Task: Use Google Earth to find the filming locations of Harry Potter and the Hollywood Walk of Fame.
Action: Mouse moved to (98, 58)
Screenshot: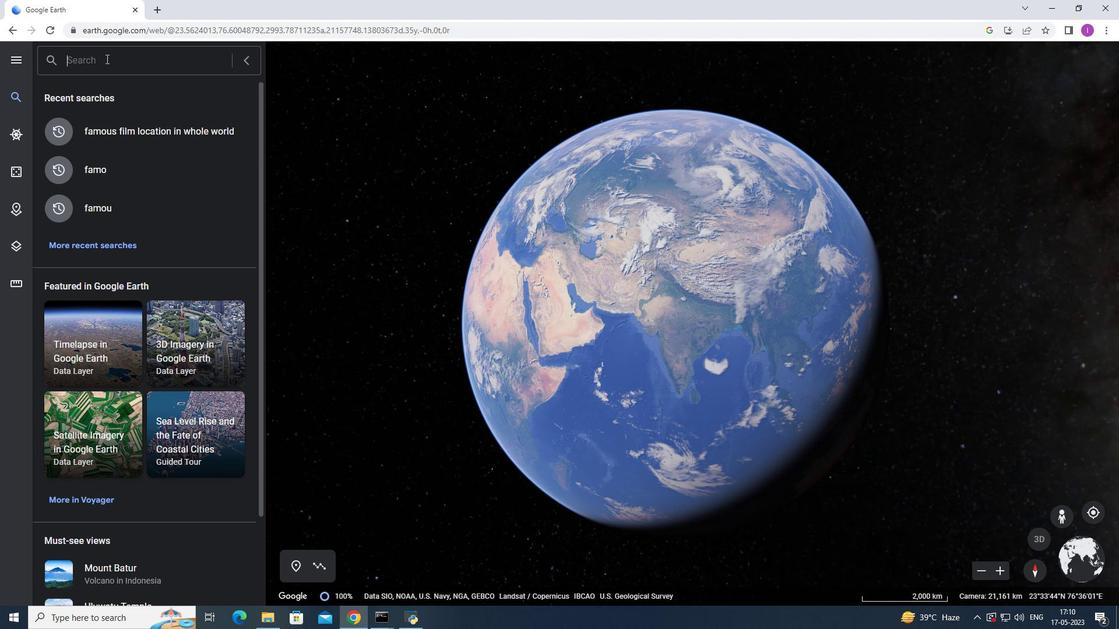 
Action: Mouse pressed left at (98, 58)
Screenshot: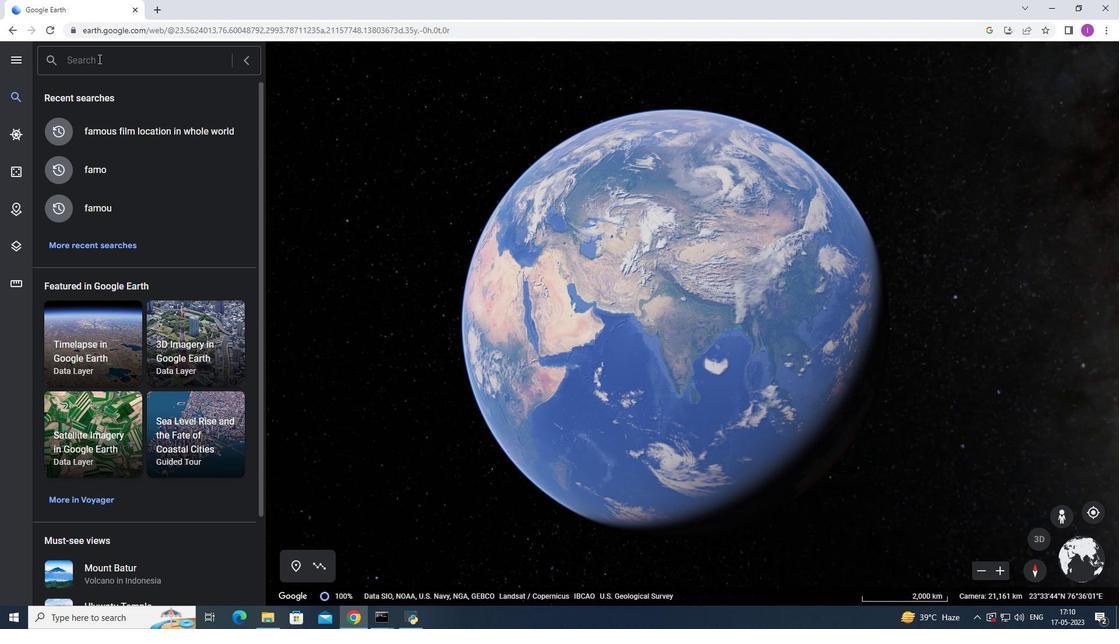 
Action: Mouse moved to (139, 134)
Screenshot: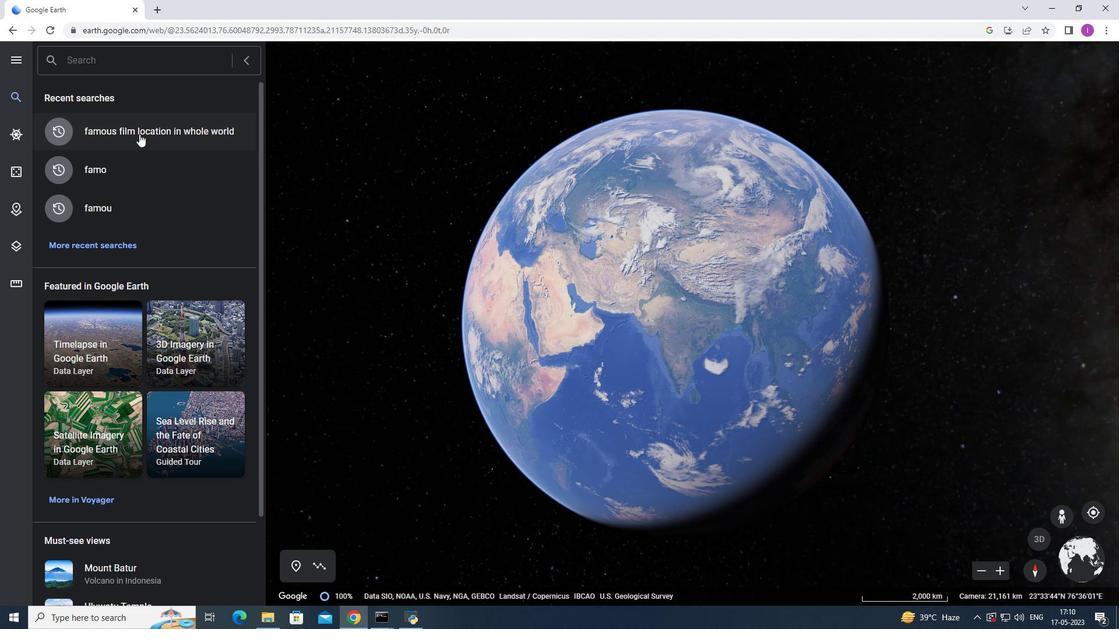 
Action: Mouse pressed left at (139, 134)
Screenshot: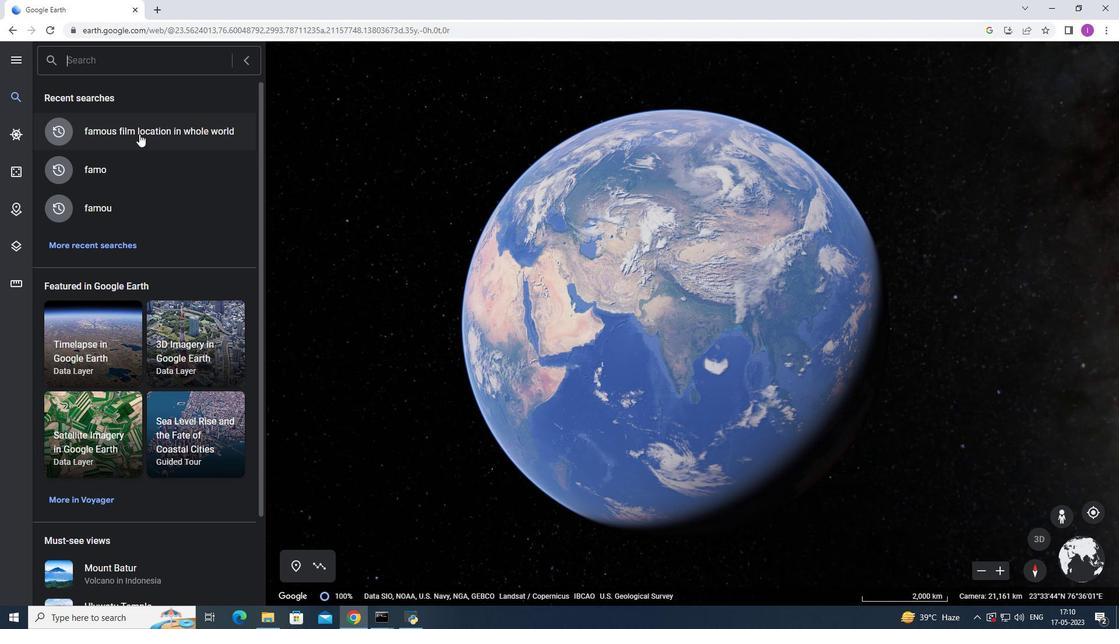 
Action: Mouse moved to (229, 140)
Screenshot: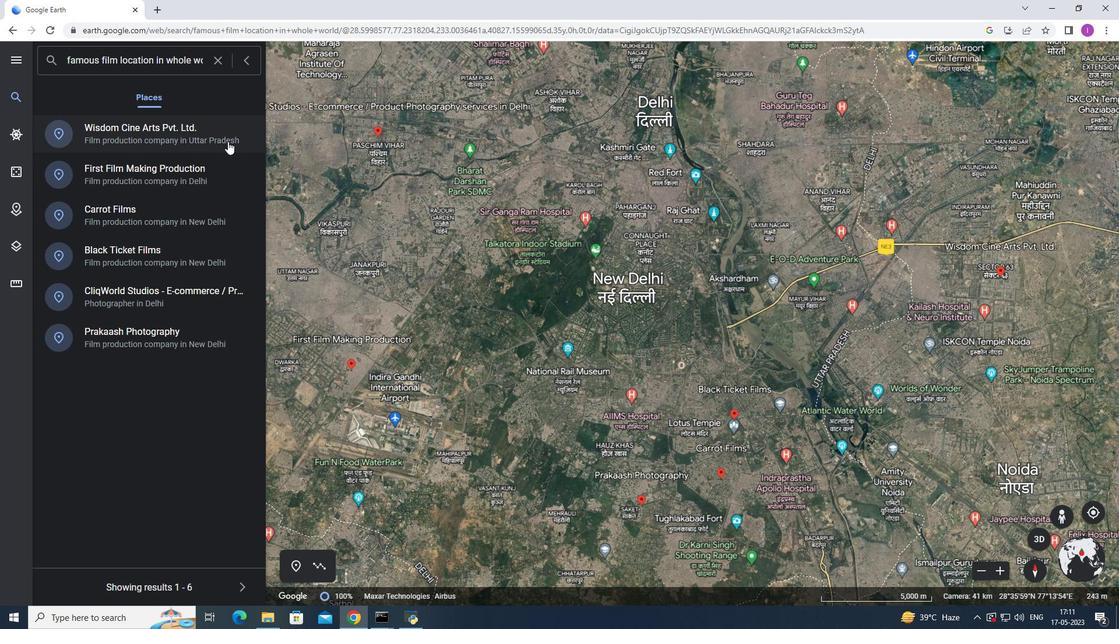 
Action: Key pressed <Key.backspace><Key.backspace><Key.backspace><Key.backspace>
Screenshot: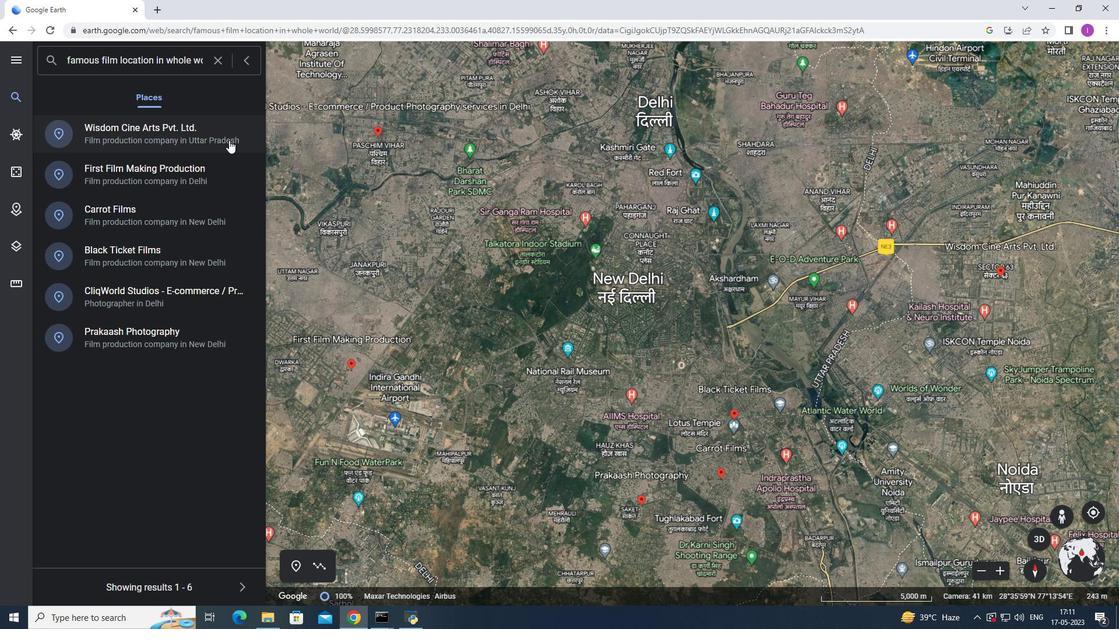 
Action: Mouse moved to (217, 59)
Screenshot: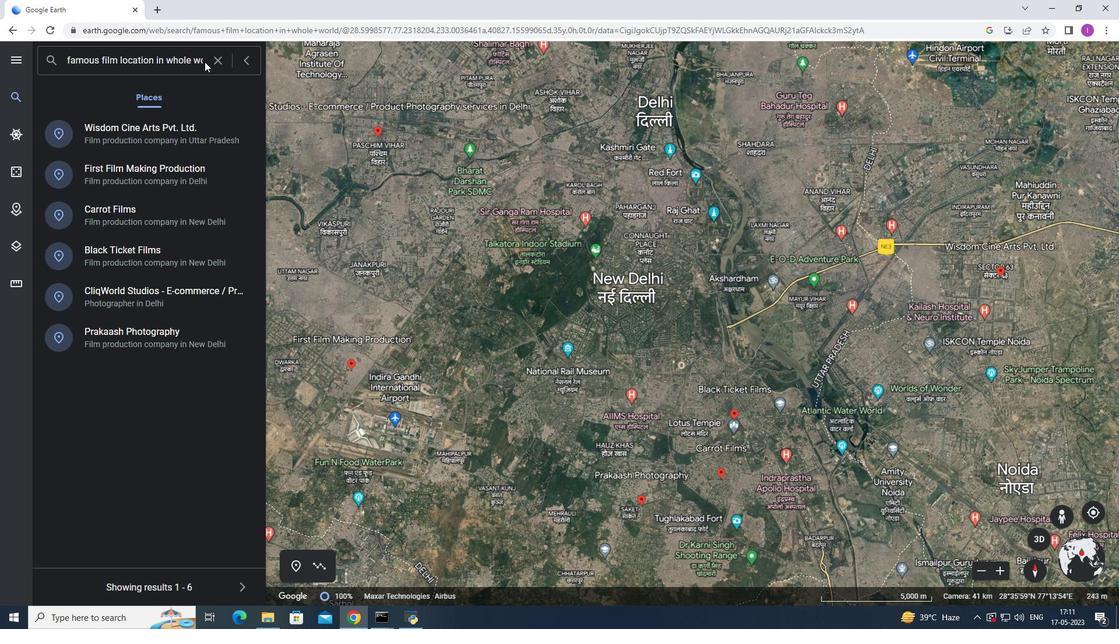 
Action: Mouse pressed left at (217, 59)
Screenshot: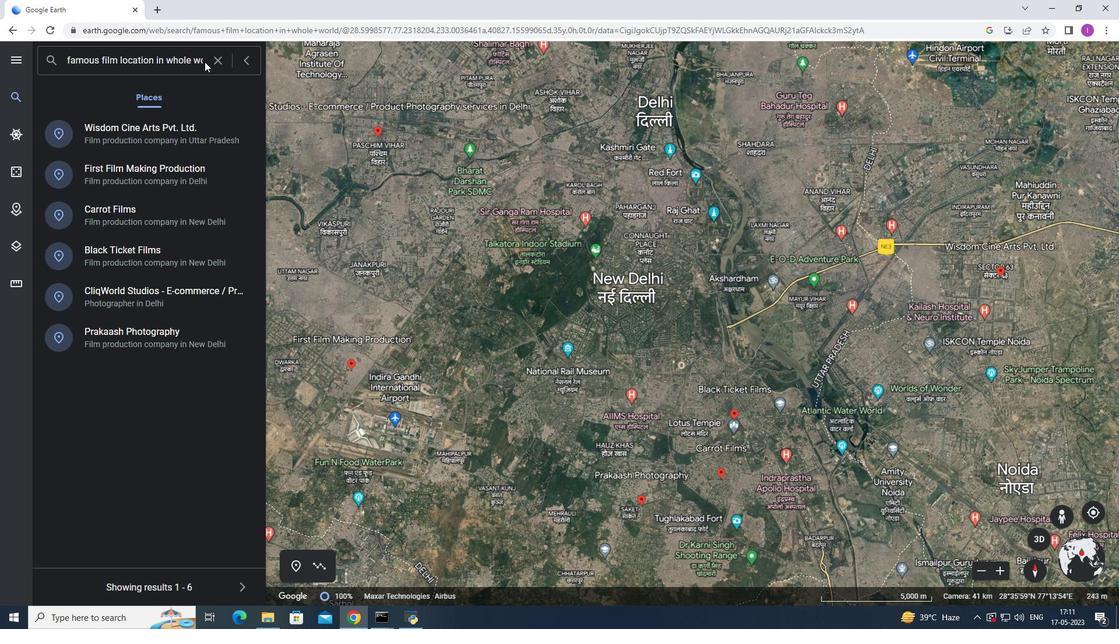 
Action: Mouse moved to (1118, 574)
Screenshot: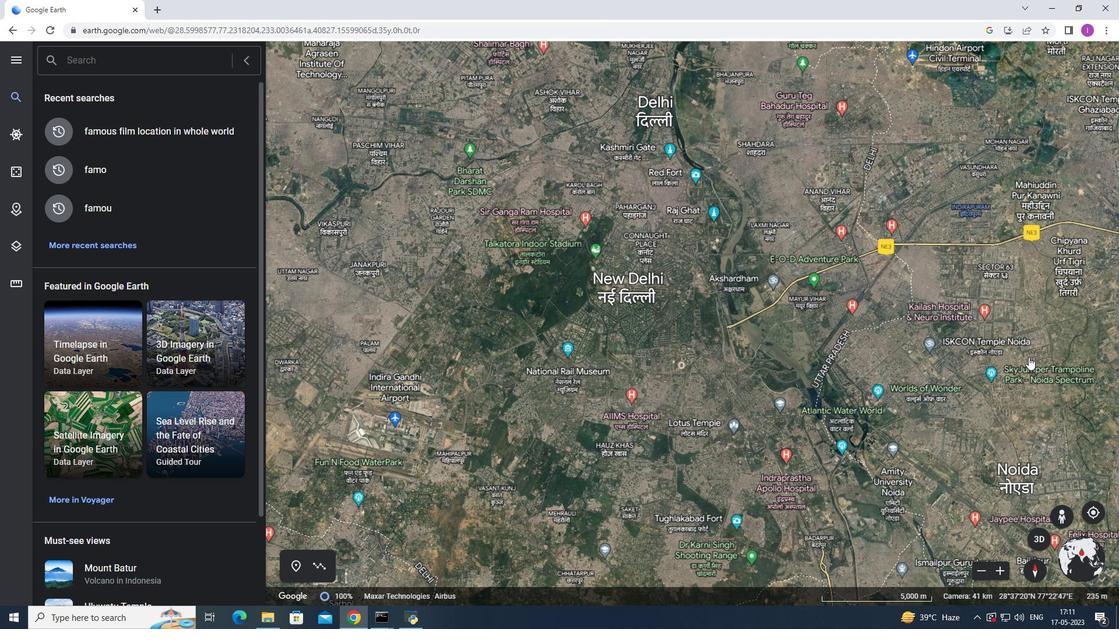
Action: Key pressed <Key.shift>Hollywood<Key.space>walk<Key.enter>
Screenshot: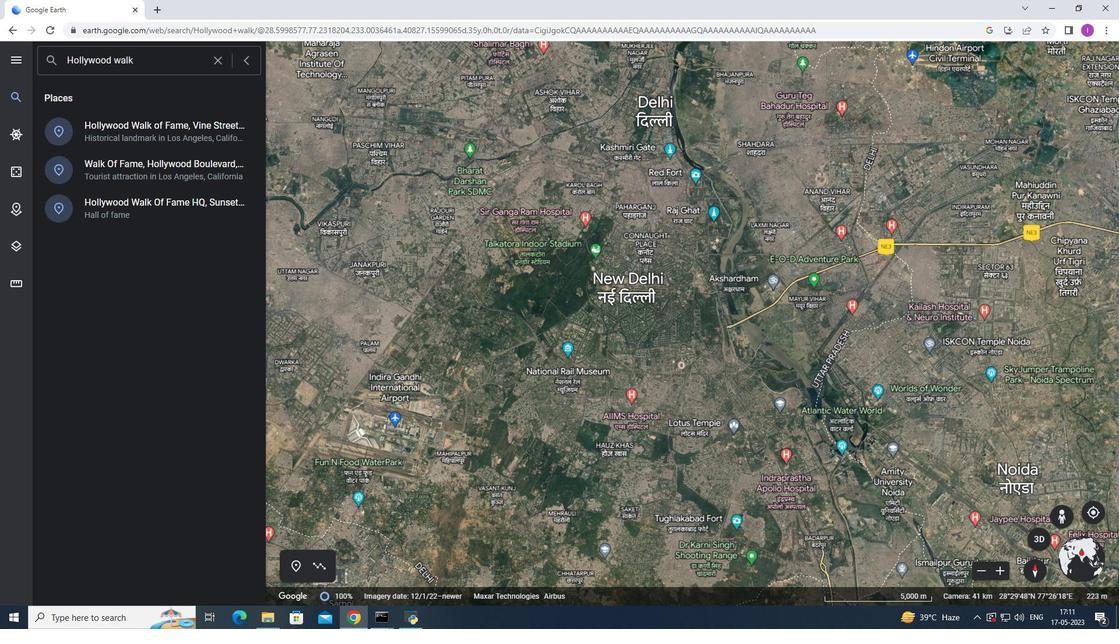 
Action: Mouse moved to (695, 320)
Screenshot: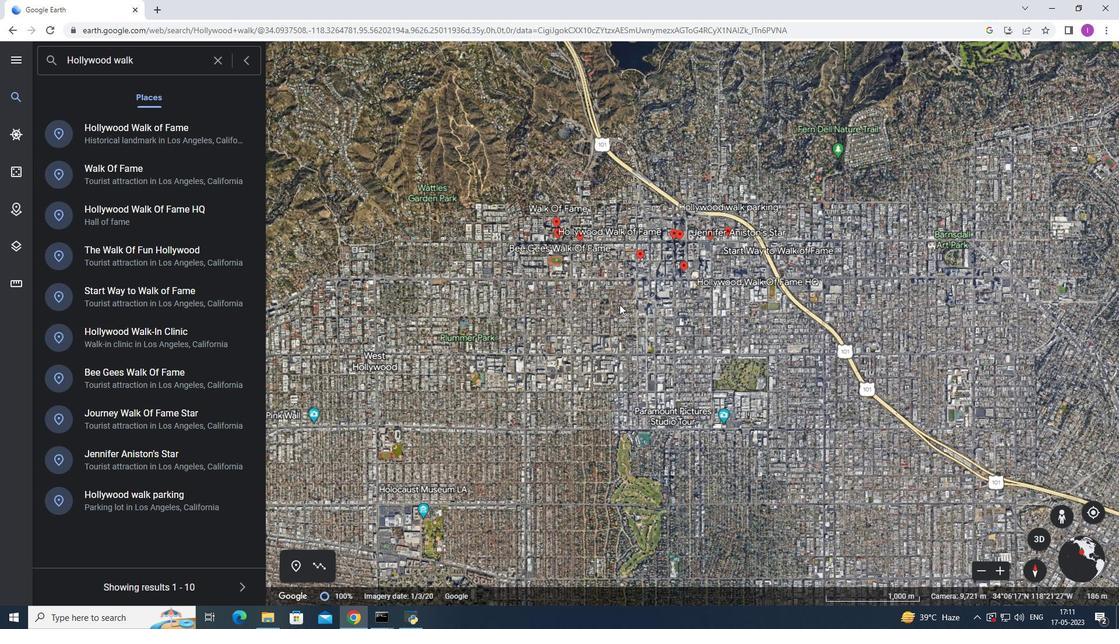 
Action: Mouse scrolled (695, 321) with delta (0, 0)
Screenshot: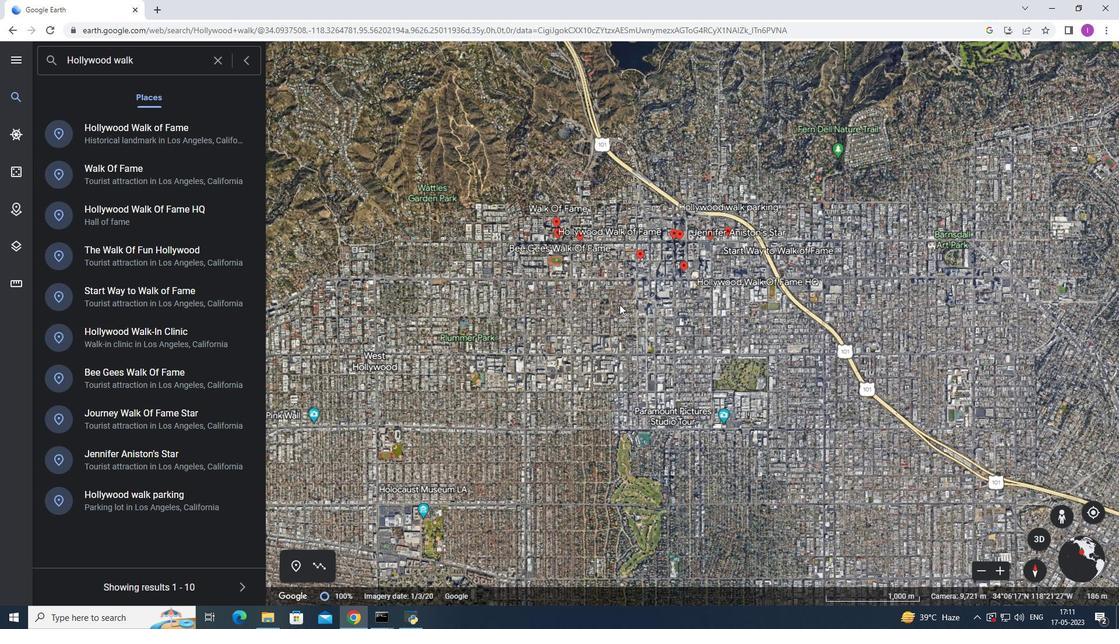 
Action: Mouse moved to (695, 320)
Screenshot: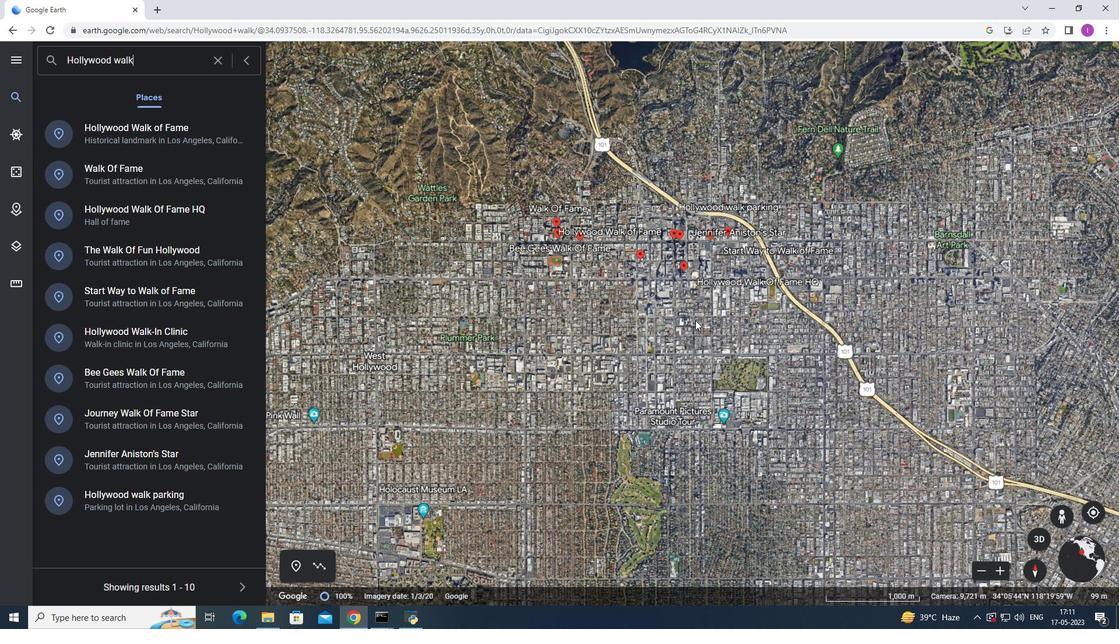 
Action: Mouse scrolled (695, 321) with delta (0, 0)
Screenshot: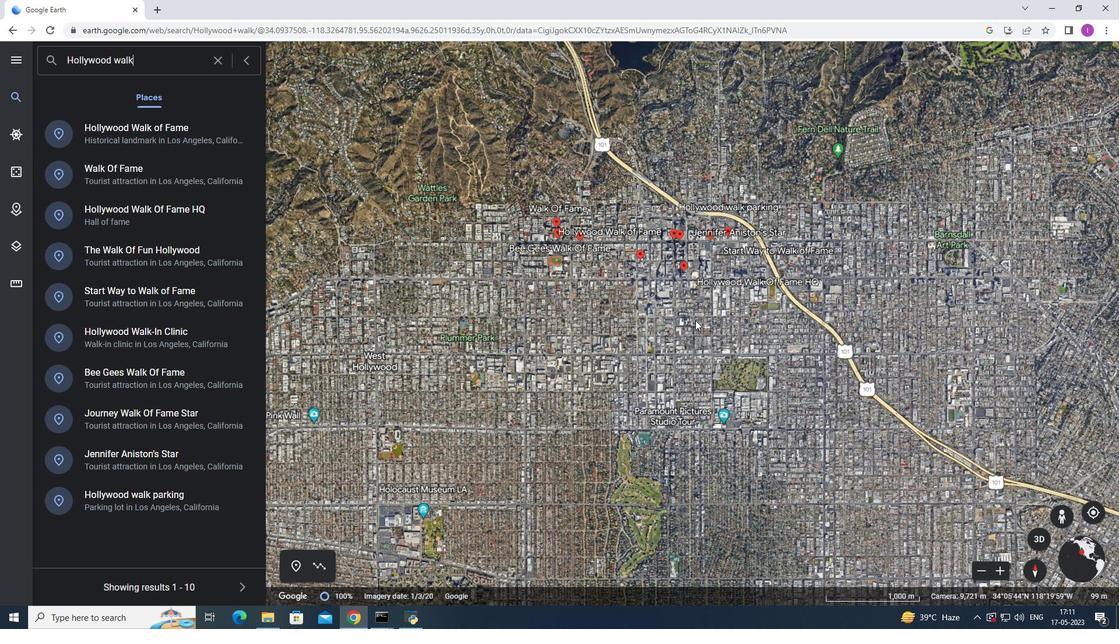 
Action: Mouse moved to (695, 320)
Screenshot: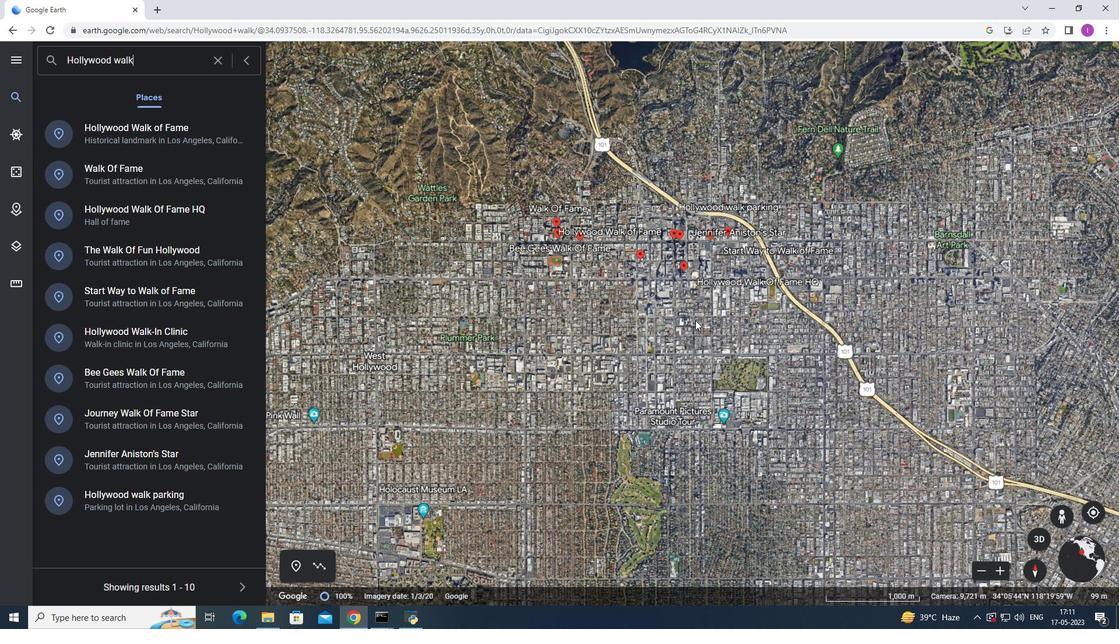 
Action: Mouse scrolled (695, 321) with delta (0, 0)
Screenshot: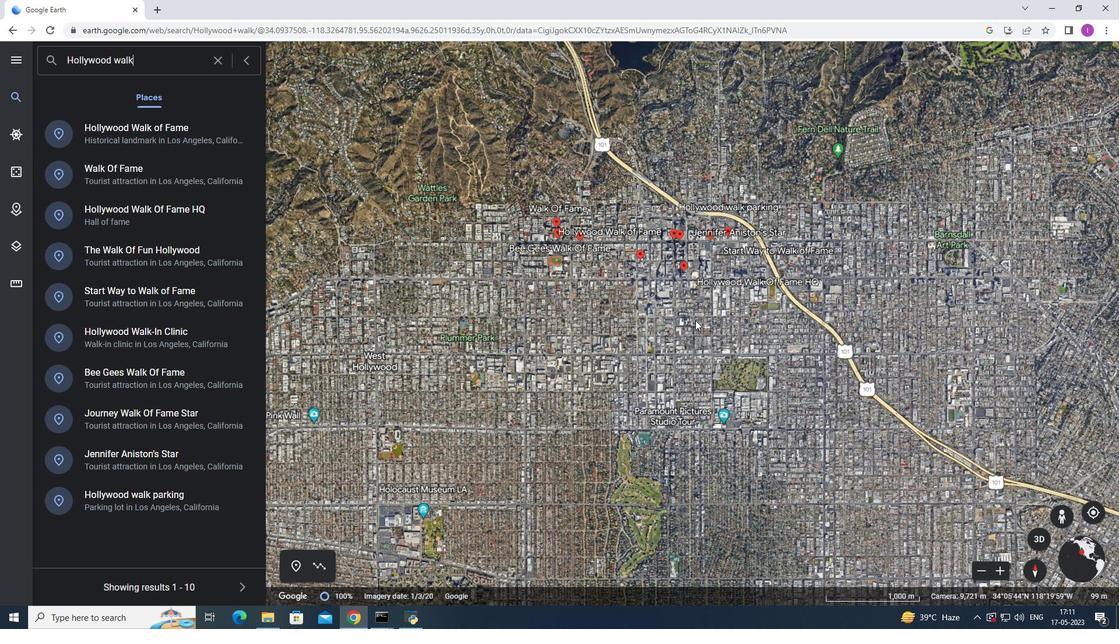 
Action: Mouse moved to (693, 314)
Screenshot: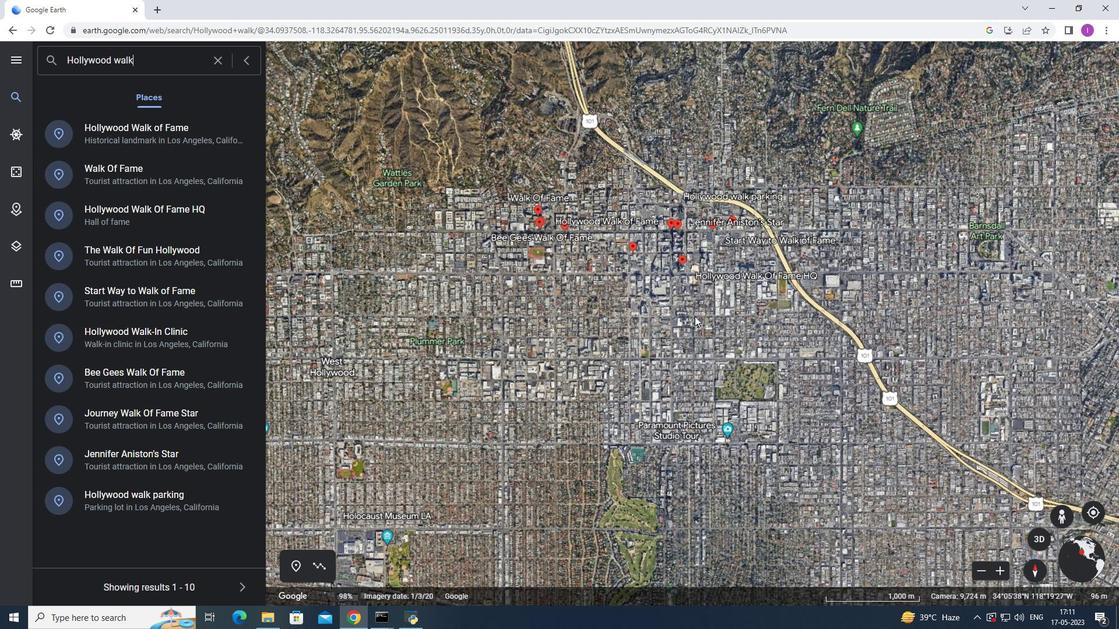 
Action: Mouse scrolled (693, 314) with delta (0, 0)
Screenshot: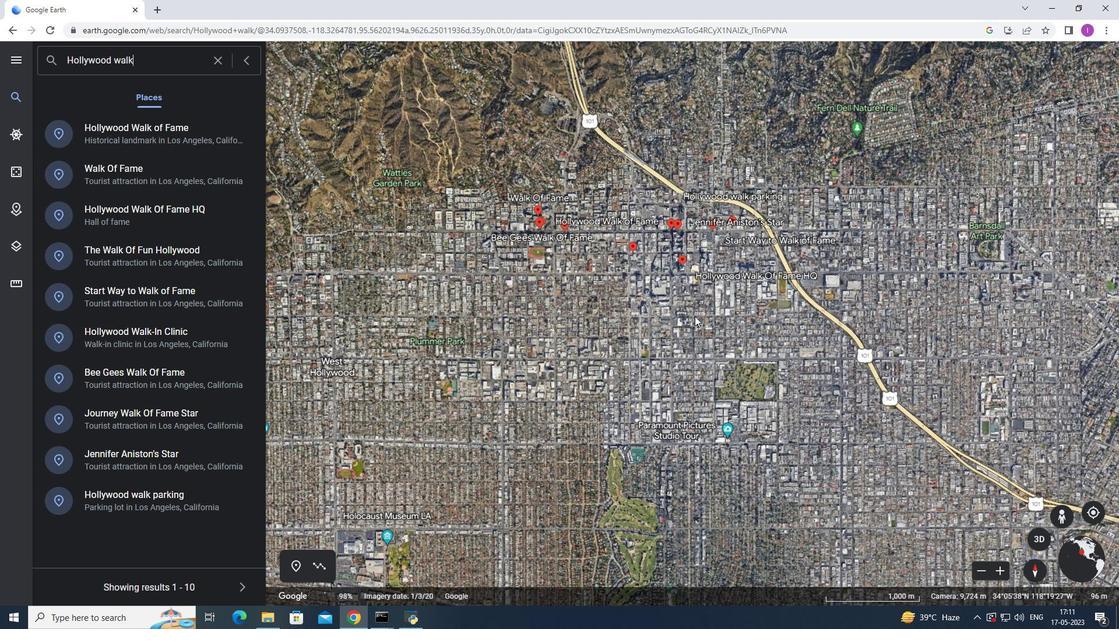 
Action: Mouse scrolled (693, 314) with delta (0, 0)
Screenshot: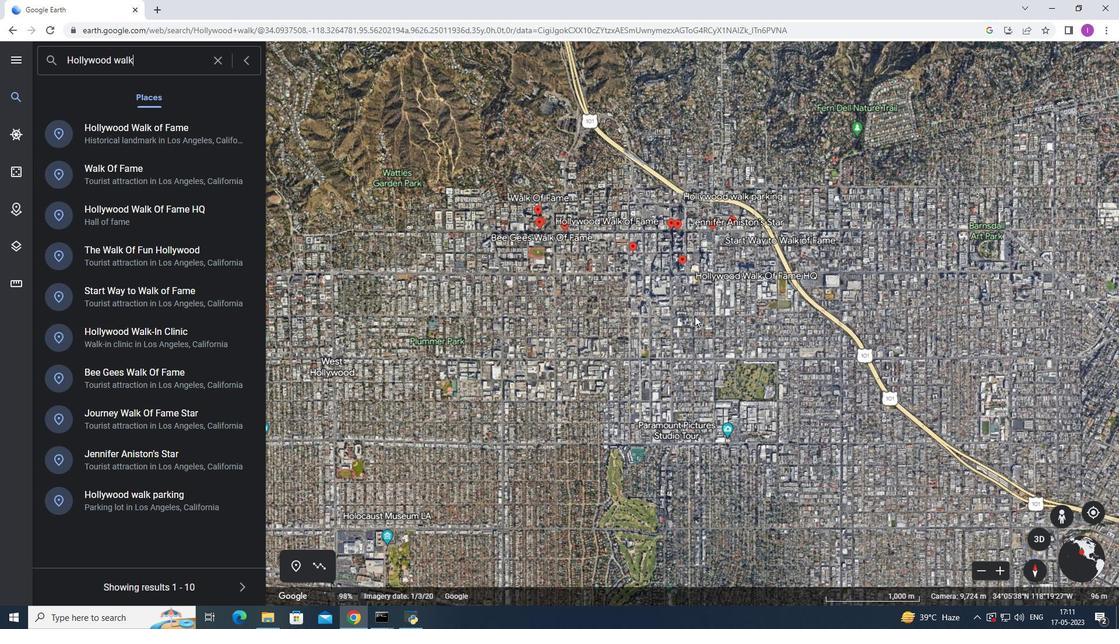 
Action: Mouse scrolled (693, 314) with delta (0, 0)
Screenshot: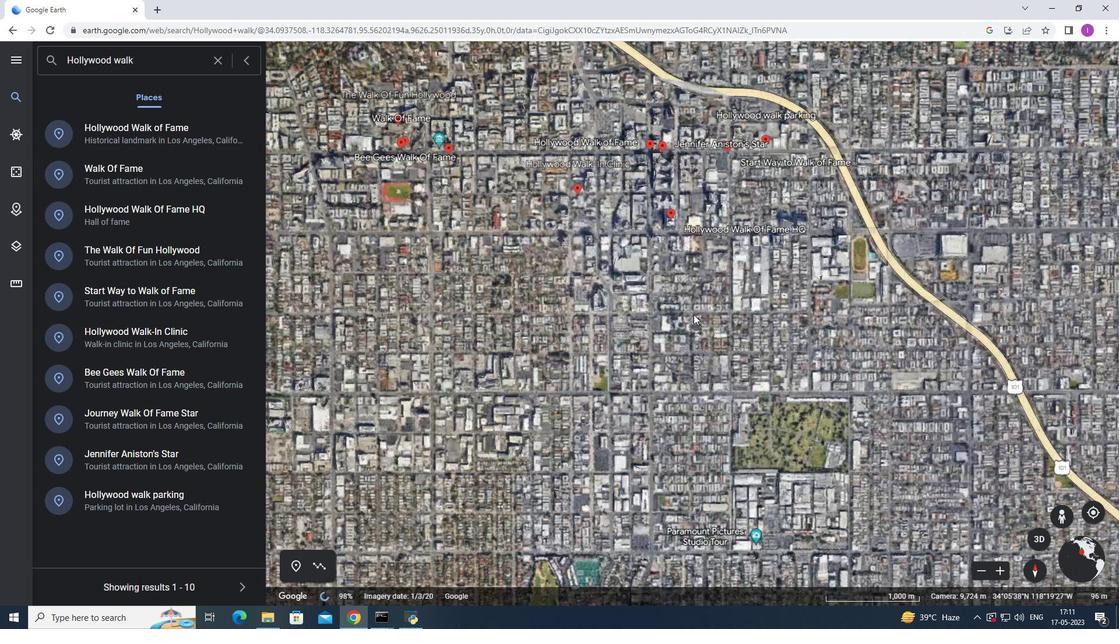 
Action: Mouse moved to (692, 314)
Screenshot: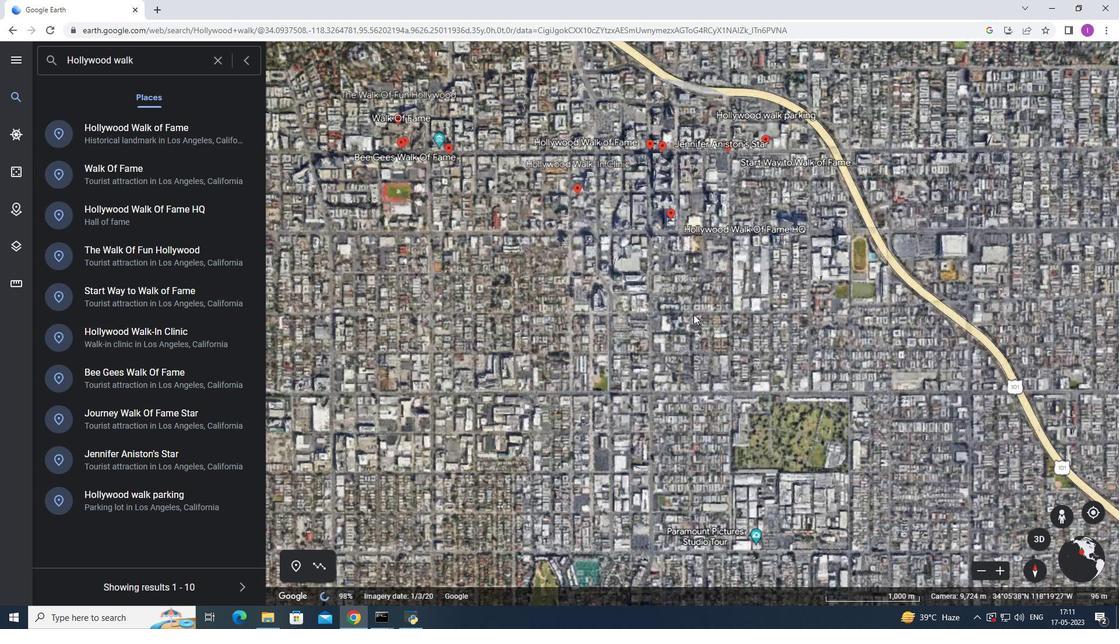 
Action: Mouse scrolled (692, 314) with delta (0, 0)
Screenshot: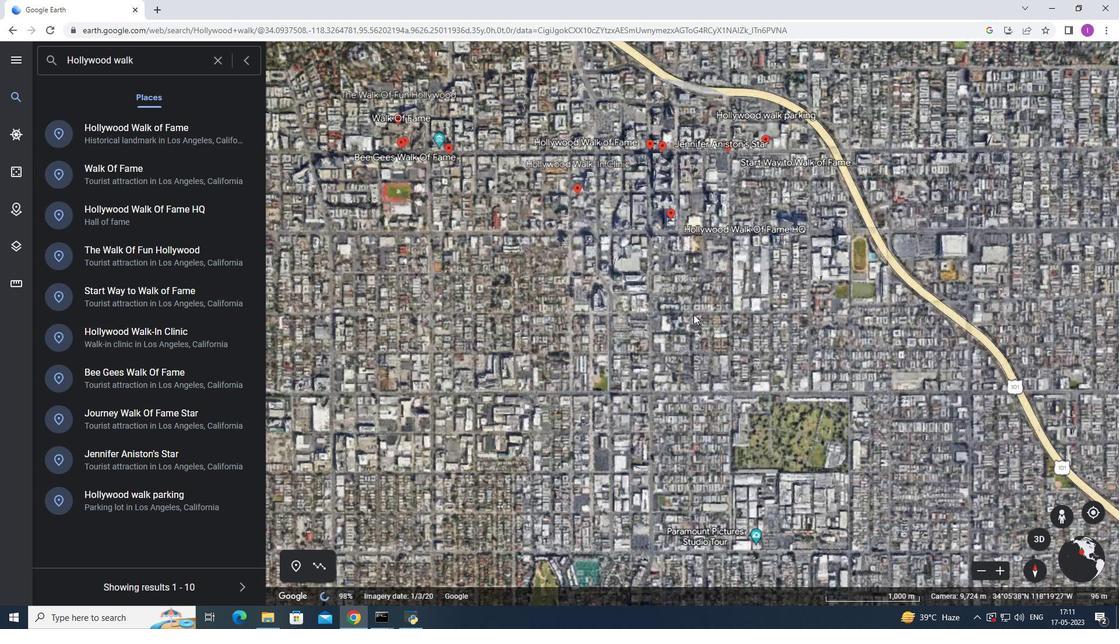 
Action: Mouse moved to (690, 309)
Screenshot: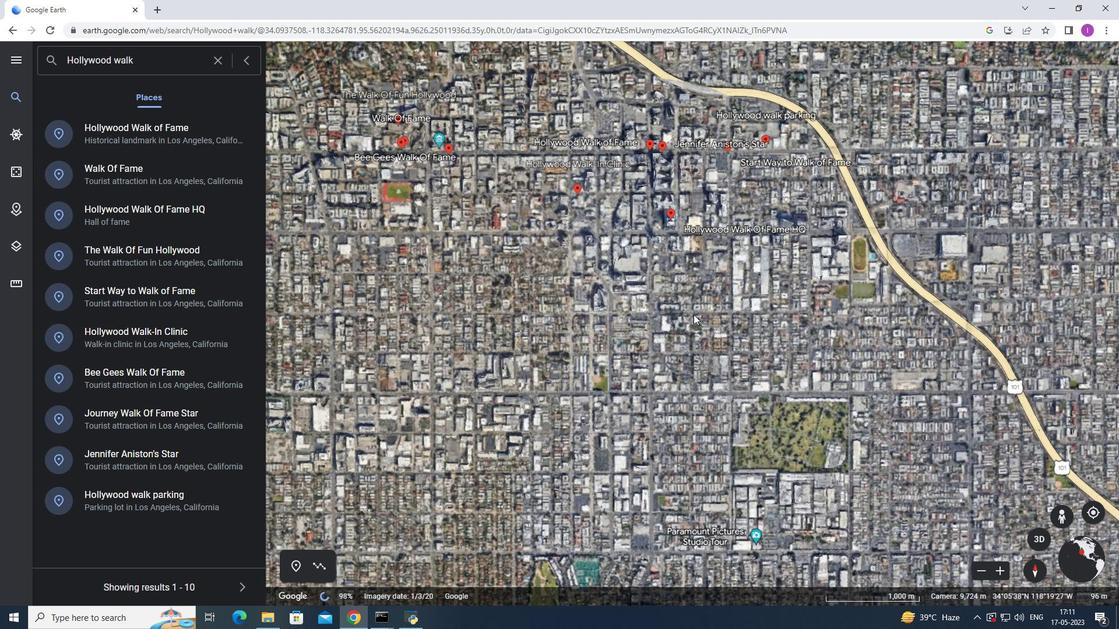 
Action: Mouse scrolled (690, 308) with delta (0, 0)
Screenshot: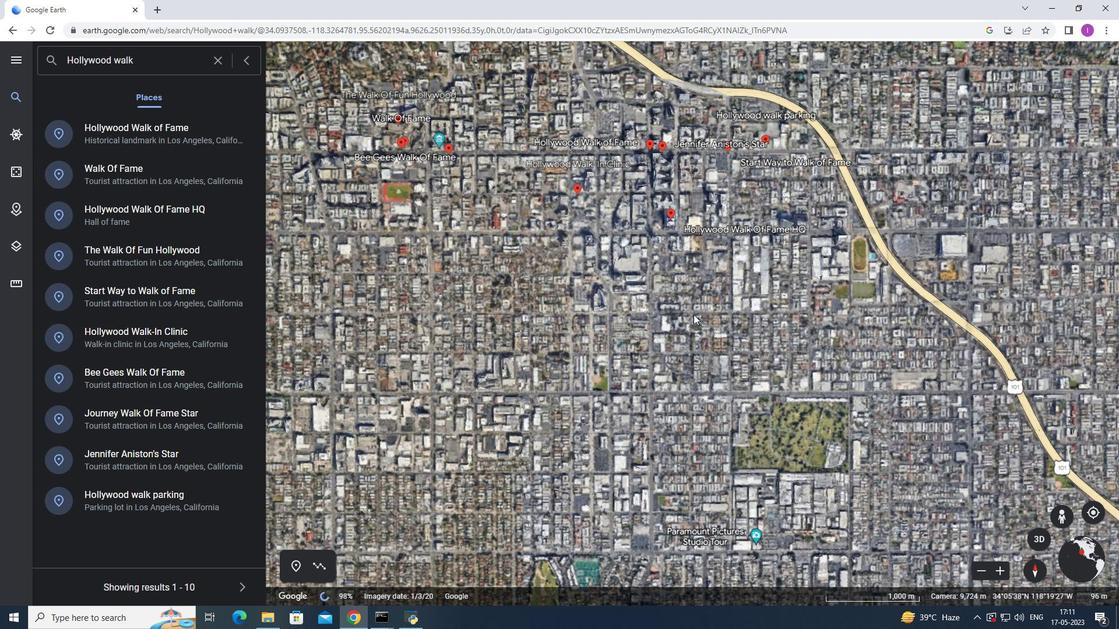 
Action: Mouse scrolled (690, 308) with delta (0, 0)
Screenshot: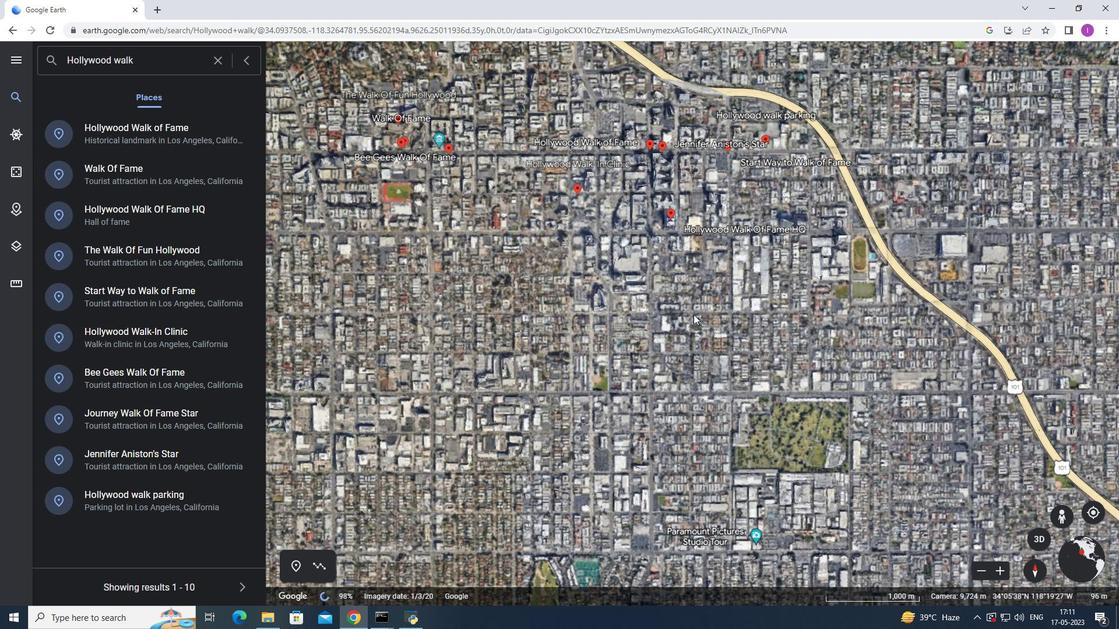 
Action: Mouse scrolled (690, 308) with delta (0, 0)
Screenshot: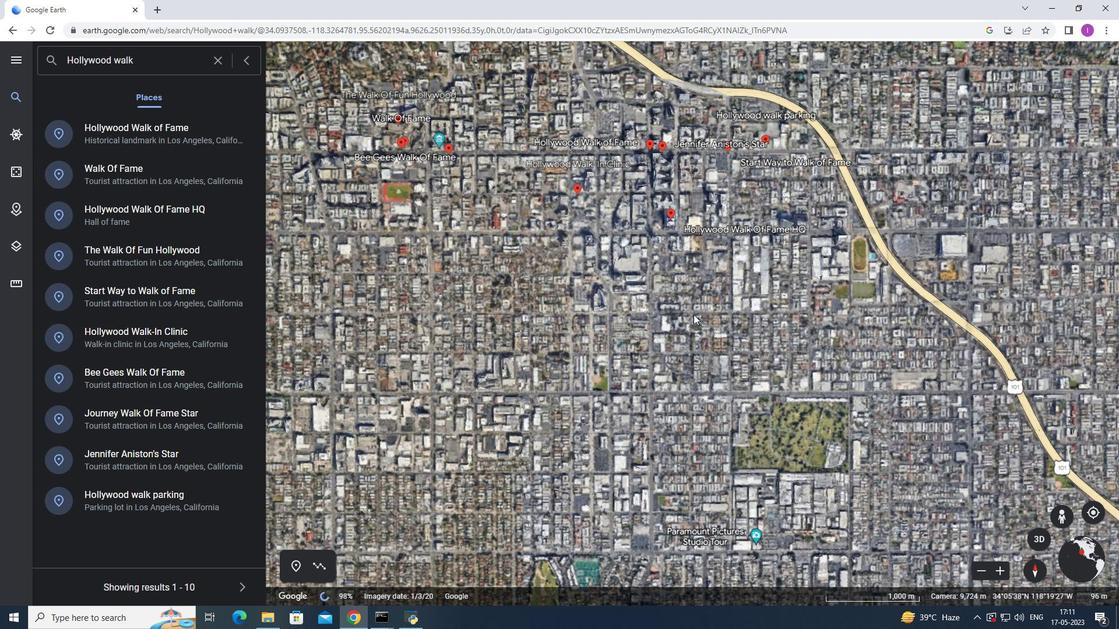 
Action: Mouse scrolled (690, 308) with delta (0, 0)
Screenshot: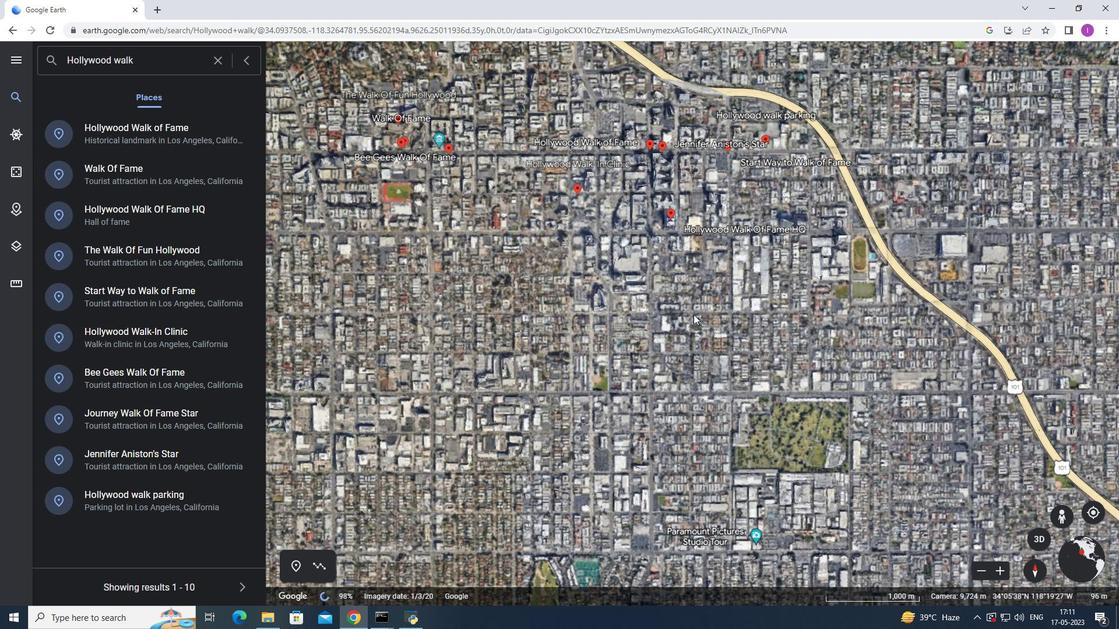
Action: Mouse moved to (689, 304)
Screenshot: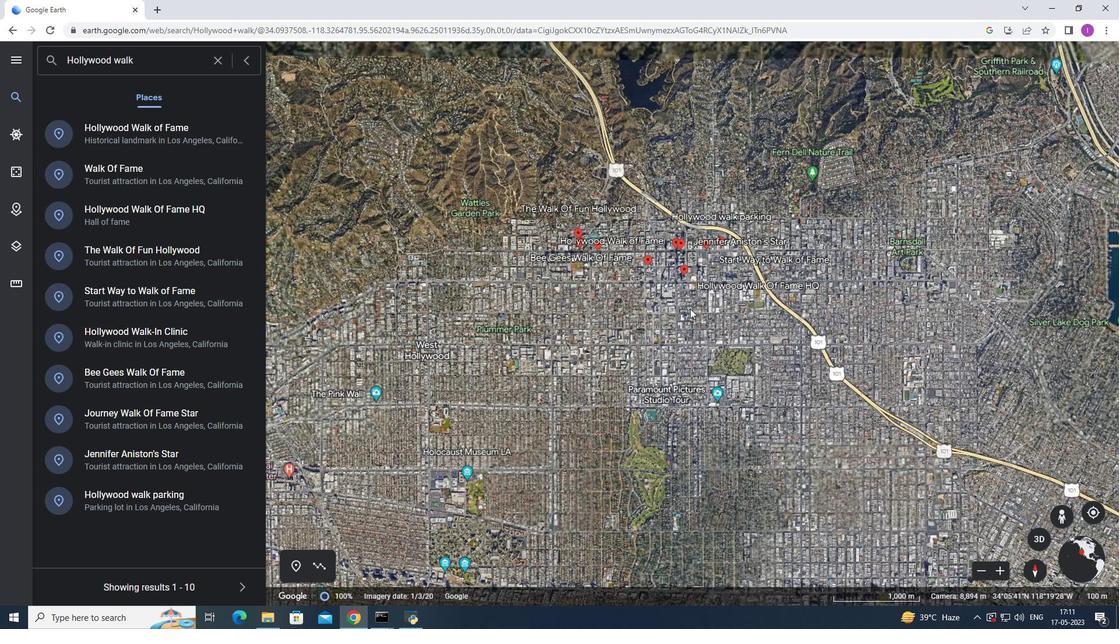 
Action: Mouse scrolled (689, 303) with delta (0, 0)
Screenshot: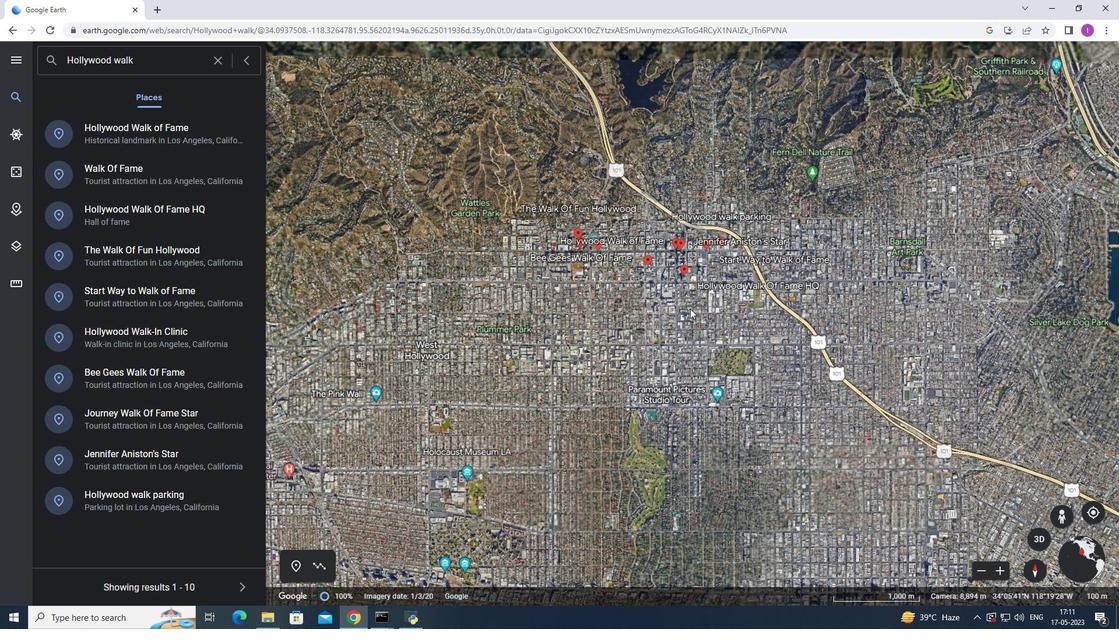 
Action: Mouse scrolled (689, 303) with delta (0, 0)
Screenshot: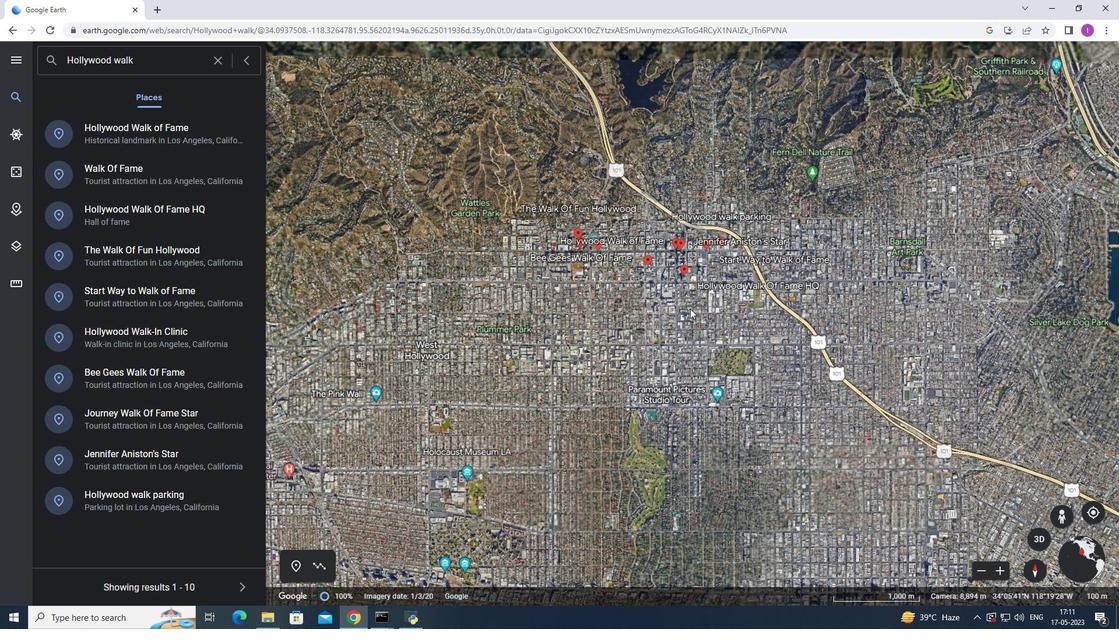 
Action: Mouse scrolled (689, 303) with delta (0, 0)
Screenshot: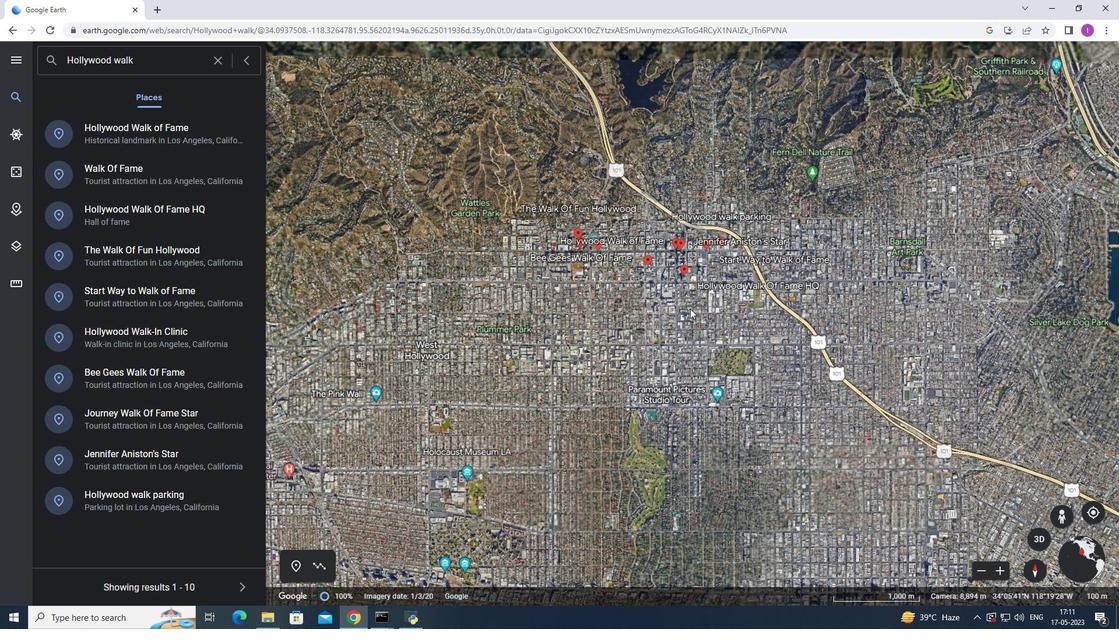 
Action: Mouse moved to (688, 303)
Screenshot: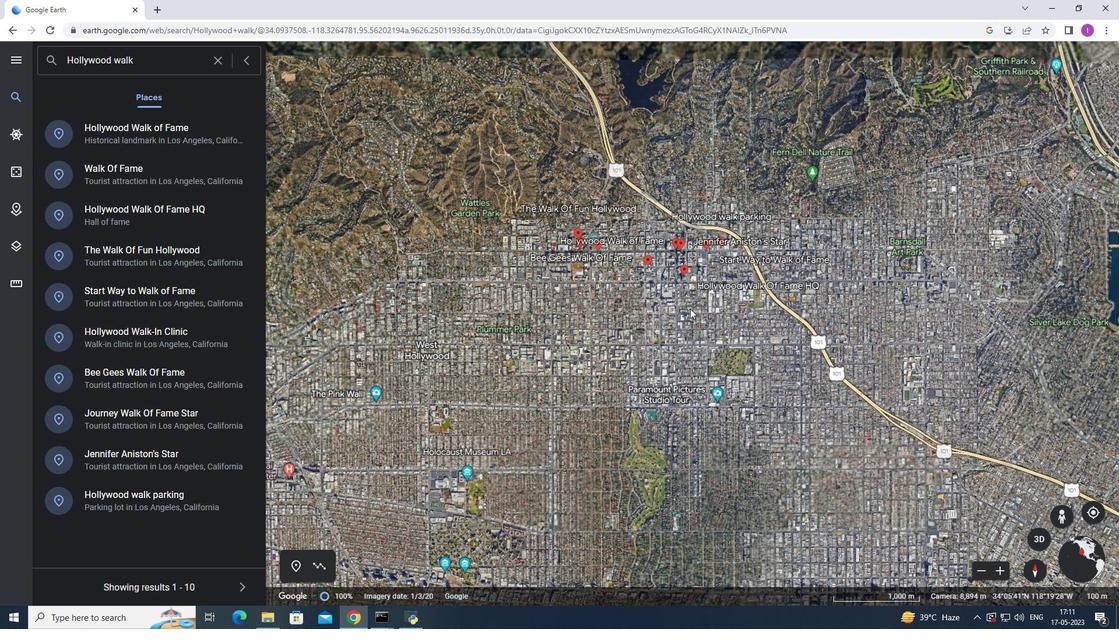 
Action: Mouse scrolled (688, 303) with delta (0, 0)
Screenshot: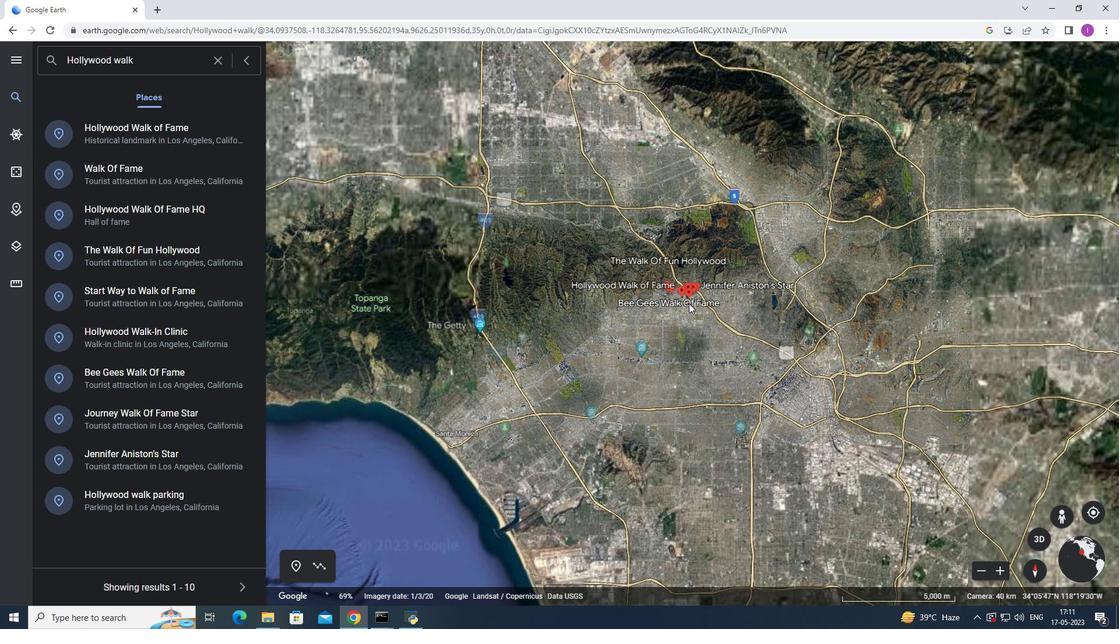 
Action: Mouse scrolled (688, 303) with delta (0, 0)
Screenshot: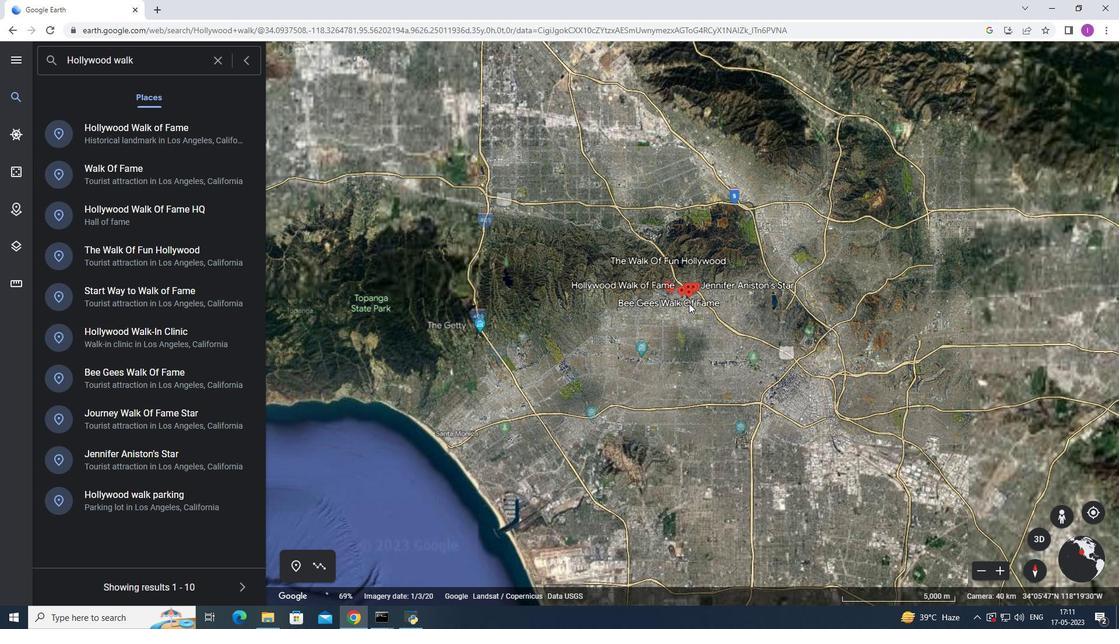 
Action: Mouse scrolled (688, 303) with delta (0, 0)
Screenshot: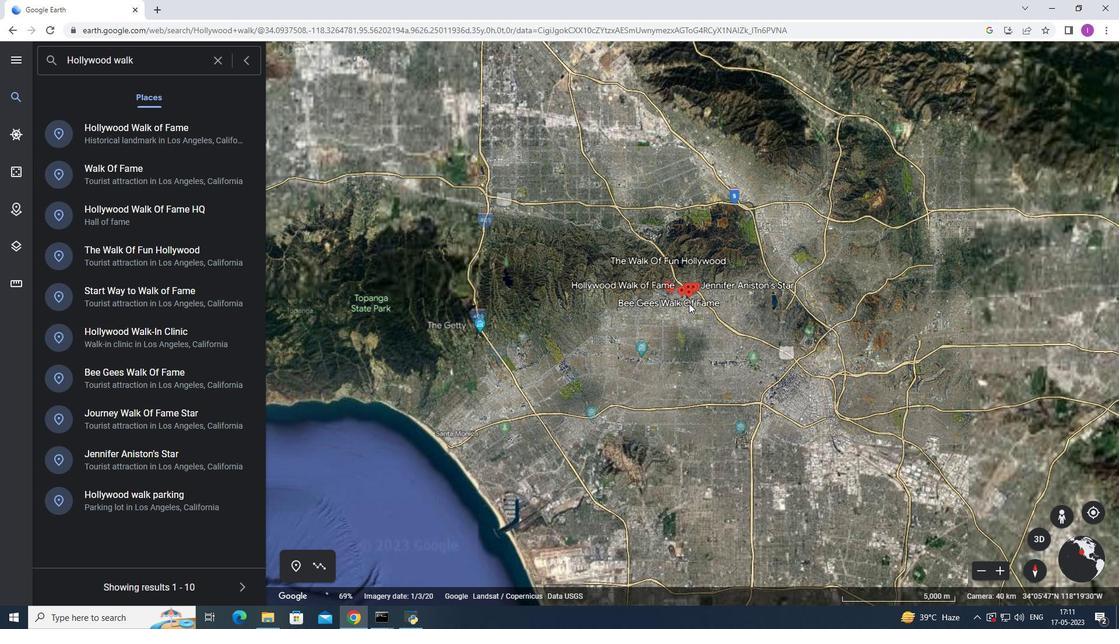 
Action: Mouse moved to (685, 291)
Screenshot: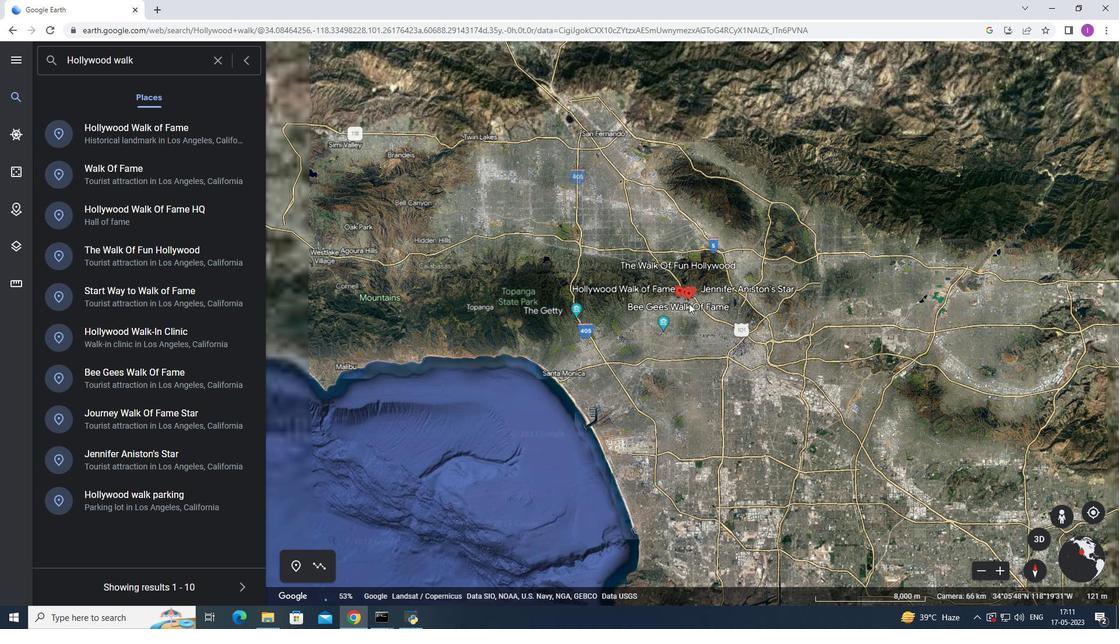 
Action: Mouse scrolled (685, 290) with delta (0, 0)
Screenshot: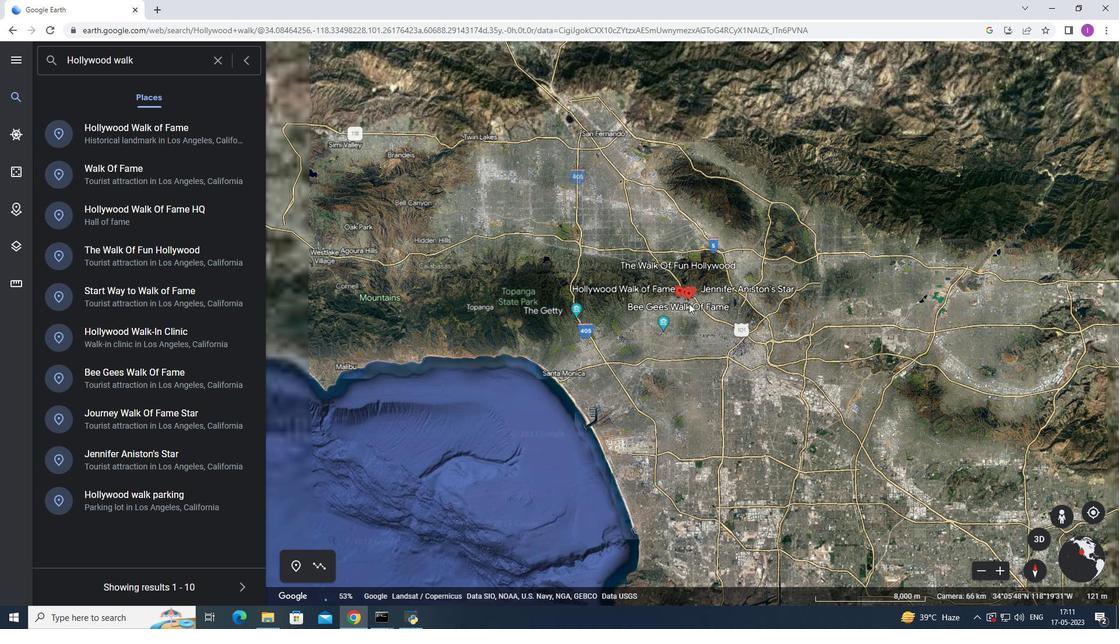 
Action: Mouse scrolled (685, 290) with delta (0, 0)
Screenshot: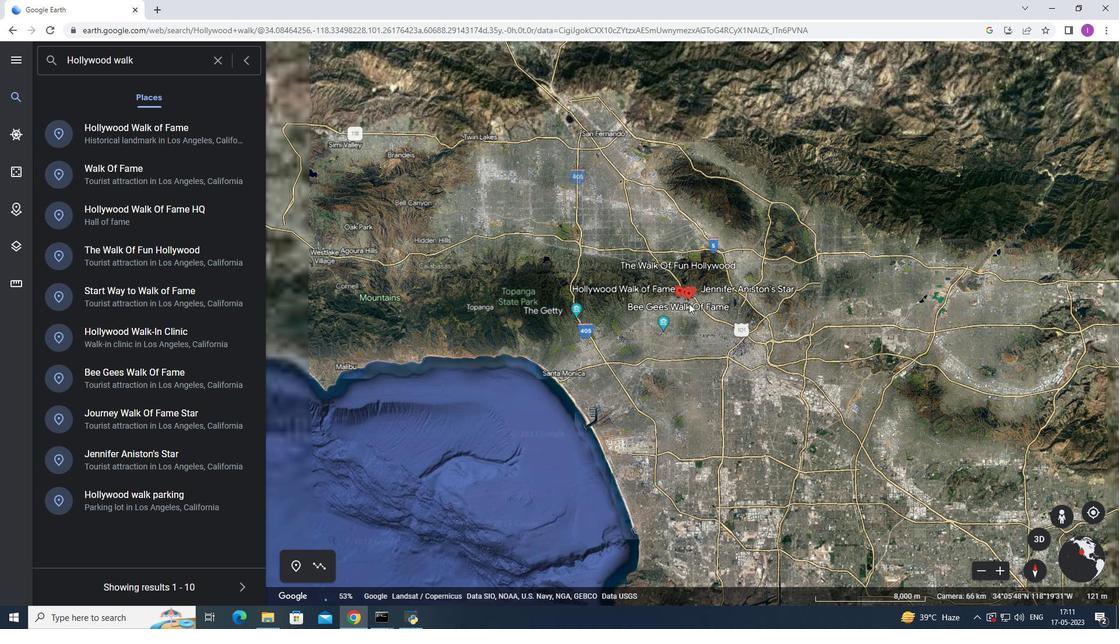 
Action: Mouse scrolled (685, 290) with delta (0, 0)
Screenshot: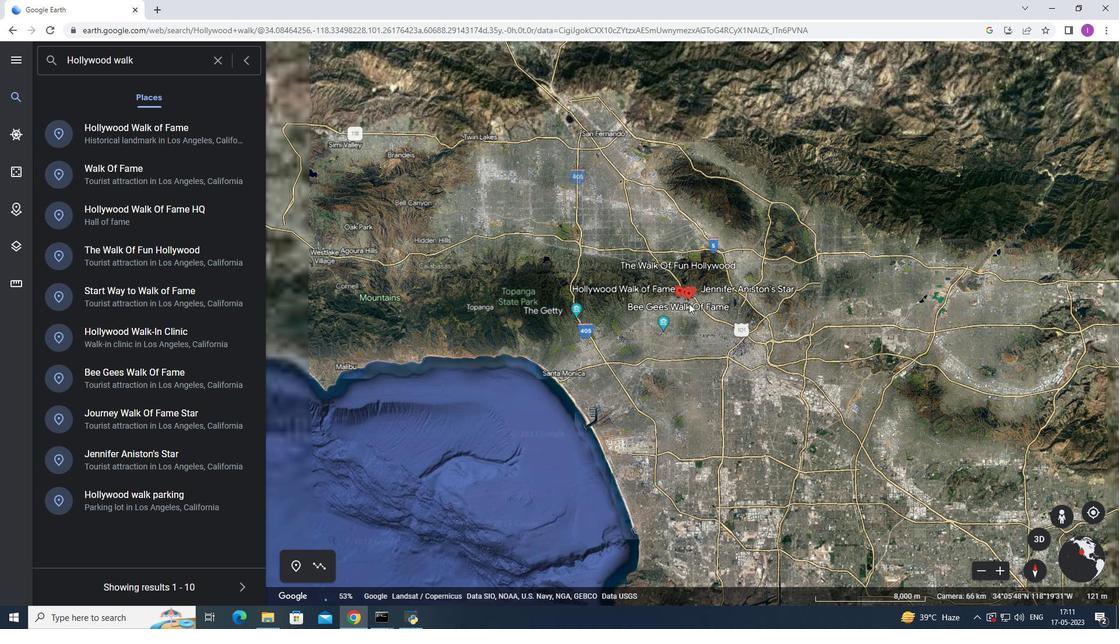 
Action: Mouse moved to (684, 288)
Screenshot: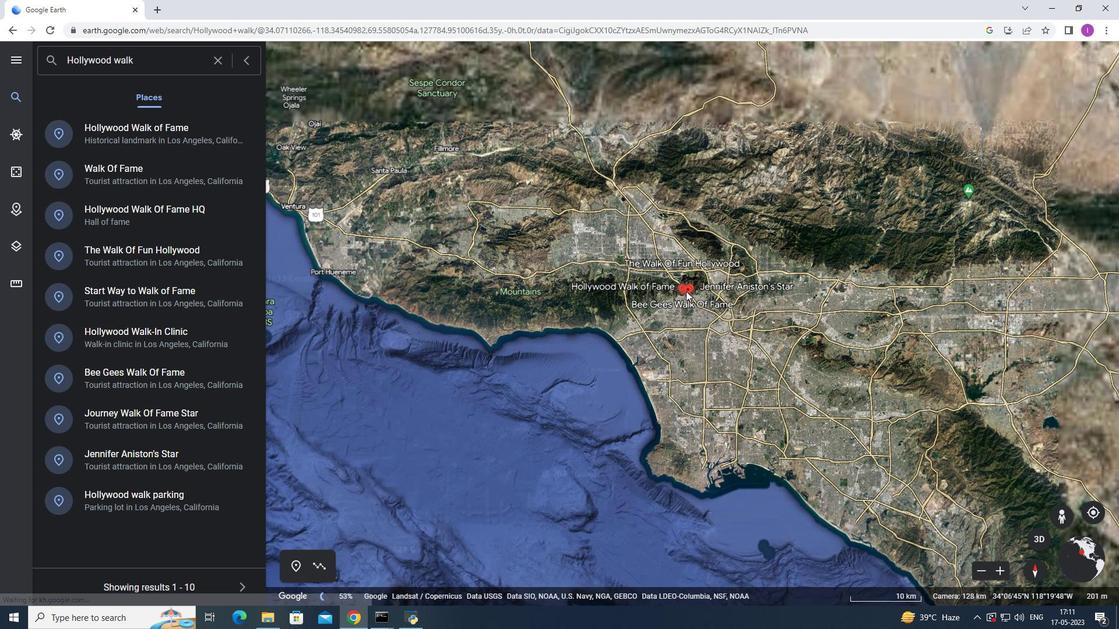
Action: Mouse scrolled (684, 289) with delta (0, 0)
Screenshot: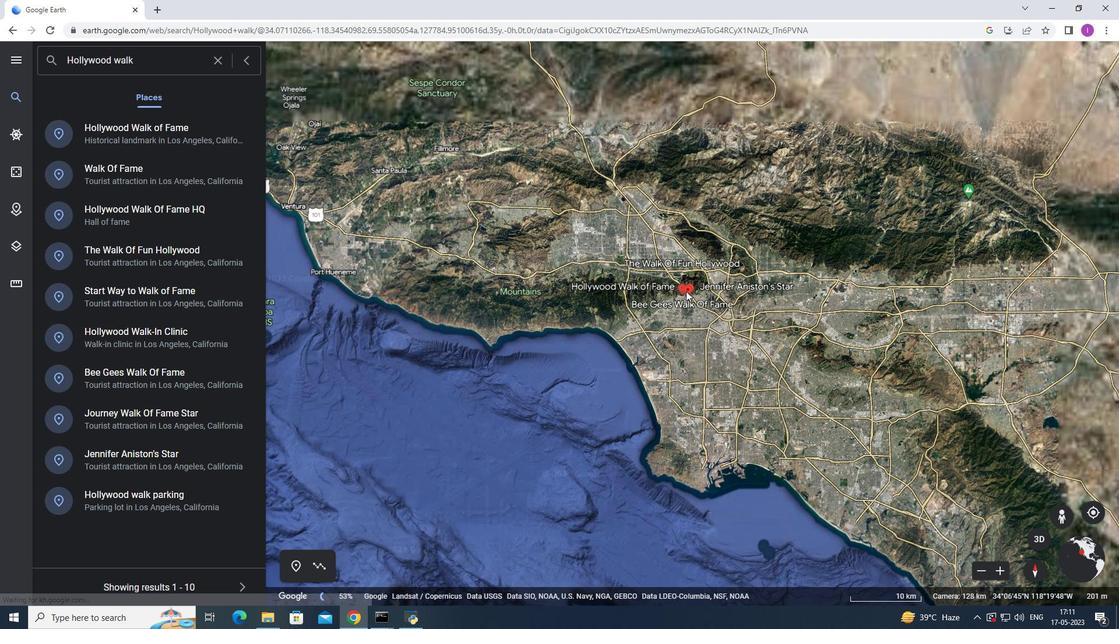 
Action: Mouse scrolled (684, 289) with delta (0, 0)
Screenshot: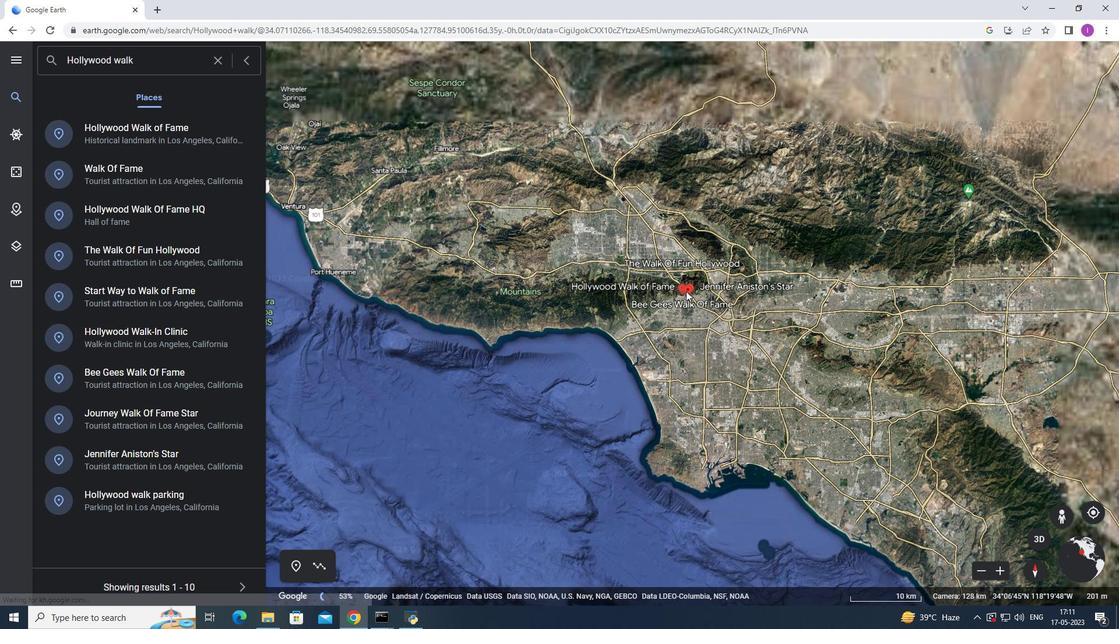
Action: Mouse scrolled (684, 287) with delta (0, 0)
Screenshot: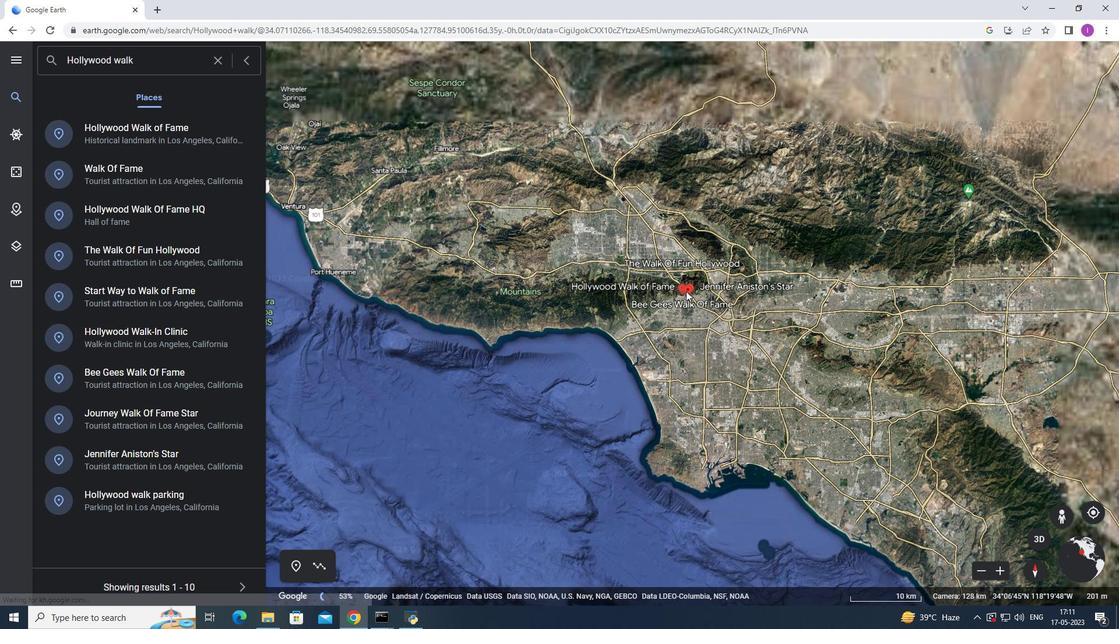
Action: Mouse scrolled (684, 287) with delta (0, 0)
Screenshot: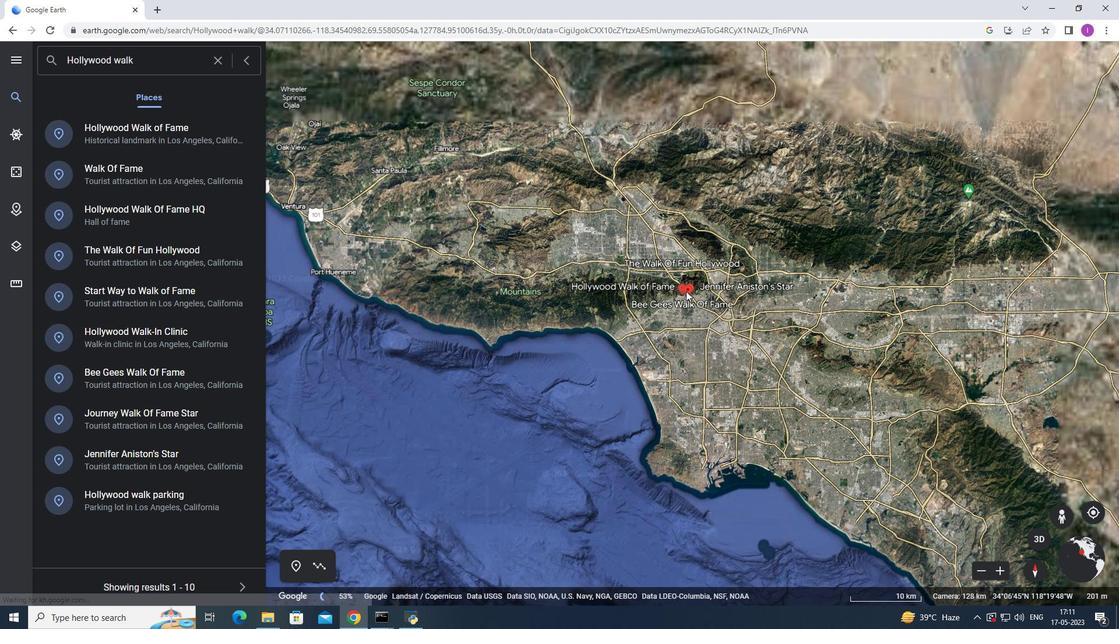 
Action: Mouse scrolled (684, 289) with delta (0, 0)
Screenshot: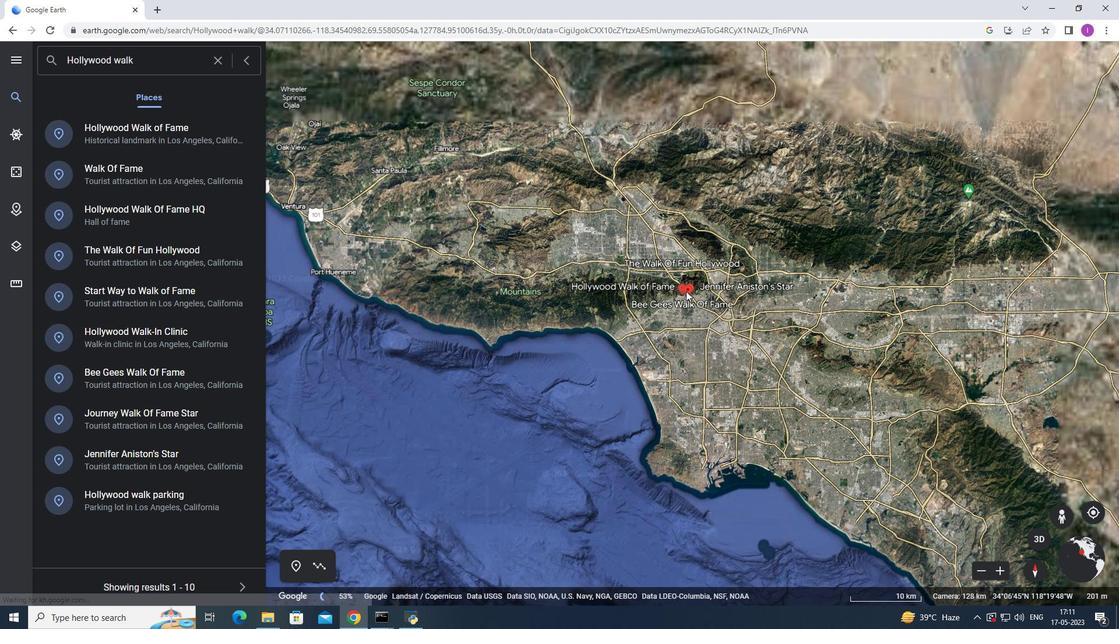 
Action: Mouse scrolled (684, 289) with delta (0, 0)
Screenshot: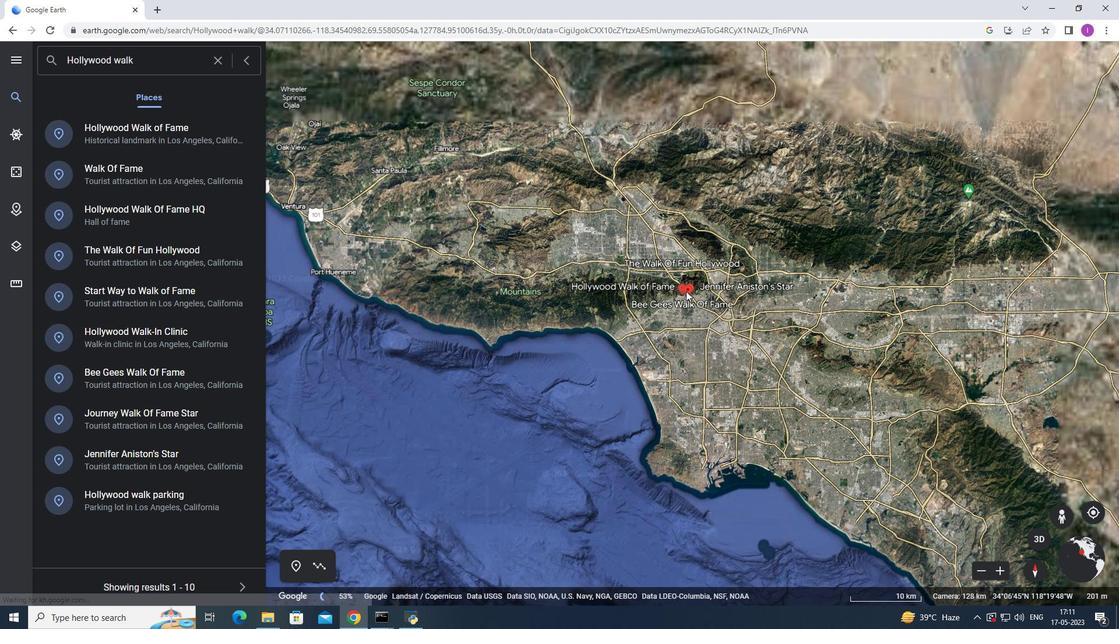 
Action: Mouse scrolled (684, 289) with delta (0, 0)
Screenshot: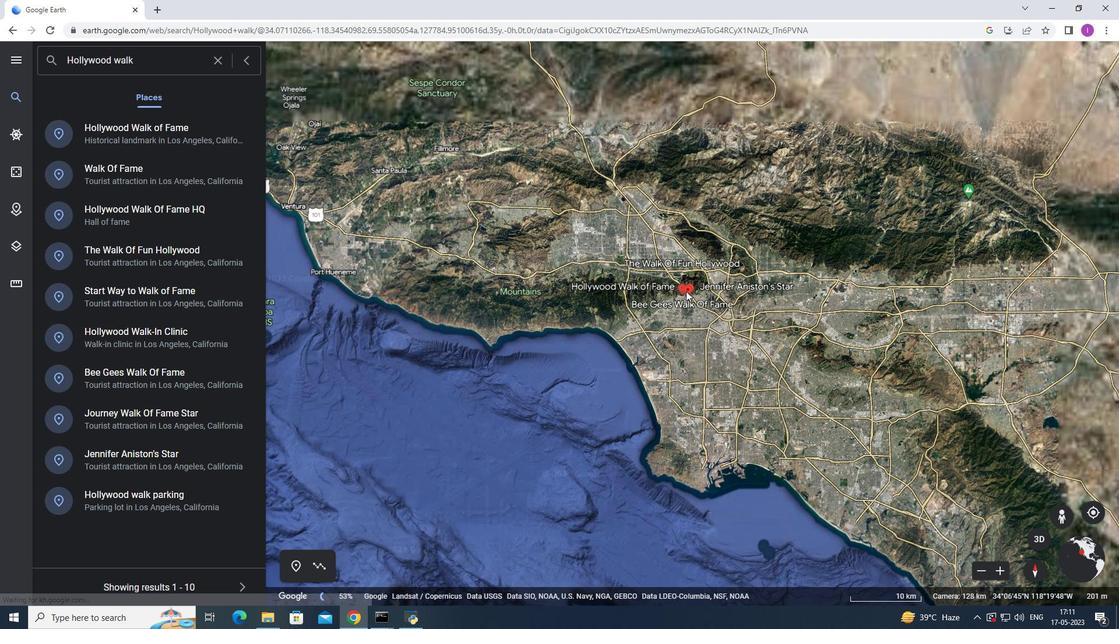 
Action: Mouse moved to (680, 293)
Screenshot: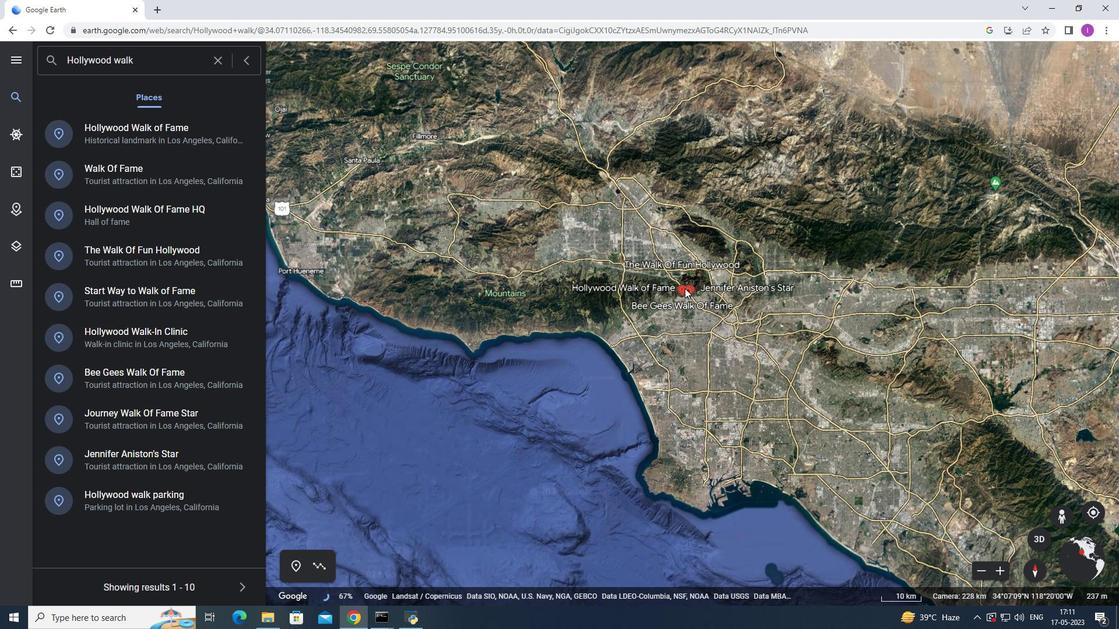 
Action: Mouse scrolled (680, 293) with delta (0, 0)
Screenshot: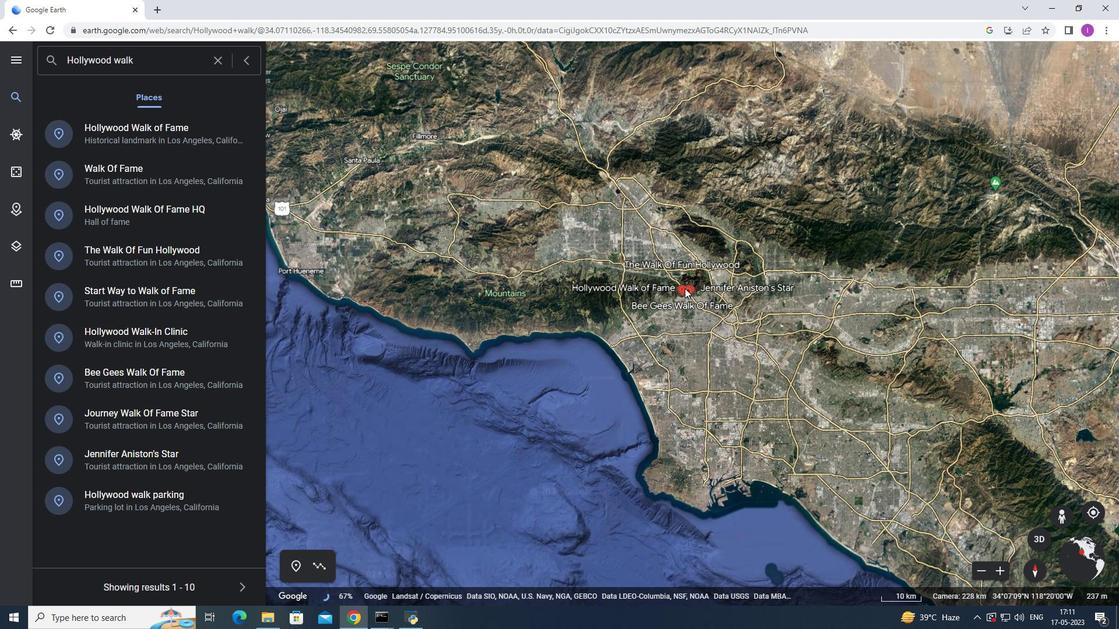 
Action: Mouse scrolled (680, 293) with delta (0, 0)
Screenshot: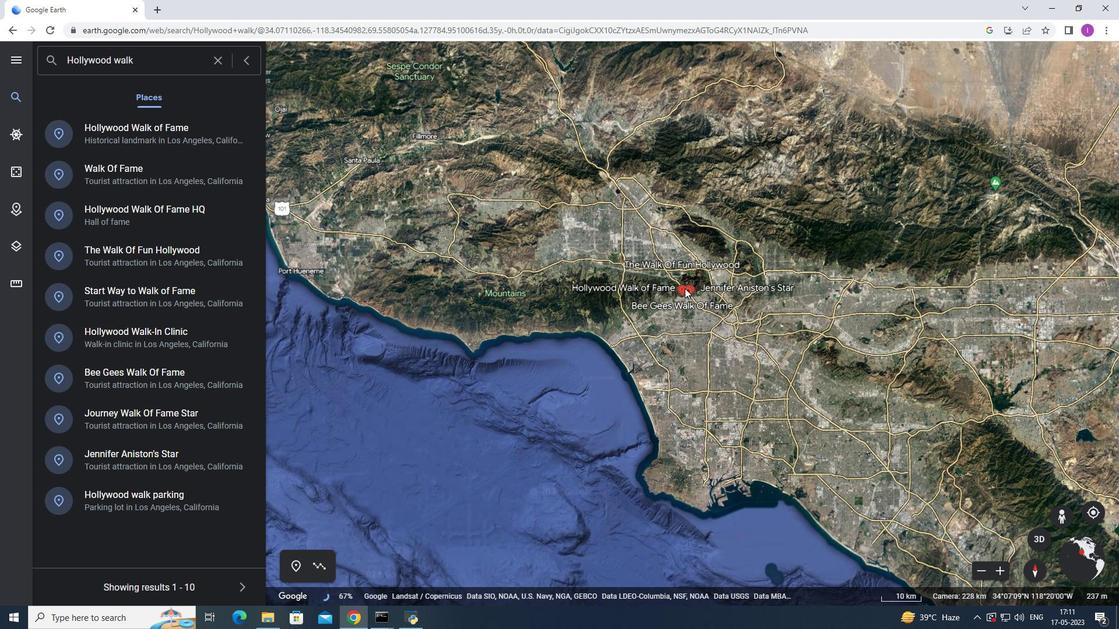 
Action: Mouse scrolled (680, 293) with delta (0, 0)
Screenshot: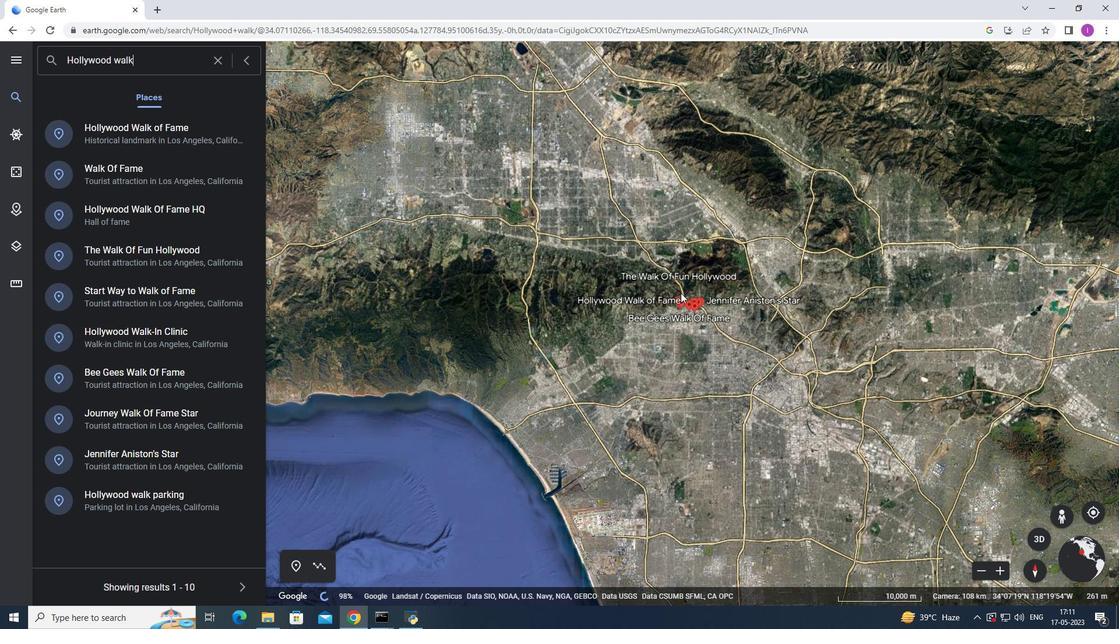 
Action: Mouse scrolled (680, 293) with delta (0, 0)
Screenshot: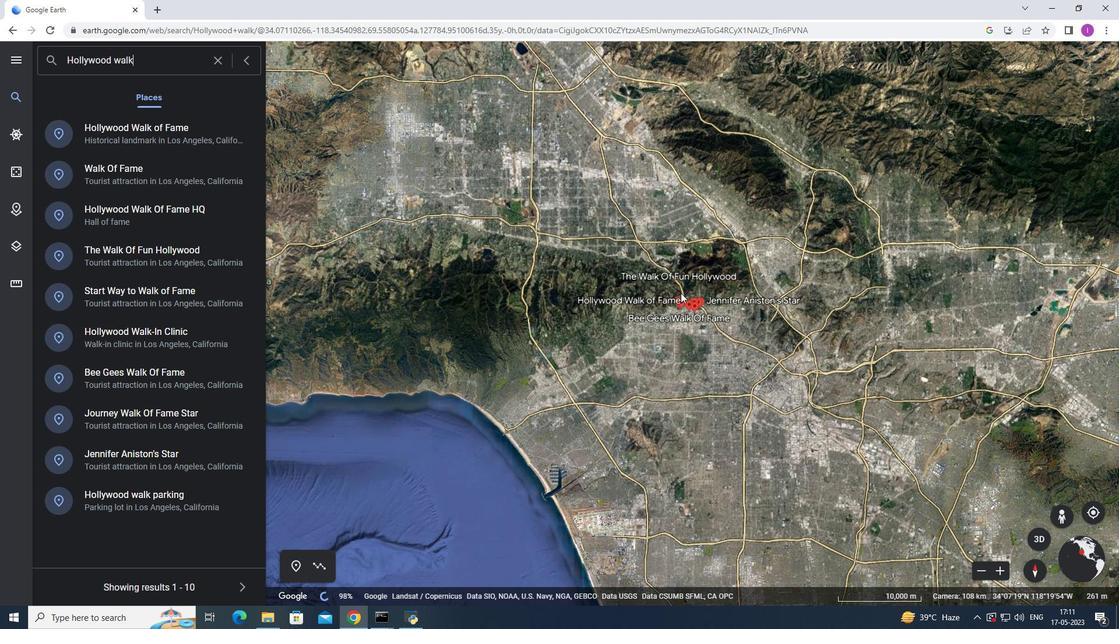 
Action: Mouse moved to (680, 290)
Screenshot: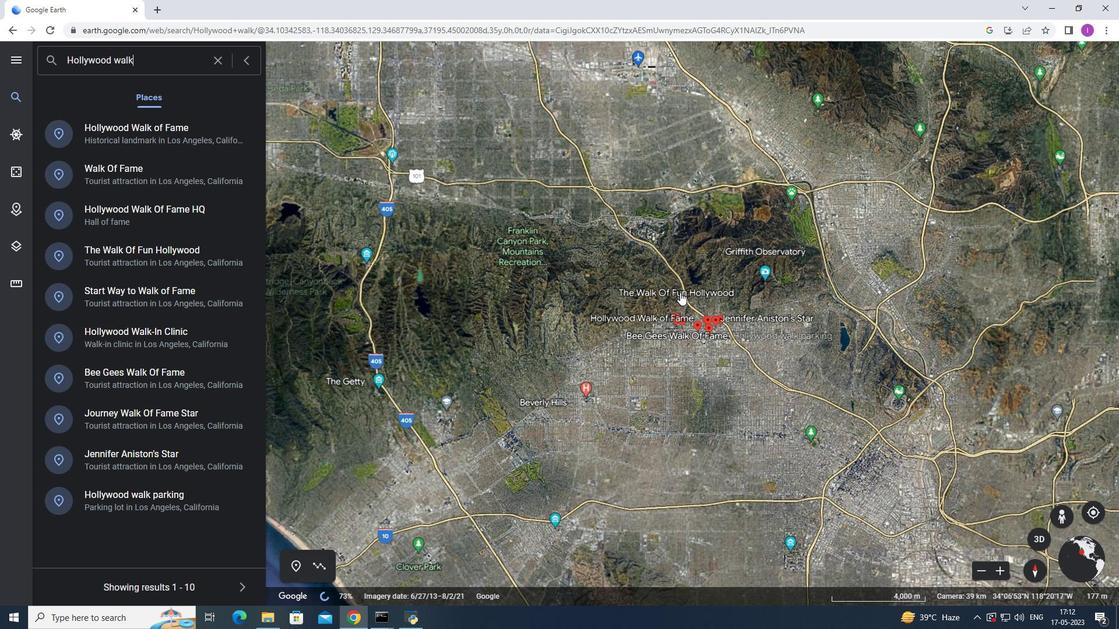 
Action: Mouse scrolled (680, 290) with delta (0, 0)
Screenshot: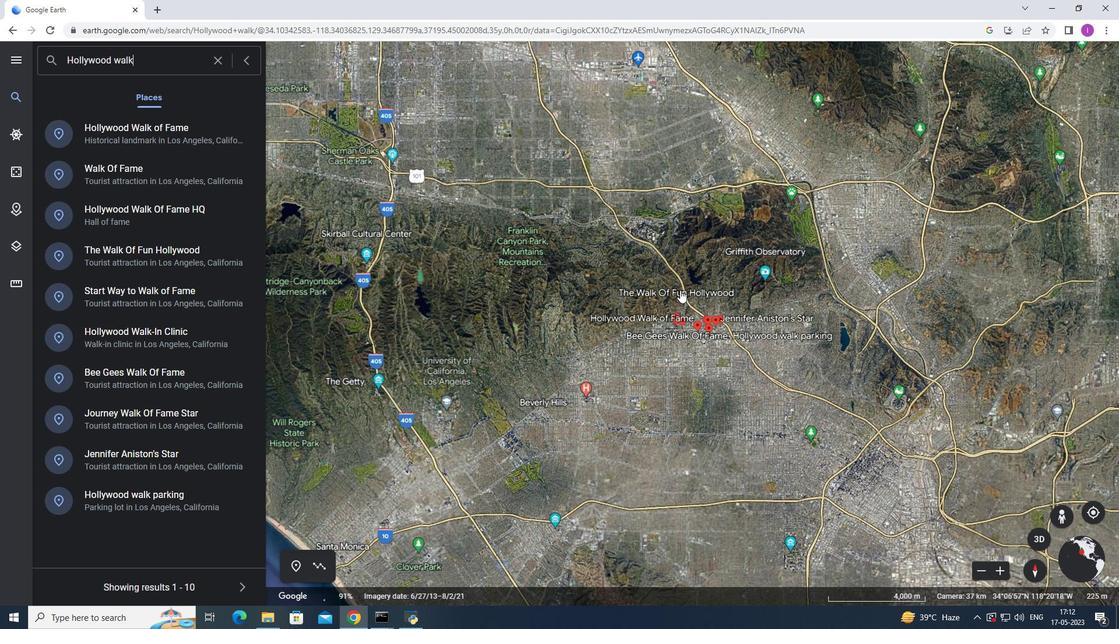 
Action: Mouse moved to (679, 289)
Screenshot: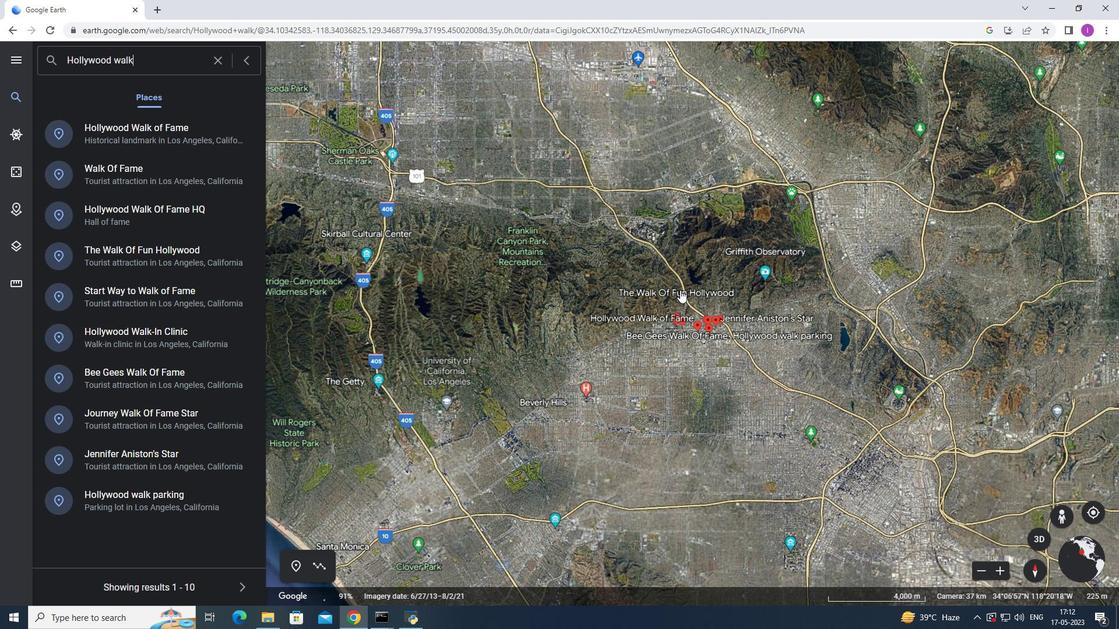 
Action: Mouse scrolled (679, 290) with delta (0, 0)
Screenshot: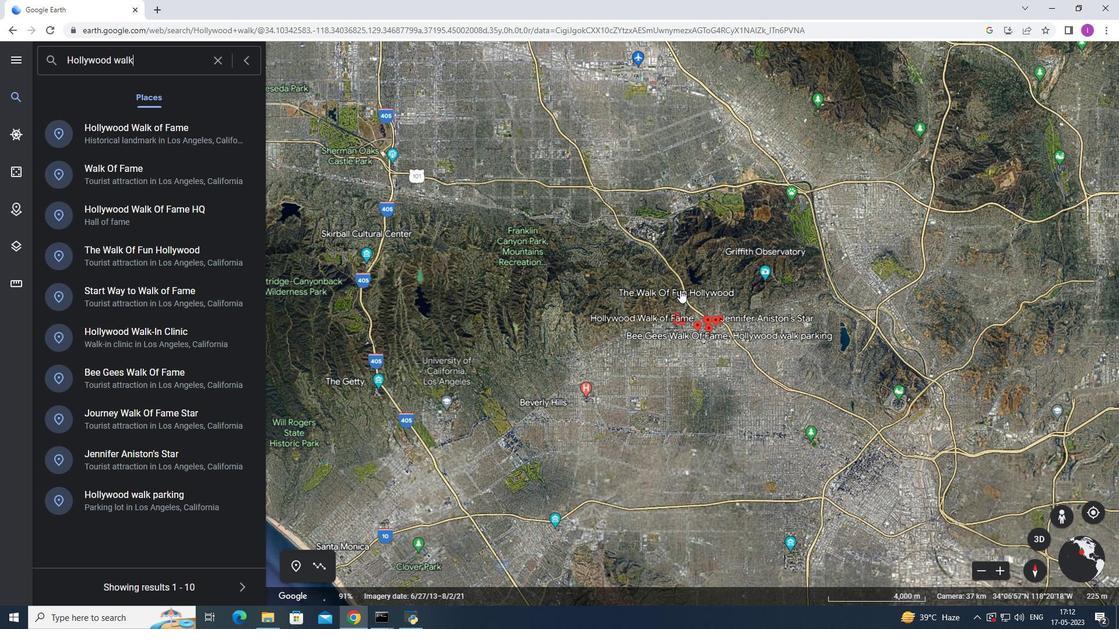 
Action: Mouse moved to (678, 290)
Screenshot: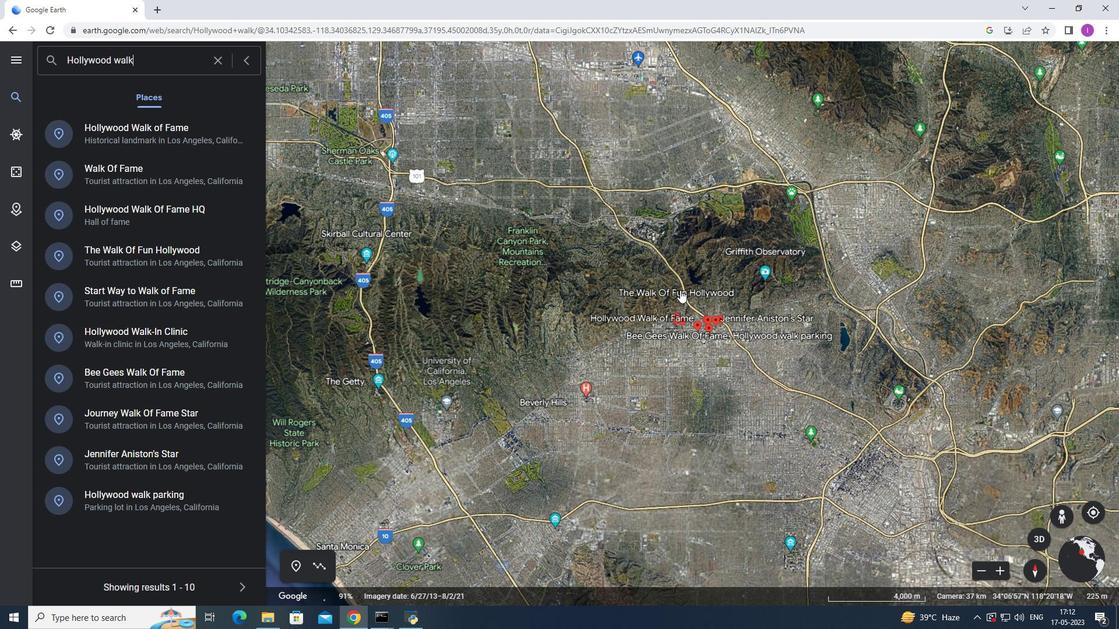 
Action: Mouse scrolled (678, 289) with delta (0, 0)
Screenshot: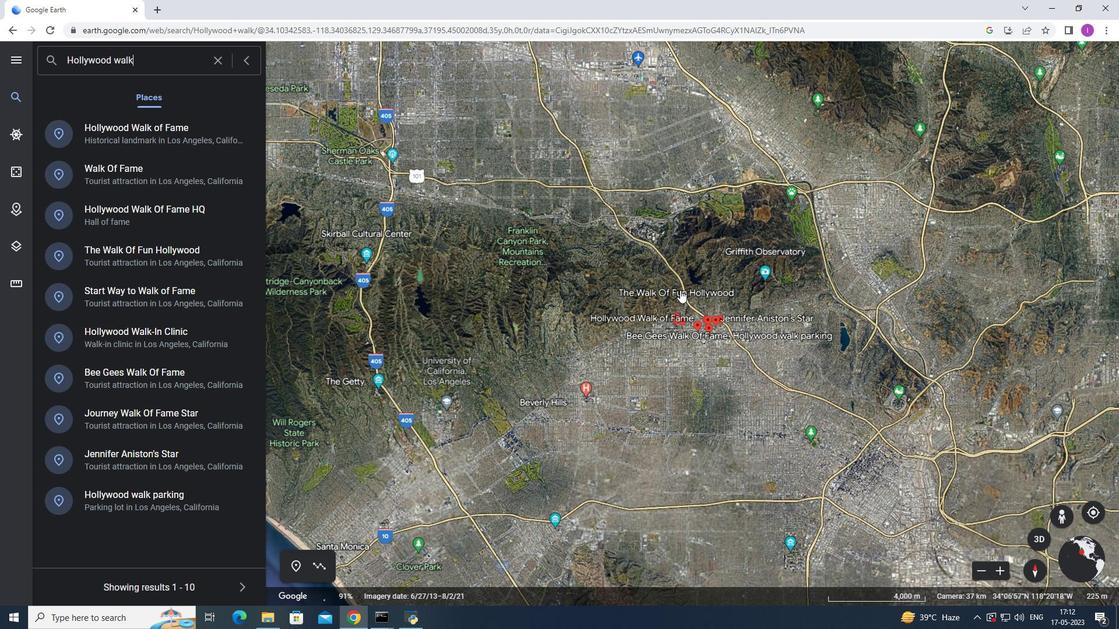
Action: Mouse moved to (678, 290)
Screenshot: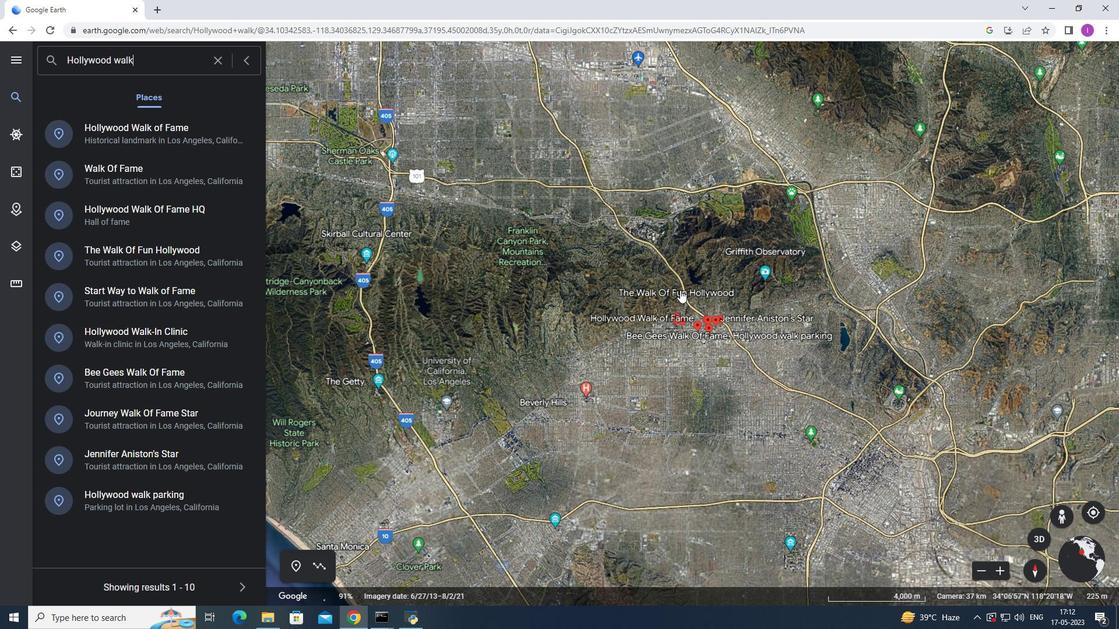 
Action: Mouse scrolled (678, 289) with delta (0, 0)
Screenshot: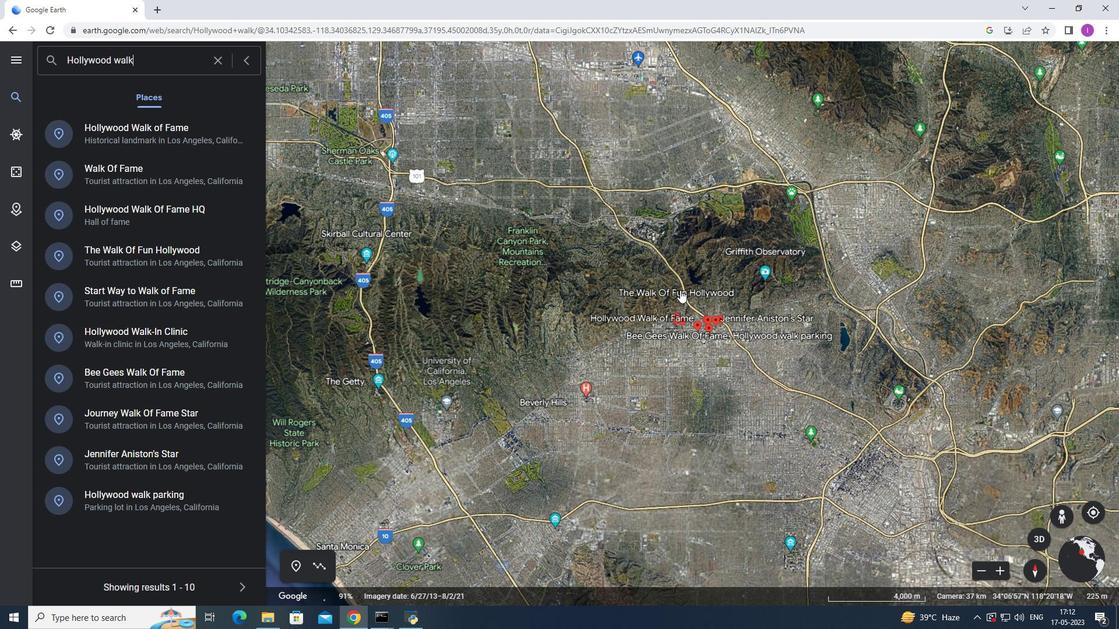
Action: Mouse scrolled (678, 289) with delta (0, 0)
Screenshot: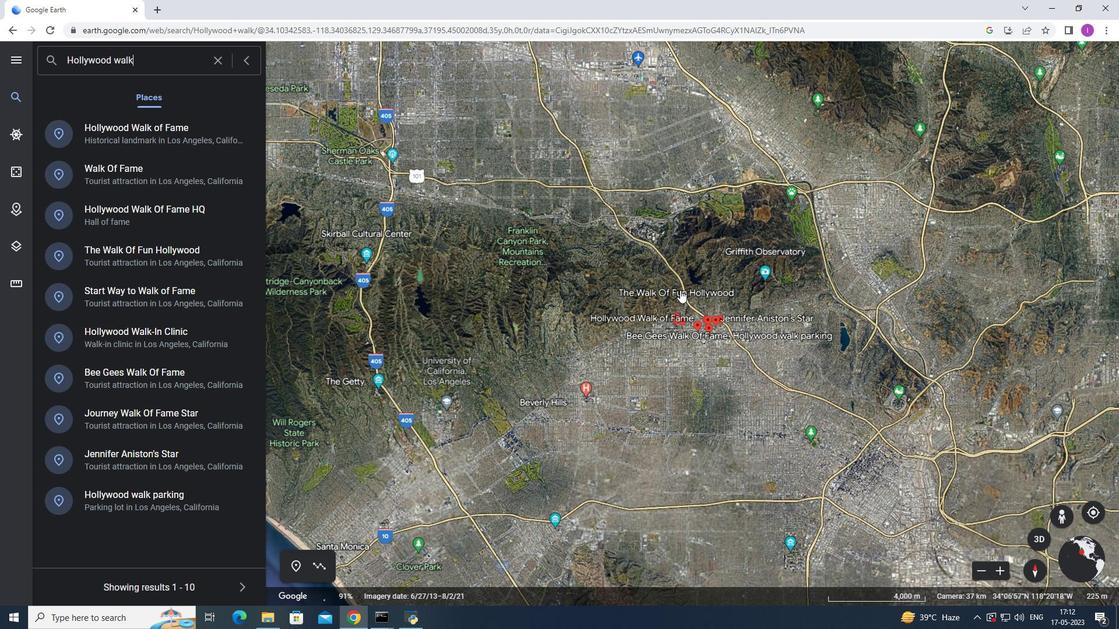 
Action: Mouse scrolled (678, 289) with delta (0, 0)
Screenshot: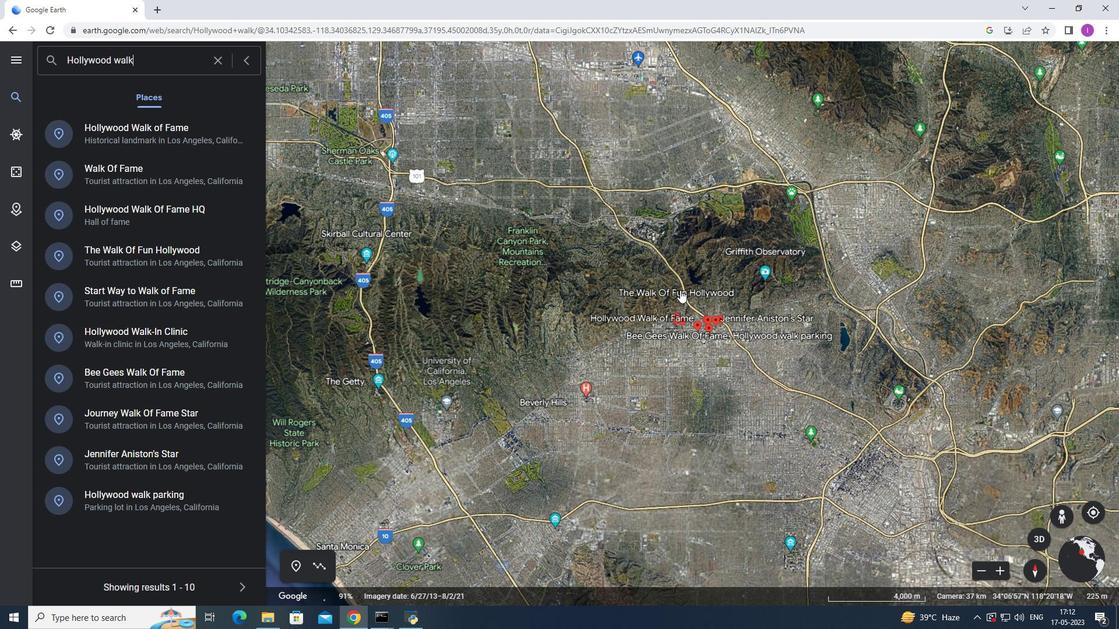 
Action: Mouse moved to (678, 290)
Screenshot: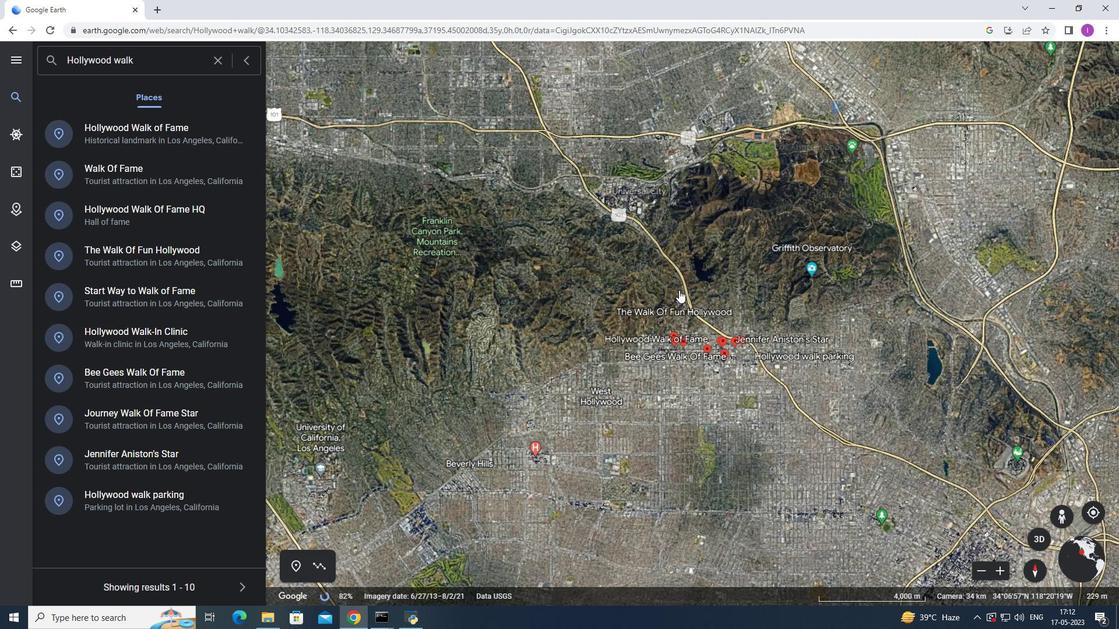 
Action: Mouse scrolled (678, 290) with delta (0, 0)
Screenshot: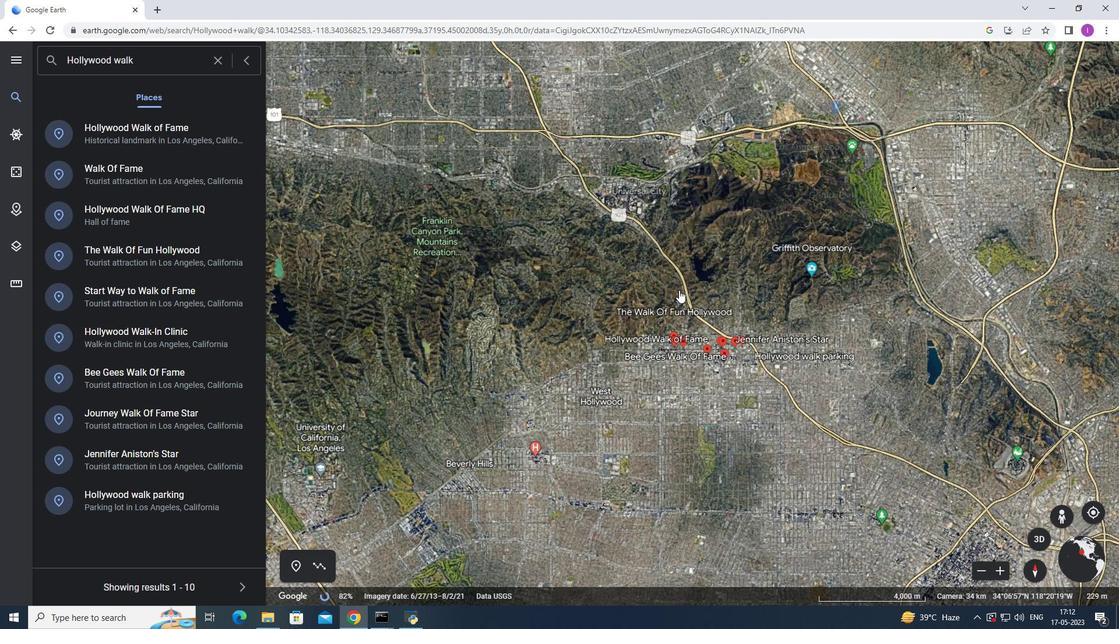 
Action: Mouse scrolled (678, 290) with delta (0, 0)
Screenshot: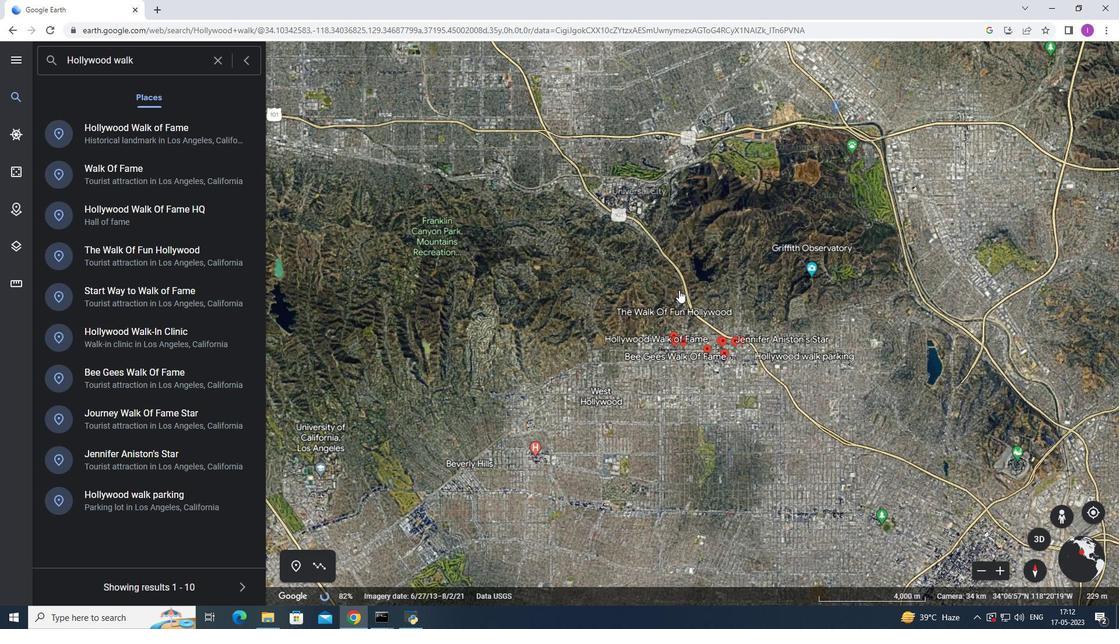 
Action: Mouse scrolled (678, 290) with delta (0, 0)
Screenshot: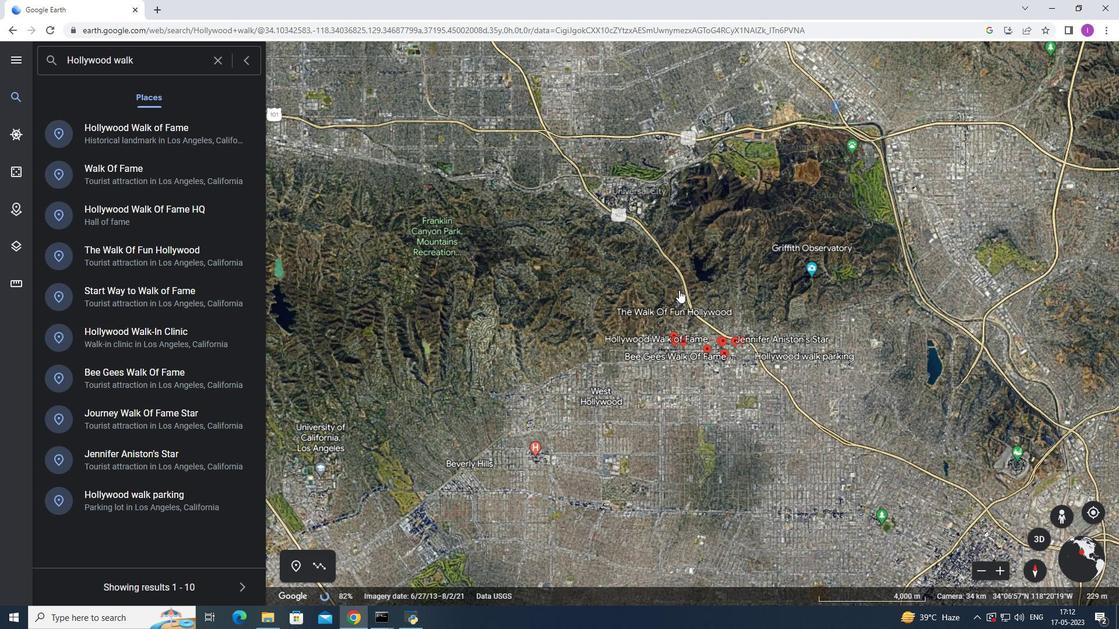 
Action: Mouse scrolled (678, 290) with delta (0, 0)
Screenshot: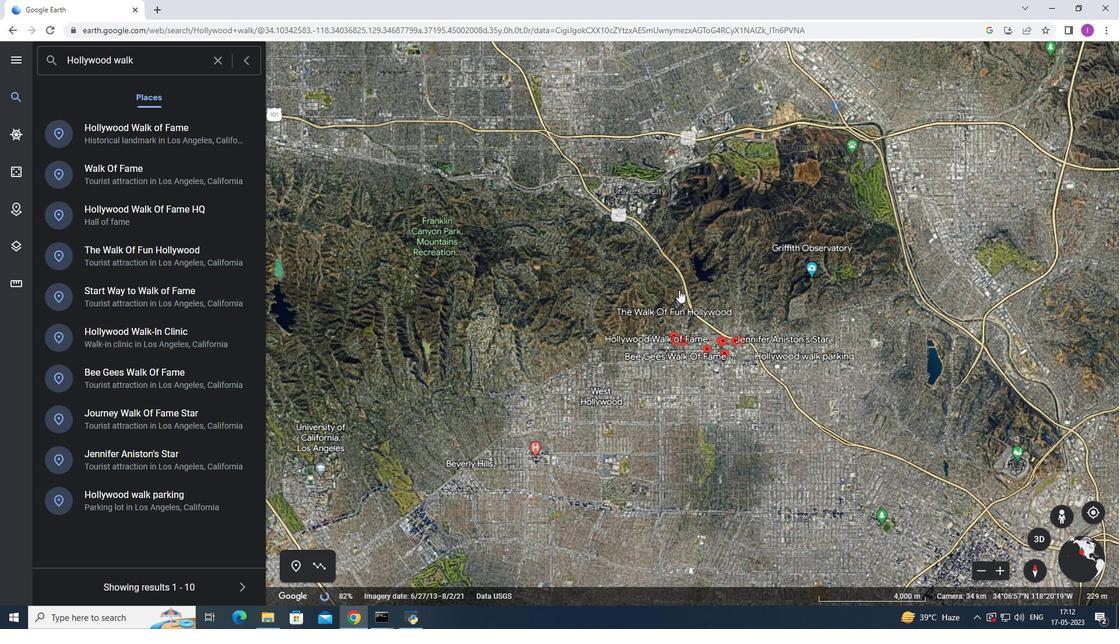
Action: Mouse scrolled (678, 290) with delta (0, 0)
Screenshot: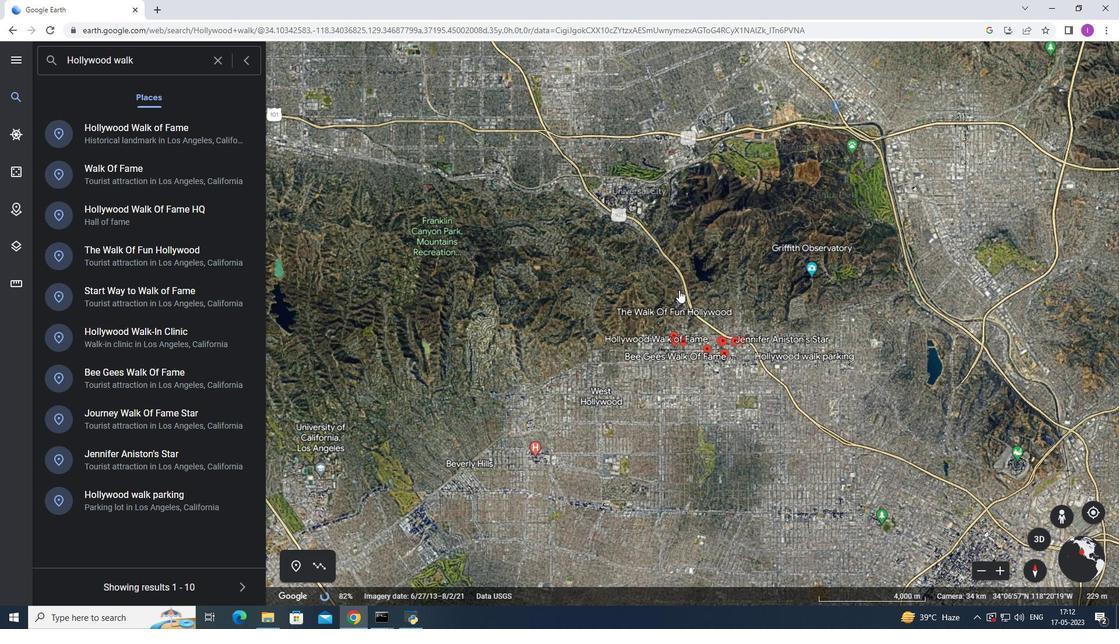 
Action: Mouse moved to (677, 289)
Screenshot: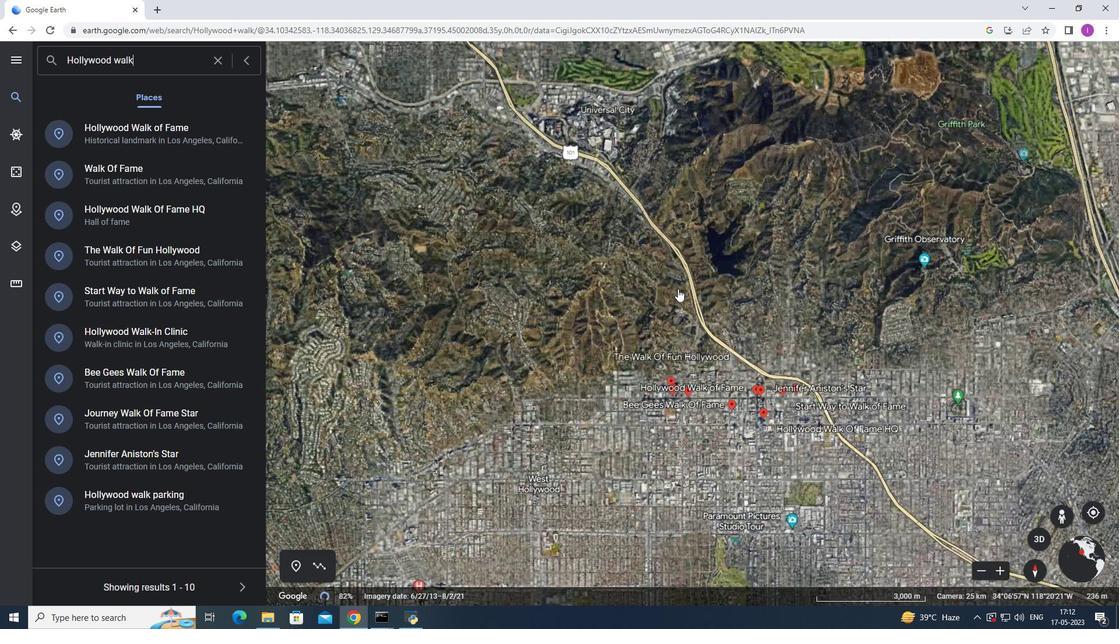 
Action: Mouse scrolled (677, 289) with delta (0, 0)
Screenshot: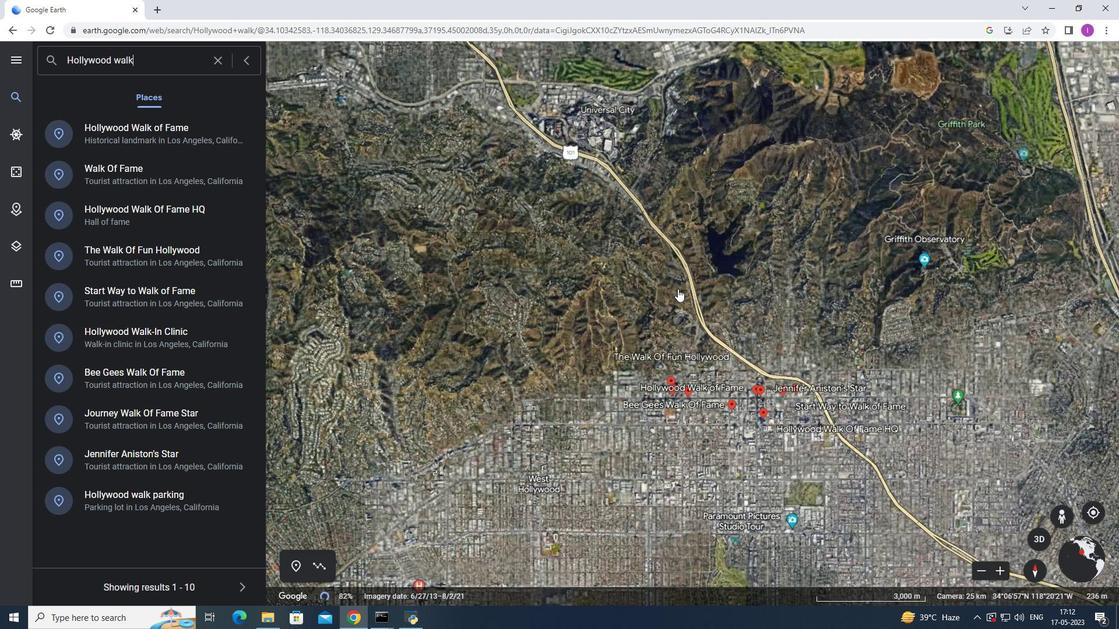 
Action: Mouse scrolled (677, 289) with delta (0, 0)
Screenshot: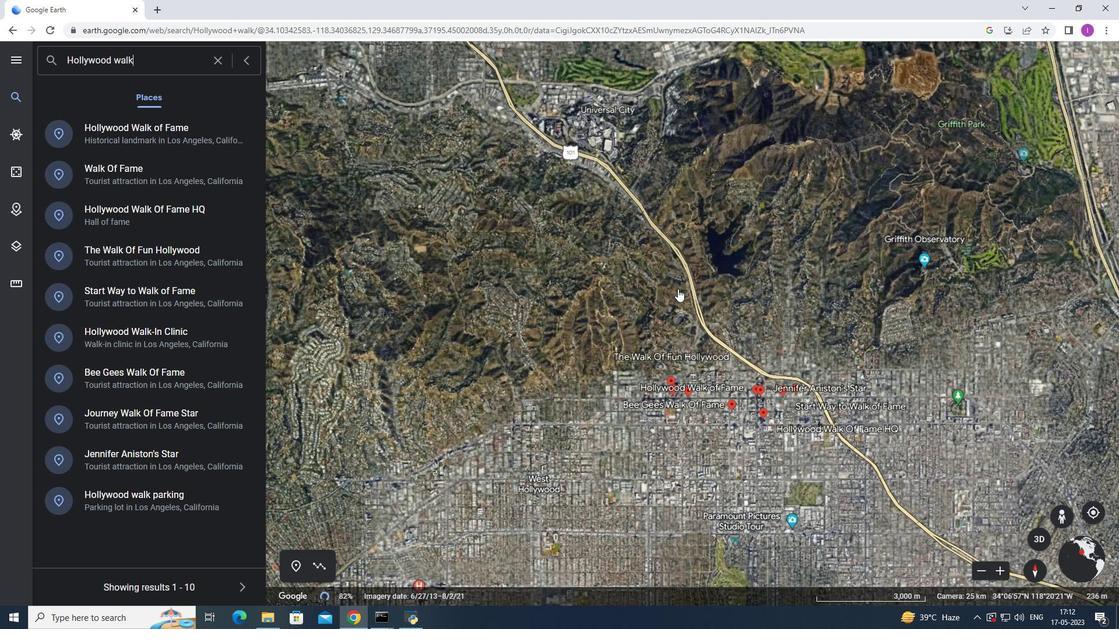 
Action: Mouse scrolled (677, 289) with delta (0, 0)
Screenshot: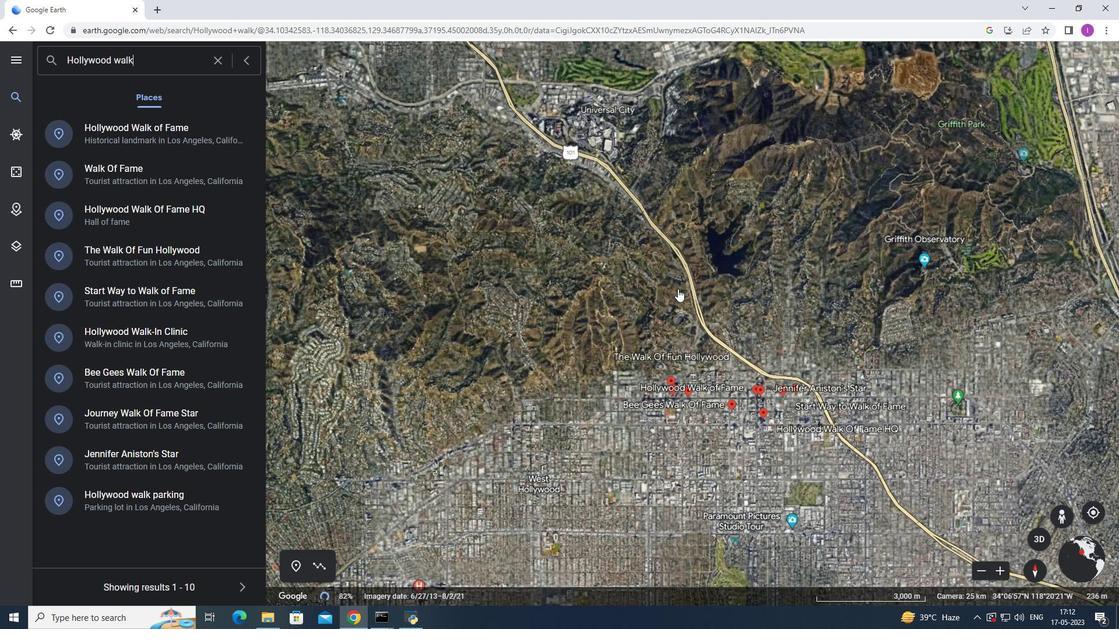 
Action: Mouse scrolled (677, 289) with delta (0, 0)
Screenshot: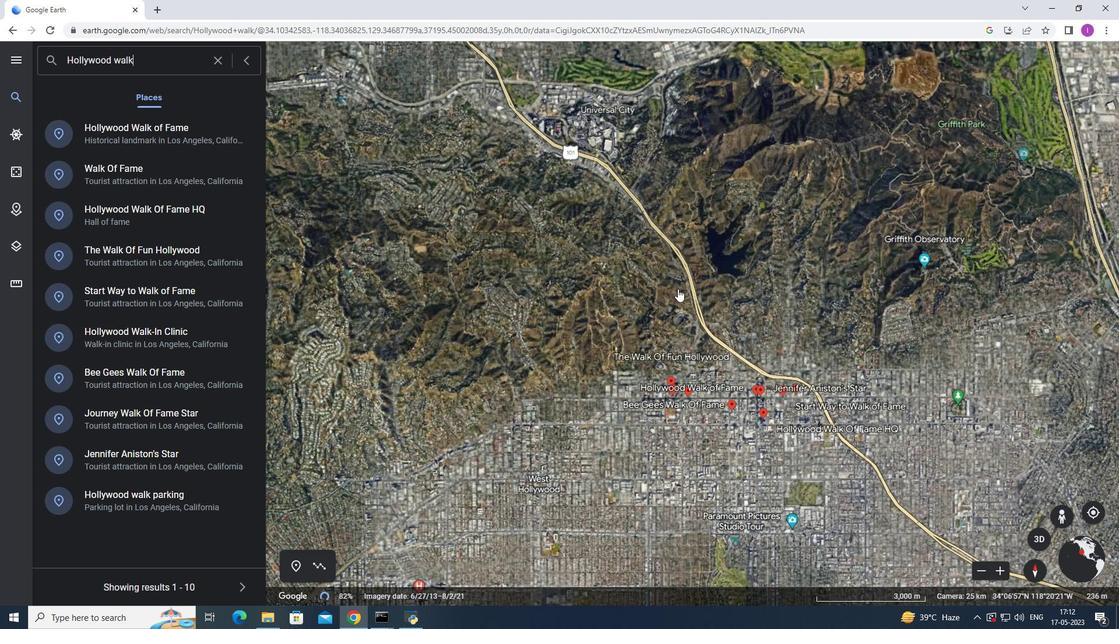 
Action: Mouse scrolled (677, 289) with delta (0, 0)
Screenshot: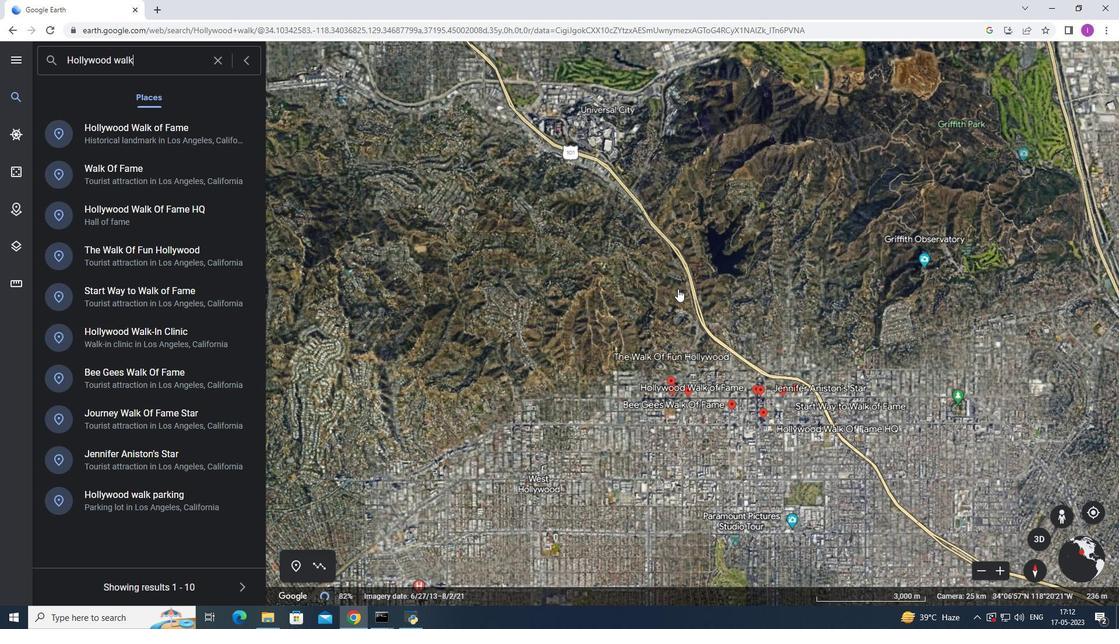 
Action: Mouse moved to (677, 286)
Screenshot: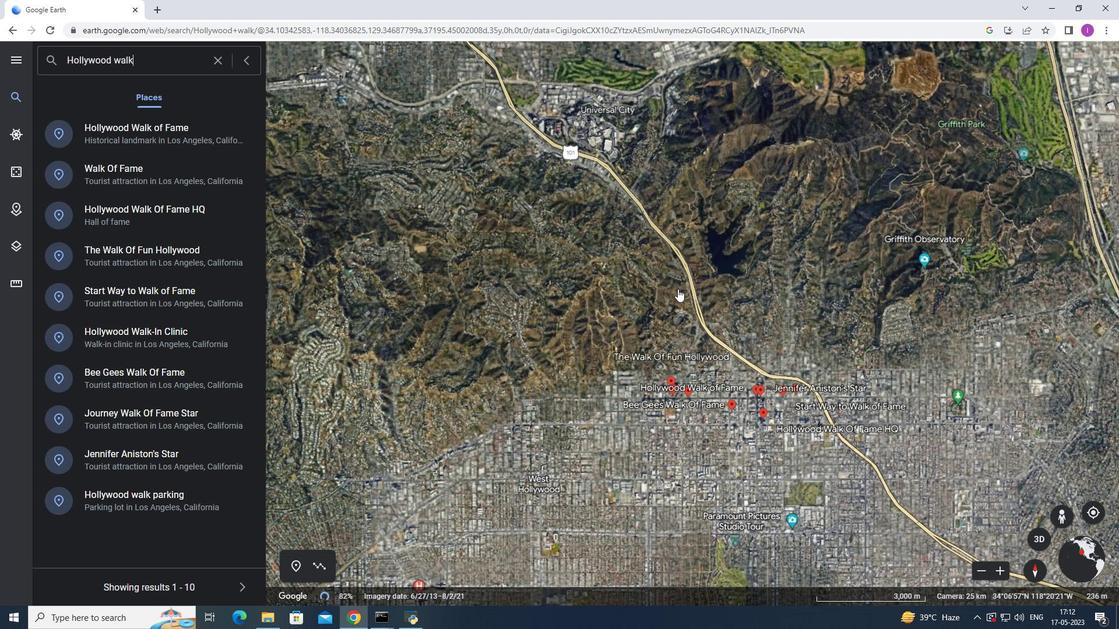 
Action: Mouse scrolled (677, 285) with delta (0, 0)
Screenshot: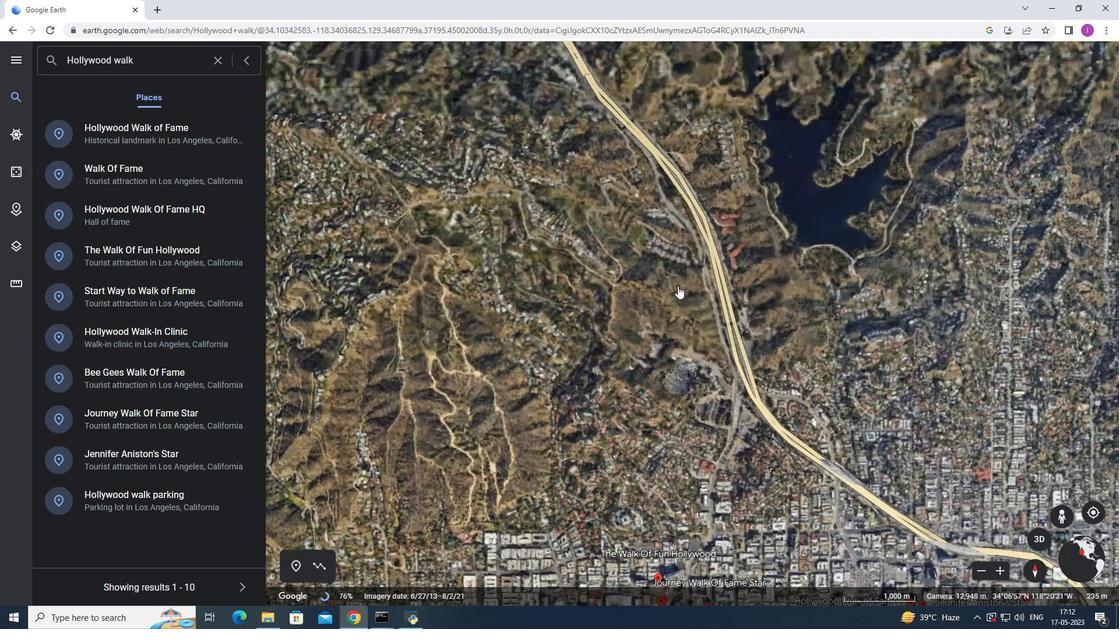 
Action: Mouse scrolled (677, 285) with delta (0, 0)
Screenshot: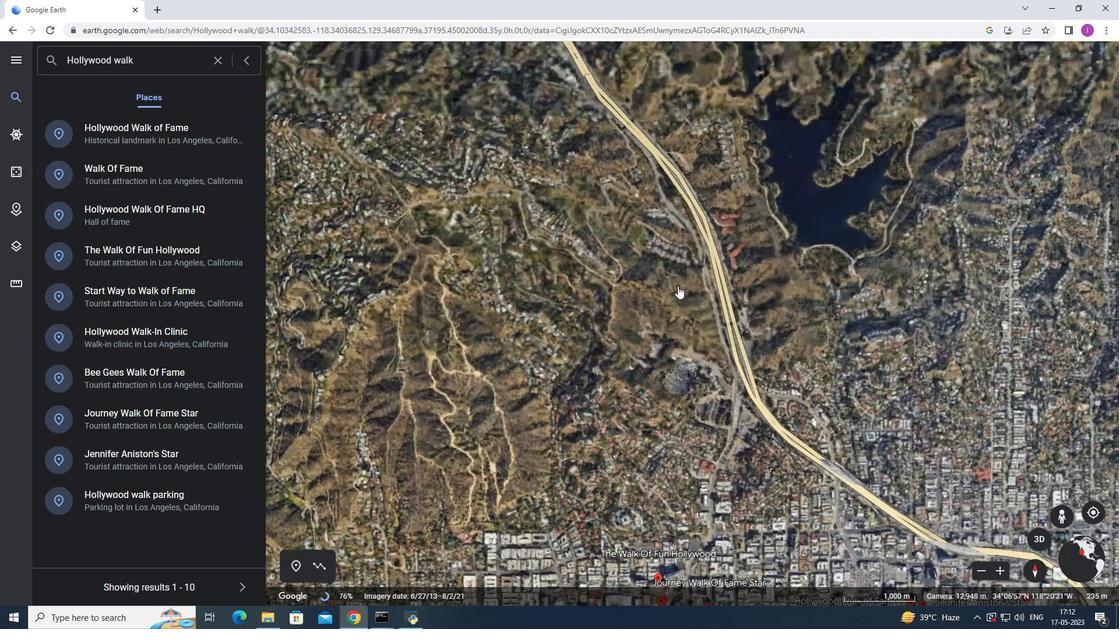 
Action: Mouse scrolled (677, 285) with delta (0, 0)
Screenshot: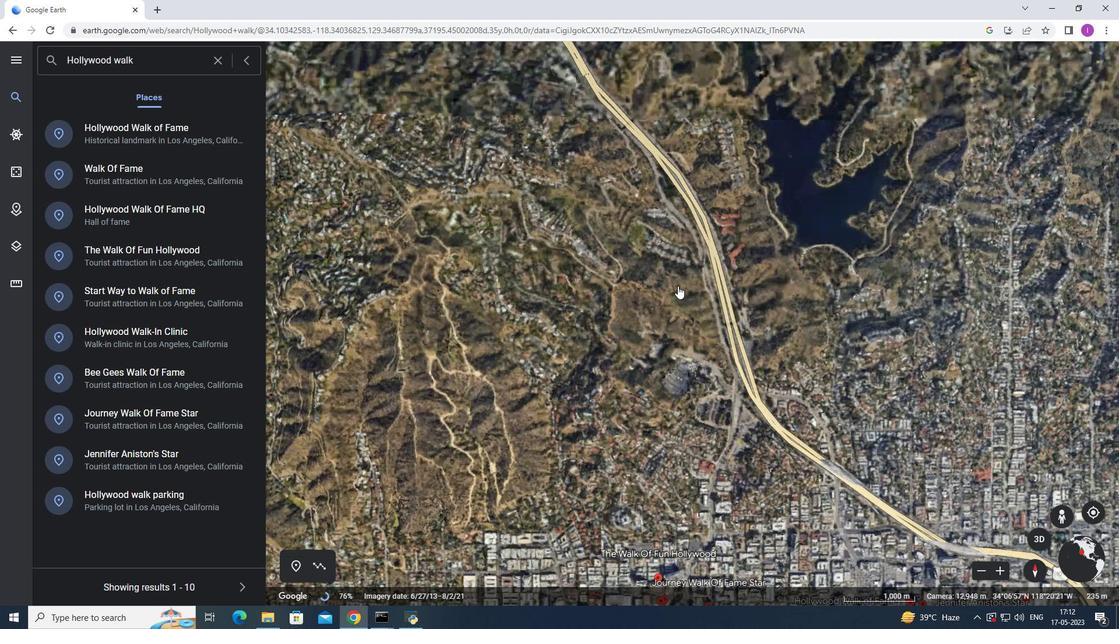 
Action: Mouse scrolled (677, 285) with delta (0, 0)
Screenshot: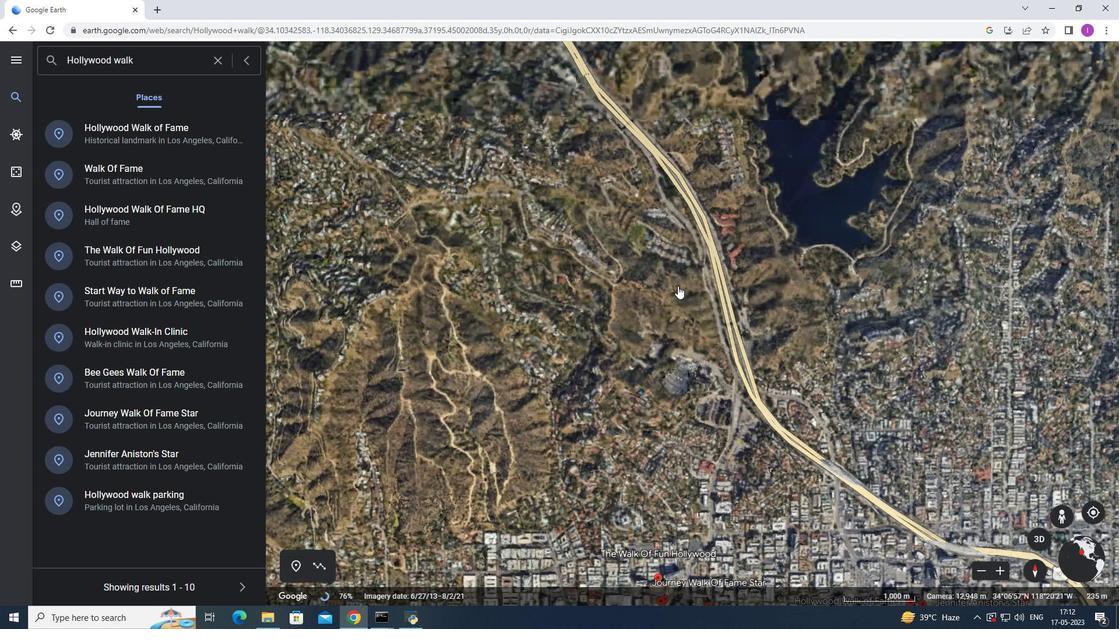 
Action: Mouse scrolled (677, 285) with delta (0, 0)
Screenshot: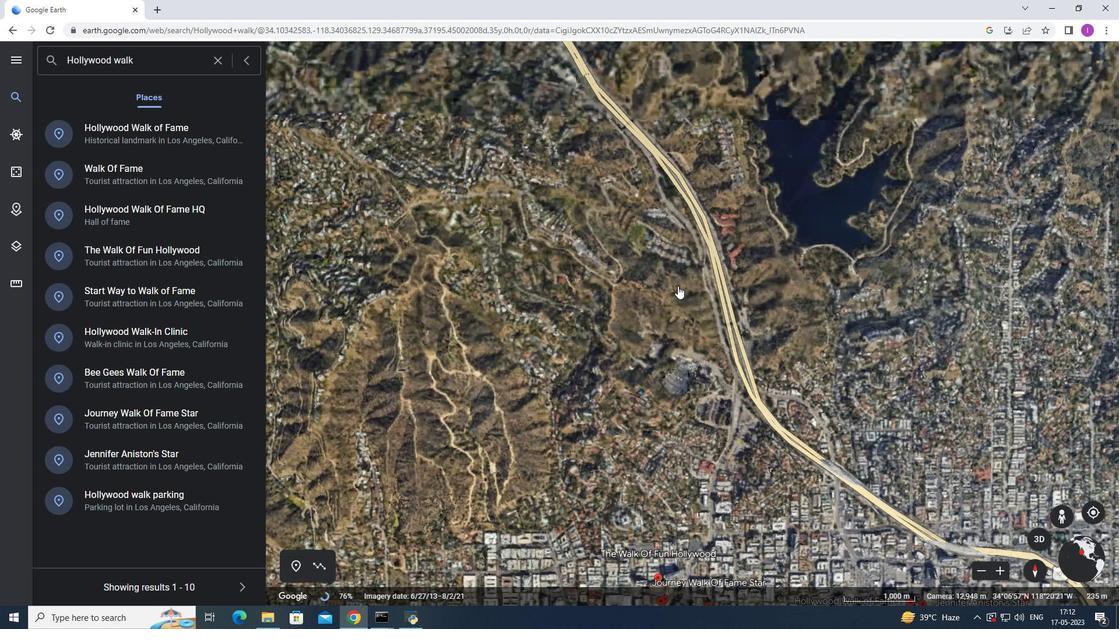 
Action: Mouse moved to (677, 285)
Screenshot: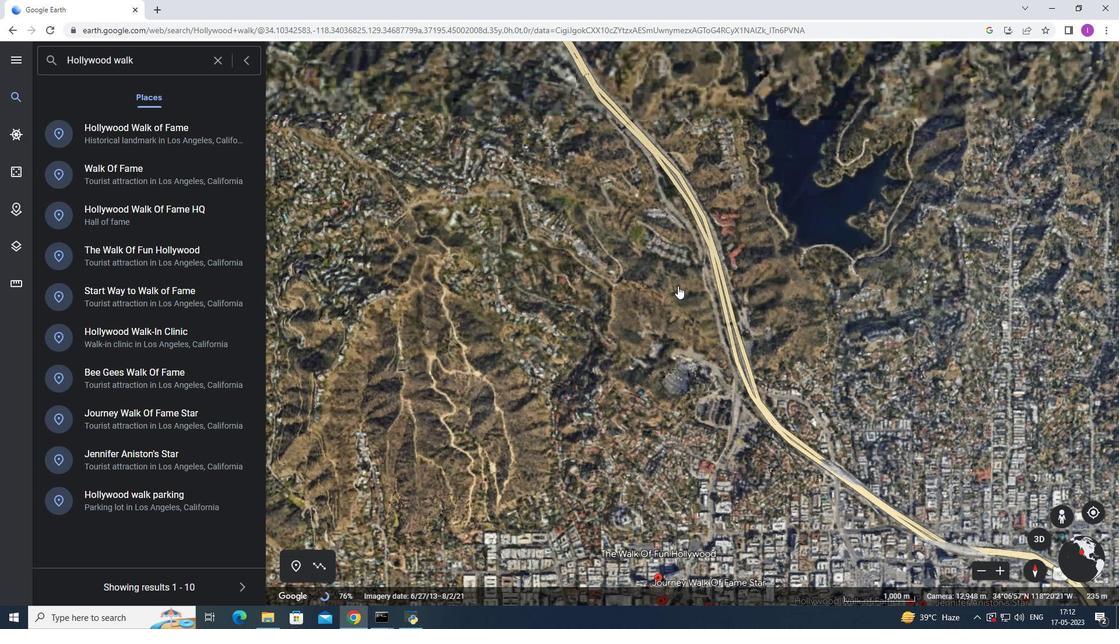 
Action: Mouse scrolled (677, 285) with delta (0, 0)
Screenshot: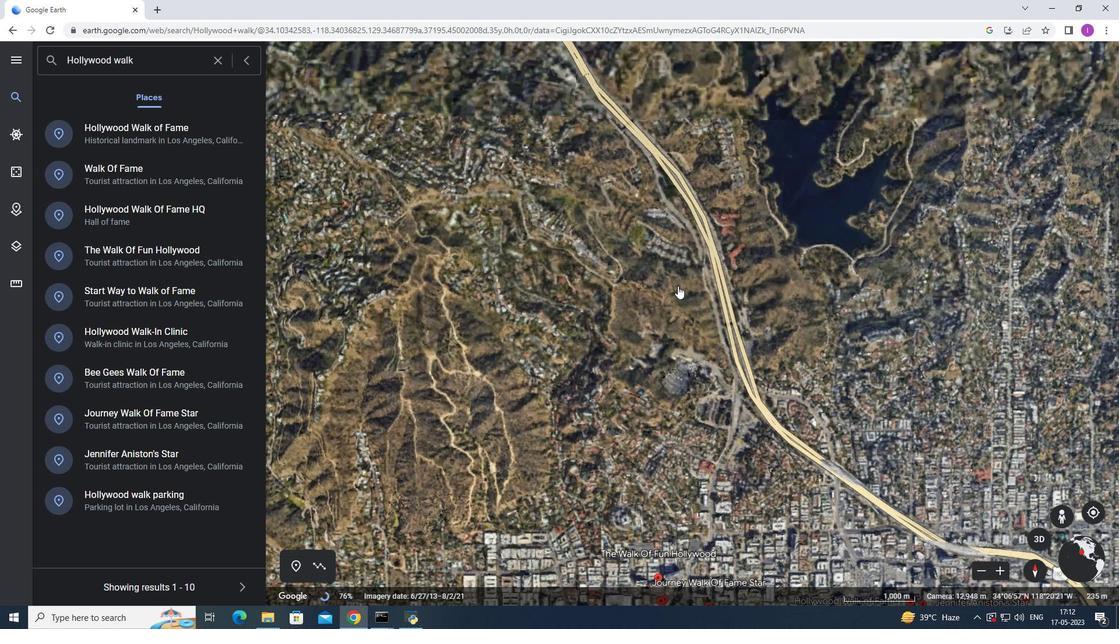 
Action: Mouse scrolled (677, 285) with delta (0, 0)
Screenshot: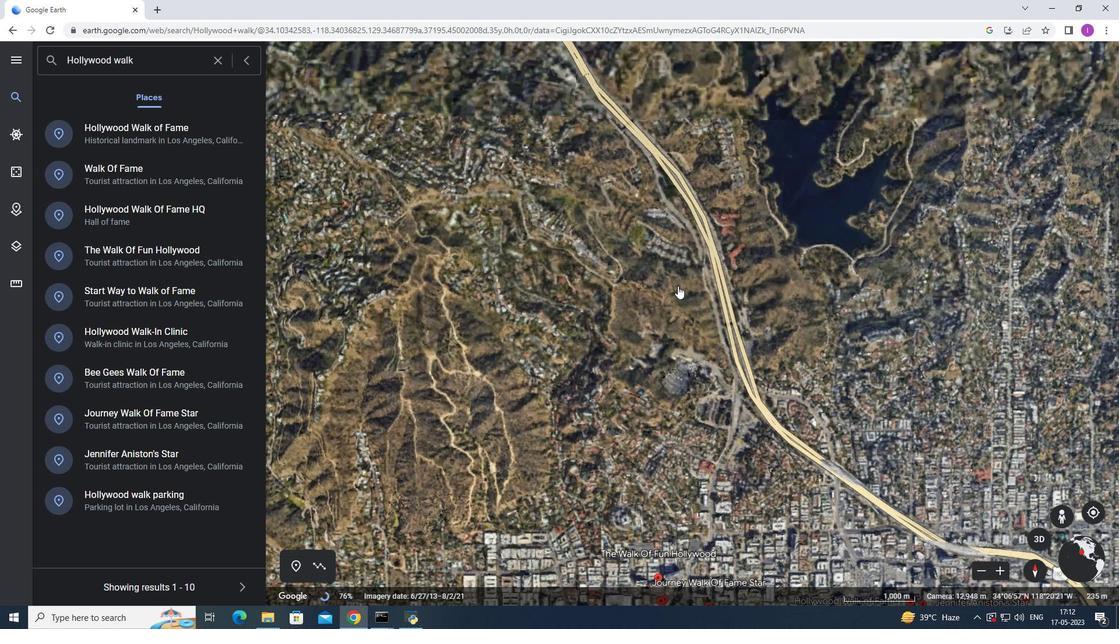 
Action: Mouse scrolled (677, 285) with delta (0, 0)
Screenshot: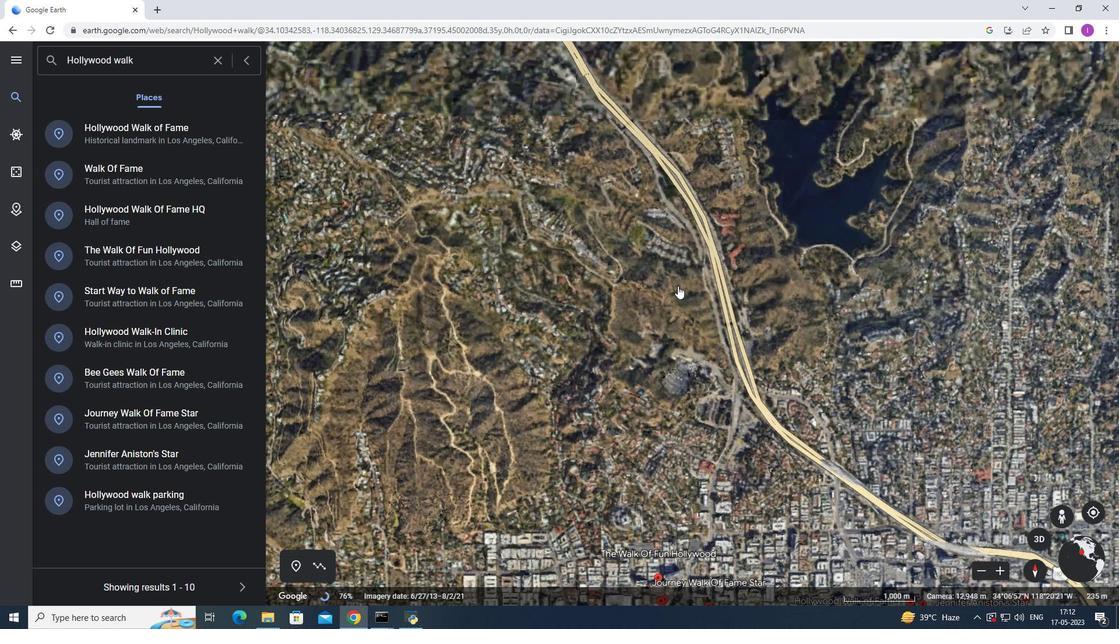 
Action: Mouse scrolled (677, 285) with delta (0, 0)
Screenshot: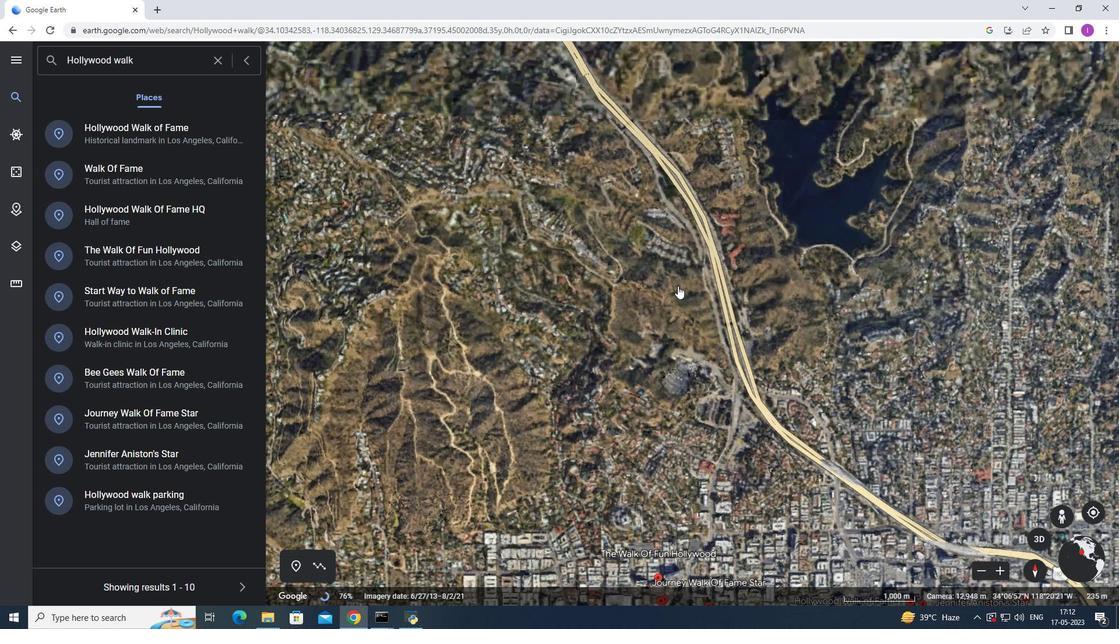 
Action: Mouse moved to (677, 285)
Screenshot: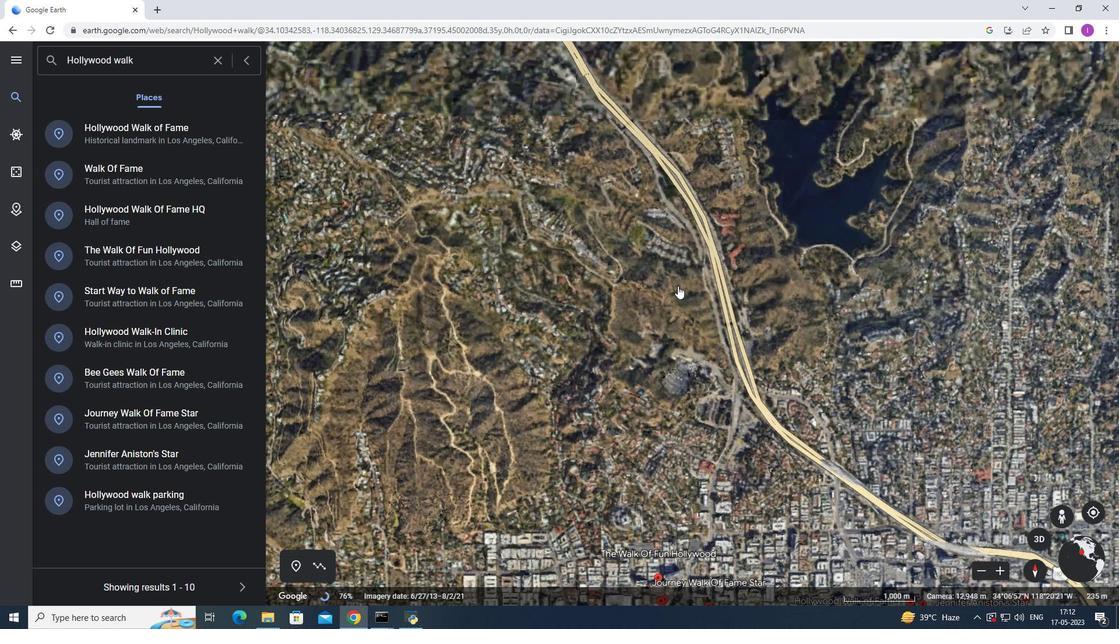
Action: Mouse scrolled (677, 284) with delta (0, 0)
Screenshot: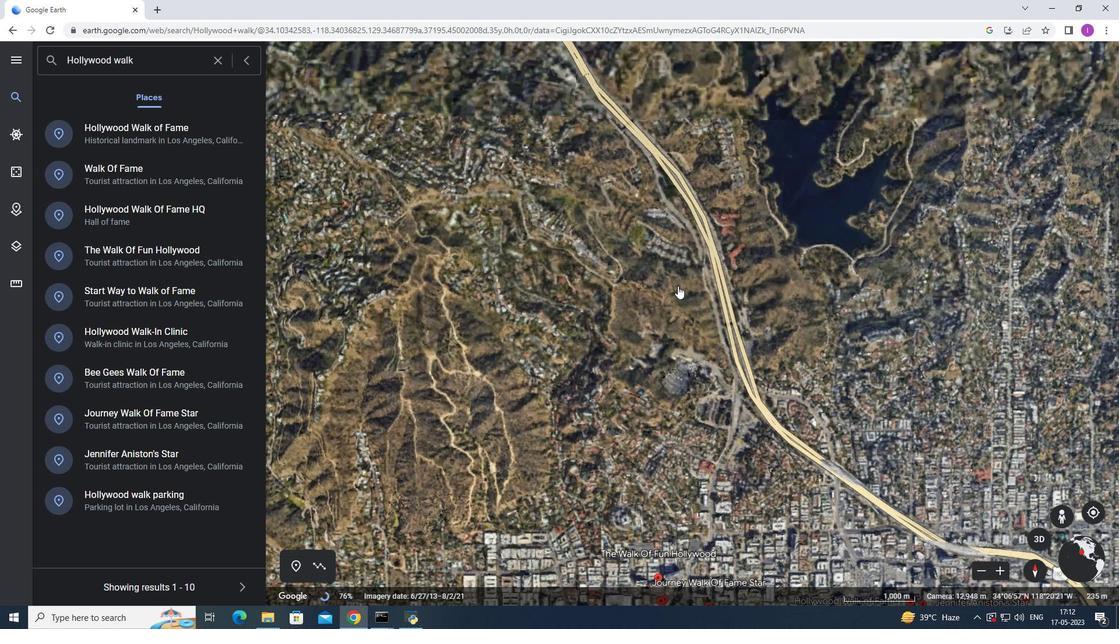 
Action: Mouse scrolled (677, 284) with delta (0, 0)
Screenshot: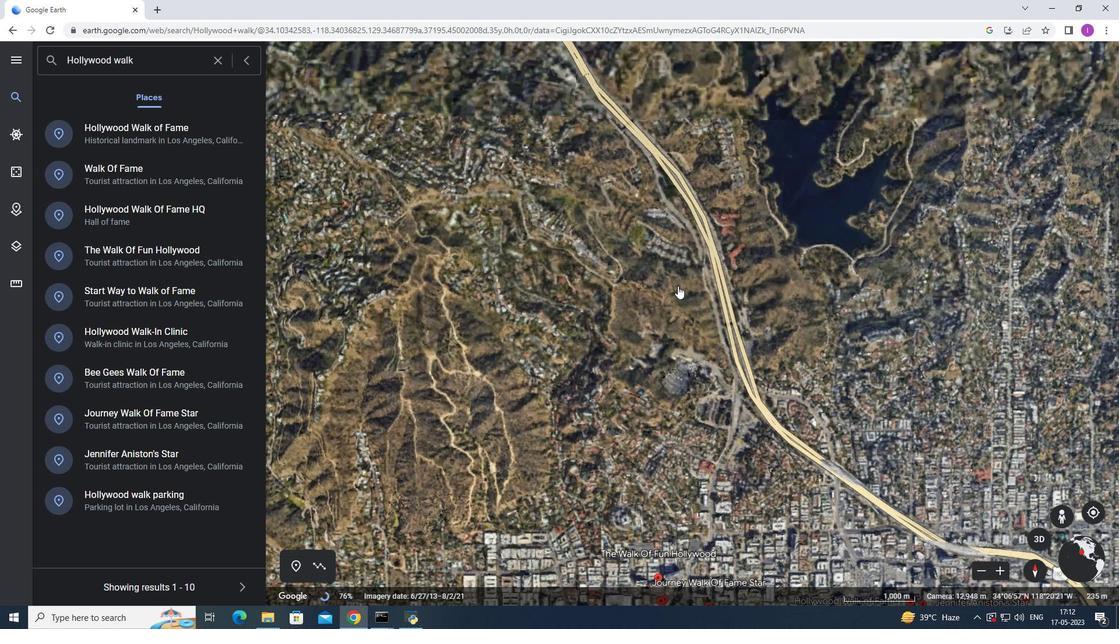 
Action: Mouse scrolled (677, 284) with delta (0, 0)
Screenshot: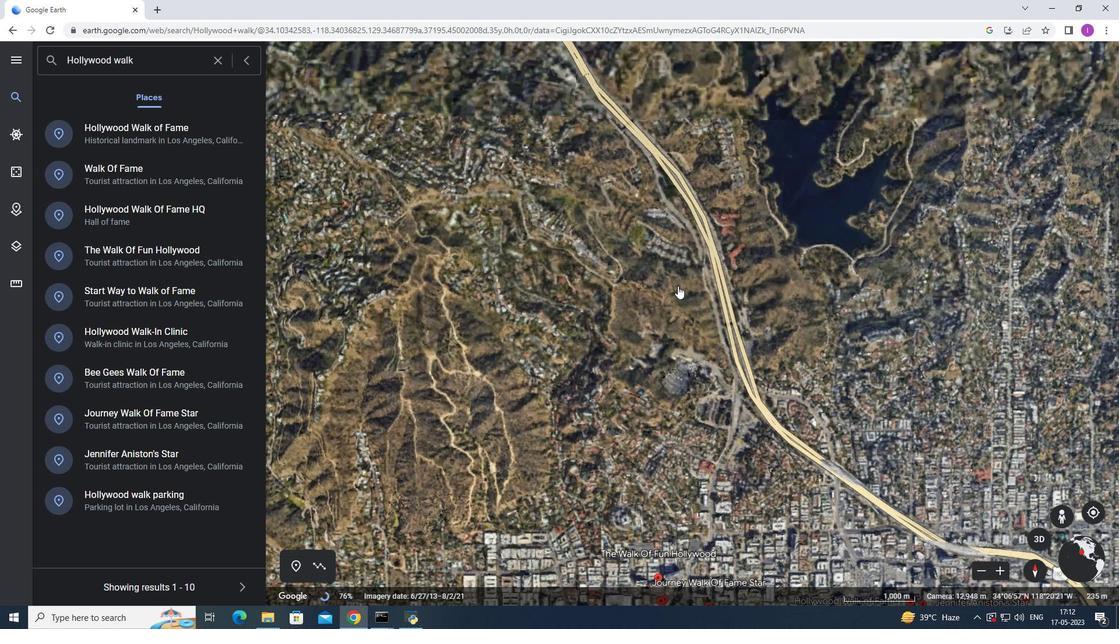 
Action: Mouse scrolled (677, 284) with delta (0, 0)
Screenshot: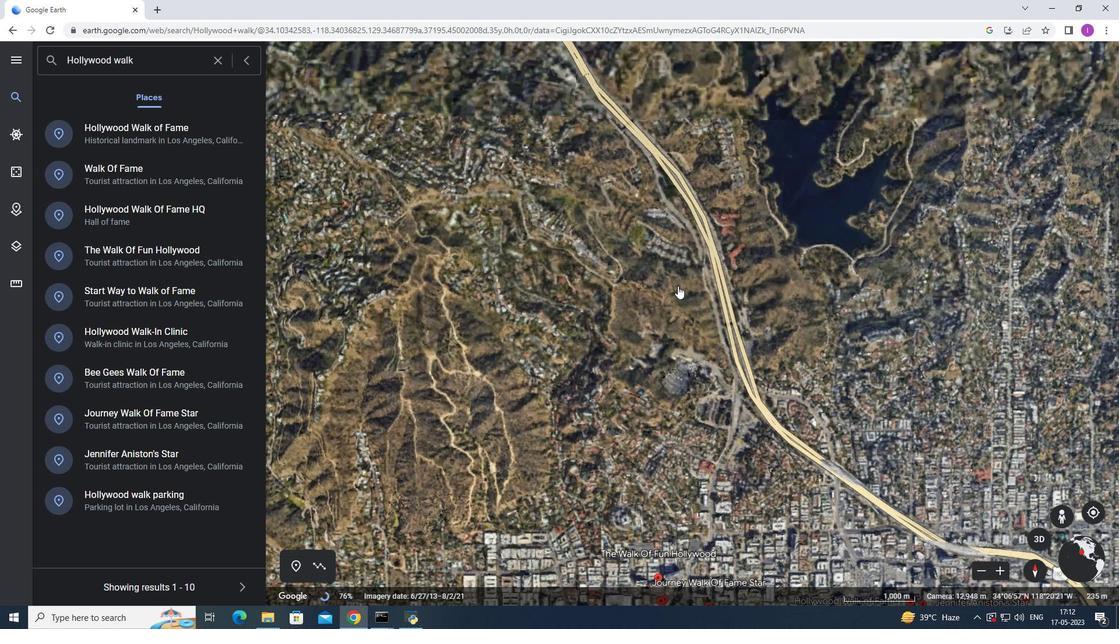 
Action: Mouse moved to (677, 283)
Screenshot: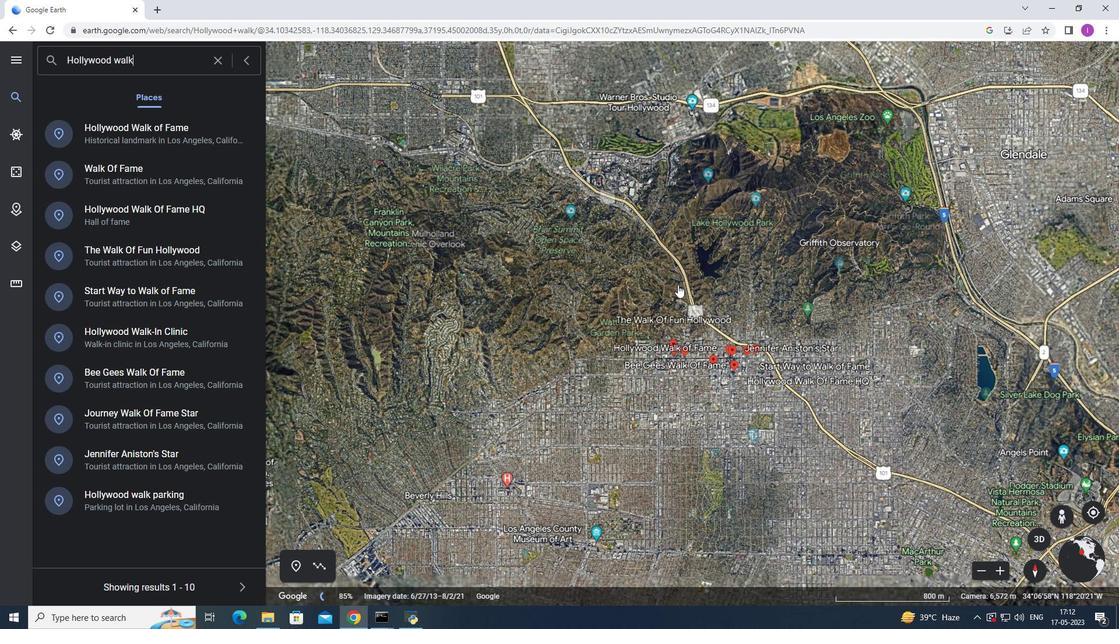 
Action: Mouse scrolled (677, 283) with delta (0, 0)
Screenshot: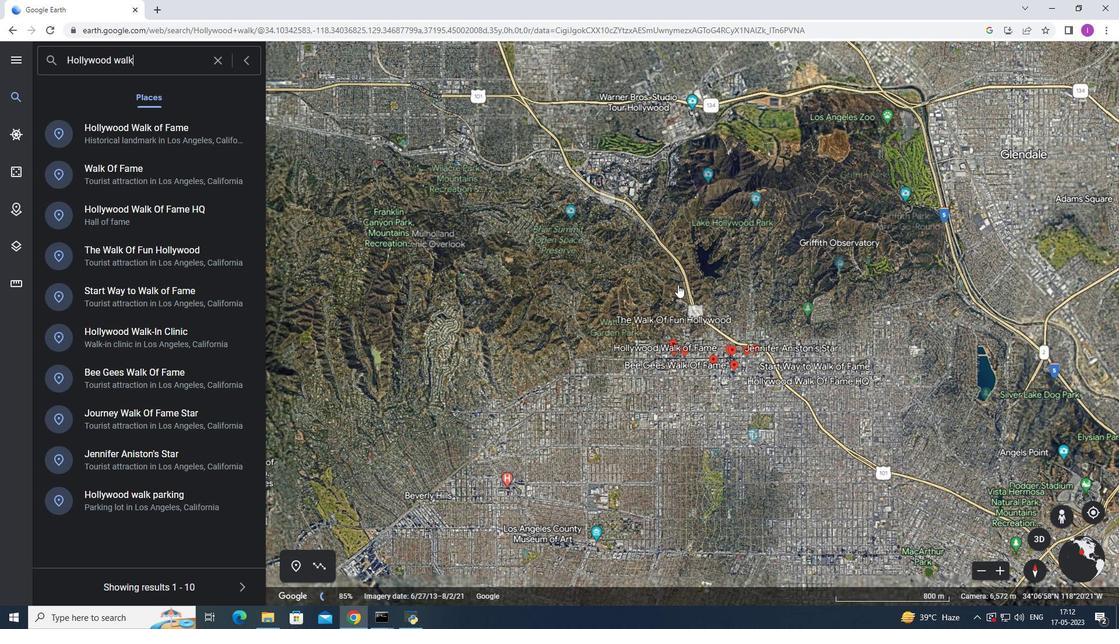 
Action: Mouse scrolled (677, 283) with delta (0, 0)
Screenshot: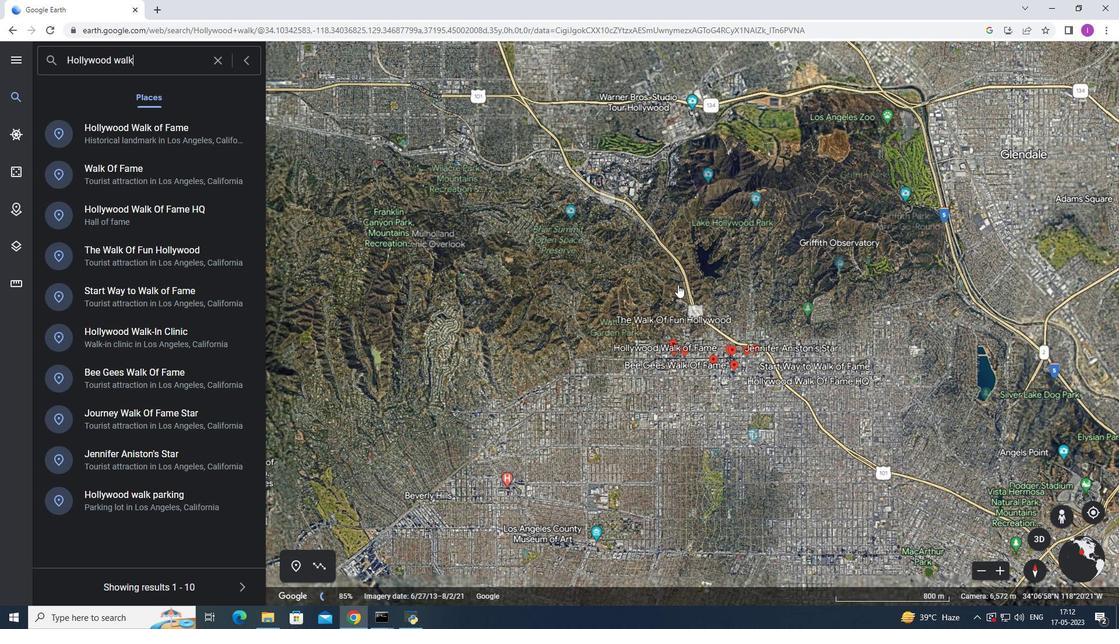 
Action: Mouse scrolled (677, 283) with delta (0, 0)
Screenshot: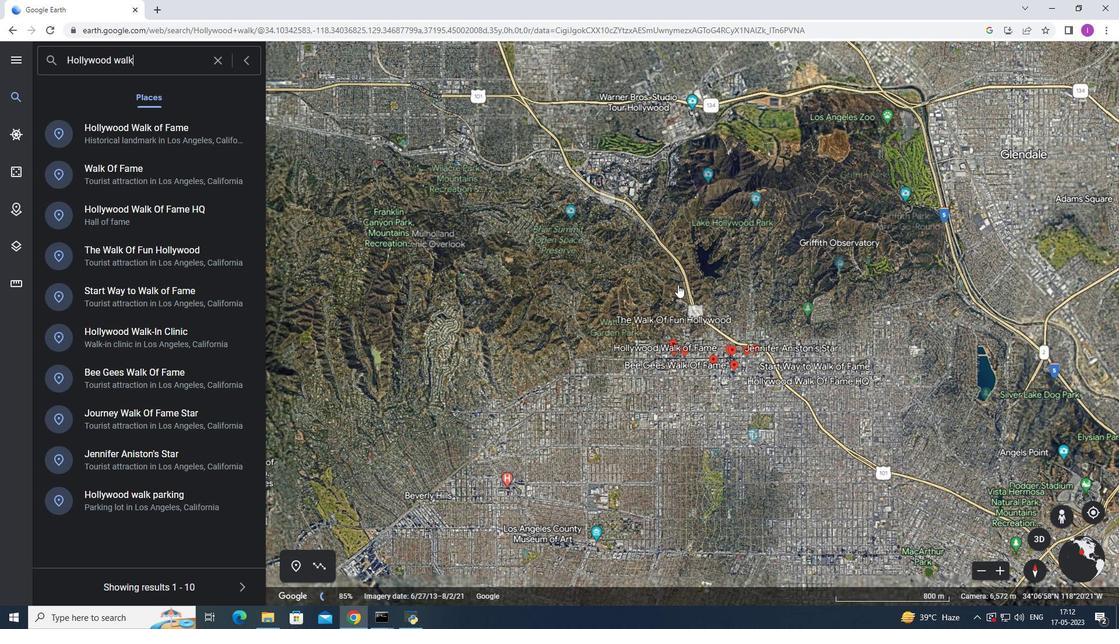 
Action: Mouse scrolled (677, 283) with delta (0, 0)
Screenshot: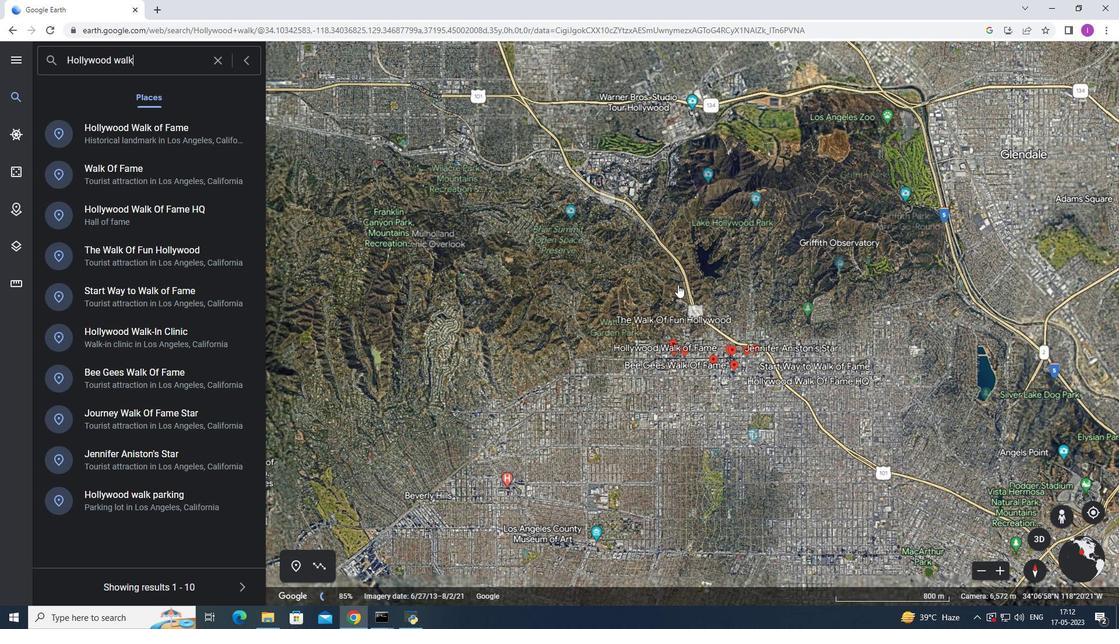 
Action: Mouse scrolled (677, 283) with delta (0, 0)
Screenshot: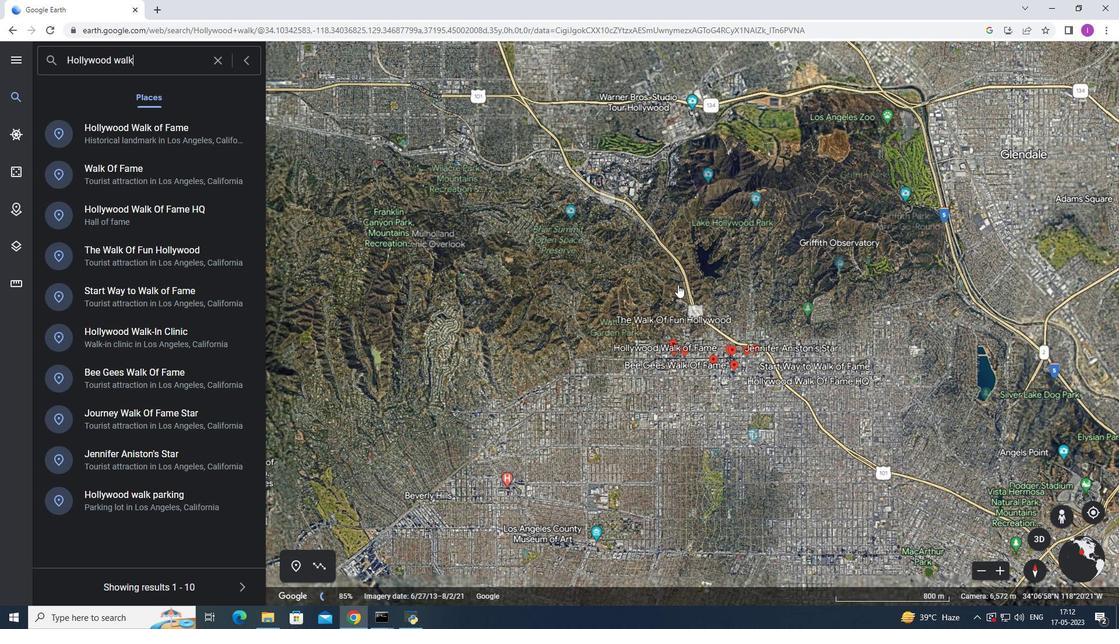 
Action: Mouse moved to (677, 282)
Screenshot: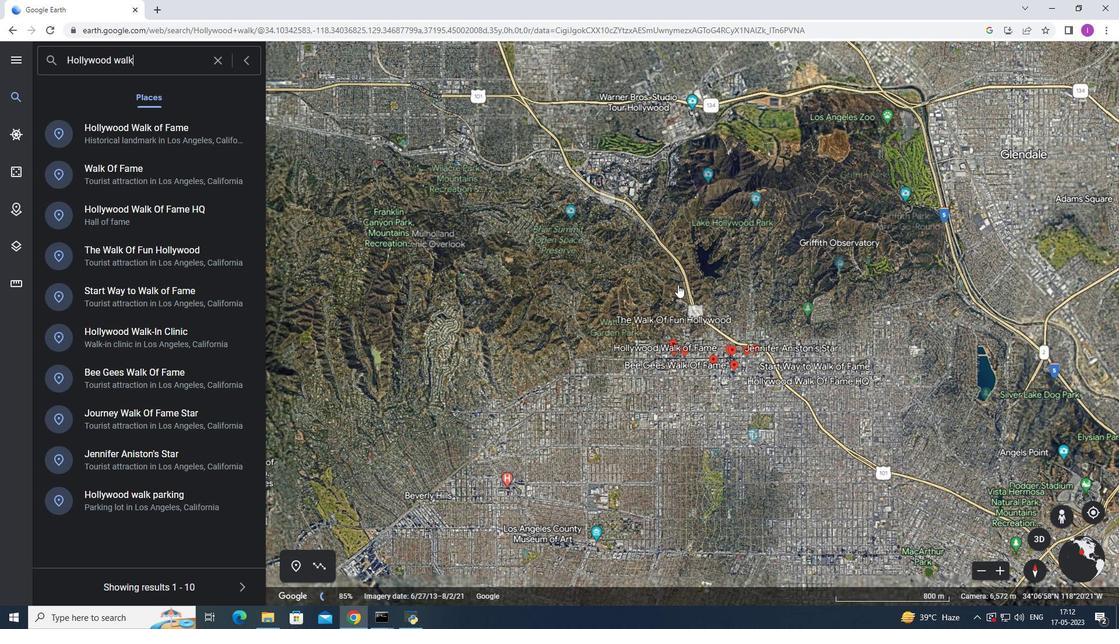 
Action: Mouse scrolled (677, 281) with delta (0, 0)
Screenshot: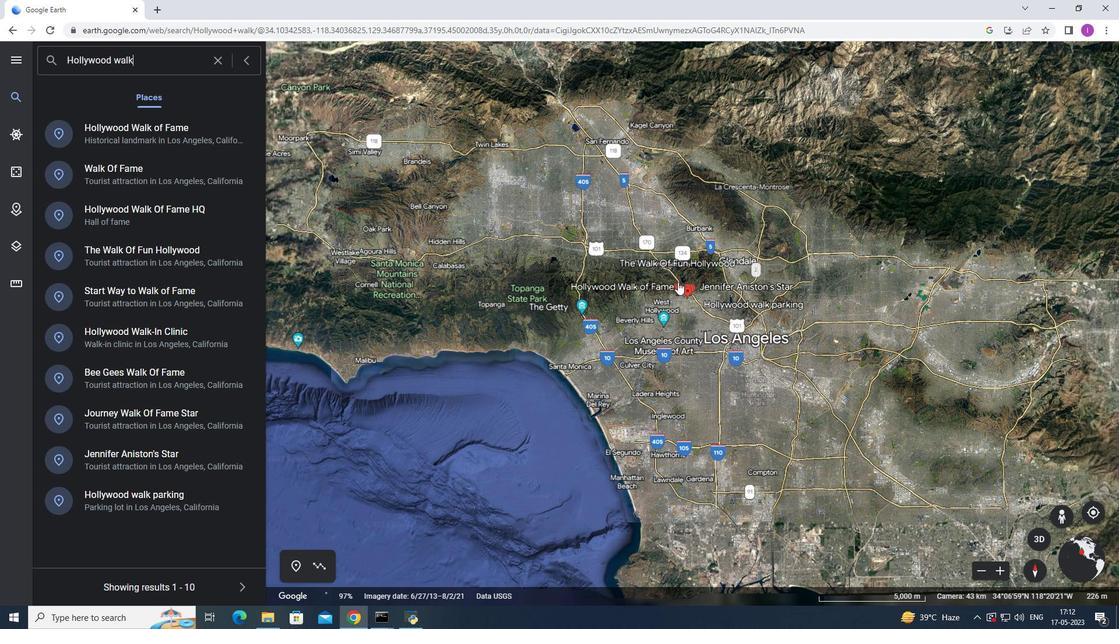 
Action: Mouse scrolled (677, 281) with delta (0, 0)
Screenshot: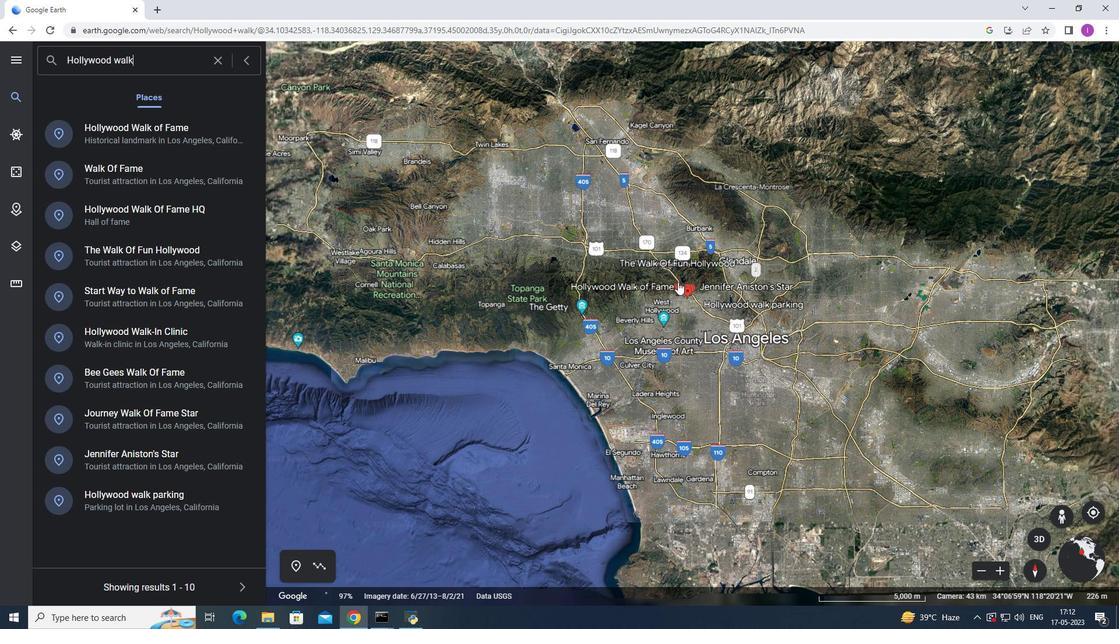 
Action: Mouse scrolled (677, 281) with delta (0, 0)
Screenshot: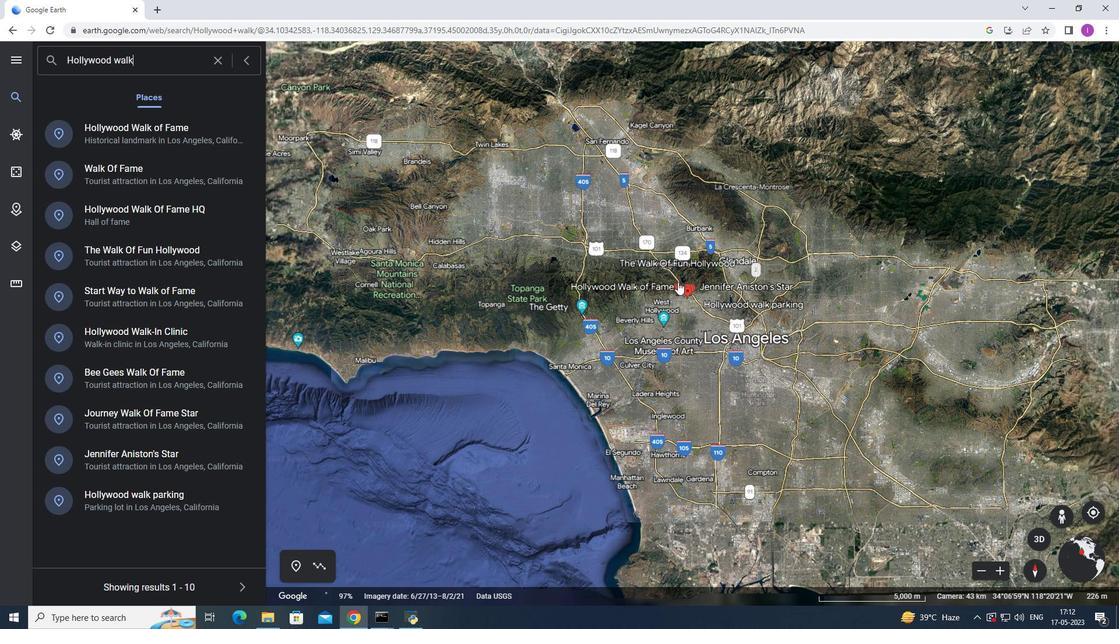 
Action: Mouse scrolled (677, 281) with delta (0, 0)
Screenshot: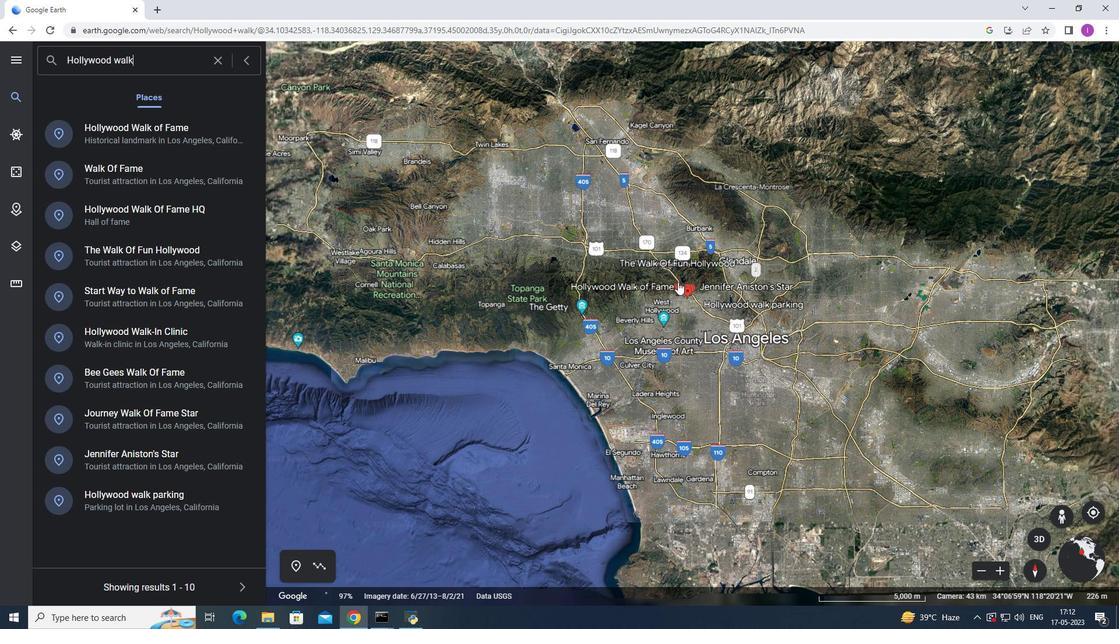 
Action: Mouse moved to (678, 280)
Screenshot: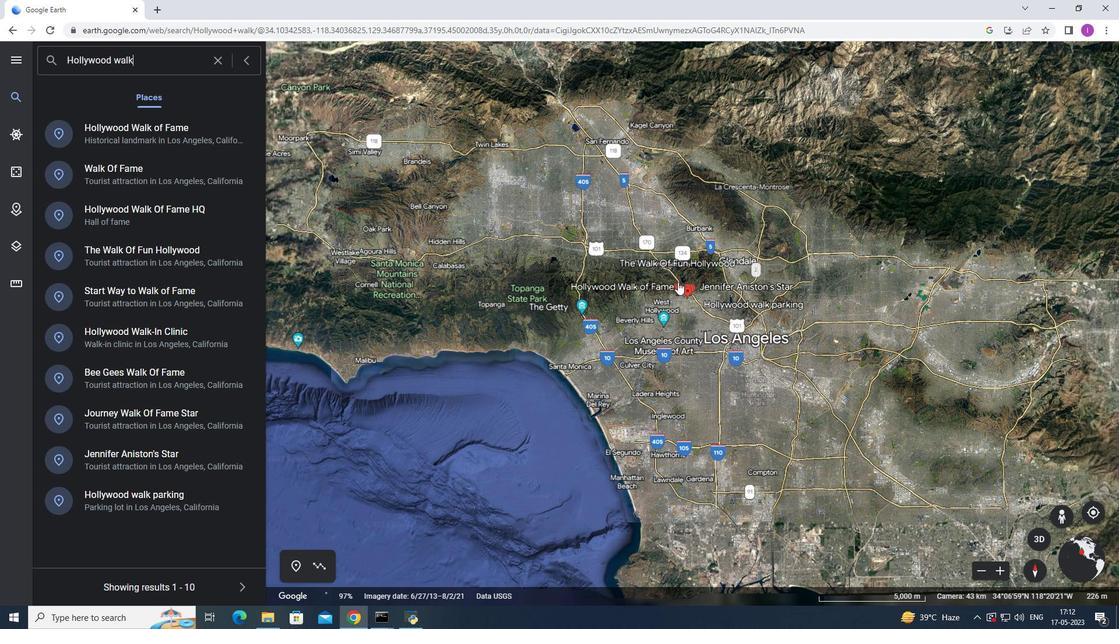 
Action: Mouse scrolled (678, 280) with delta (0, 0)
Screenshot: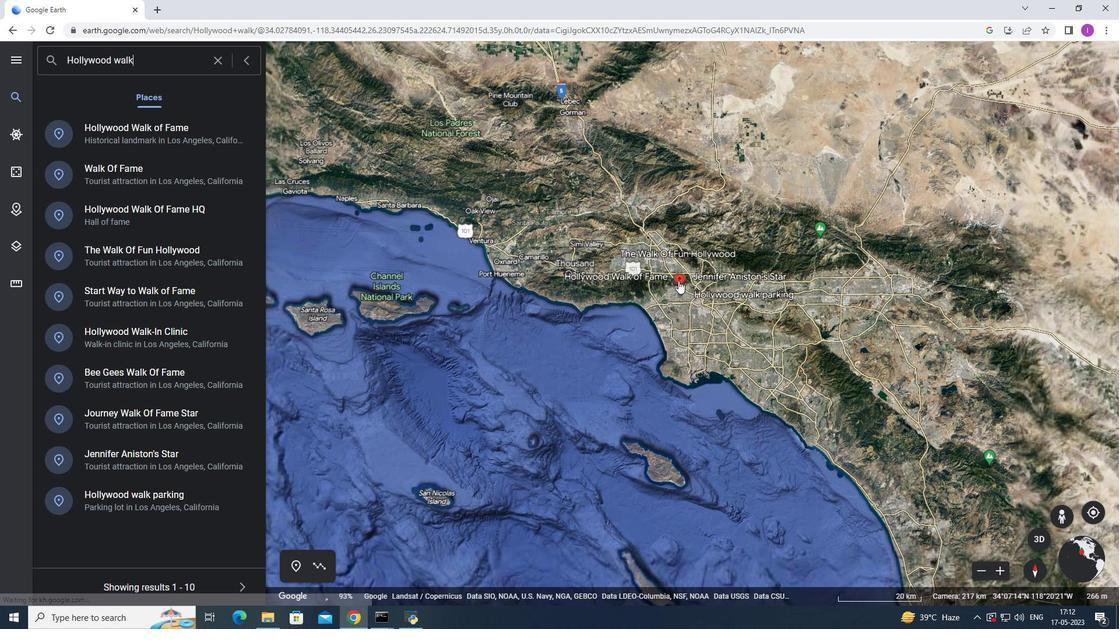 
Action: Mouse scrolled (678, 280) with delta (0, 0)
Screenshot: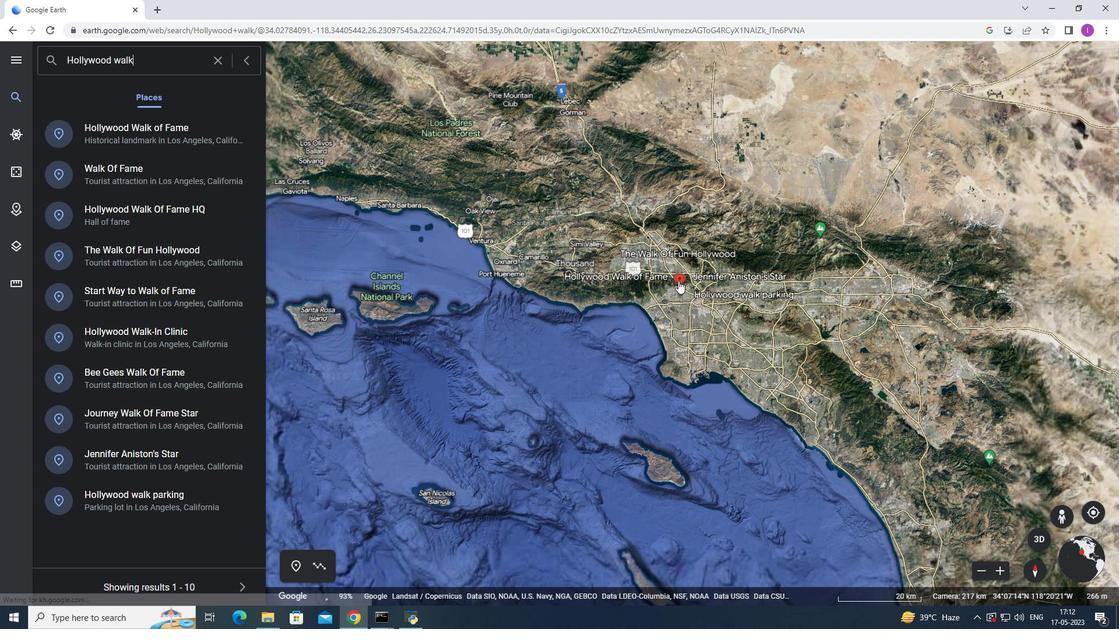 
Action: Mouse scrolled (678, 280) with delta (0, 0)
Screenshot: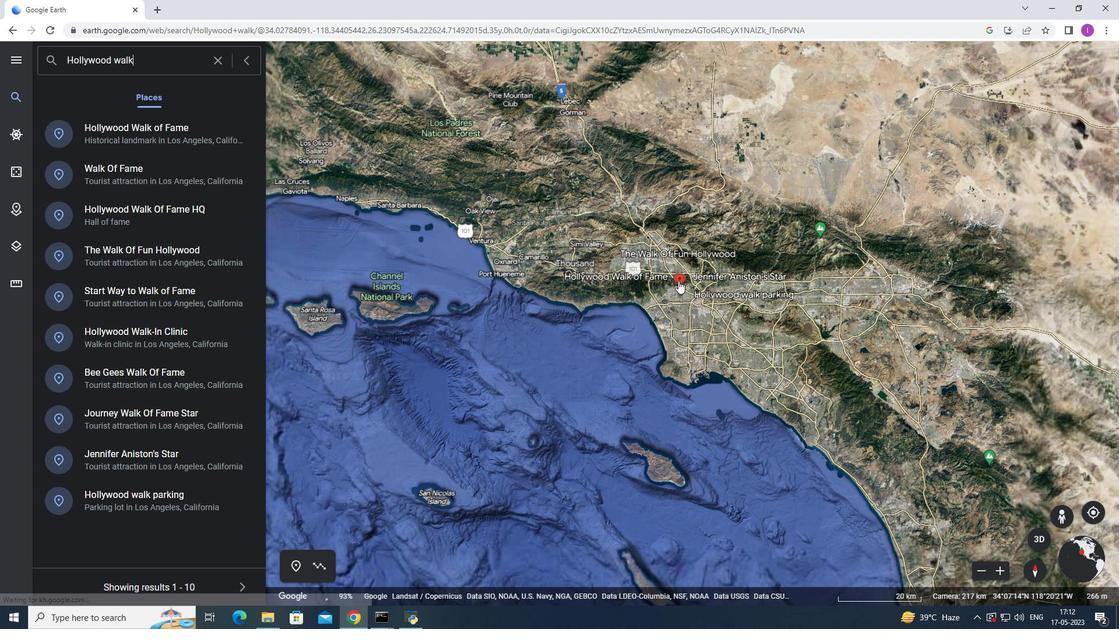 
Action: Mouse scrolled (678, 280) with delta (0, 0)
Screenshot: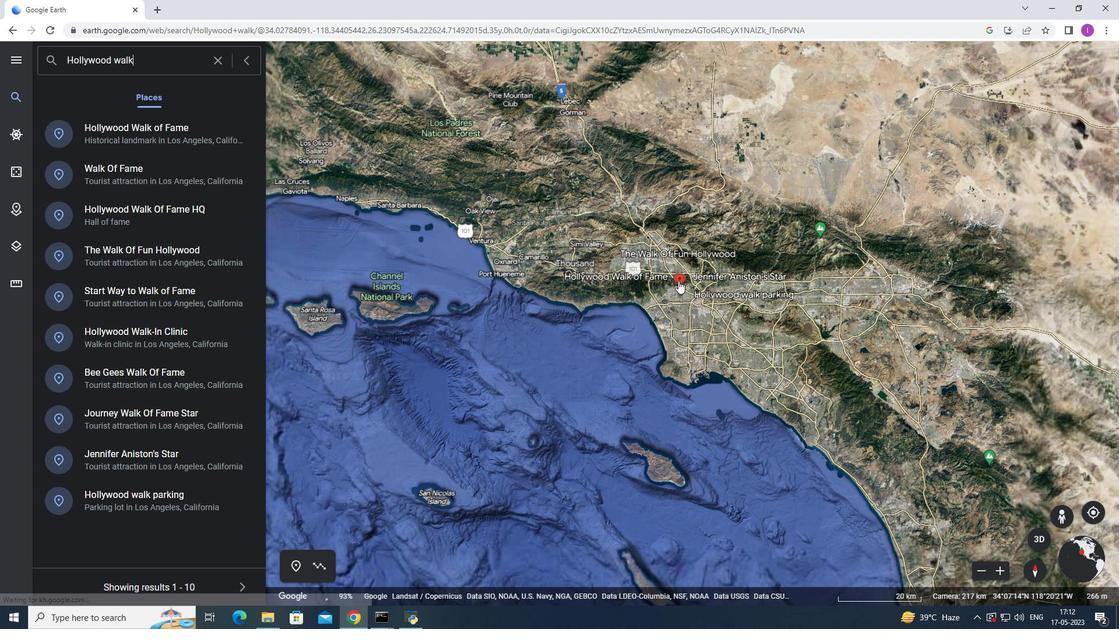 
Action: Mouse scrolled (678, 280) with delta (0, 0)
Screenshot: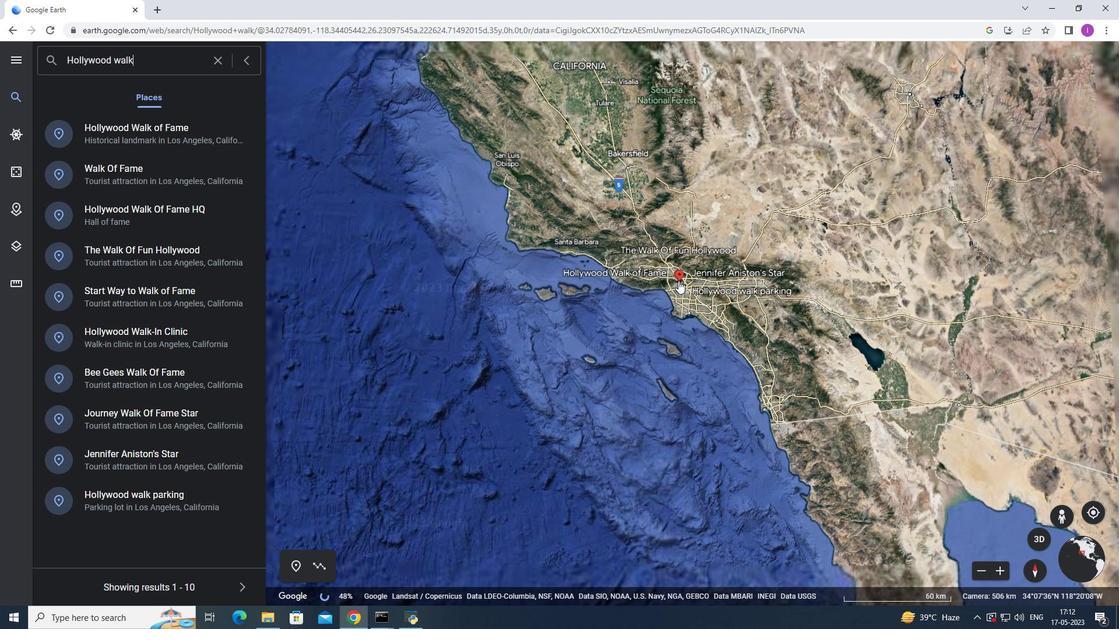 
Action: Mouse scrolled (678, 280) with delta (0, 0)
Screenshot: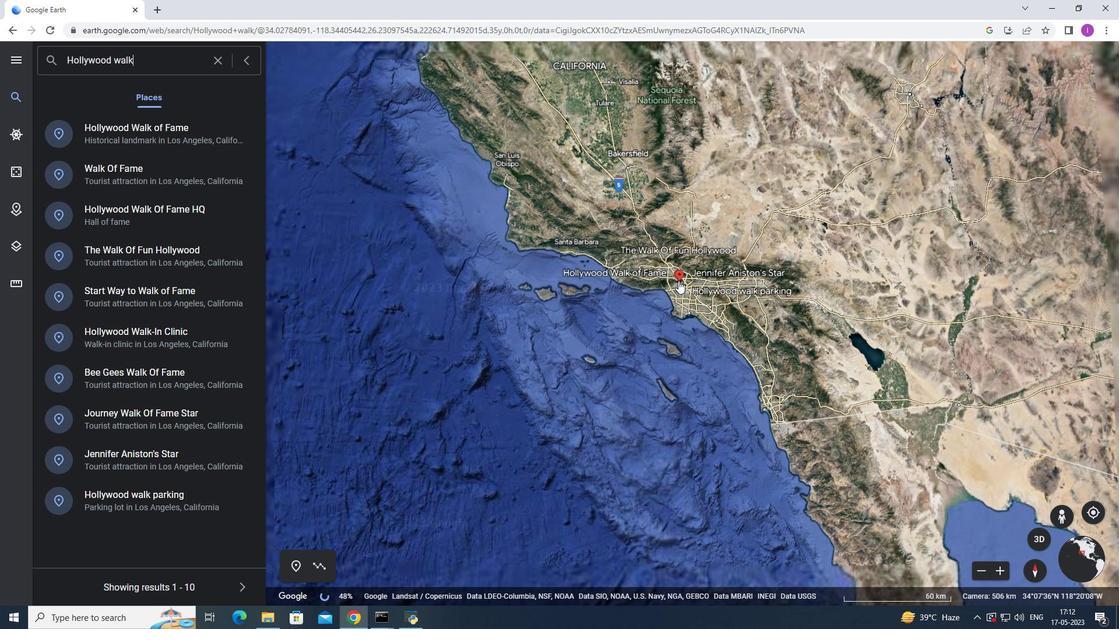 
Action: Mouse scrolled (678, 280) with delta (0, 0)
Screenshot: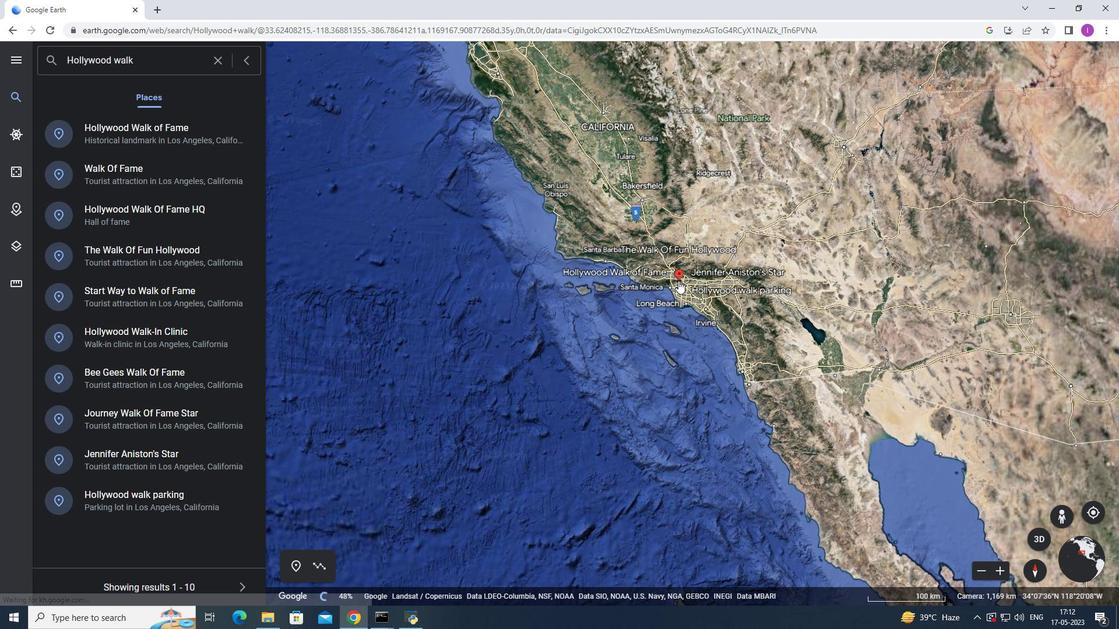 
Action: Mouse scrolled (678, 280) with delta (0, 0)
Screenshot: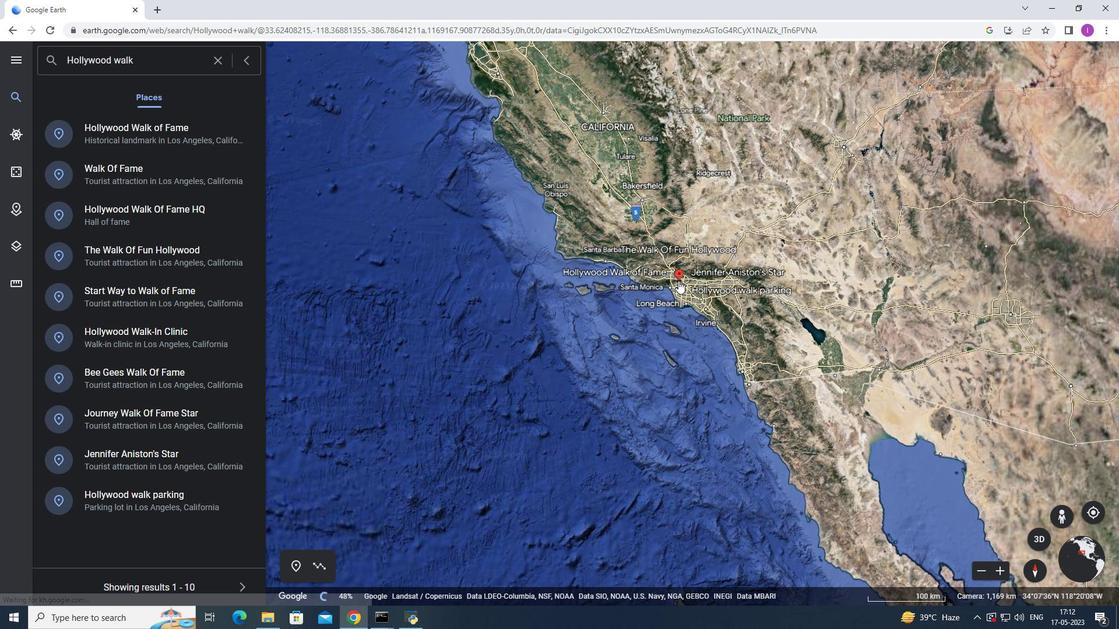 
Action: Mouse scrolled (678, 280) with delta (0, 0)
Screenshot: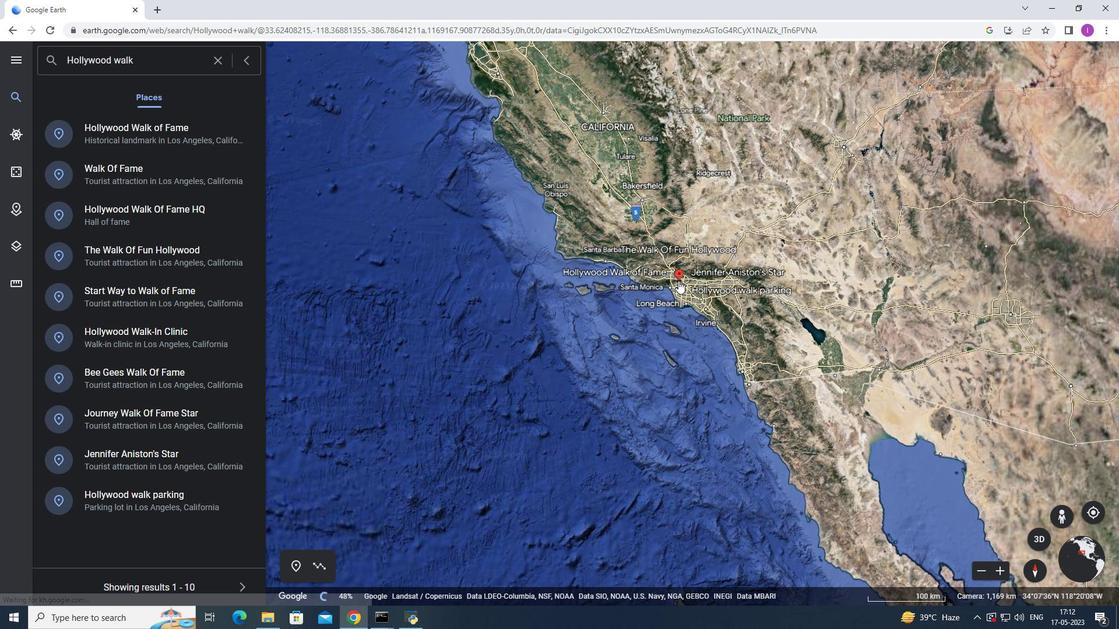 
Action: Mouse scrolled (678, 281) with delta (0, 0)
Screenshot: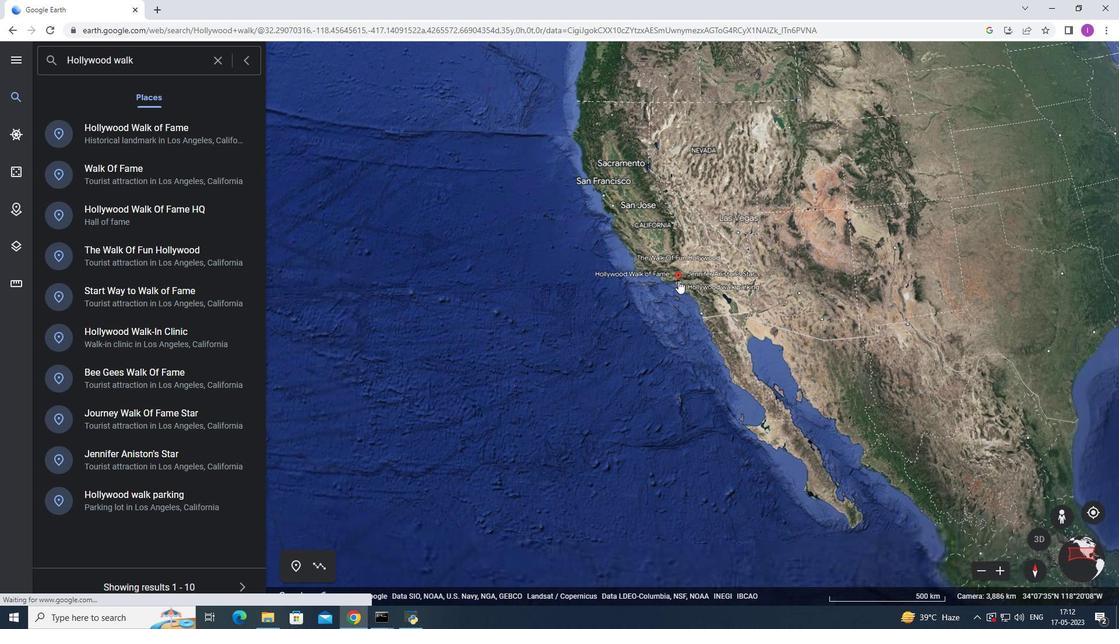 
Action: Mouse scrolled (678, 281) with delta (0, 0)
Screenshot: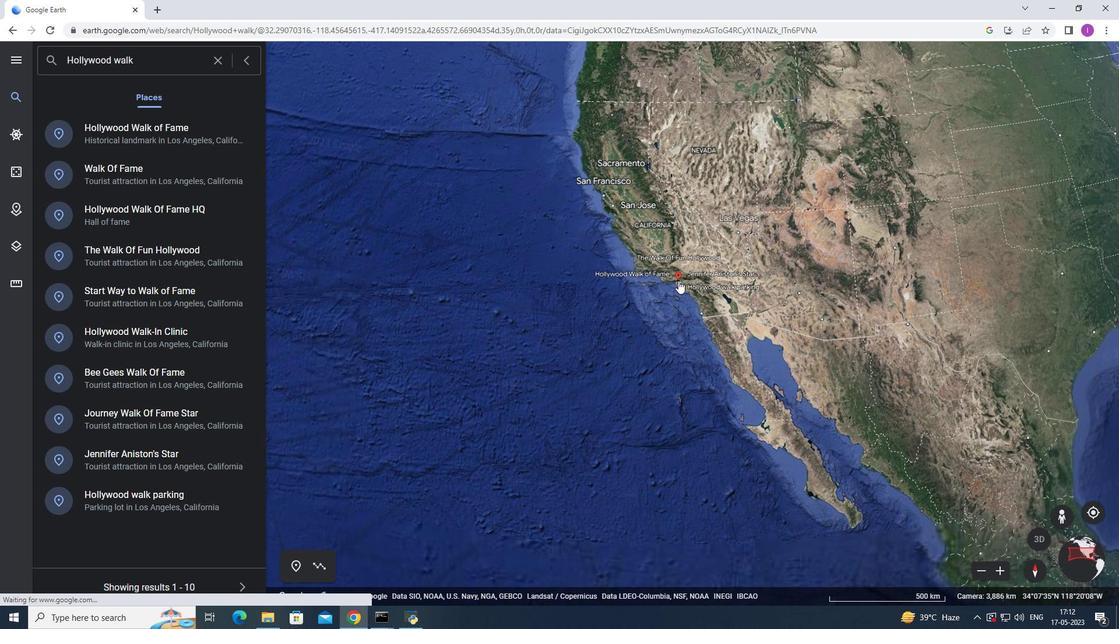 
Action: Mouse scrolled (678, 281) with delta (0, 0)
Screenshot: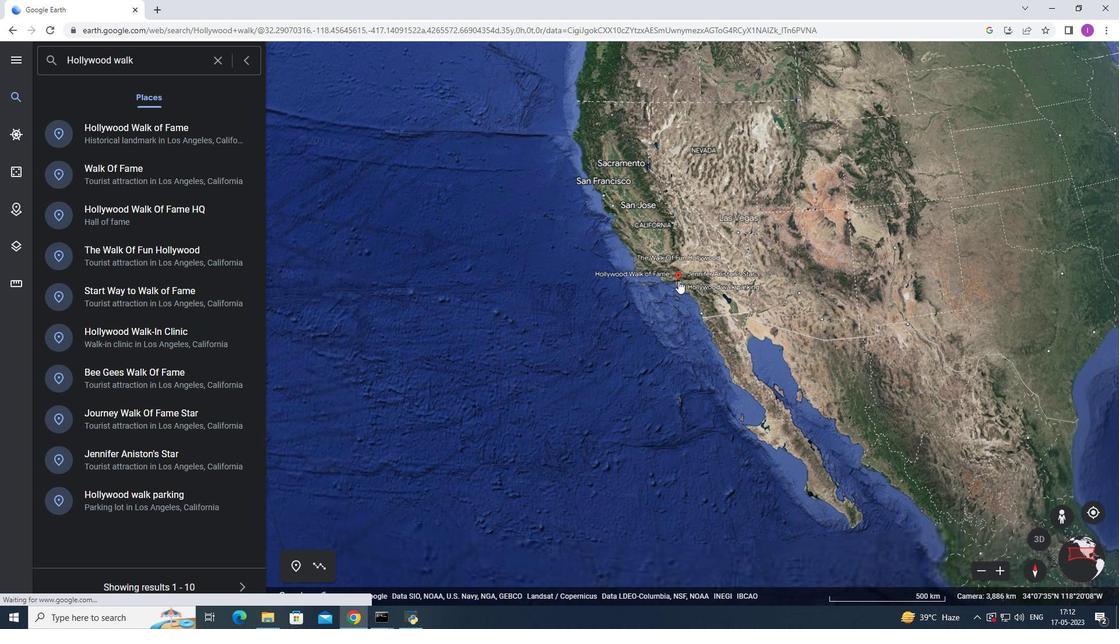 
Action: Mouse moved to (678, 280)
Screenshot: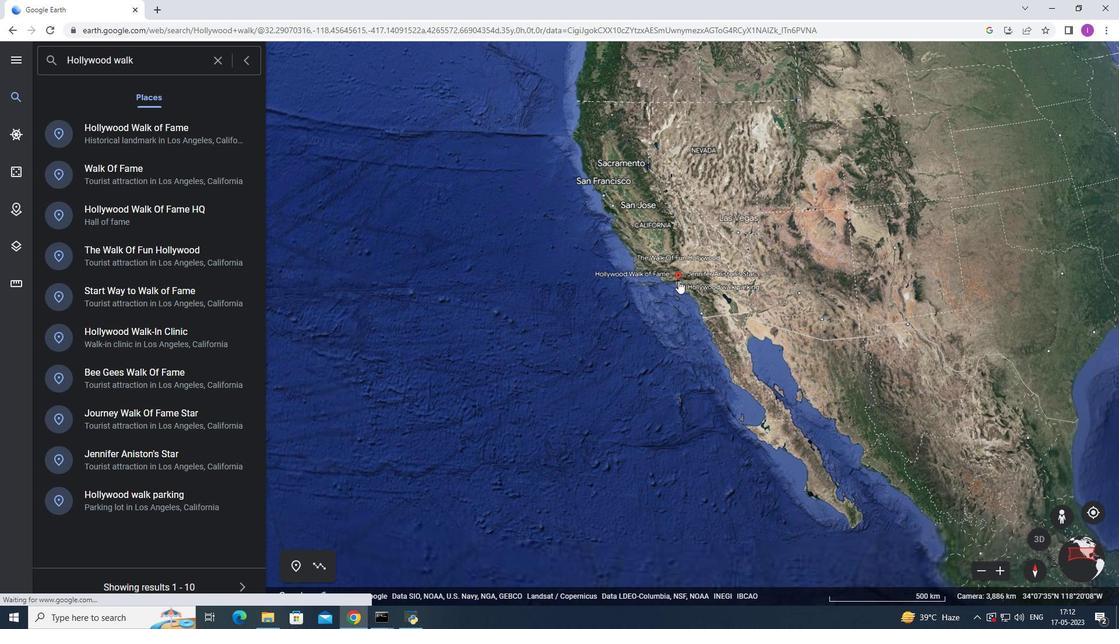 
Action: Mouse scrolled (678, 280) with delta (0, 0)
Screenshot: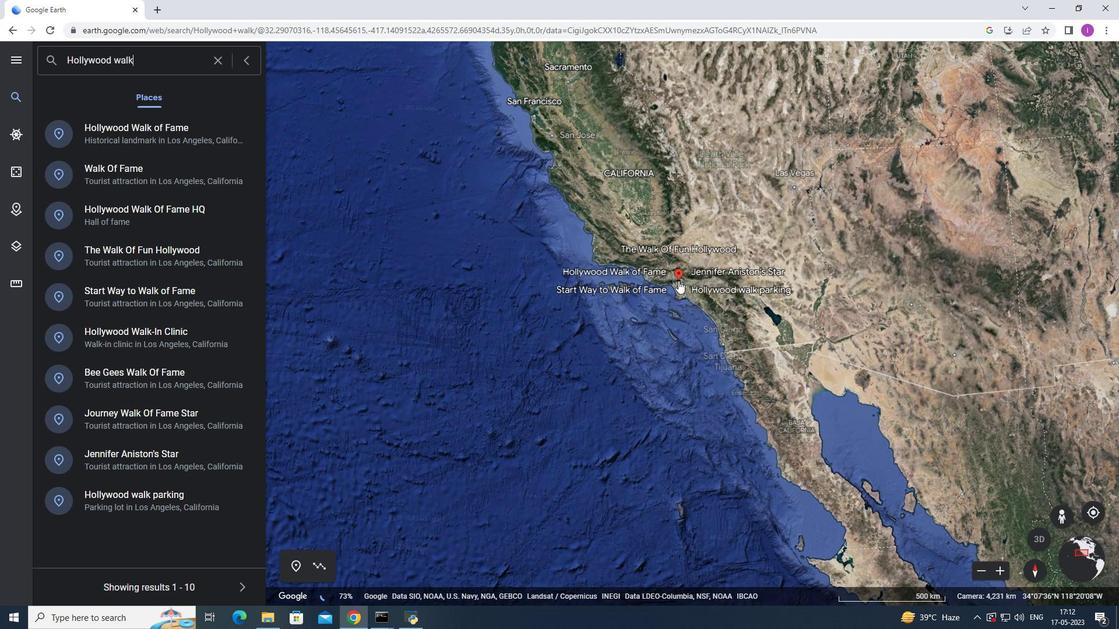 
Action: Mouse scrolled (678, 280) with delta (0, 0)
Screenshot: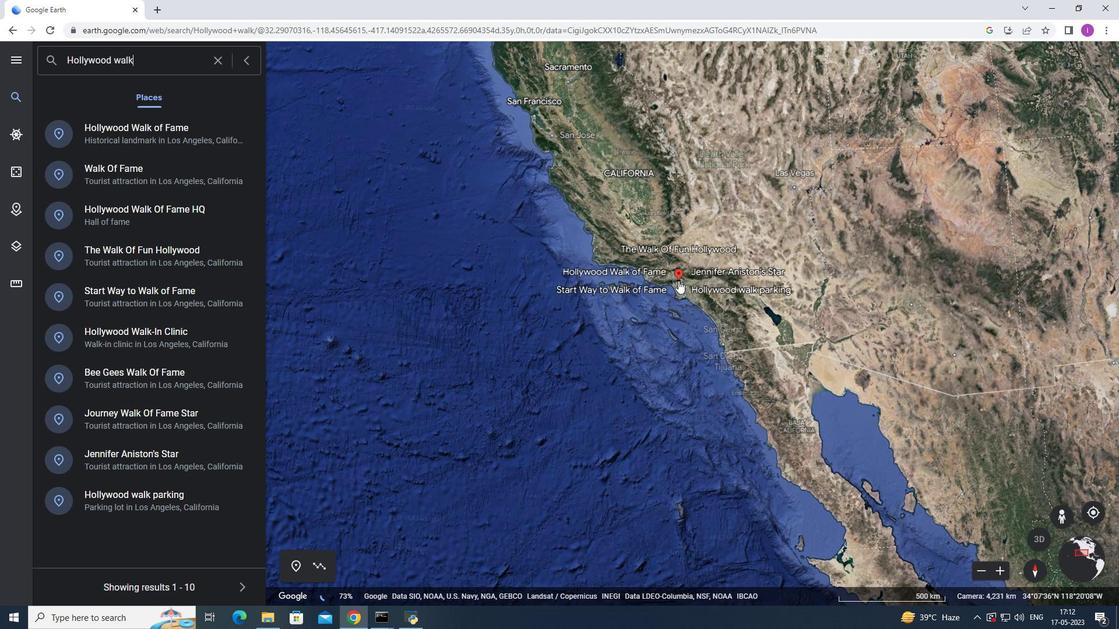 
Action: Mouse scrolled (678, 280) with delta (0, 0)
Screenshot: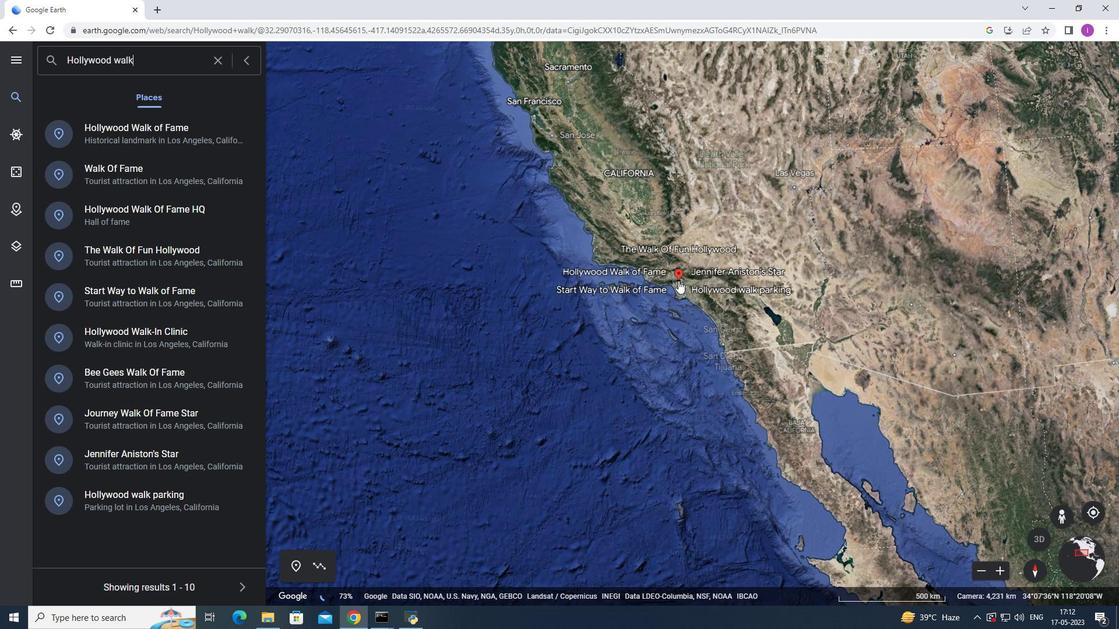 
Action: Mouse scrolled (678, 280) with delta (0, 0)
Screenshot: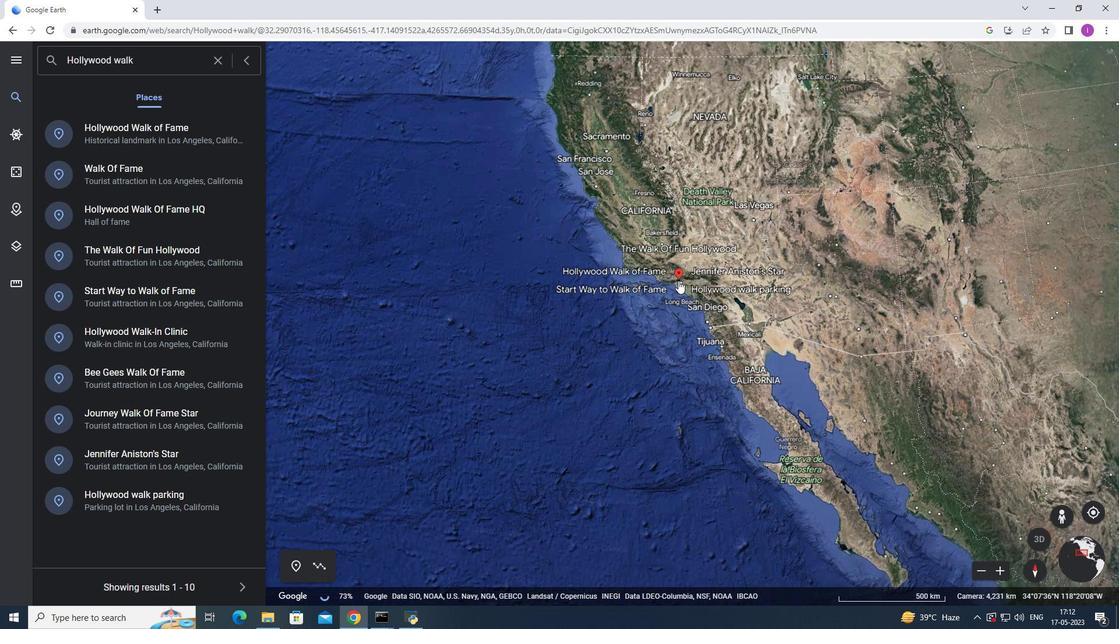 
Action: Mouse scrolled (678, 280) with delta (0, 0)
Screenshot: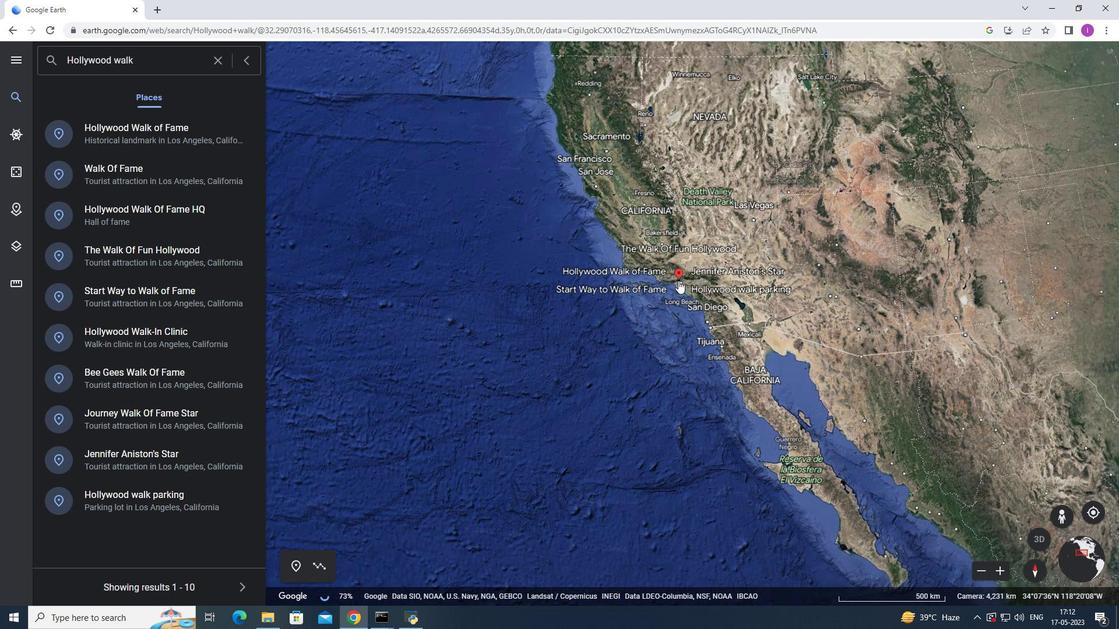 
Action: Mouse scrolled (678, 280) with delta (0, 0)
Screenshot: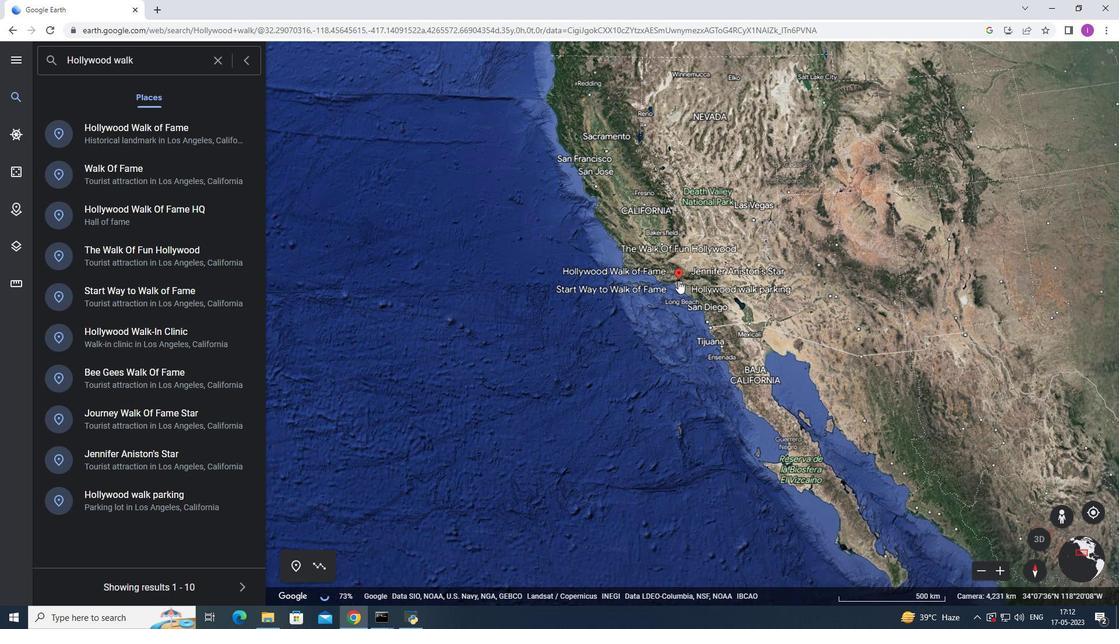 
Action: Mouse scrolled (678, 280) with delta (0, 0)
Screenshot: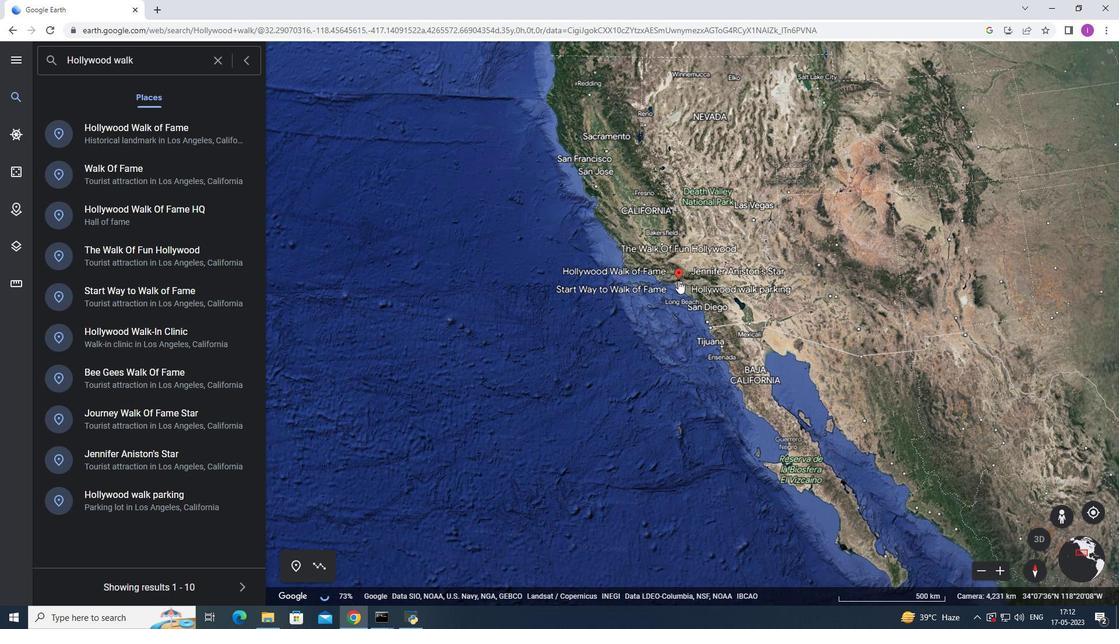 
Action: Mouse scrolled (678, 280) with delta (0, 0)
Screenshot: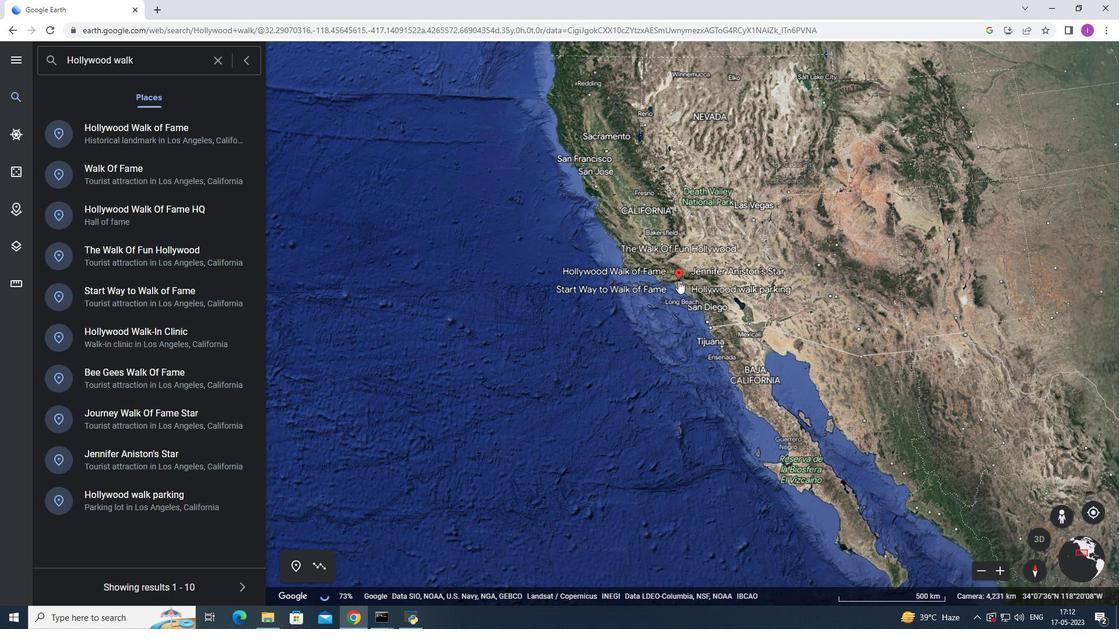 
Action: Mouse scrolled (678, 280) with delta (0, 0)
Screenshot: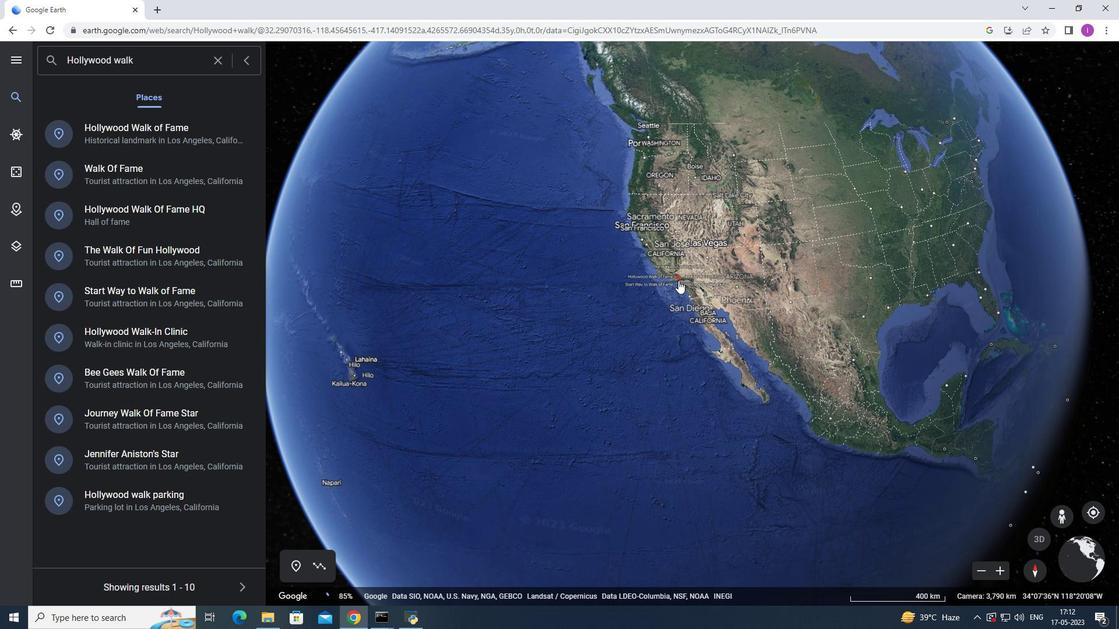 
Action: Mouse scrolled (678, 280) with delta (0, 0)
Screenshot: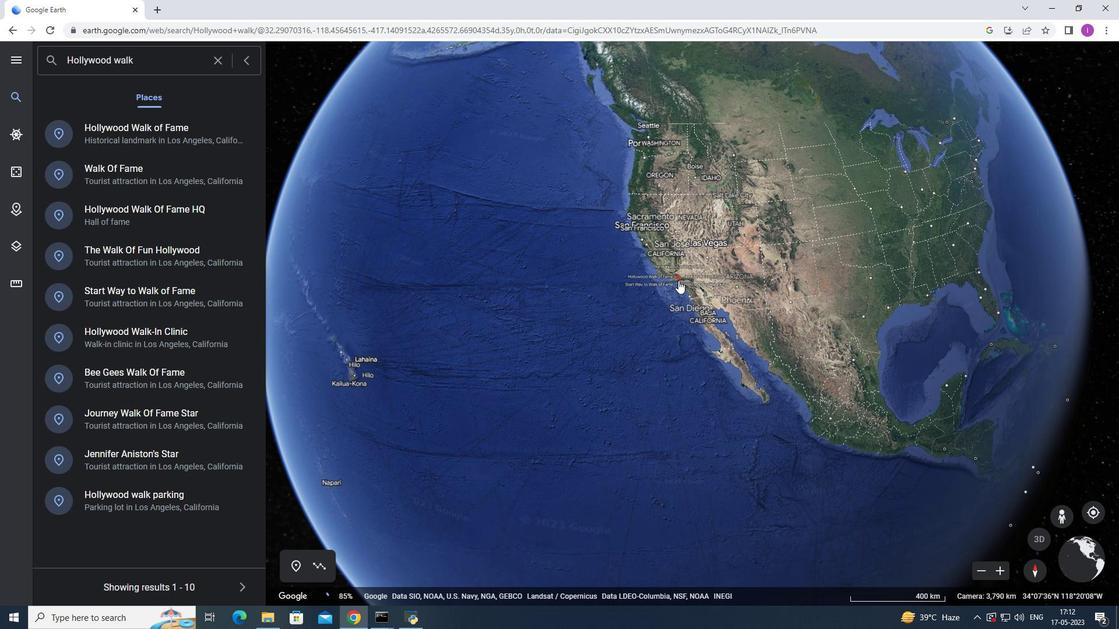 
Action: Mouse scrolled (678, 280) with delta (0, 0)
Screenshot: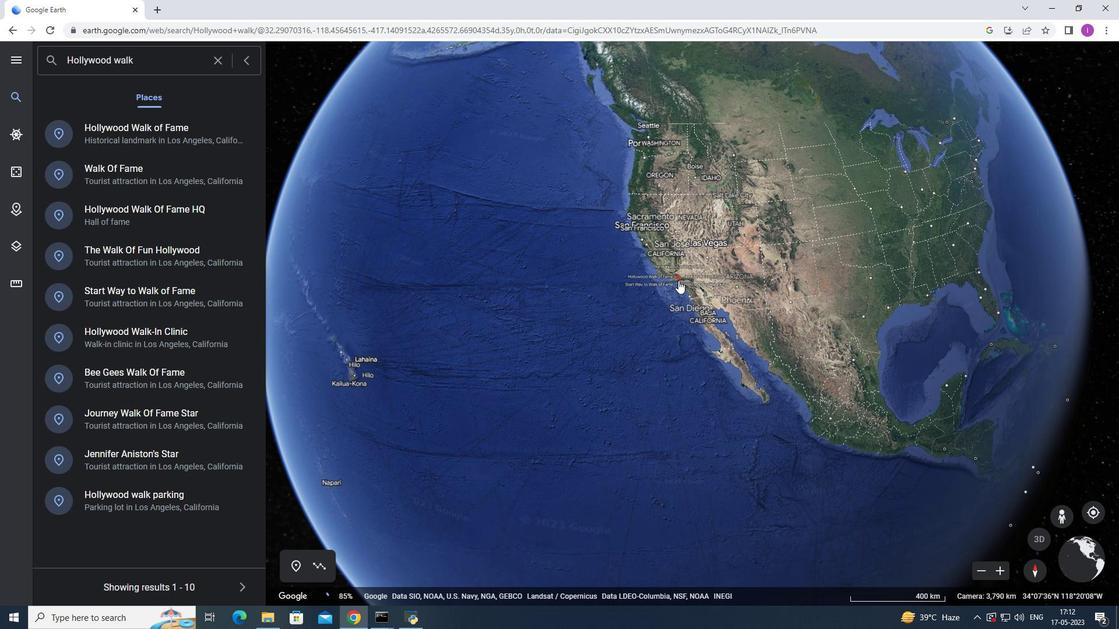 
Action: Mouse scrolled (678, 280) with delta (0, 0)
Screenshot: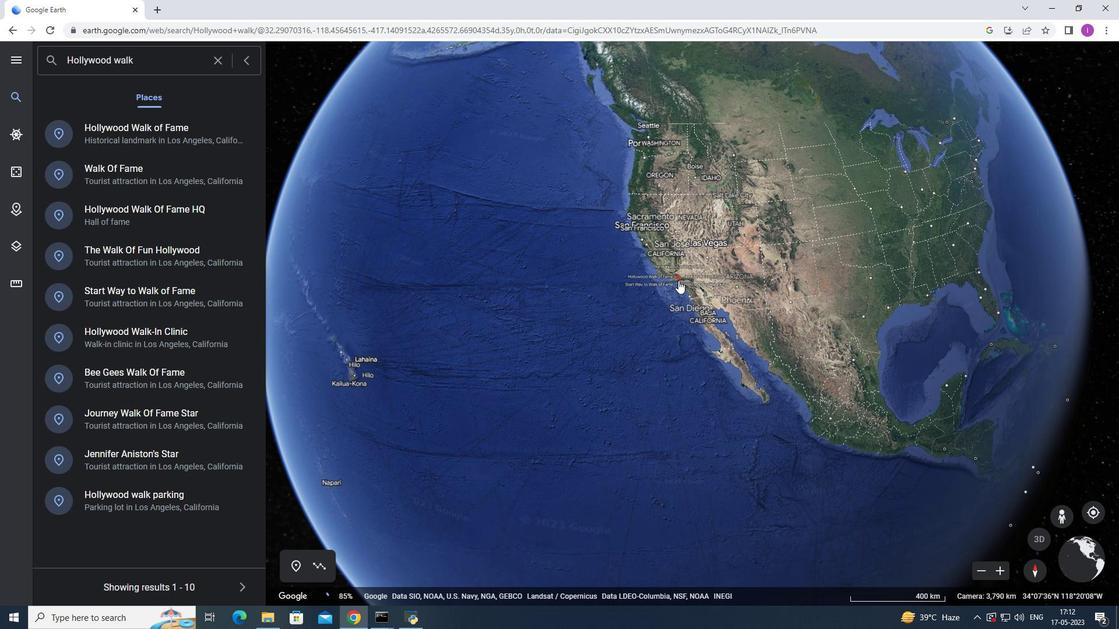 
Action: Mouse scrolled (678, 281) with delta (0, 0)
Screenshot: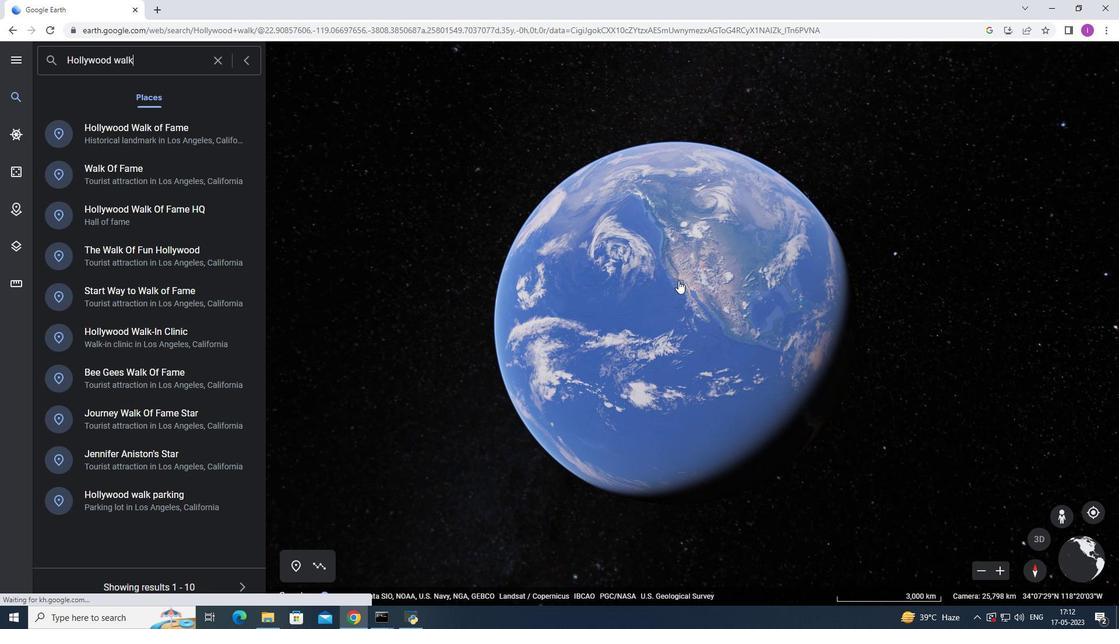 
Action: Mouse scrolled (678, 281) with delta (0, 0)
Screenshot: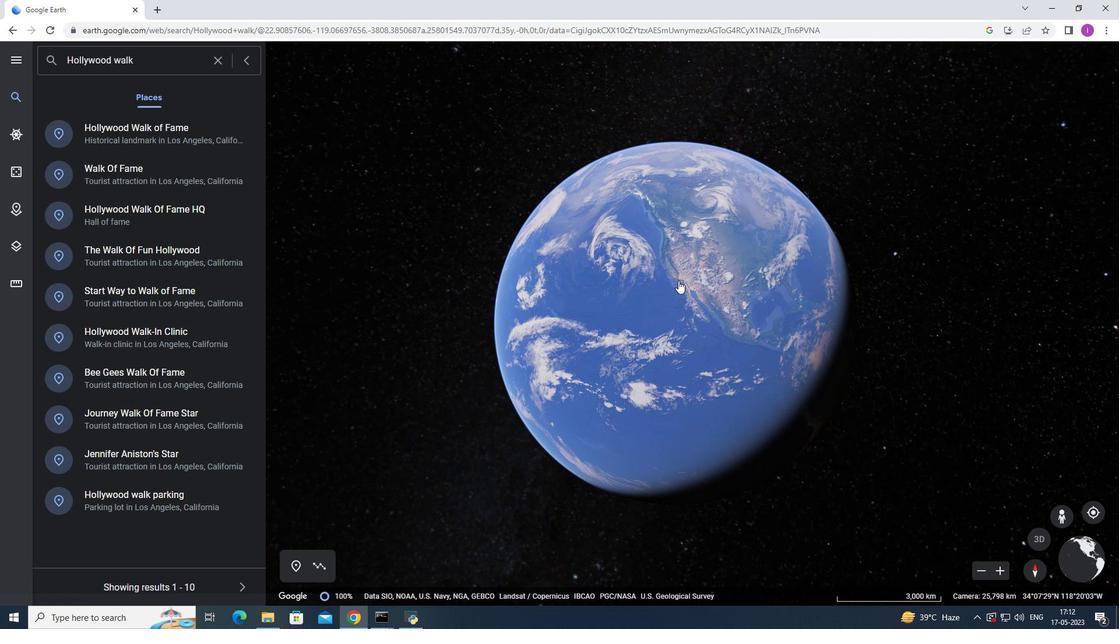 
Action: Mouse scrolled (678, 281) with delta (0, 0)
Screenshot: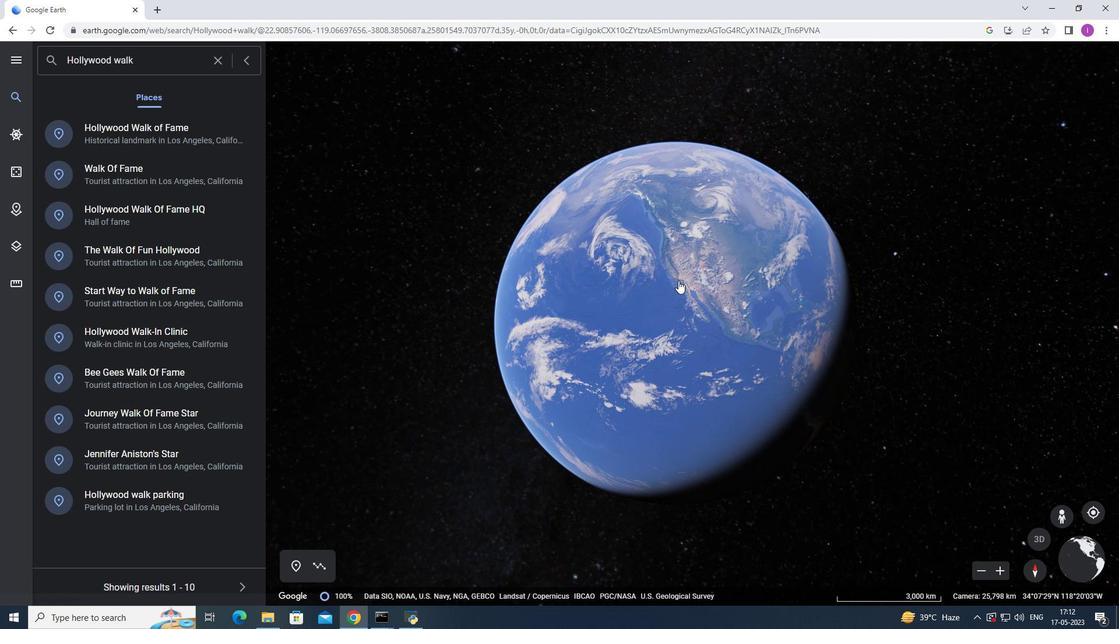 
Action: Mouse scrolled (678, 281) with delta (0, 0)
Screenshot: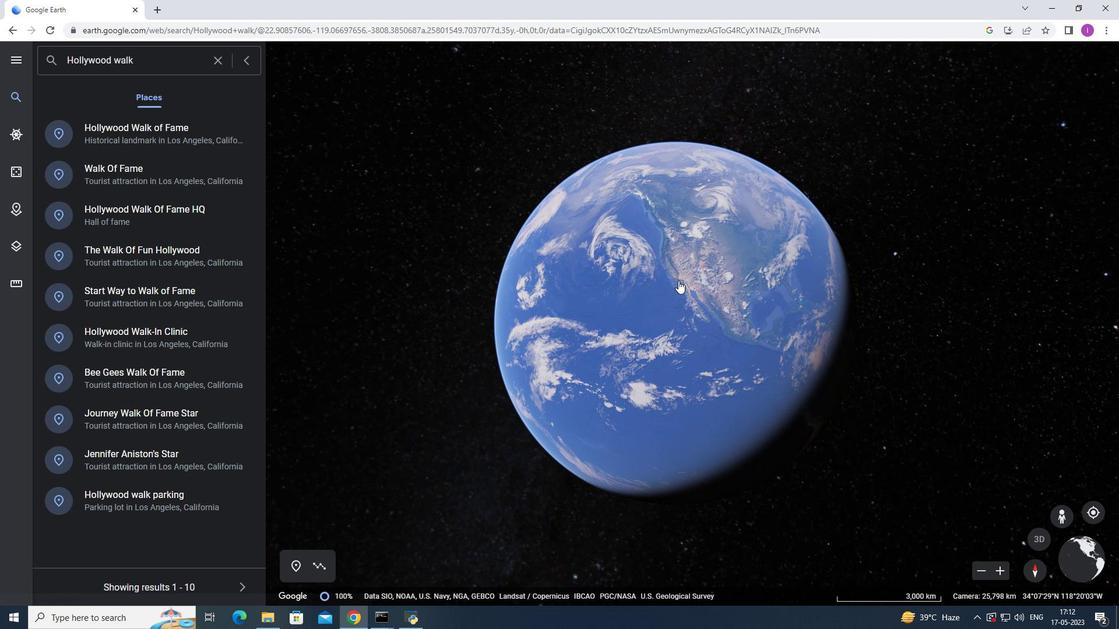 
Action: Mouse scrolled (678, 281) with delta (0, 0)
Screenshot: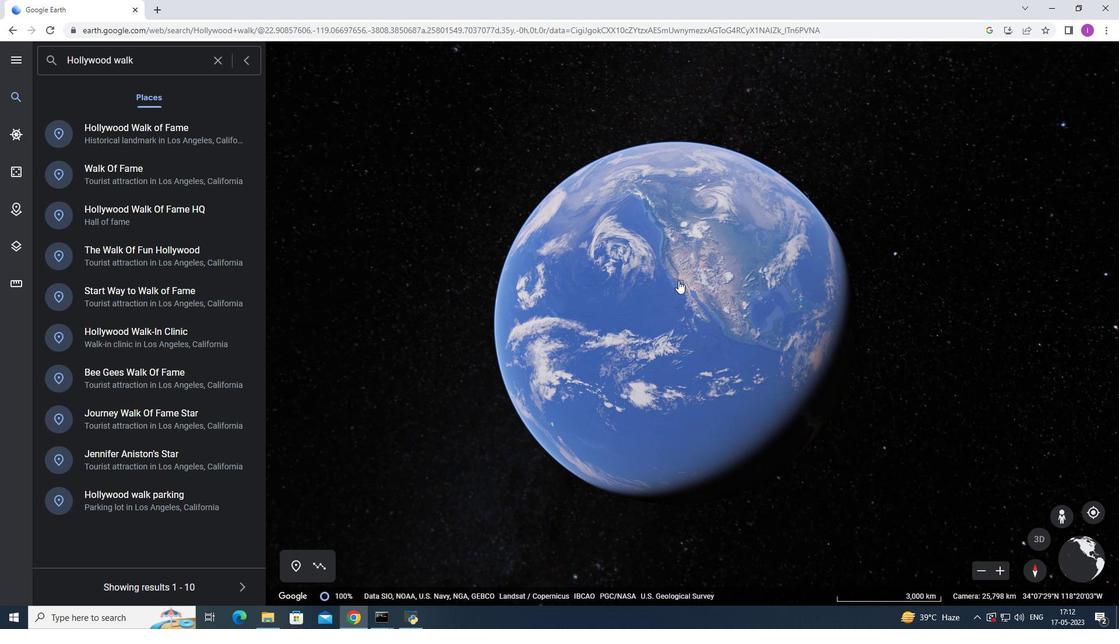 
Action: Mouse scrolled (678, 281) with delta (0, 0)
Screenshot: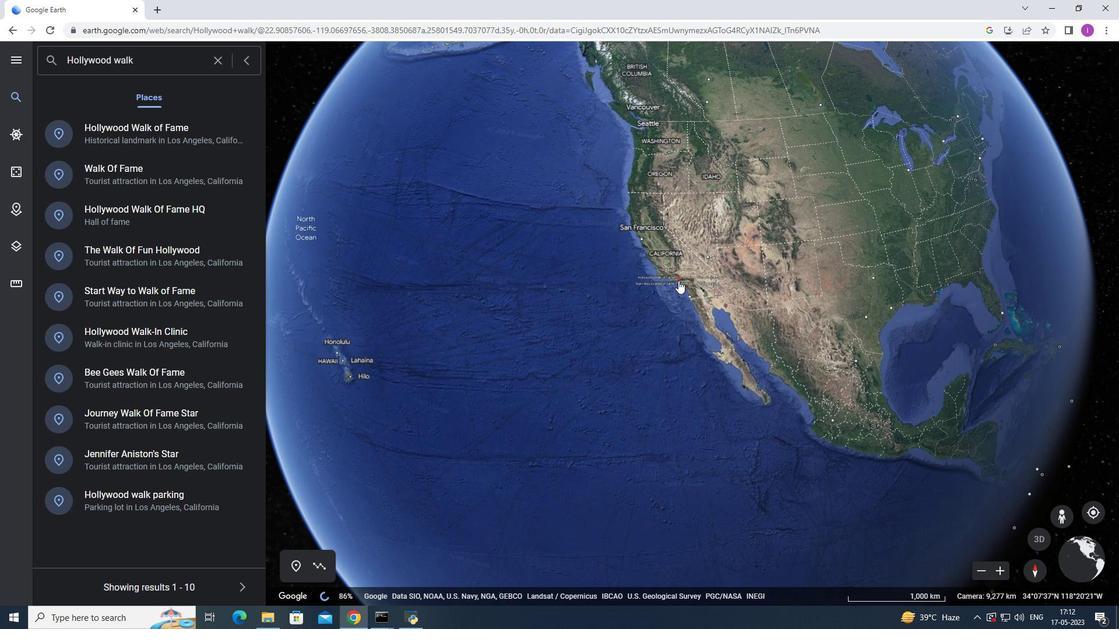 
Action: Mouse scrolled (678, 281) with delta (0, 0)
Screenshot: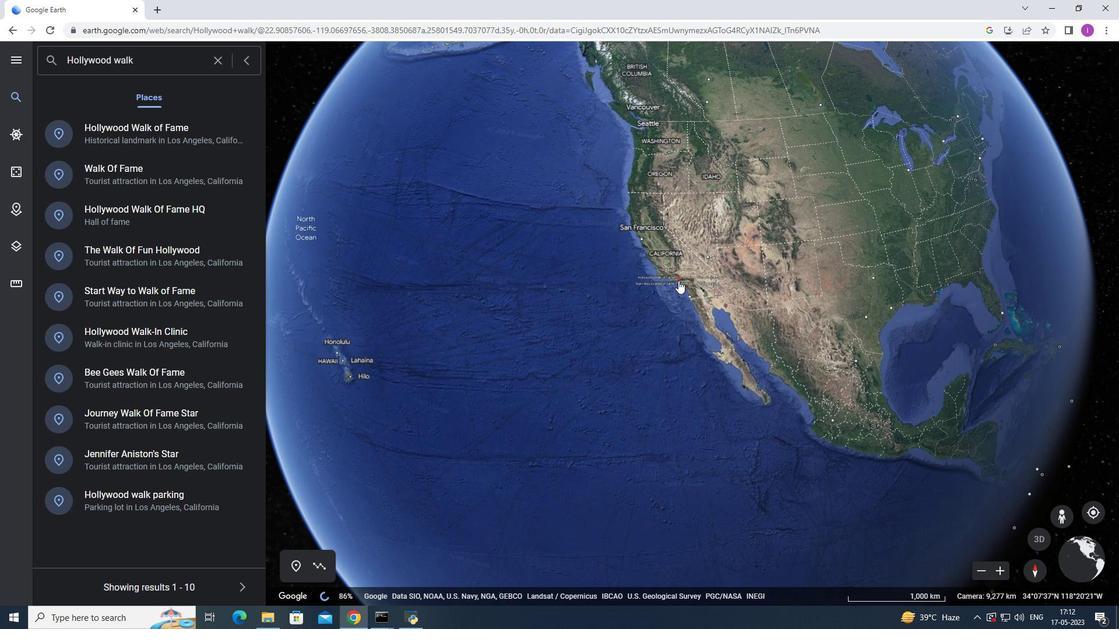 
Action: Mouse scrolled (678, 281) with delta (0, 0)
Screenshot: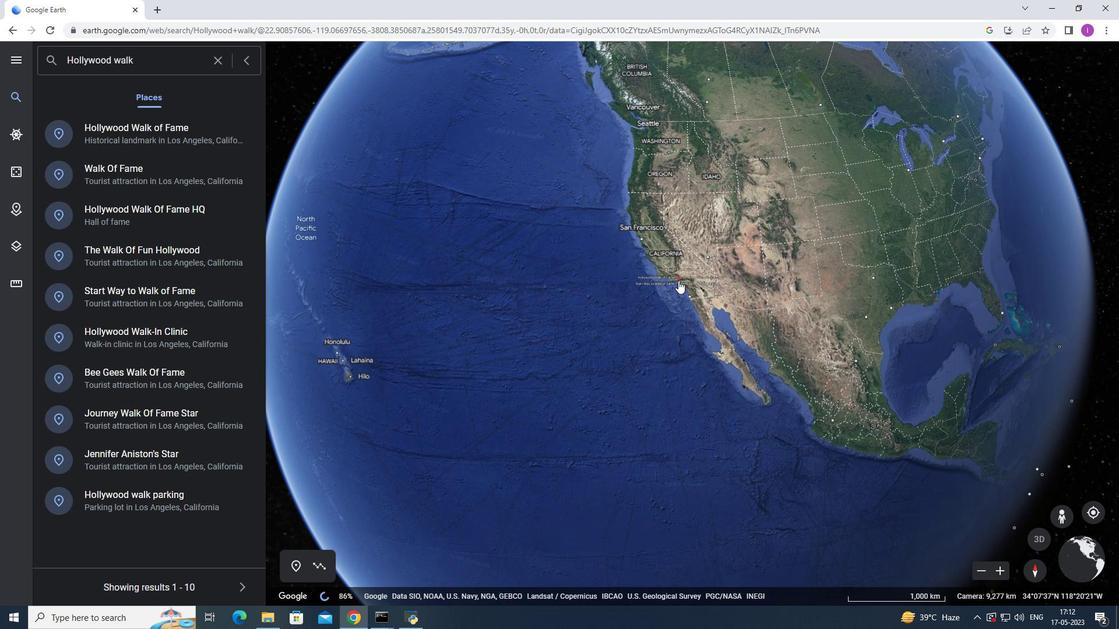 
Action: Mouse scrolled (678, 281) with delta (0, 0)
Screenshot: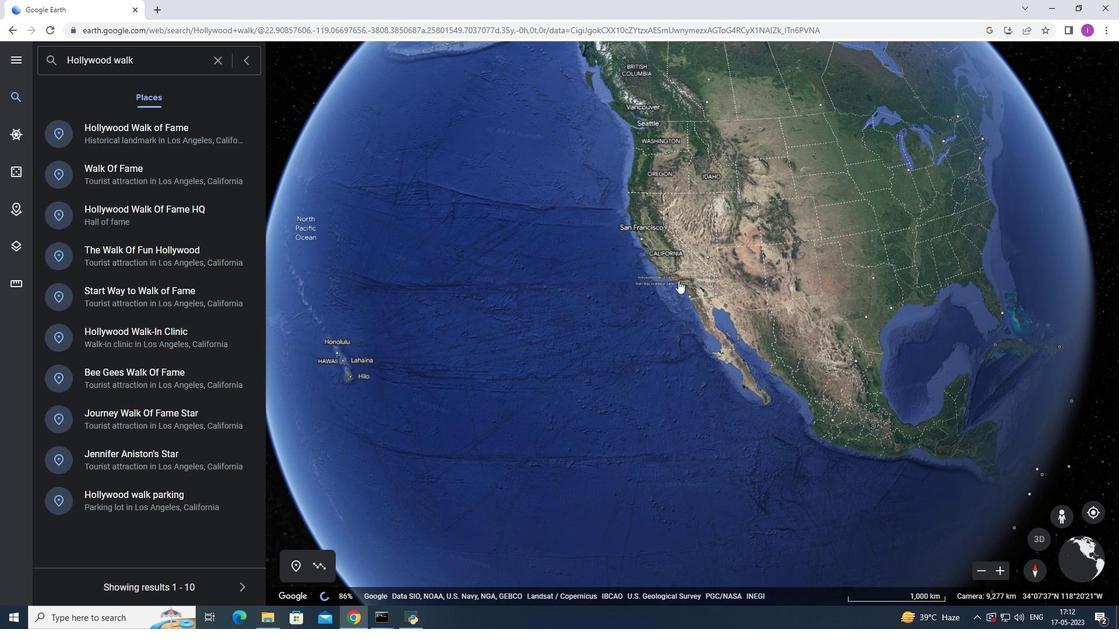 
Action: Mouse scrolled (678, 281) with delta (0, 0)
Screenshot: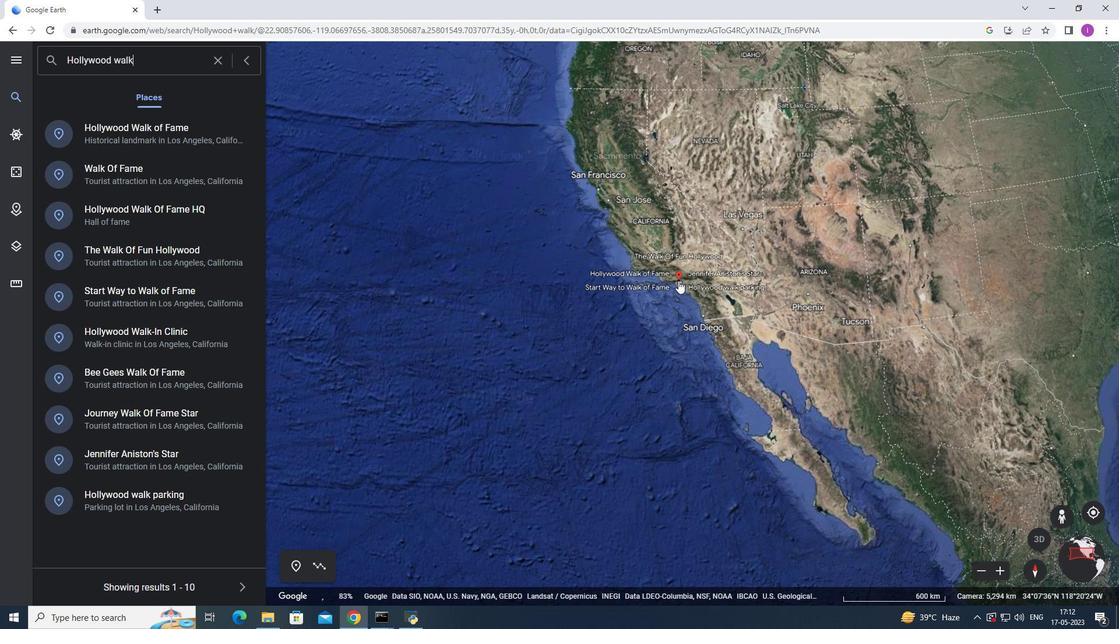 
Action: Mouse scrolled (678, 281) with delta (0, 0)
Screenshot: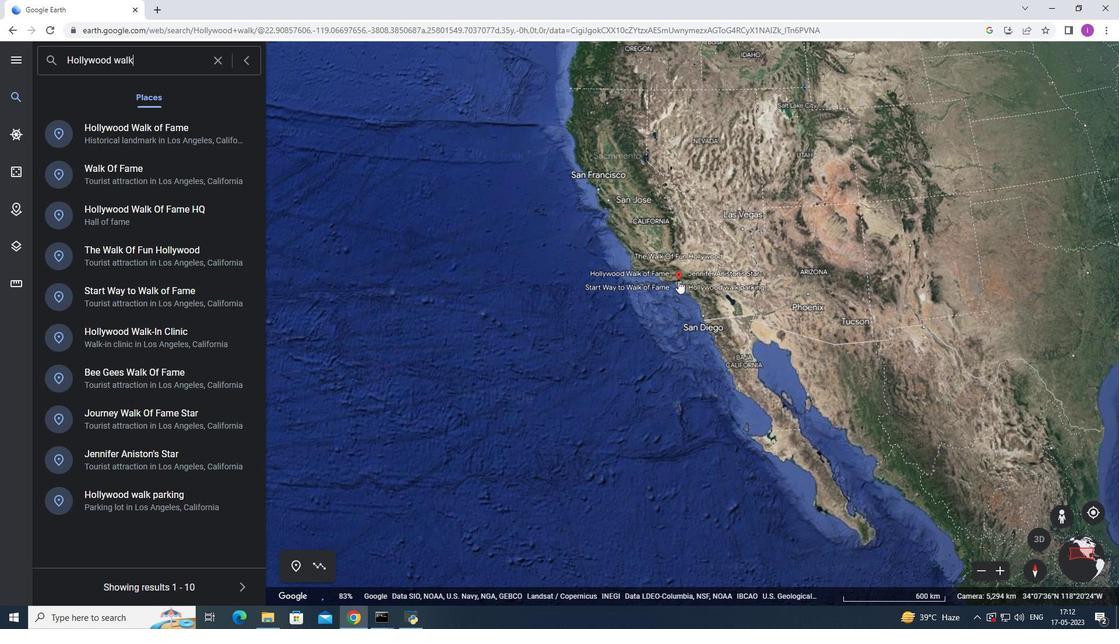 
Action: Mouse scrolled (678, 281) with delta (0, 0)
Screenshot: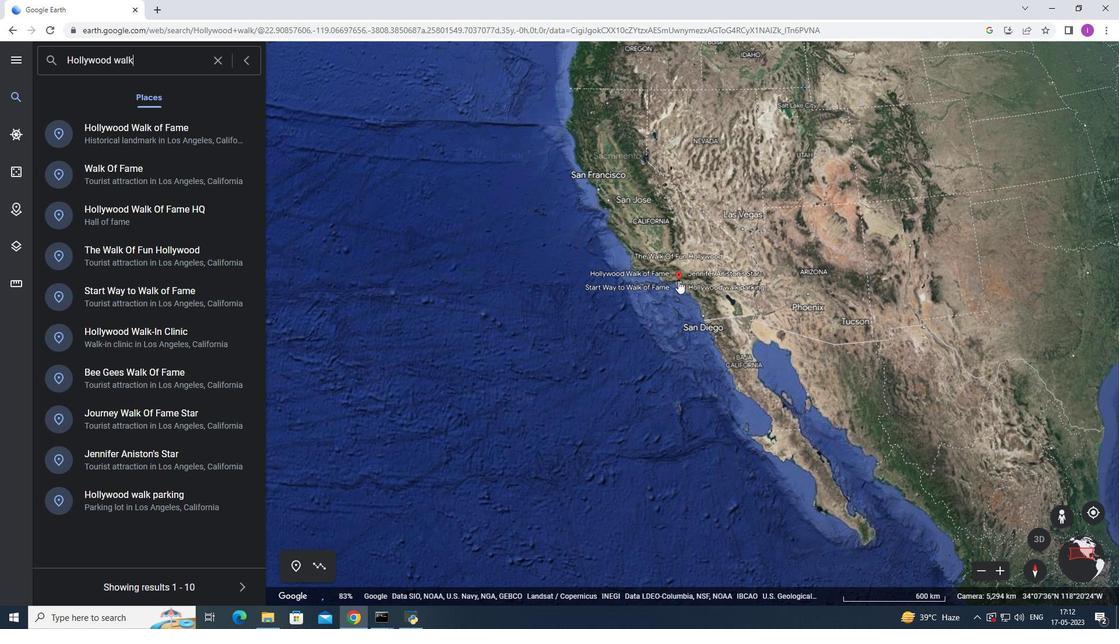 
Action: Mouse scrolled (678, 281) with delta (0, 0)
Screenshot: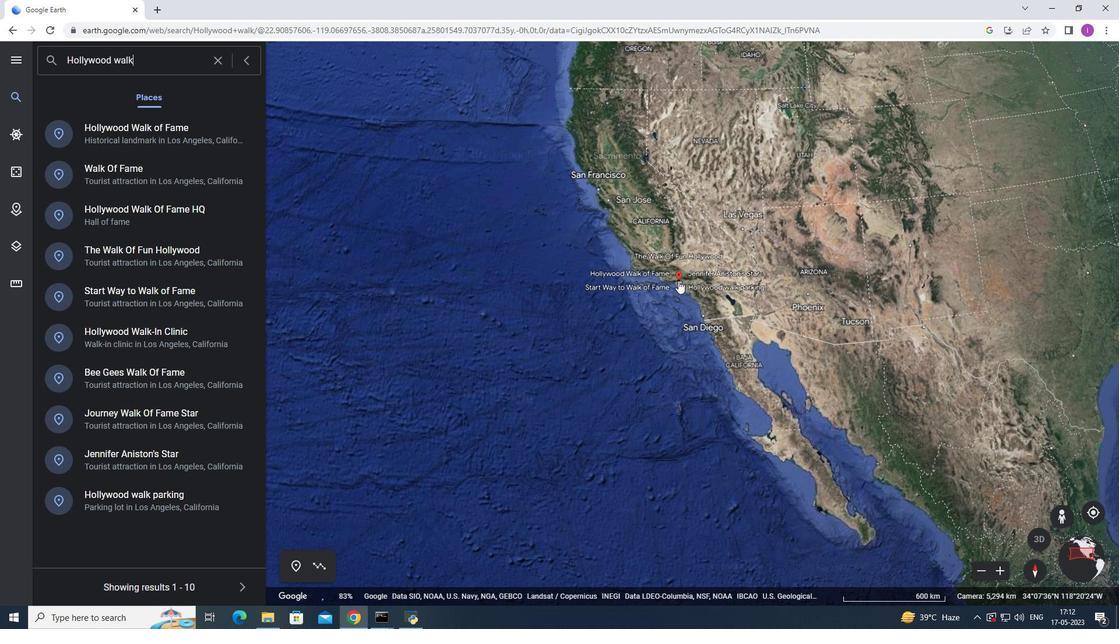 
Action: Mouse scrolled (678, 281) with delta (0, 0)
Screenshot: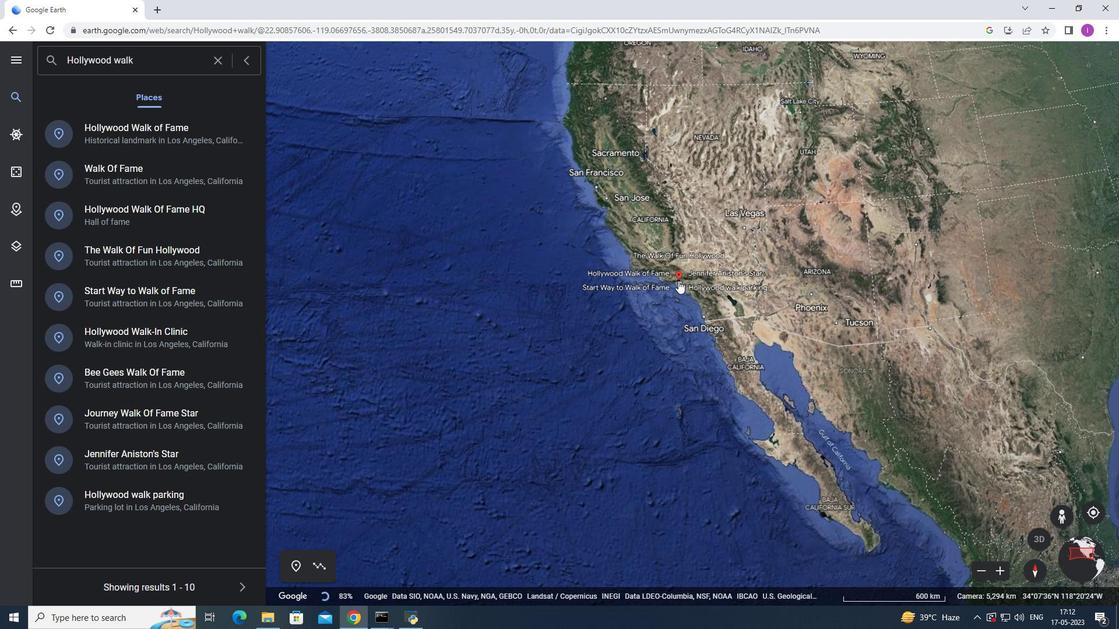 
Action: Mouse scrolled (678, 281) with delta (0, 0)
Screenshot: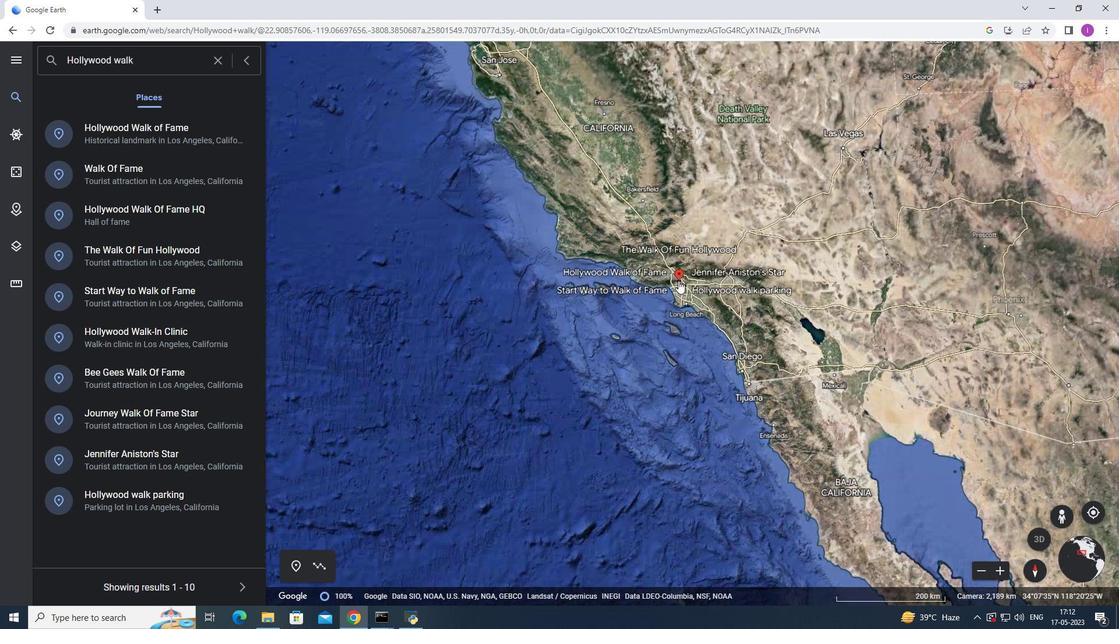 
Action: Mouse scrolled (678, 281) with delta (0, 0)
Screenshot: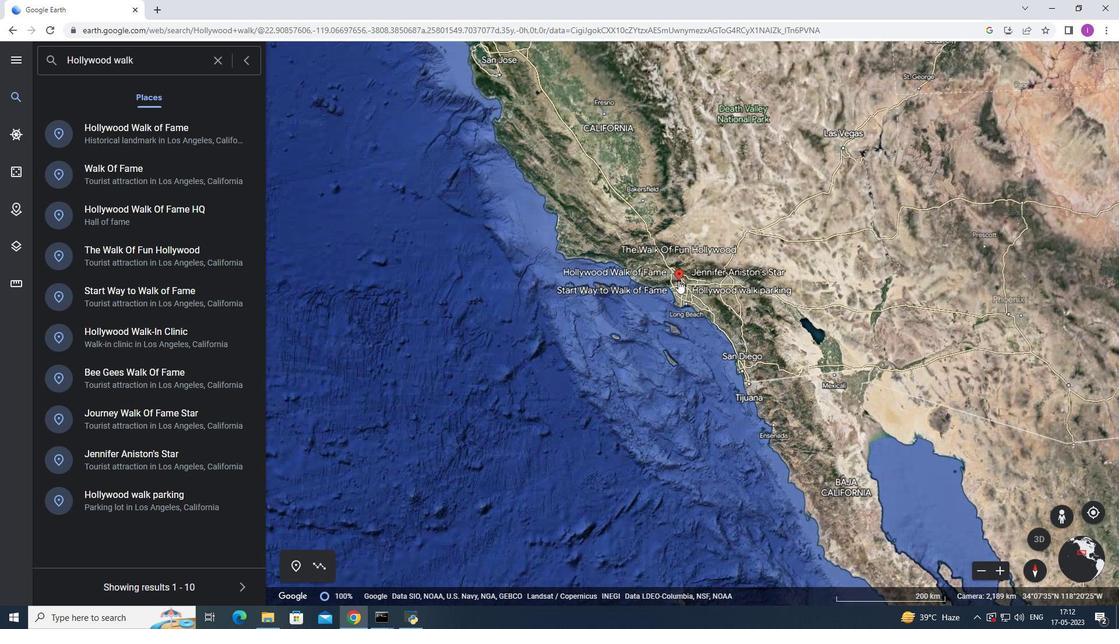 
Action: Mouse scrolled (678, 281) with delta (0, 0)
Screenshot: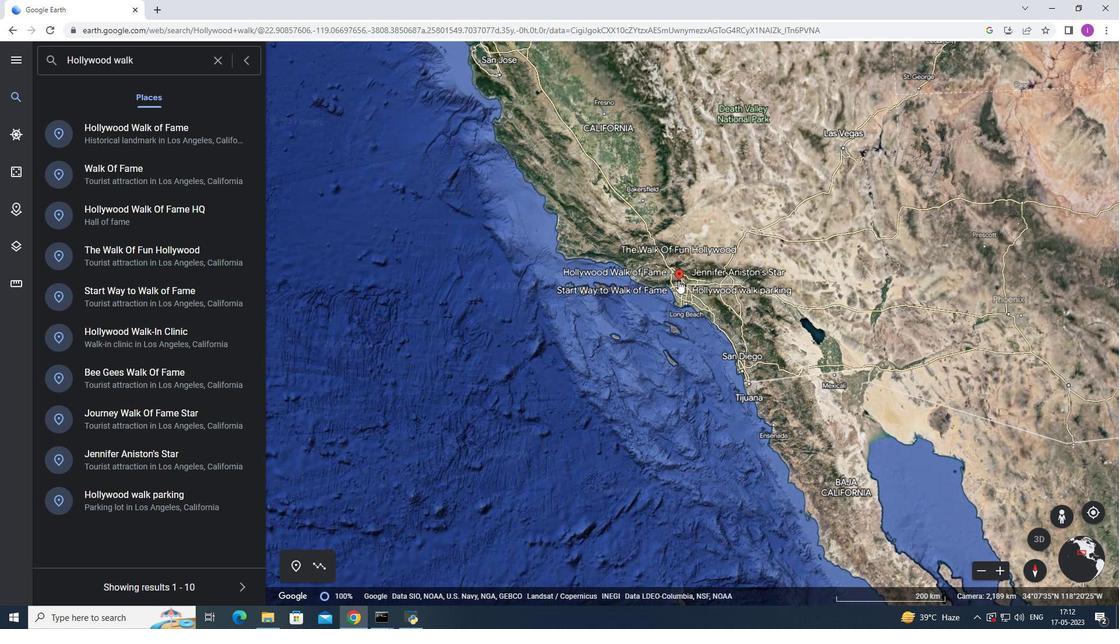 
Action: Mouse moved to (678, 280)
Screenshot: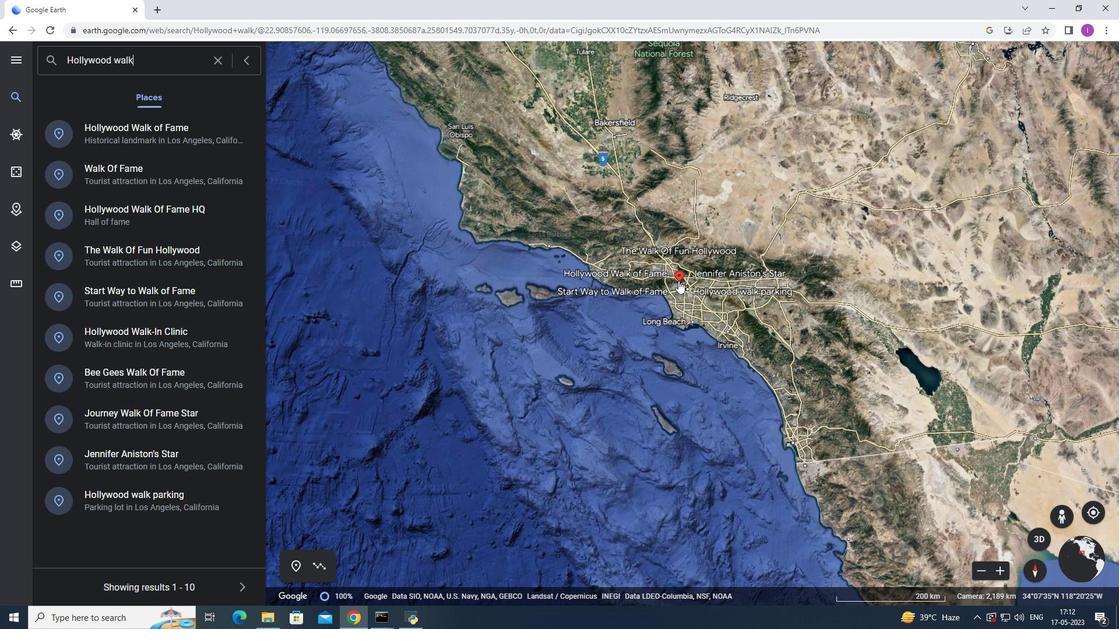 
Action: Mouse scrolled (678, 281) with delta (0, 0)
Screenshot: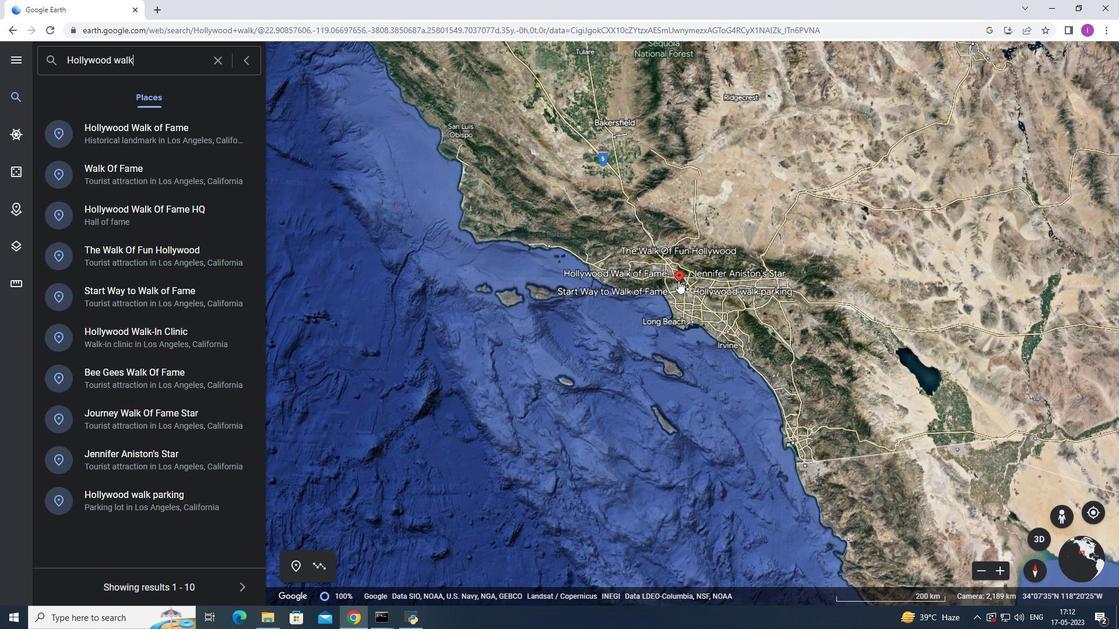 
Action: Mouse scrolled (678, 281) with delta (0, 0)
Screenshot: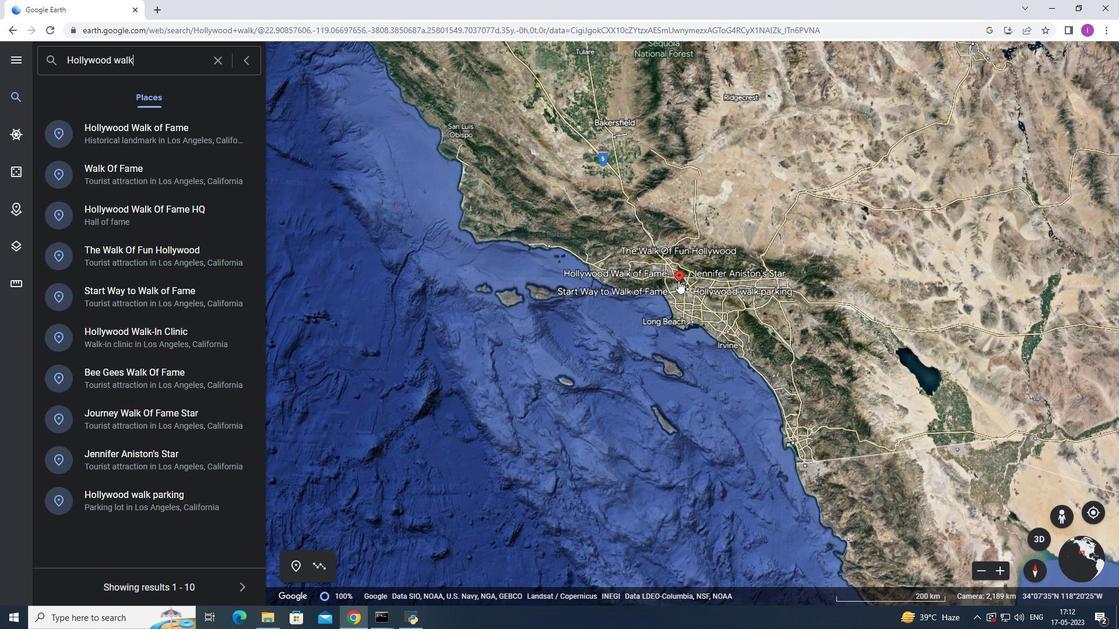 
Action: Mouse scrolled (678, 281) with delta (0, 0)
Screenshot: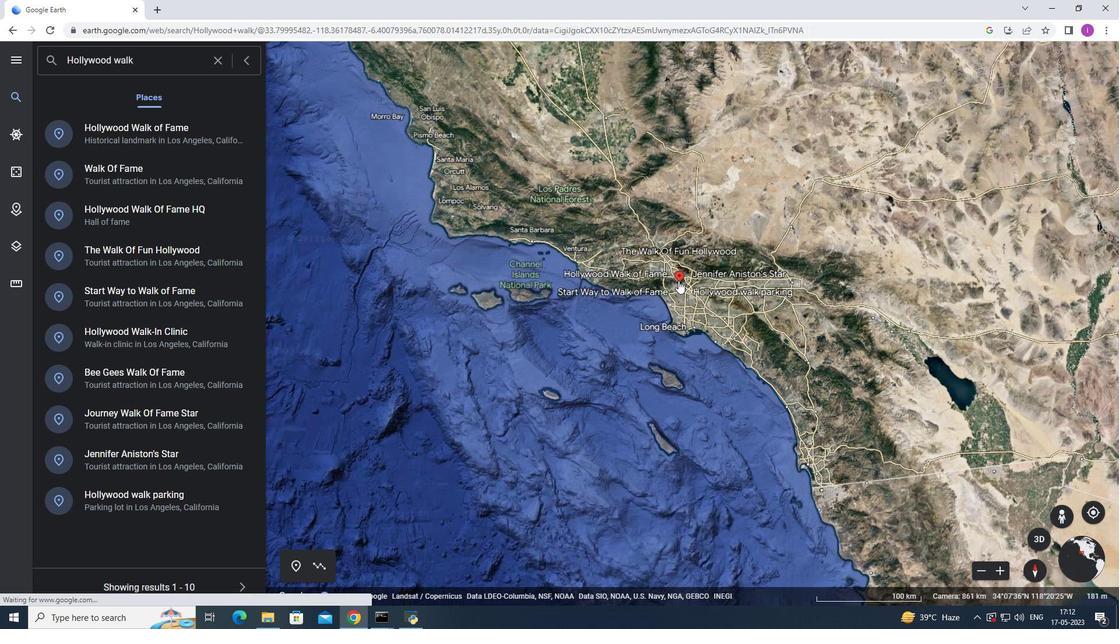 
Action: Mouse scrolled (678, 281) with delta (0, 0)
Screenshot: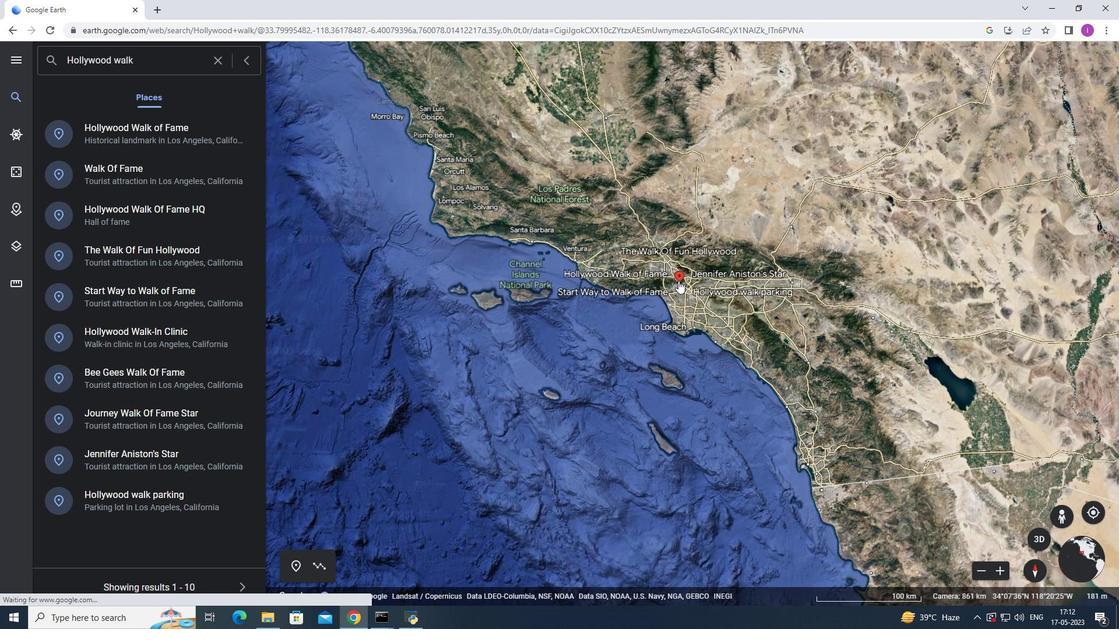 
Action: Mouse scrolled (678, 281) with delta (0, 0)
Screenshot: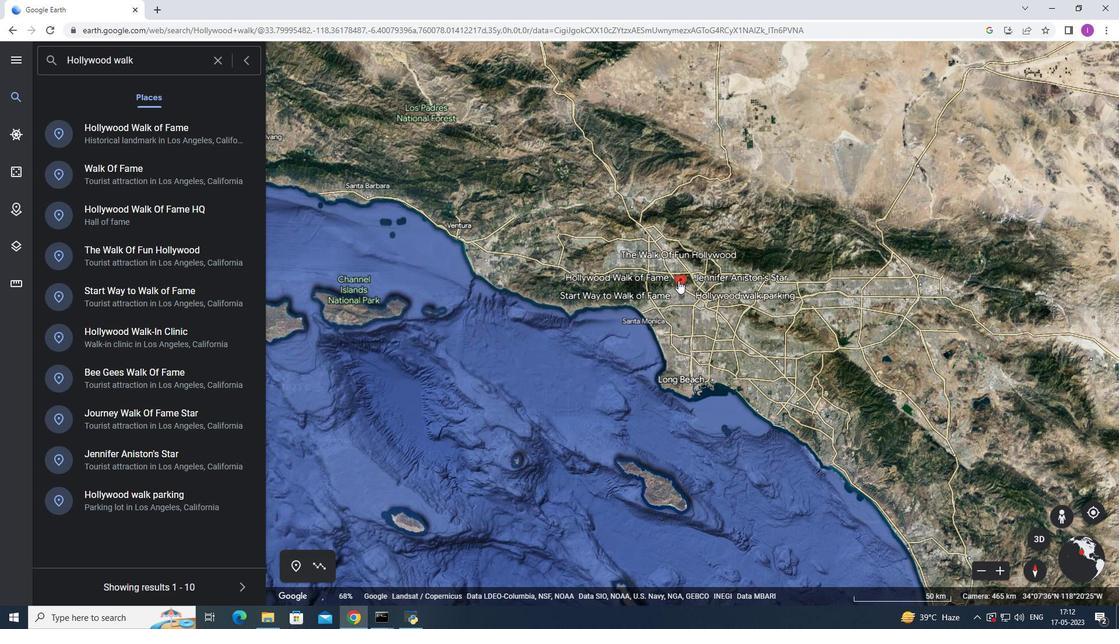 
Action: Mouse scrolled (678, 281) with delta (0, 0)
Screenshot: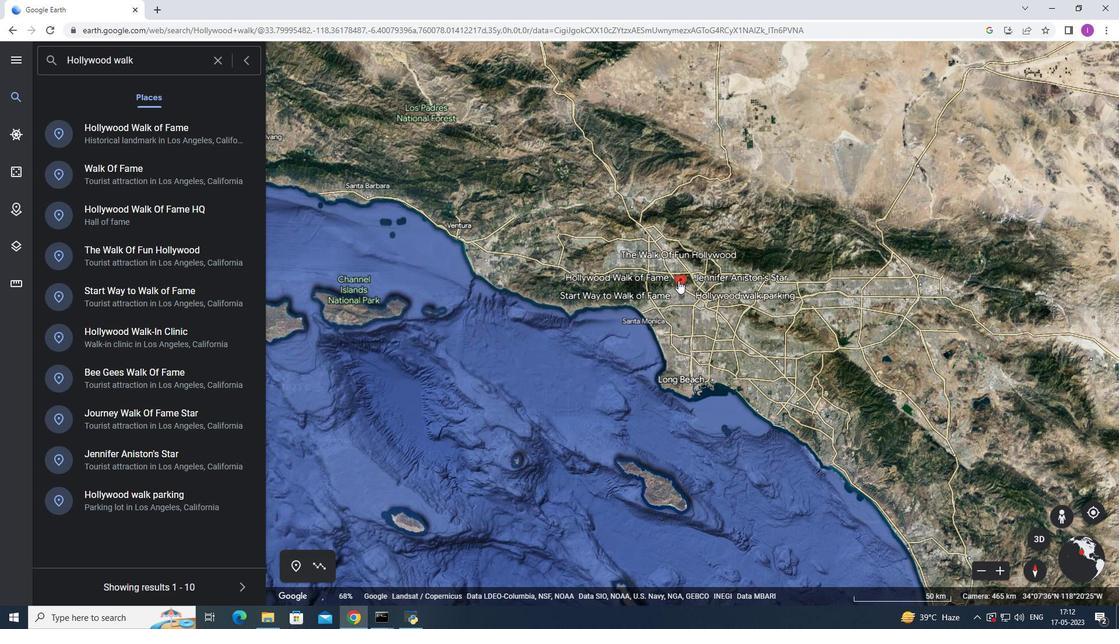 
Action: Mouse scrolled (678, 281) with delta (0, 0)
Screenshot: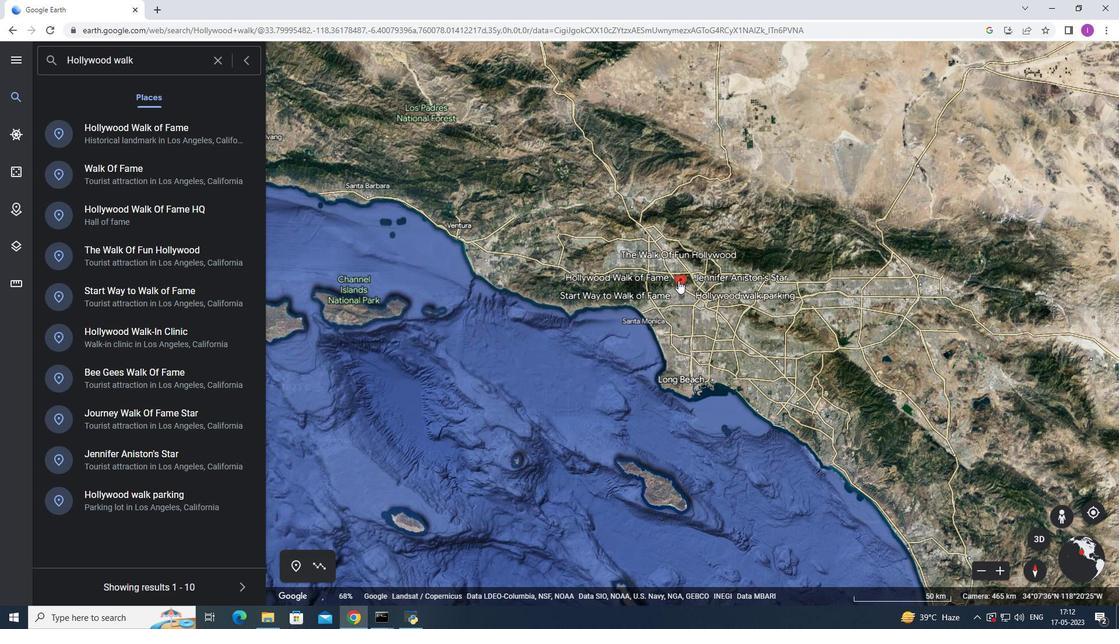 
Action: Mouse scrolled (678, 281) with delta (0, 0)
Screenshot: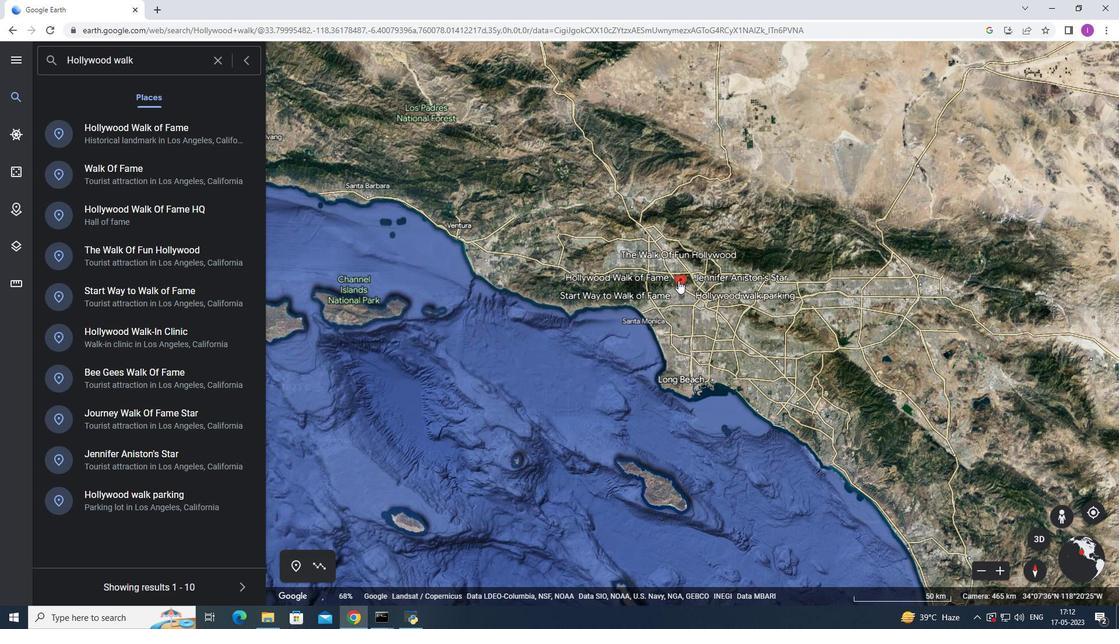 
Action: Mouse scrolled (678, 281) with delta (0, 0)
Screenshot: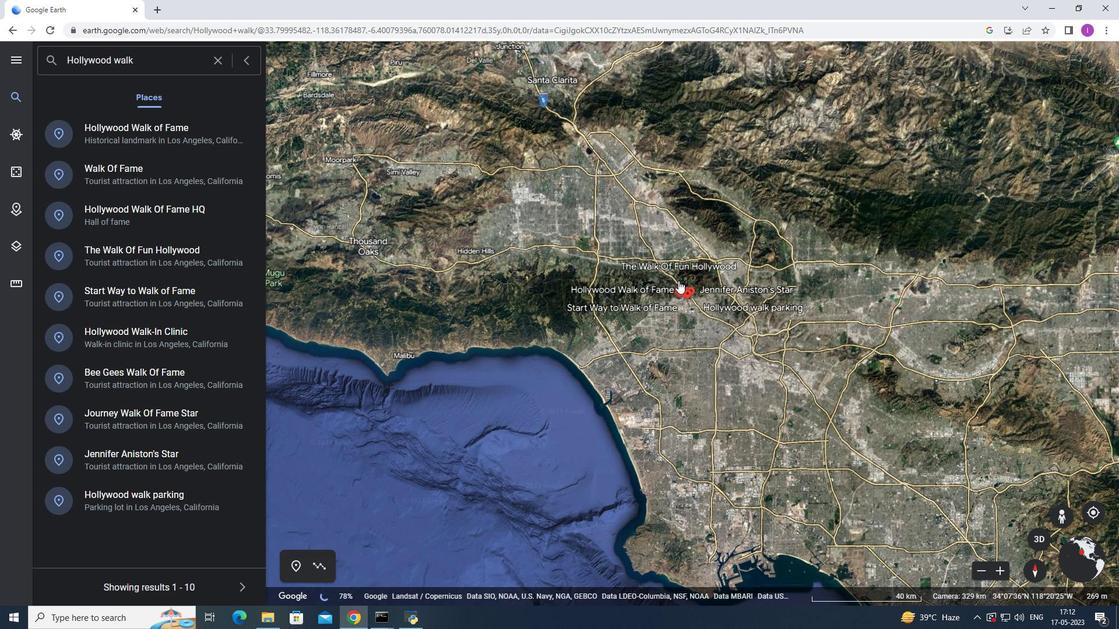 
Action: Mouse scrolled (678, 281) with delta (0, 0)
Screenshot: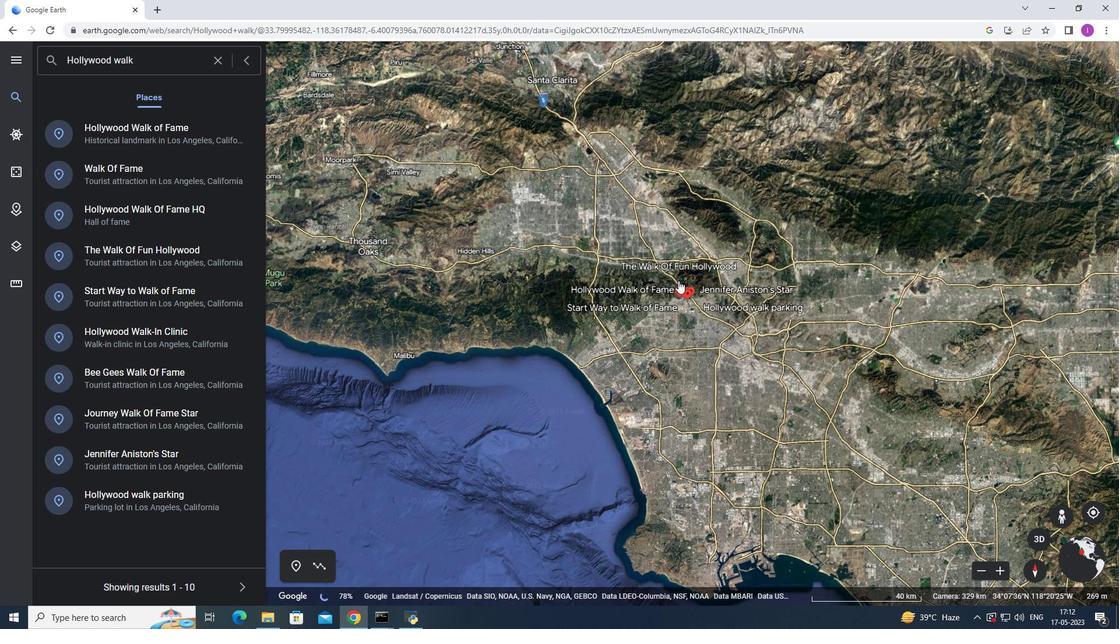 
Action: Mouse moved to (189, 139)
Screenshot: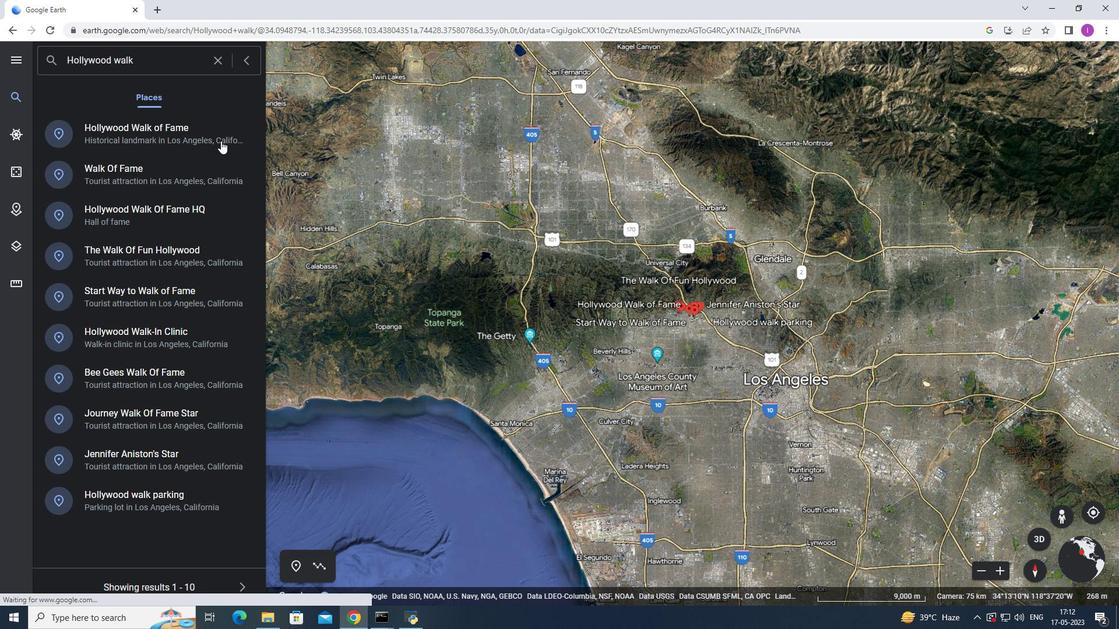 
Action: Mouse pressed left at (189, 139)
Screenshot: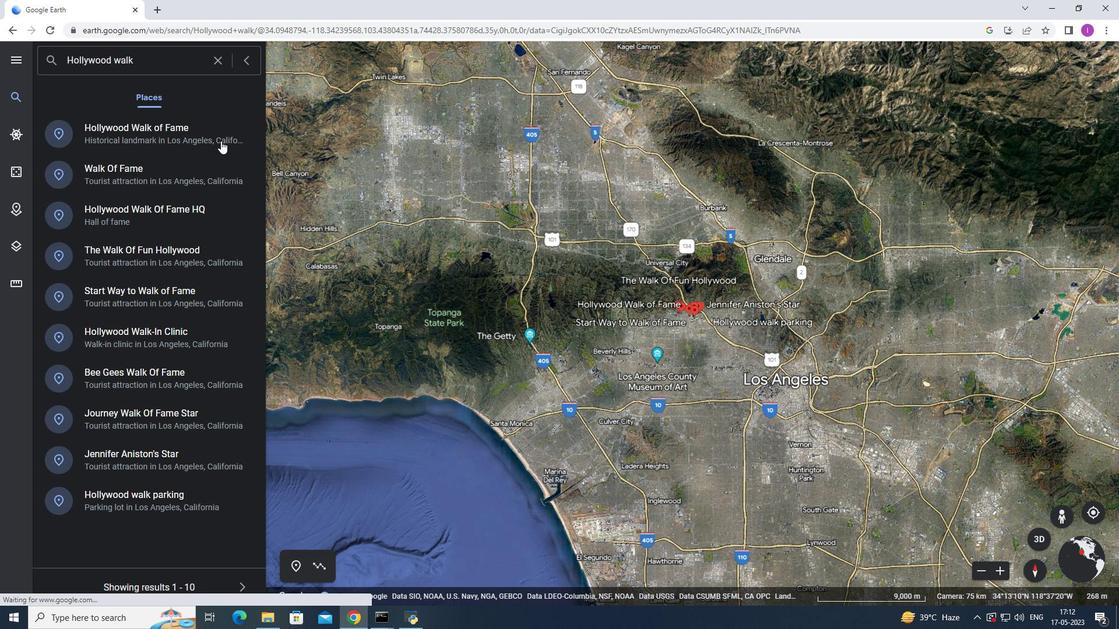 
Action: Mouse moved to (144, 61)
Screenshot: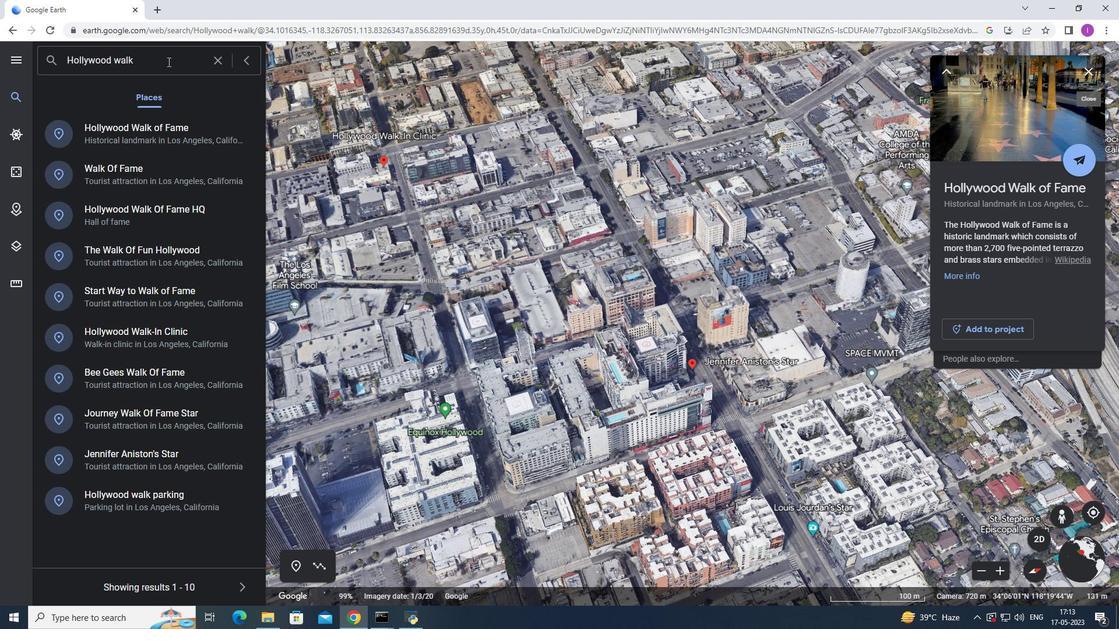 
Action: Mouse pressed left at (144, 61)
Screenshot: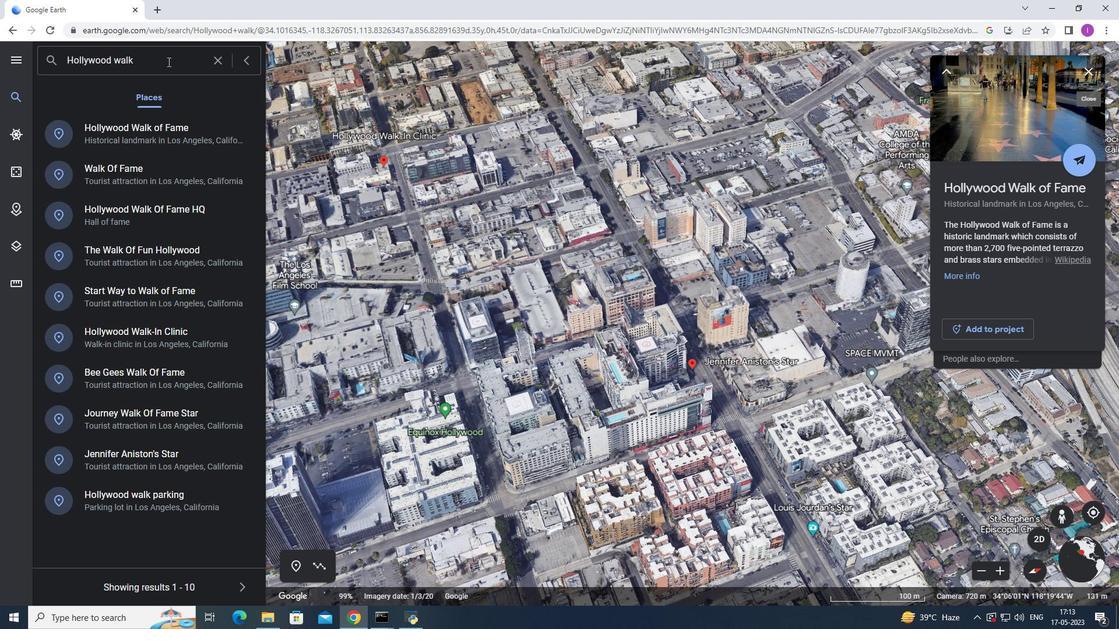 
Action: Key pressed <Key.backspace><Key.backspace><Key.backspace><Key.backspace><Key.backspace><Key.backspace><Key.backspace><Key.backspace><Key.backspace><Key.backspace><Key.backspace><Key.backspace><Key.backspace><Key.backspace><Key.shift><Key.shift><Key.shift>Harry<Key.space>por<Key.backspace>tter<Key.space>filming<Key.space>location<Key.enter>
Screenshot: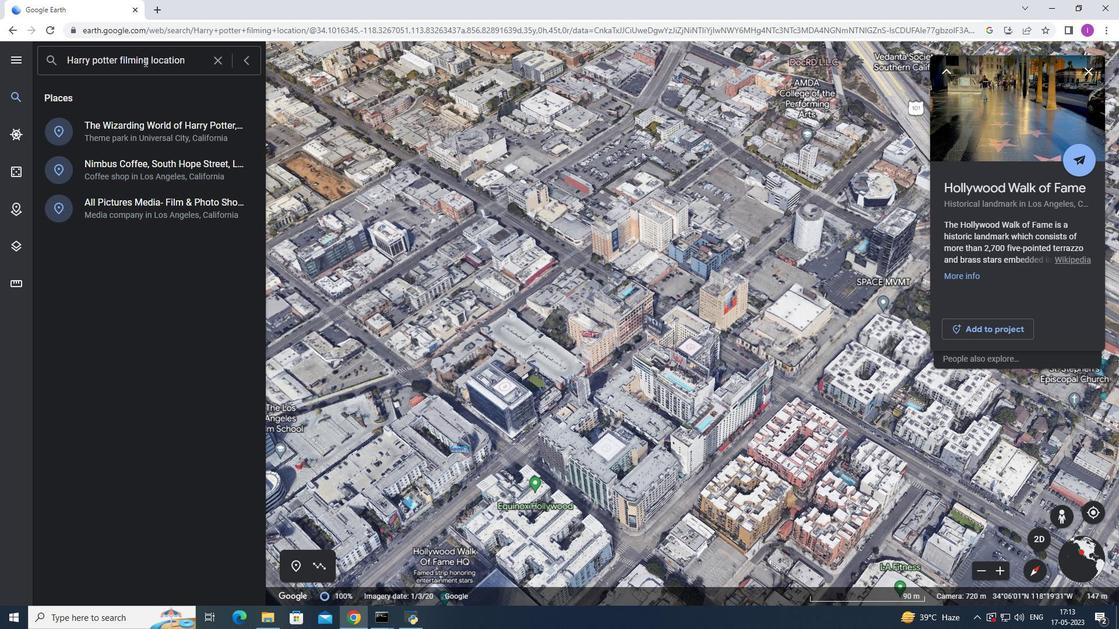 
Action: Mouse moved to (130, 133)
Screenshot: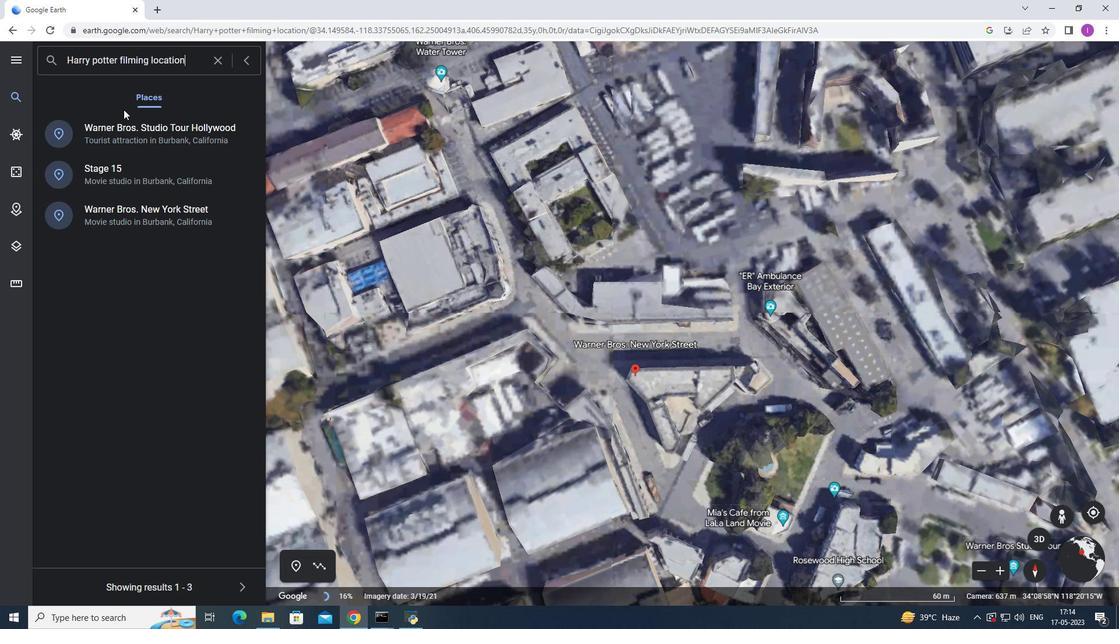 
Action: Mouse pressed left at (130, 133)
Screenshot: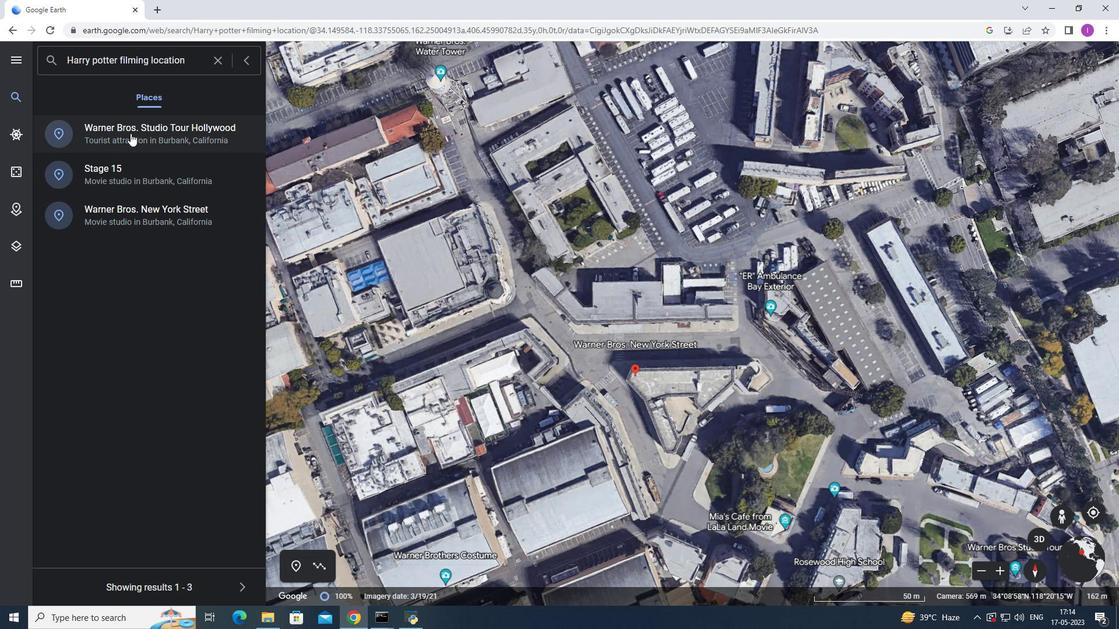 
Action: Mouse moved to (148, 178)
Screenshot: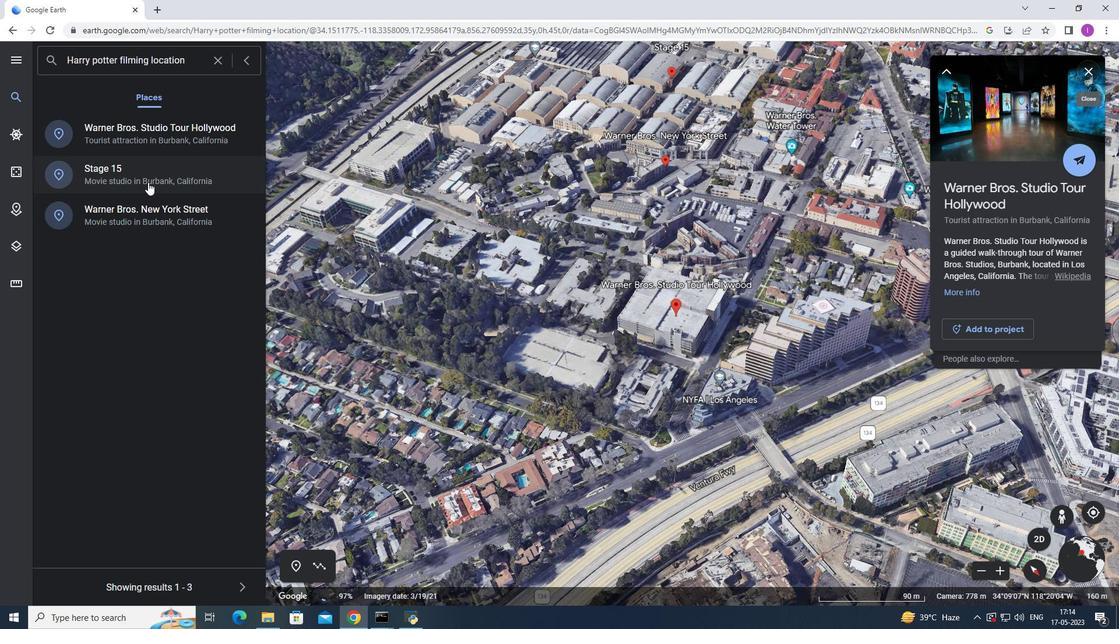 
Action: Mouse pressed left at (148, 178)
Screenshot: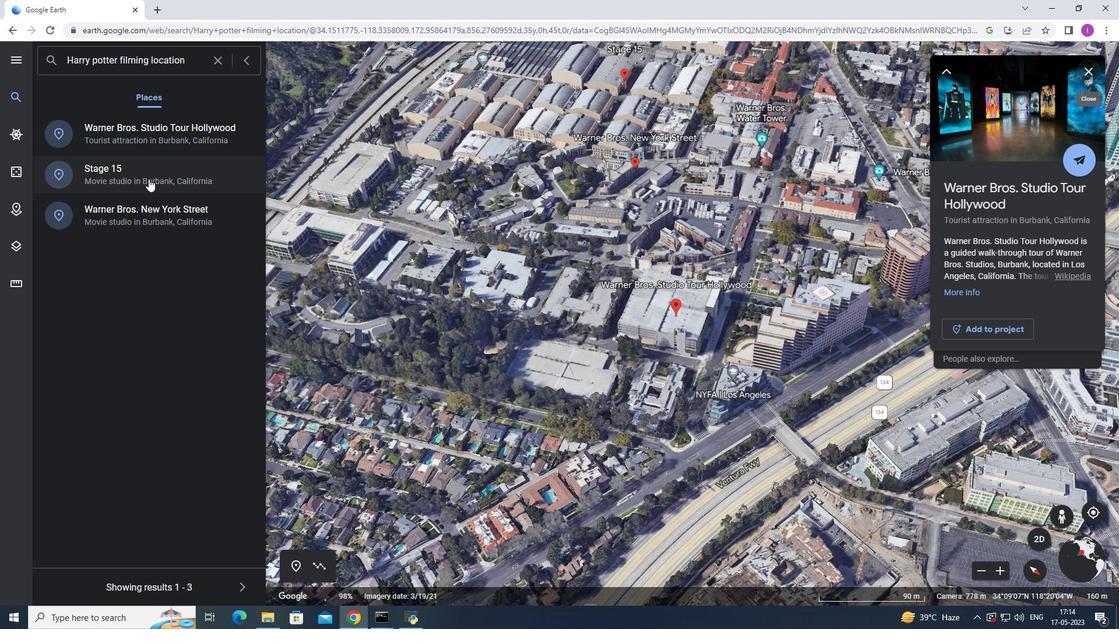 
Action: Mouse moved to (184, 234)
Screenshot: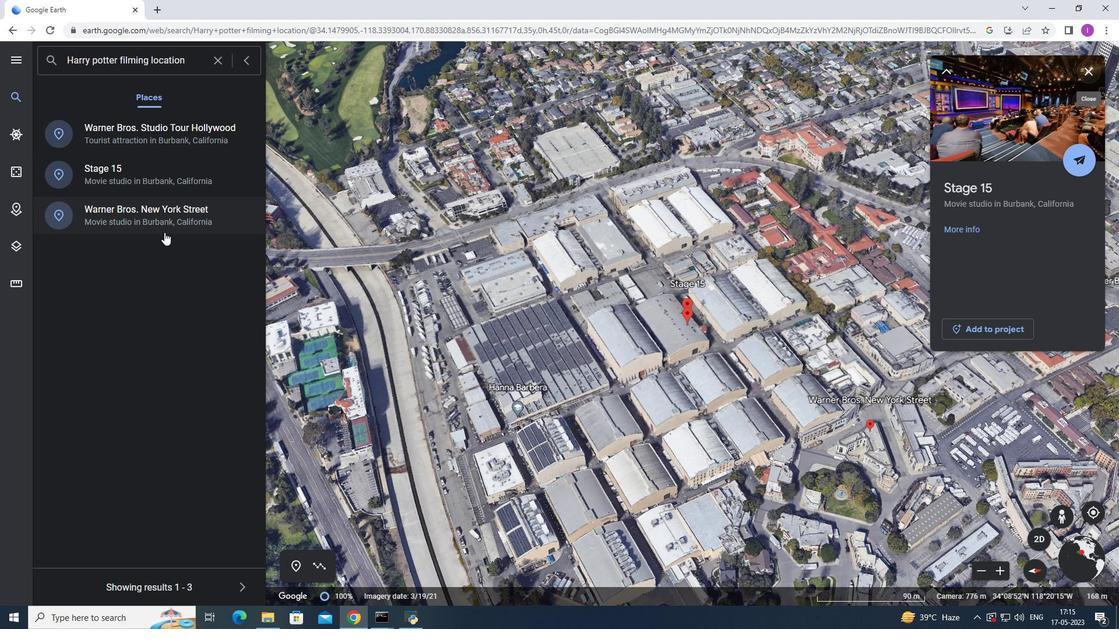 
Action: Mouse scrolled (184, 233) with delta (0, 0)
Screenshot: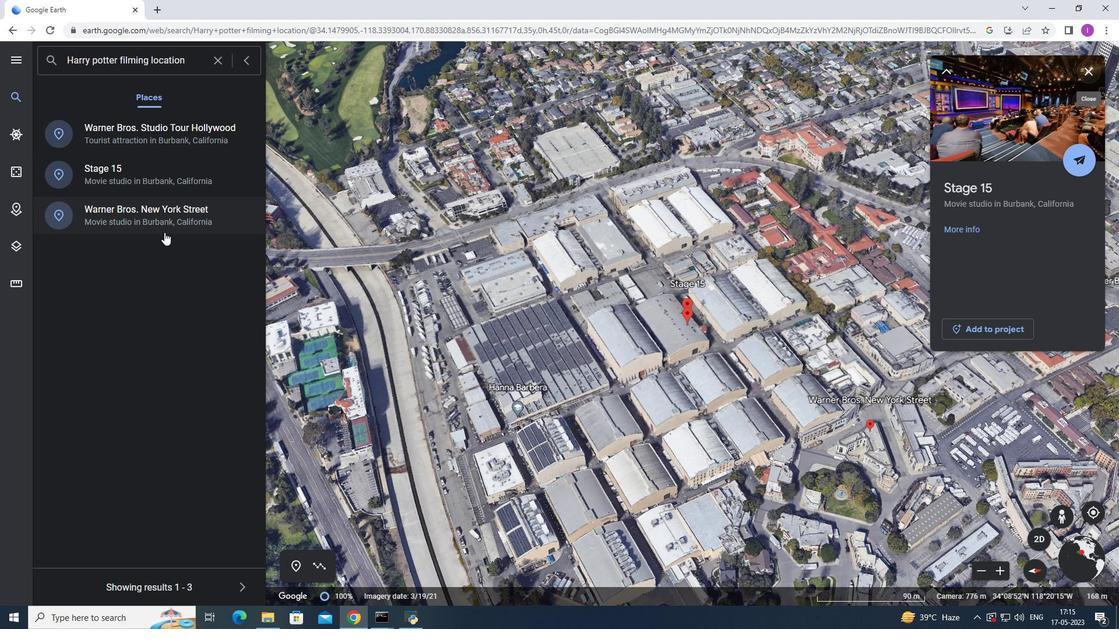 
Action: Mouse moved to (184, 234)
Screenshot: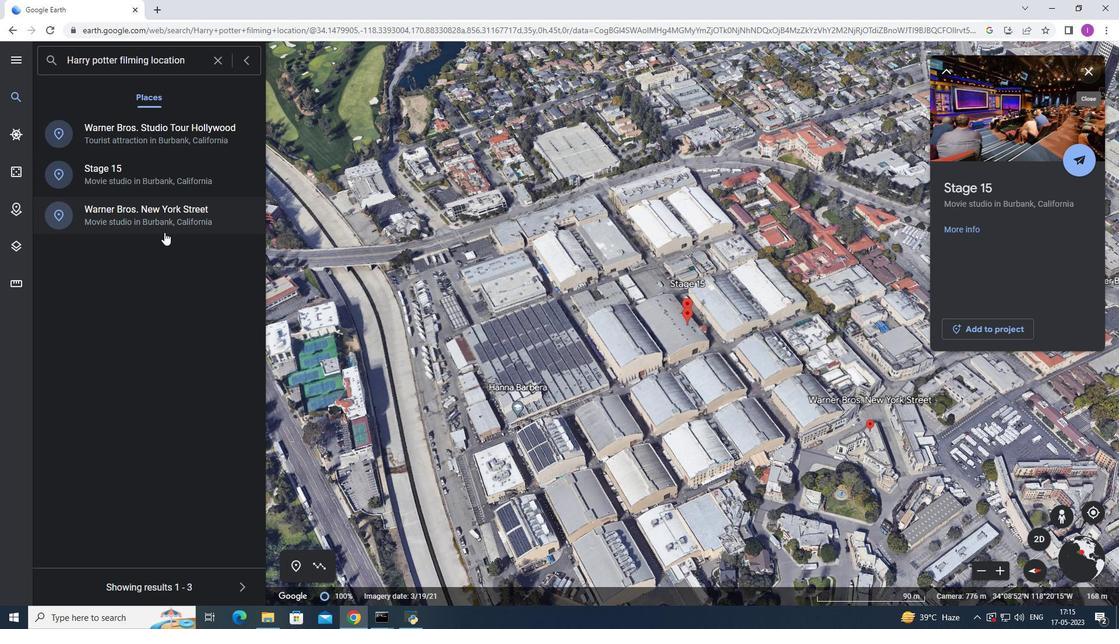
Action: Mouse scrolled (184, 234) with delta (0, 0)
Screenshot: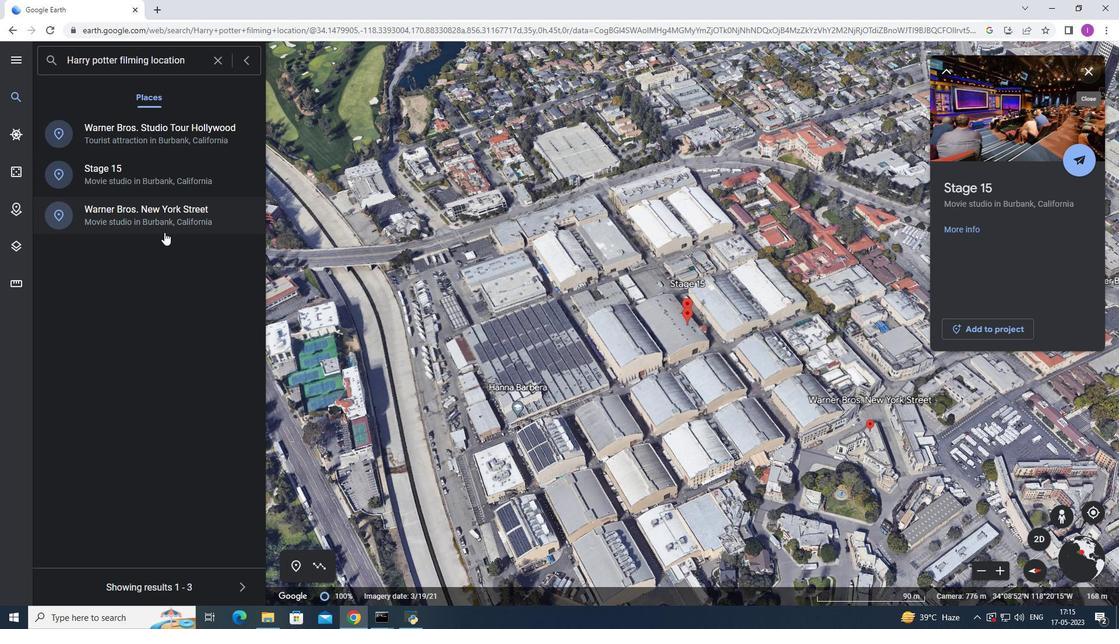 
Action: Mouse moved to (78, 208)
Screenshot: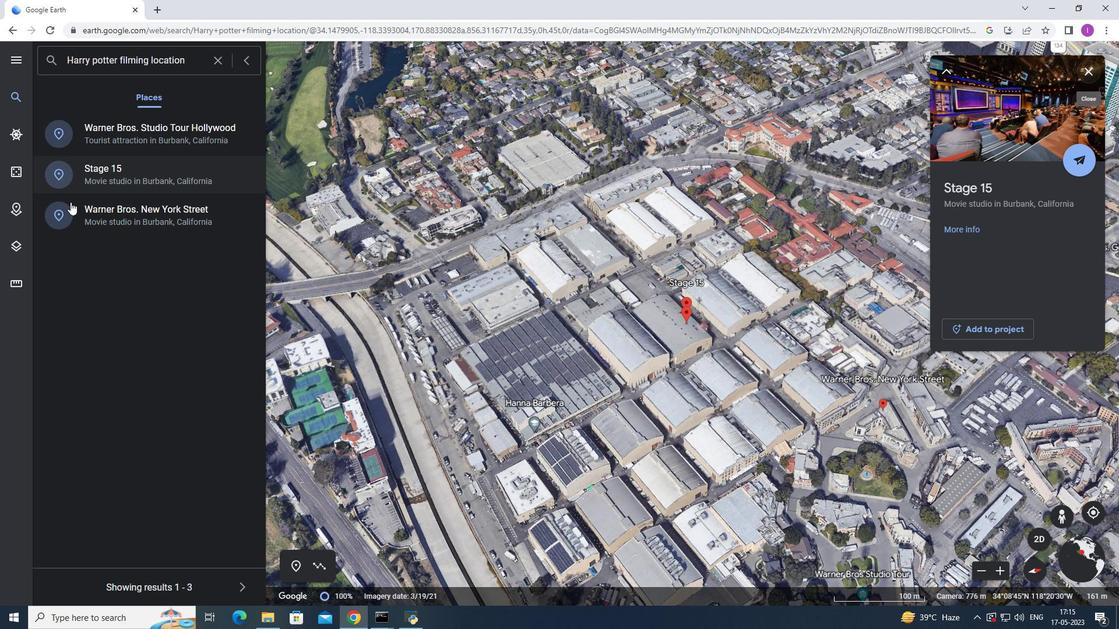 
Action: Mouse pressed left at (78, 208)
Screenshot: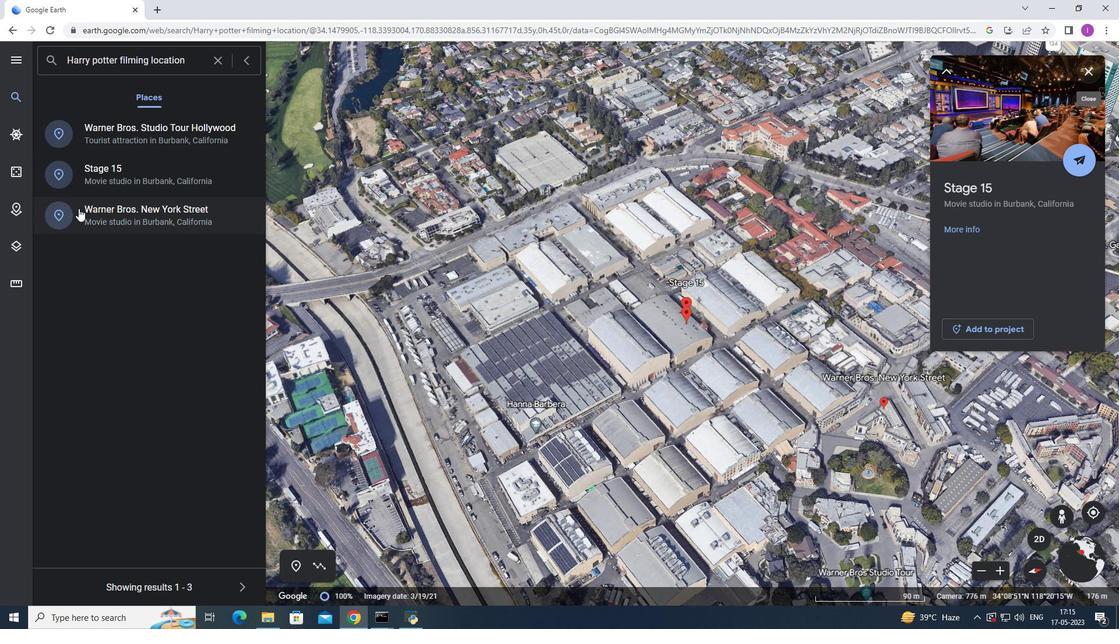 
Action: Mouse moved to (470, 273)
Screenshot: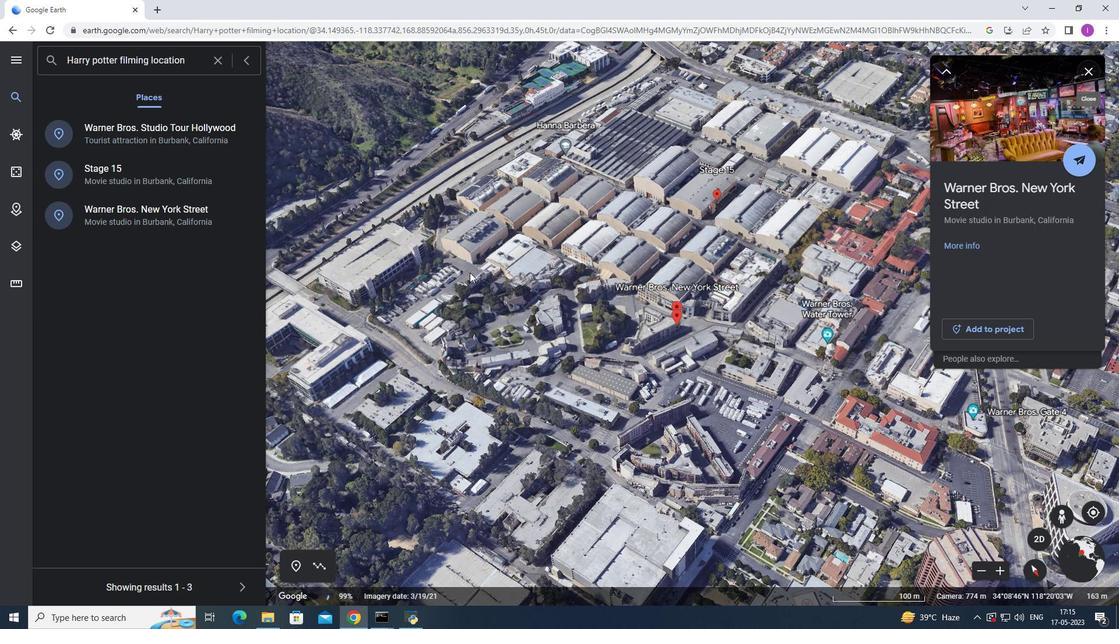 
Action: Mouse scrolled (470, 272) with delta (0, 0)
Screenshot: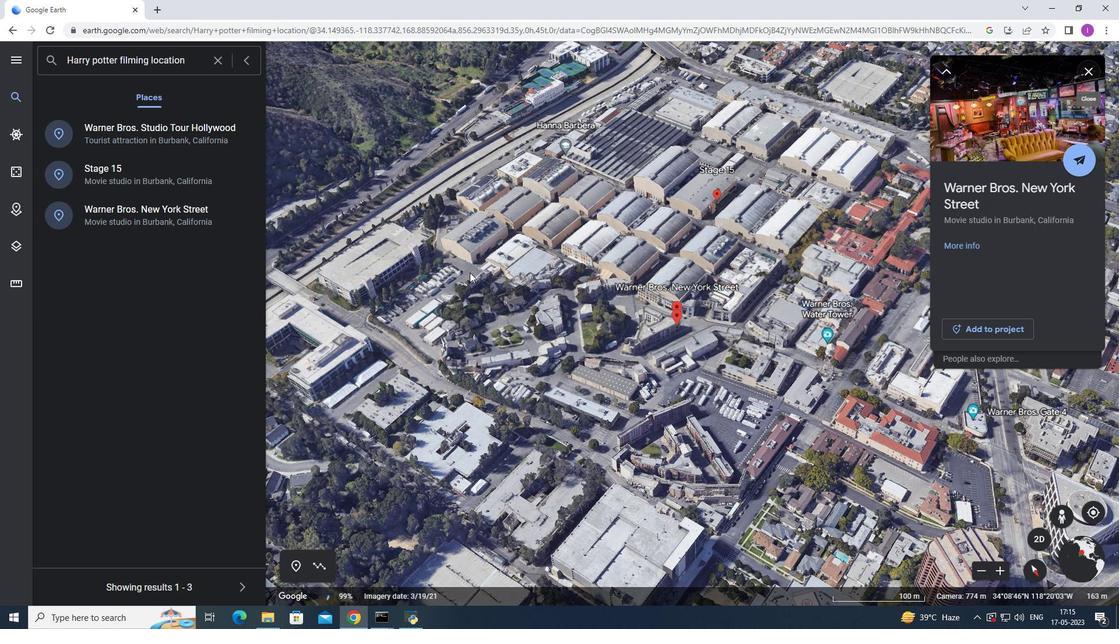 
Action: Mouse moved to (470, 273)
Screenshot: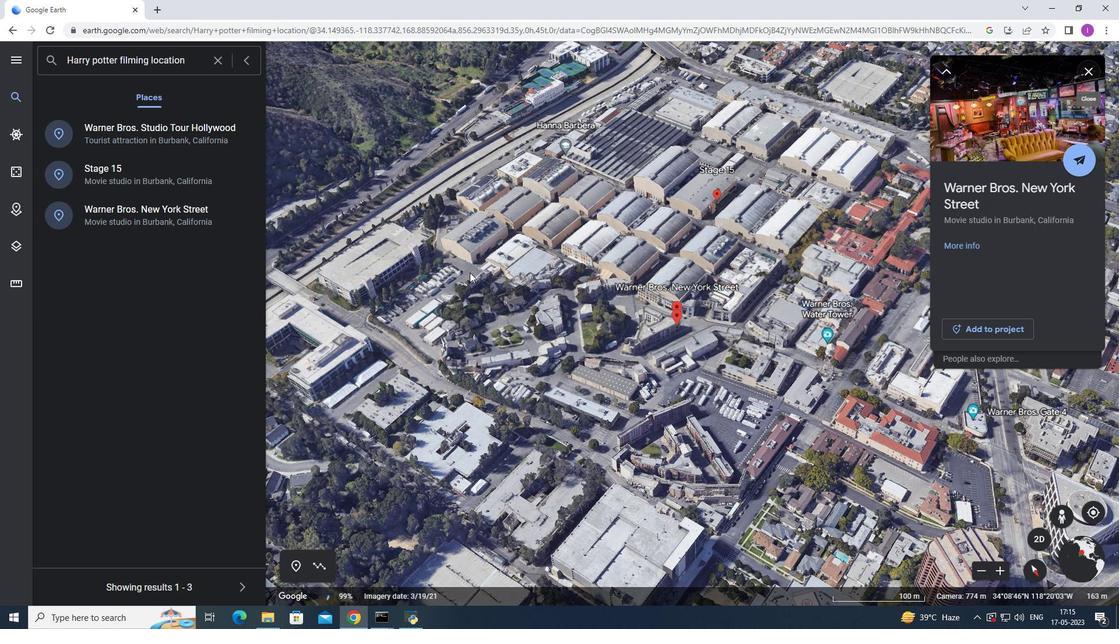 
Action: Mouse scrolled (470, 273) with delta (0, 0)
Screenshot: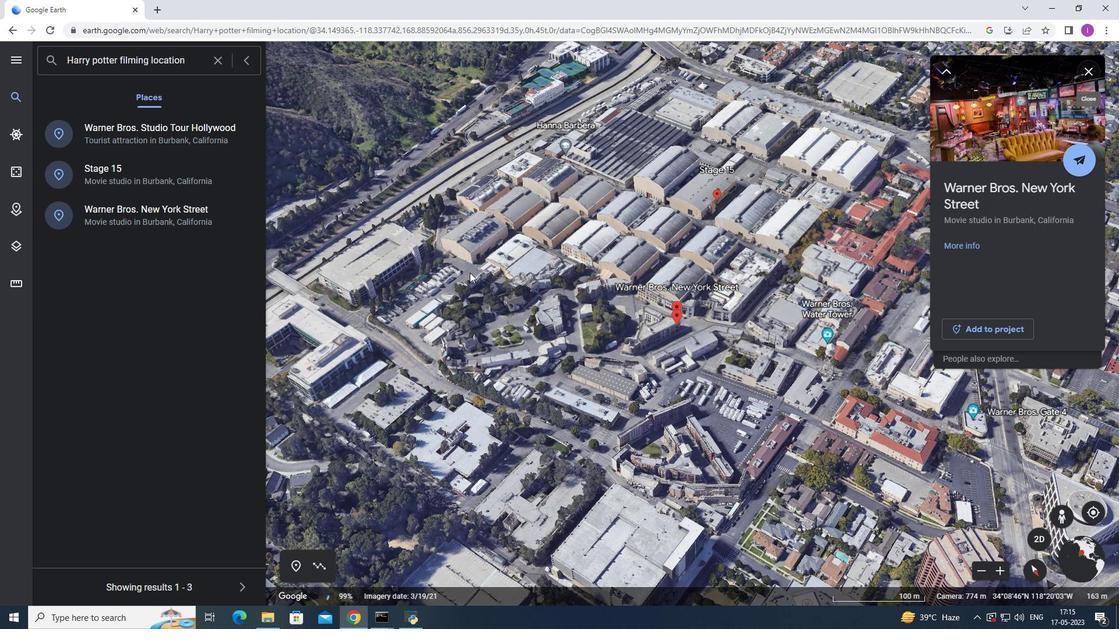 
Action: Mouse scrolled (470, 273) with delta (0, 0)
Screenshot: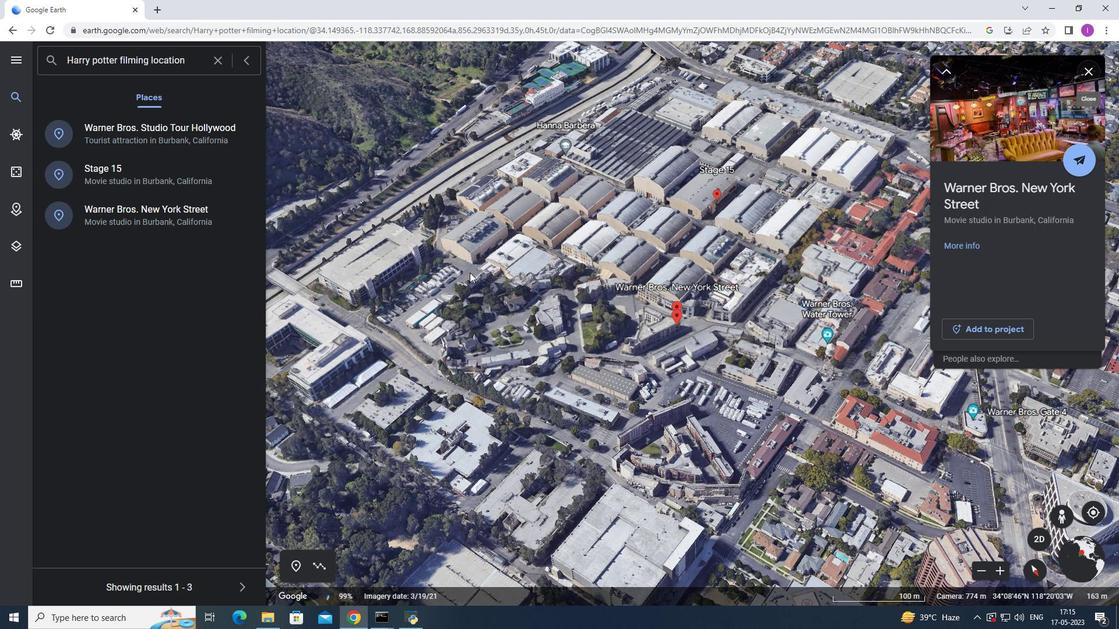 
Action: Mouse scrolled (470, 273) with delta (0, 0)
Screenshot: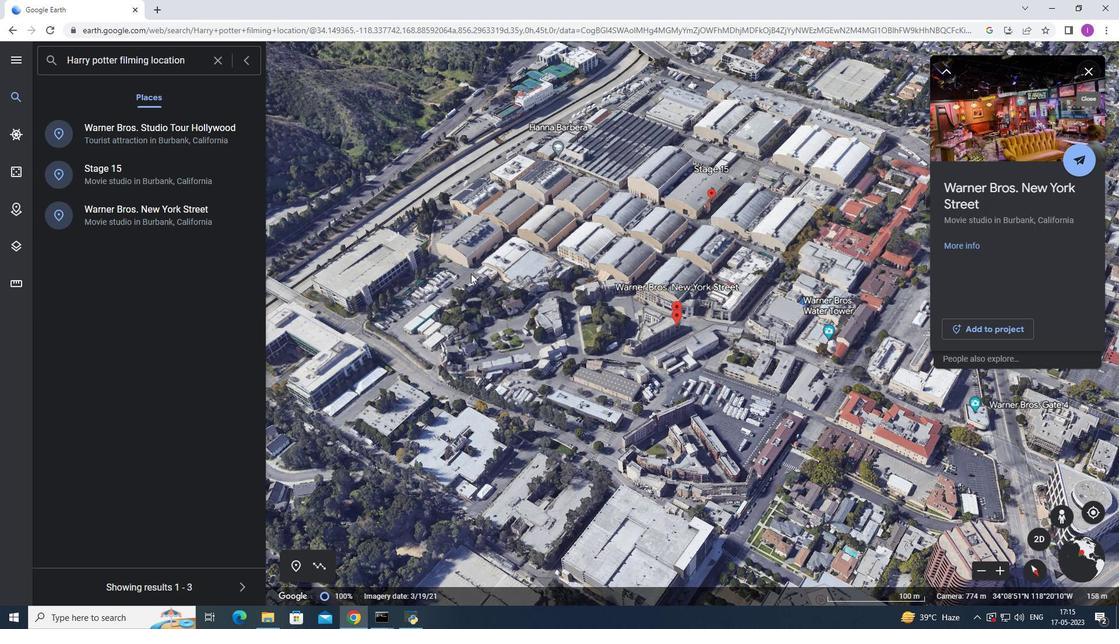 
Action: Mouse scrolled (470, 273) with delta (0, 0)
Screenshot: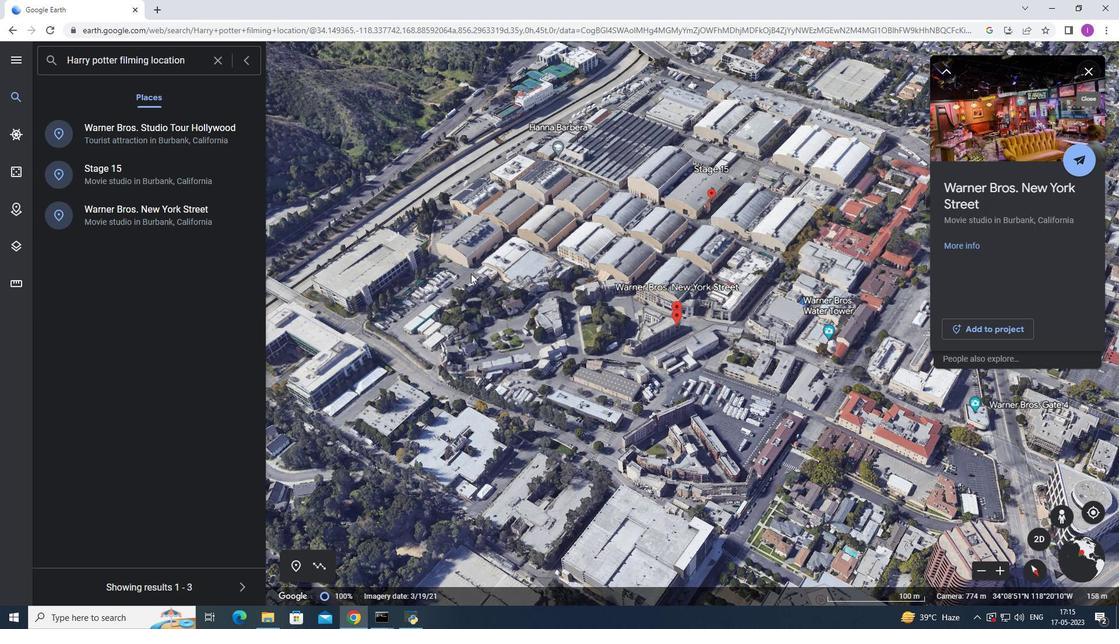 
Action: Mouse moved to (471, 273)
Screenshot: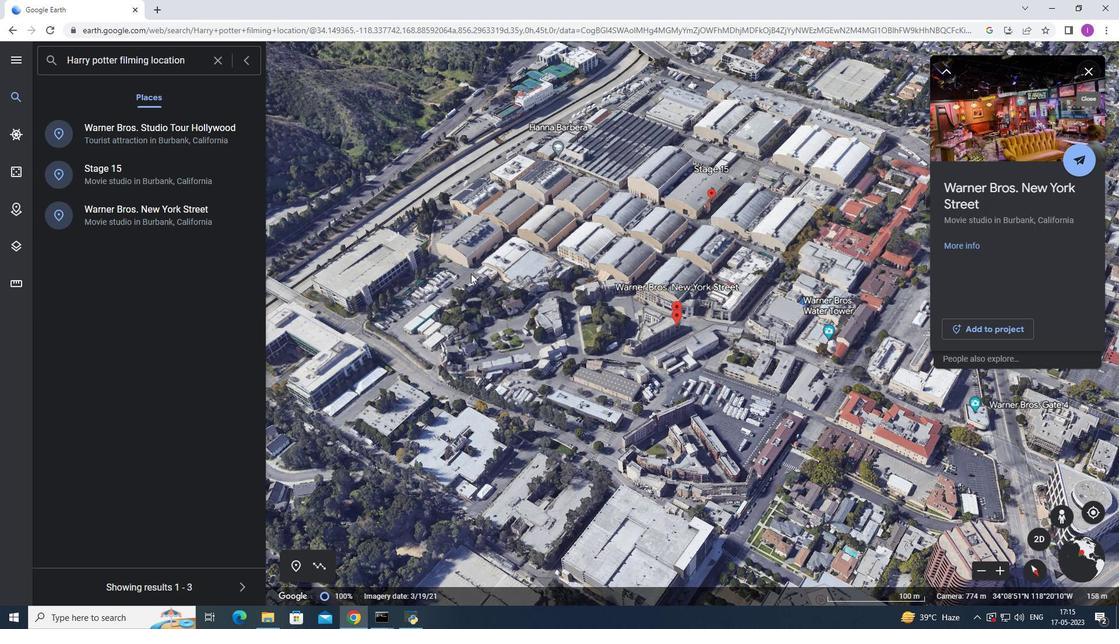 
Action: Mouse scrolled (471, 273) with delta (0, 0)
Screenshot: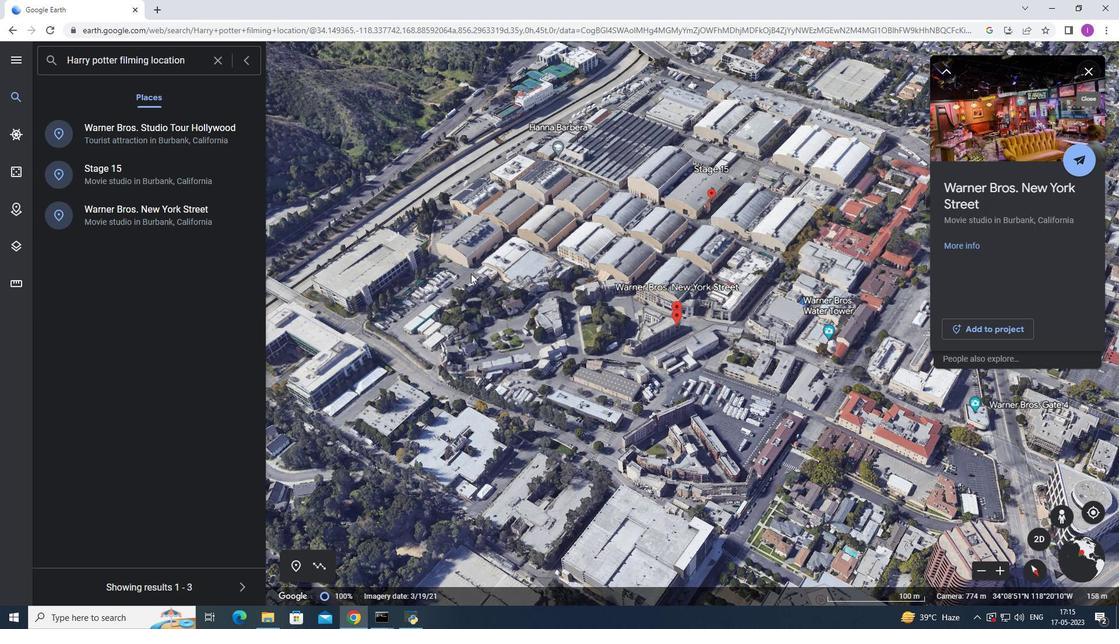 
Action: Mouse scrolled (471, 273) with delta (0, 0)
Screenshot: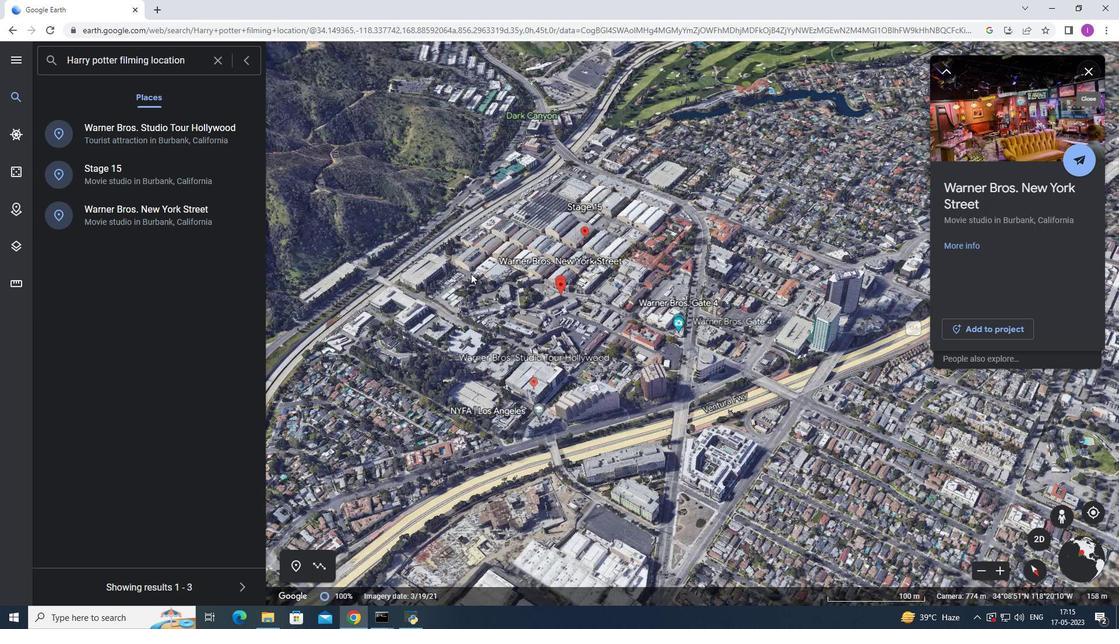 
Action: Mouse scrolled (471, 273) with delta (0, 0)
Screenshot: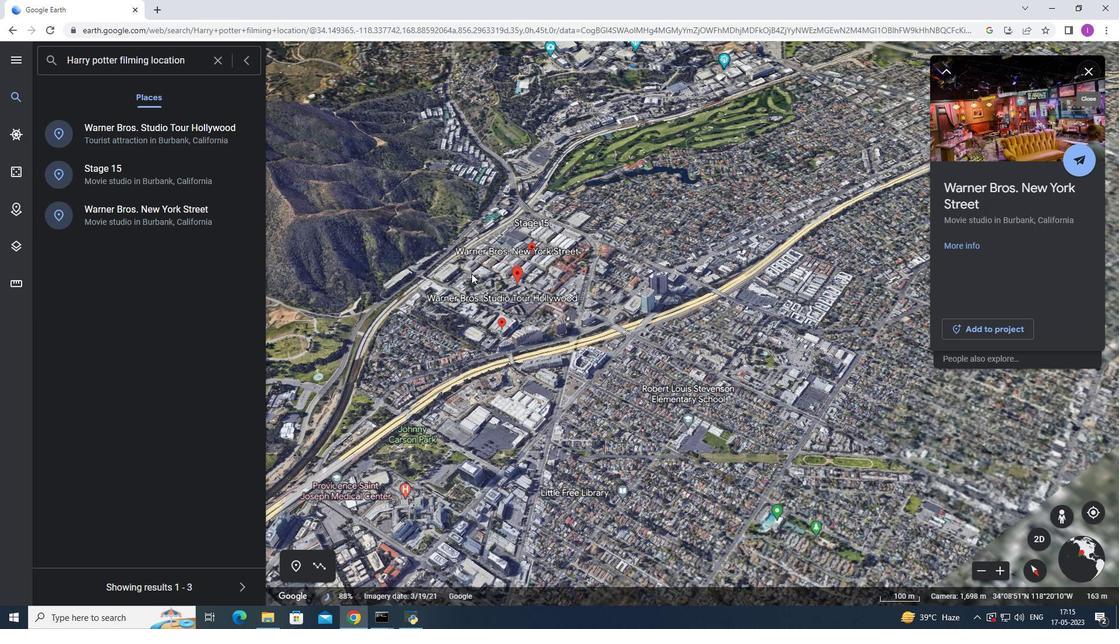 
Action: Mouse scrolled (471, 273) with delta (0, 0)
Screenshot: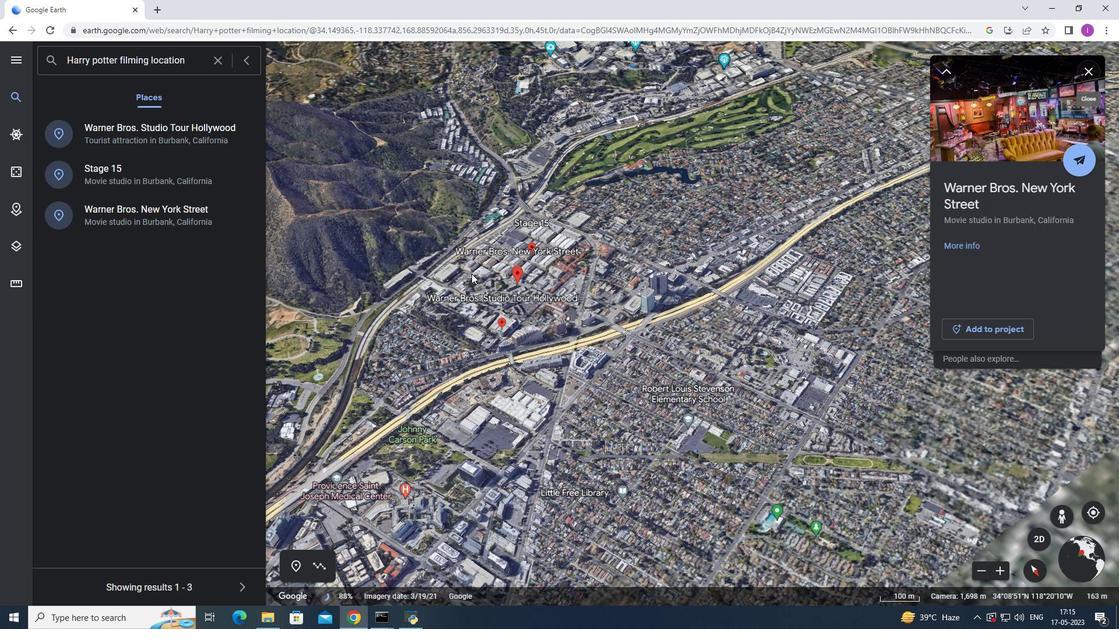 
Action: Mouse scrolled (471, 273) with delta (0, 0)
Screenshot: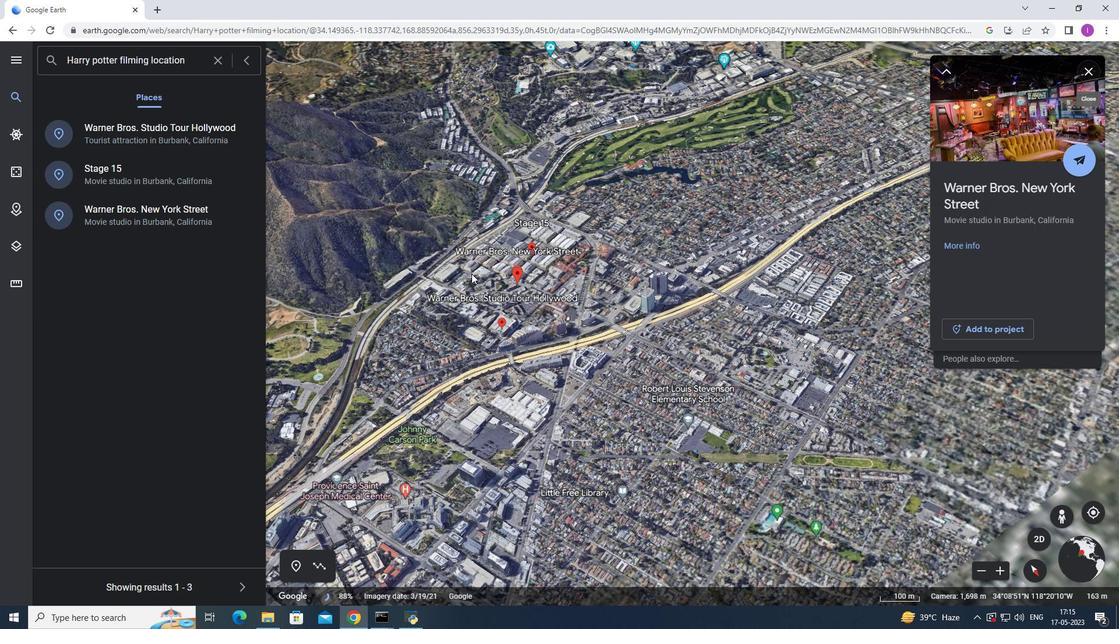 
Action: Mouse scrolled (471, 273) with delta (0, 0)
Screenshot: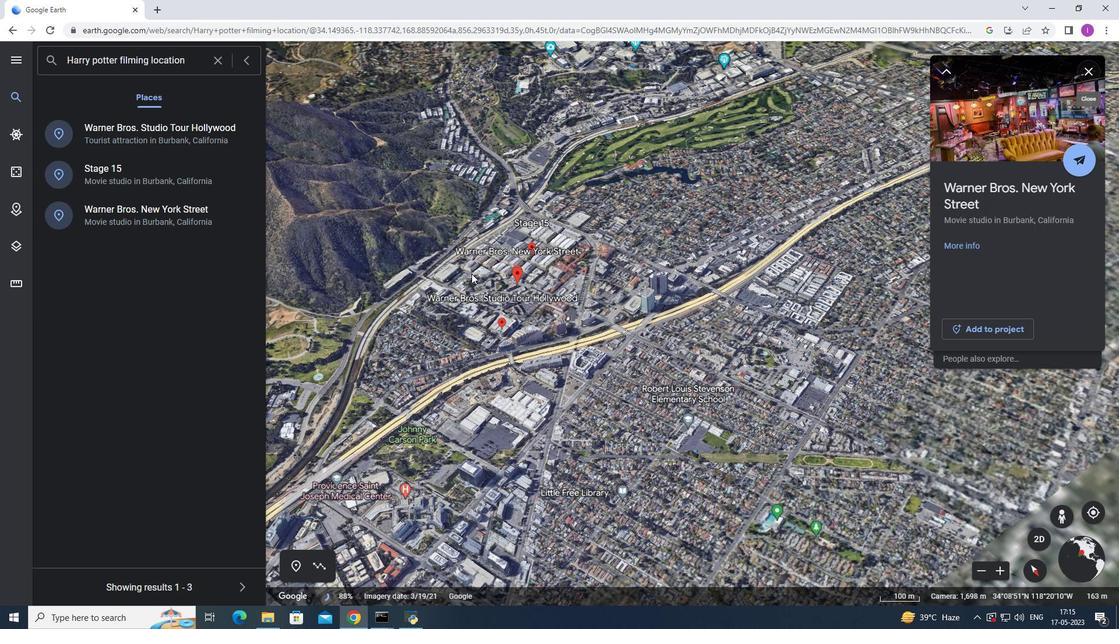 
Action: Mouse scrolled (471, 273) with delta (0, 0)
Screenshot: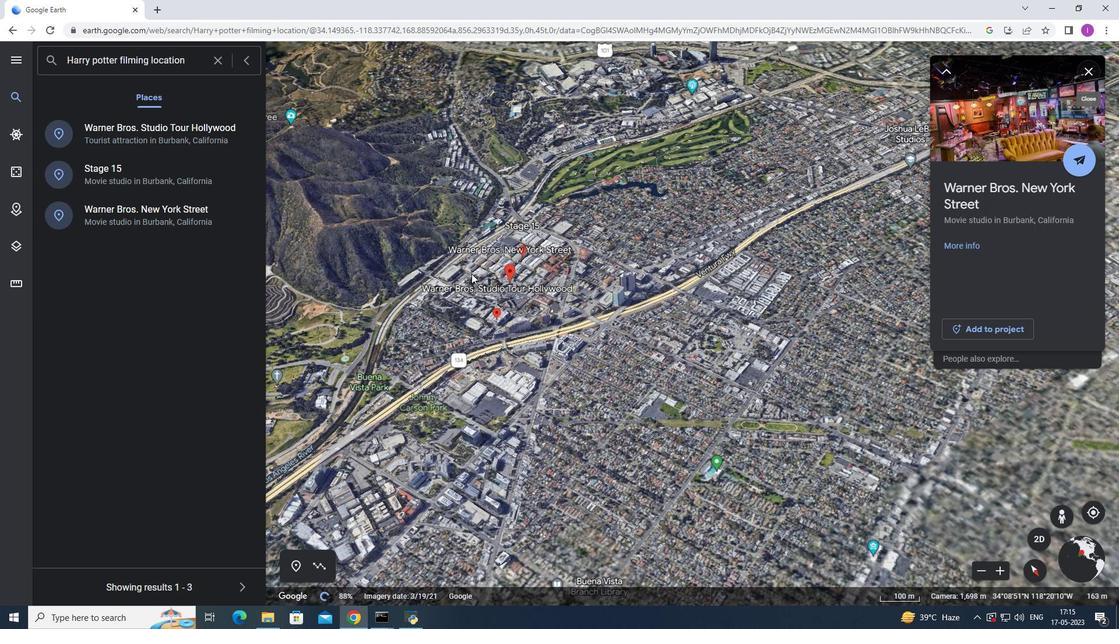 
Action: Mouse scrolled (471, 273) with delta (0, 0)
Screenshot: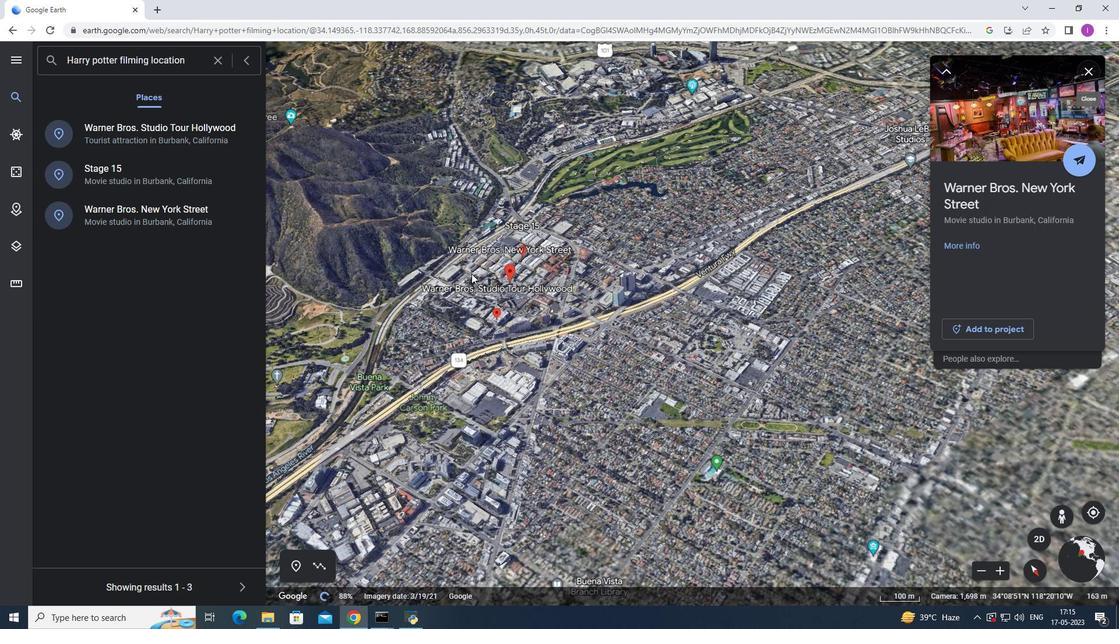
Action: Mouse scrolled (471, 273) with delta (0, 0)
Screenshot: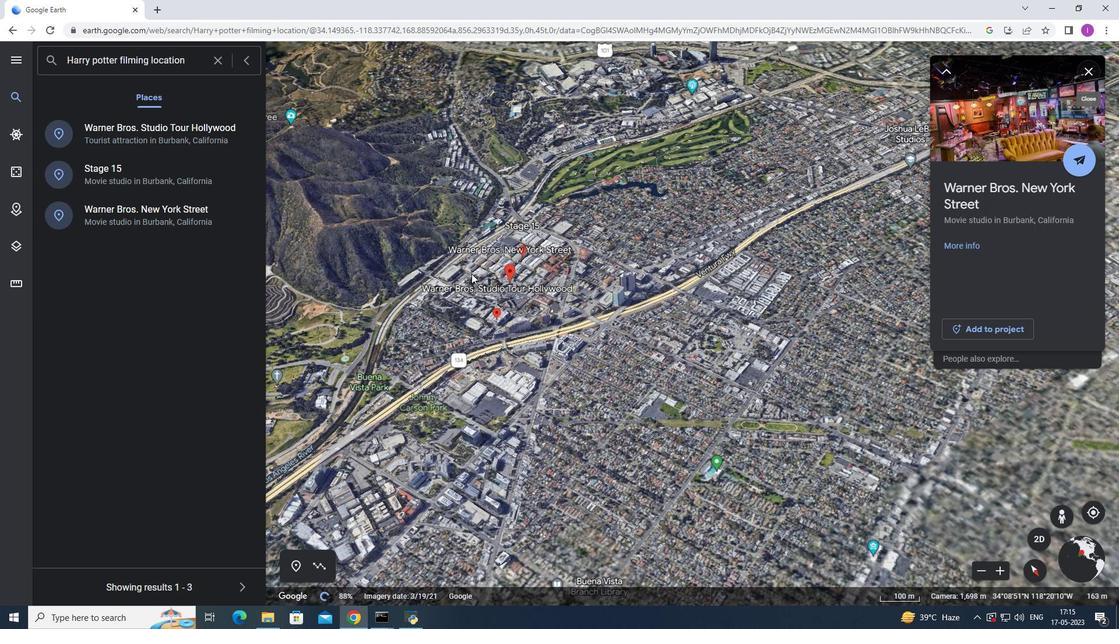 
Action: Mouse scrolled (471, 273) with delta (0, 0)
Screenshot: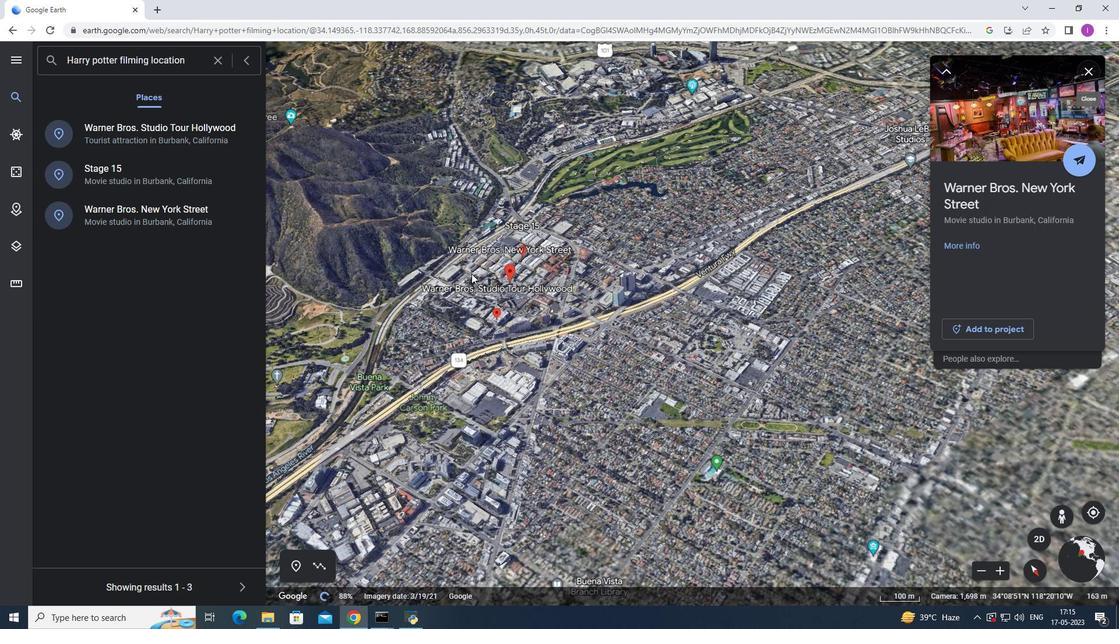 
Action: Mouse scrolled (471, 273) with delta (0, 0)
Screenshot: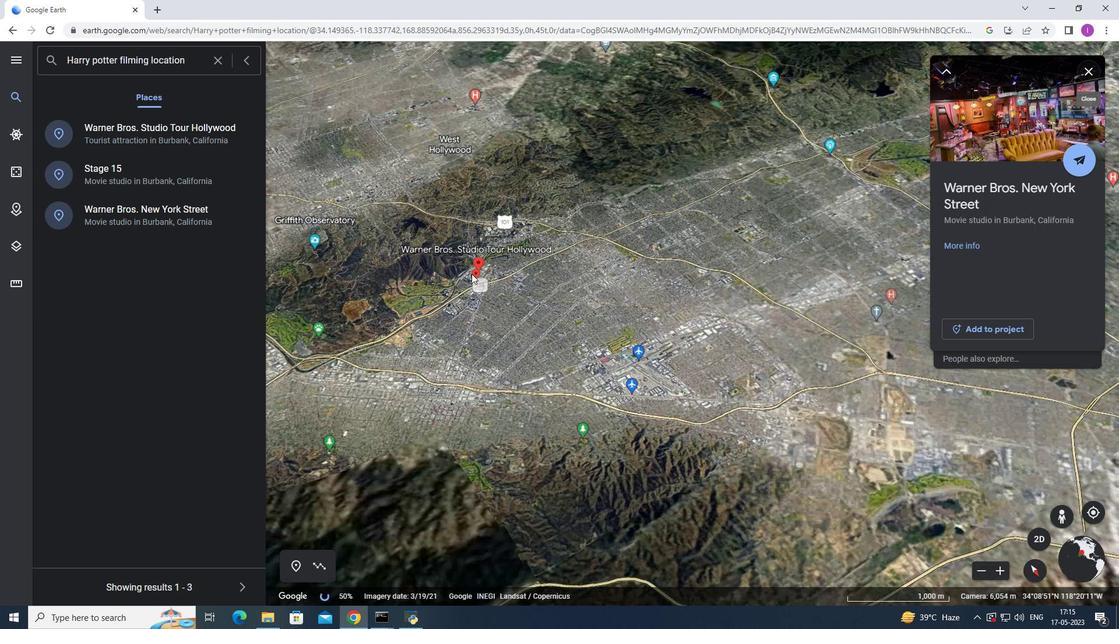 
Action: Mouse scrolled (471, 273) with delta (0, 0)
Screenshot: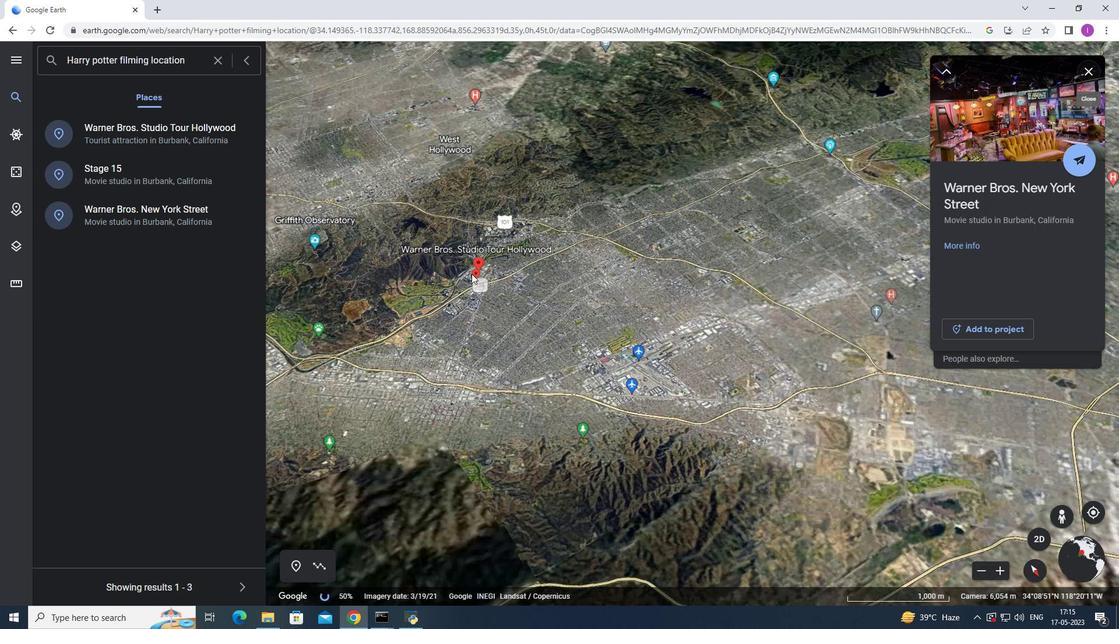 
Action: Mouse scrolled (471, 273) with delta (0, 0)
Screenshot: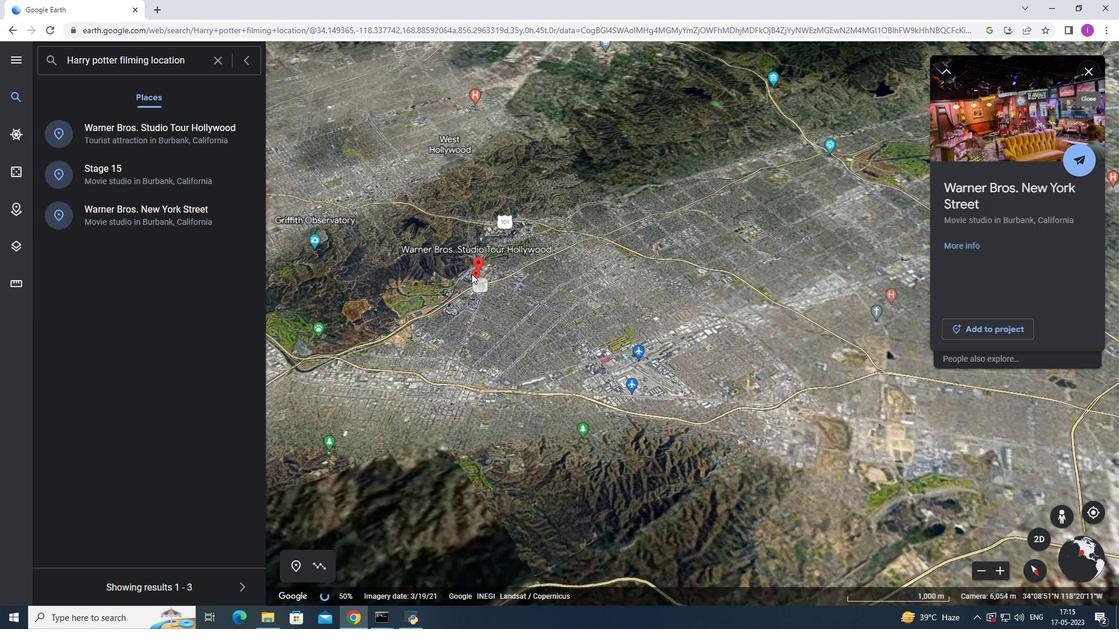
Action: Mouse scrolled (471, 273) with delta (0, 0)
Screenshot: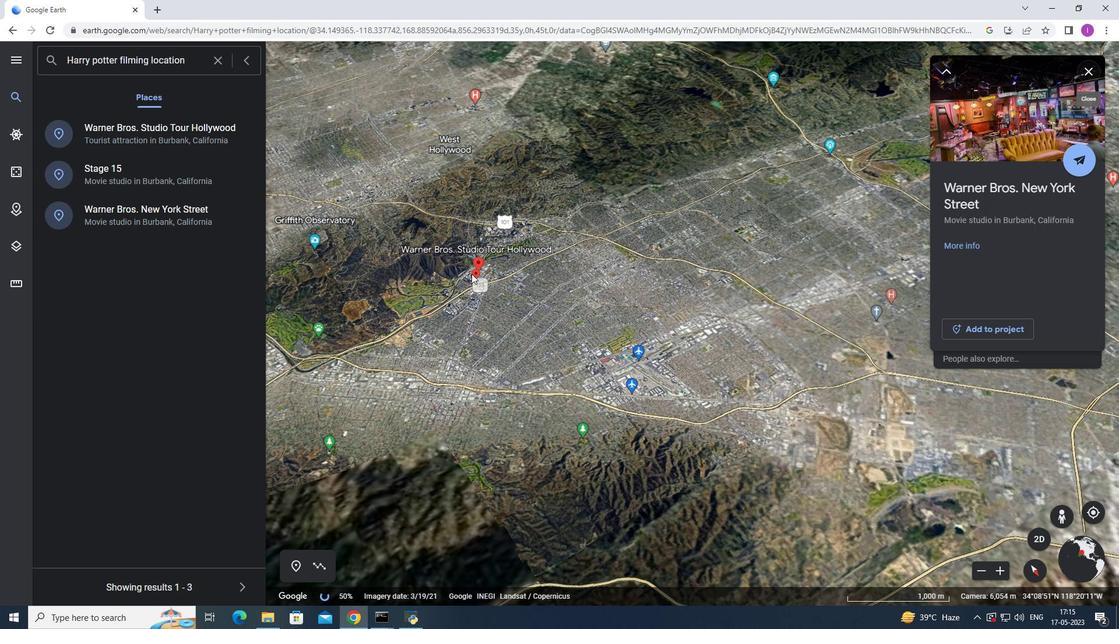 
Action: Mouse scrolled (471, 273) with delta (0, 0)
Screenshot: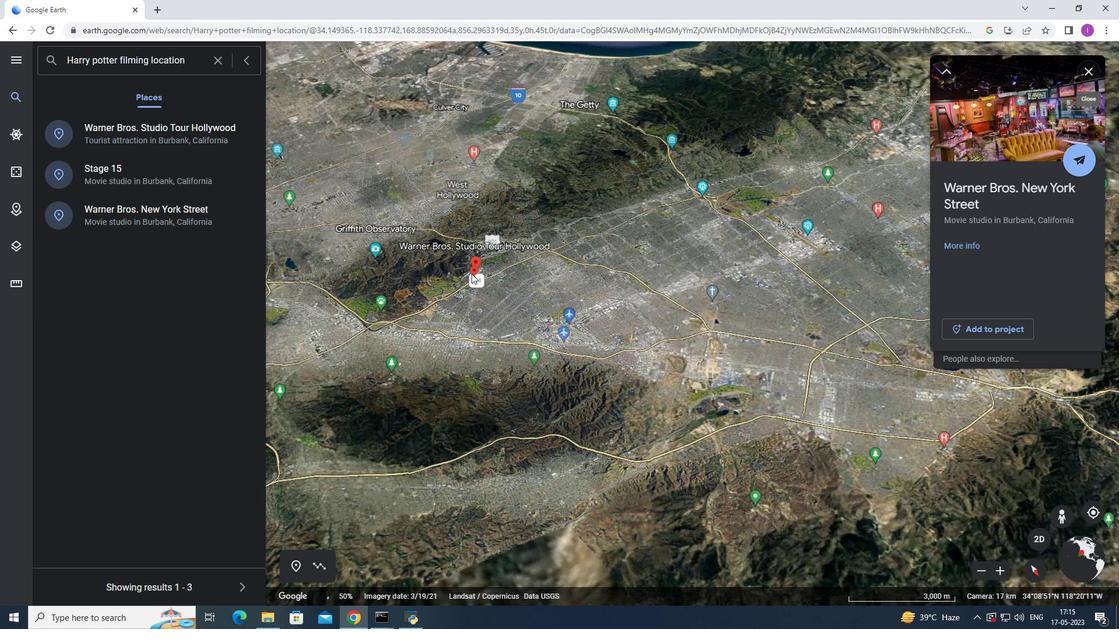 
Action: Mouse scrolled (471, 273) with delta (0, 0)
Screenshot: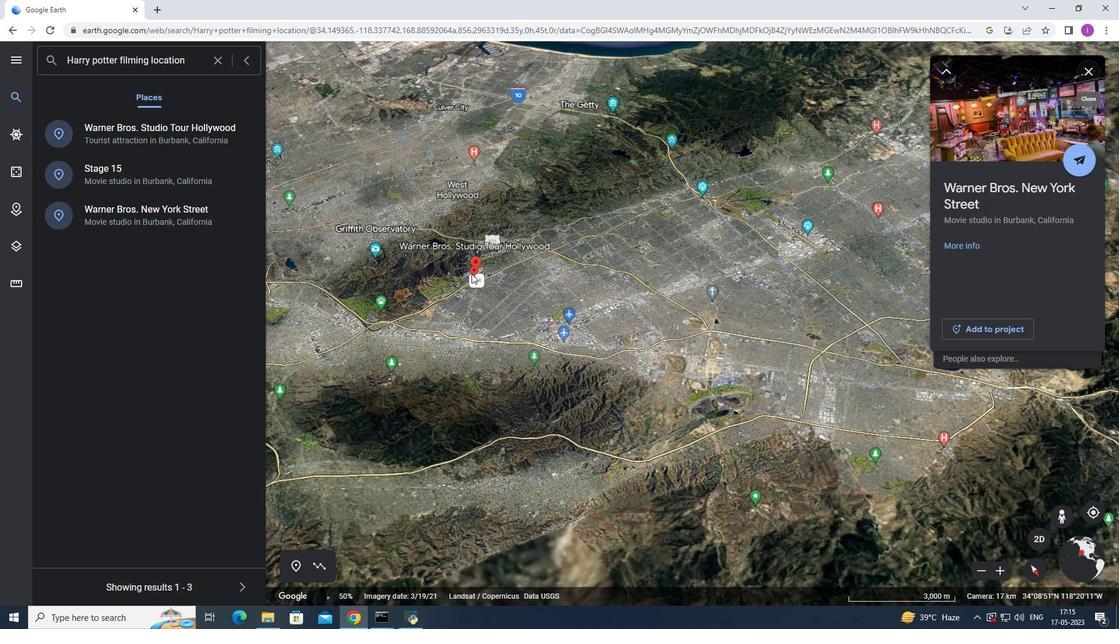 
Action: Mouse scrolled (471, 273) with delta (0, 0)
Screenshot: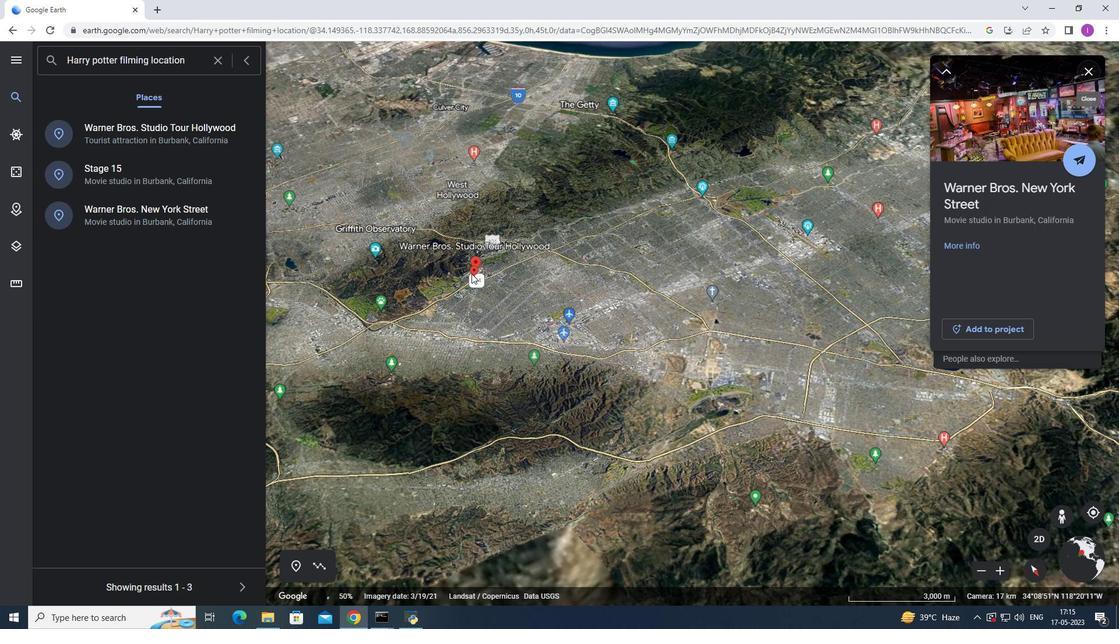
Action: Mouse scrolled (471, 273) with delta (0, 0)
Screenshot: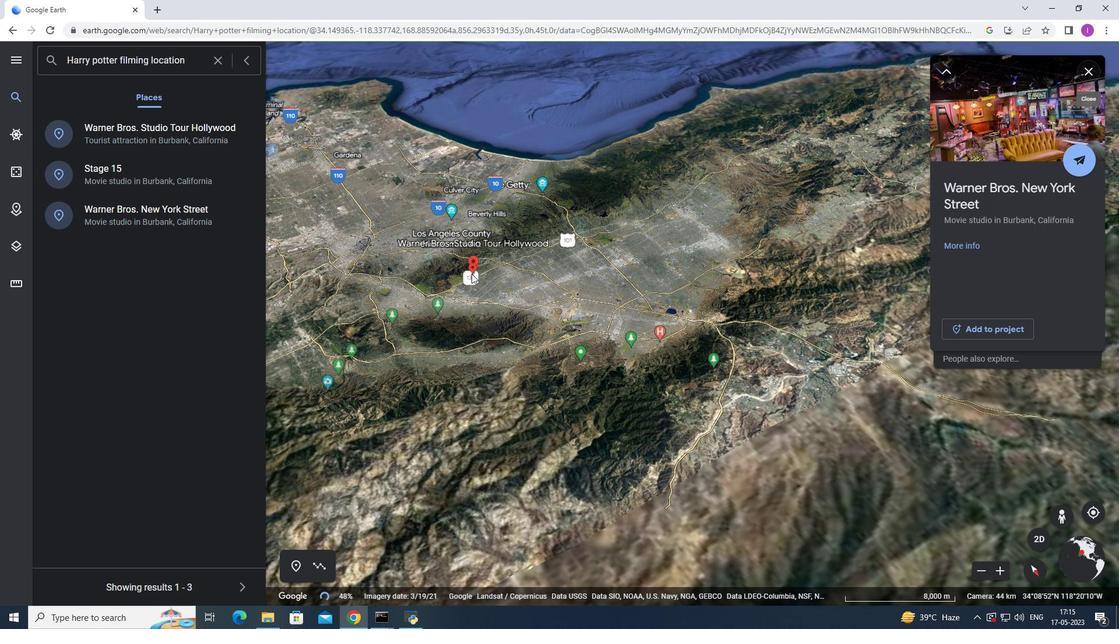 
Action: Mouse scrolled (471, 273) with delta (0, 0)
Screenshot: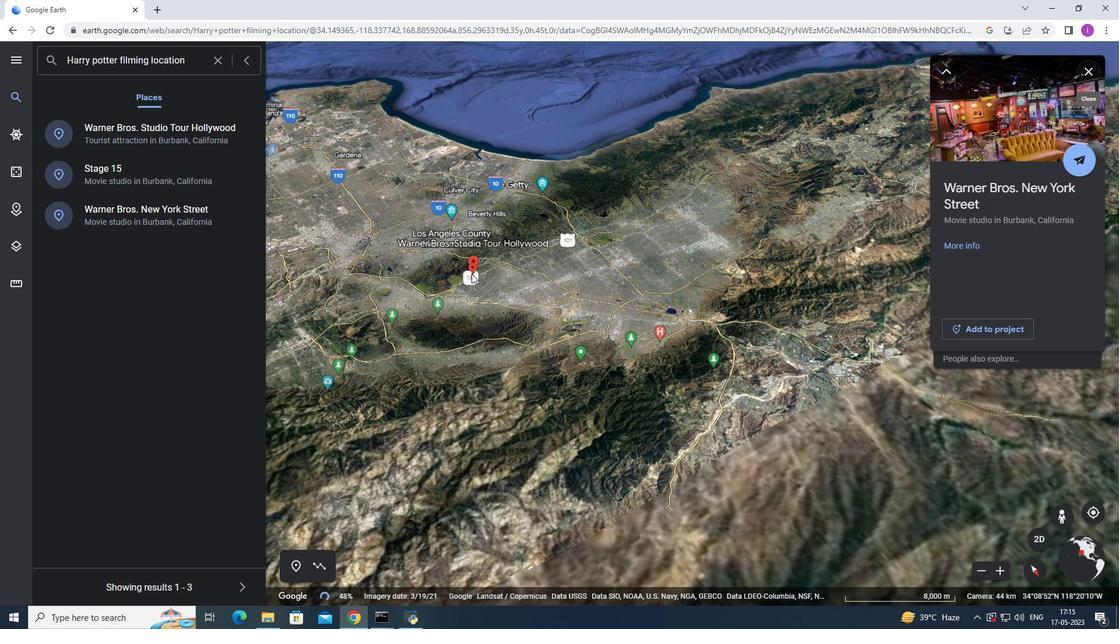 
Action: Mouse scrolled (471, 273) with delta (0, 0)
Screenshot: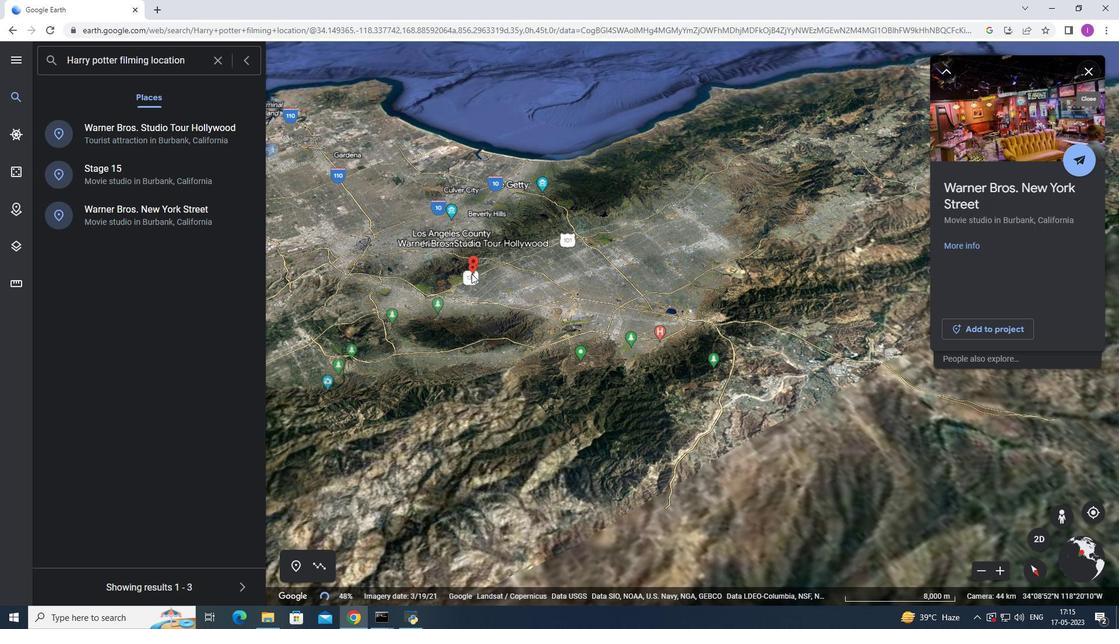 
Action: Mouse scrolled (471, 273) with delta (0, 0)
Screenshot: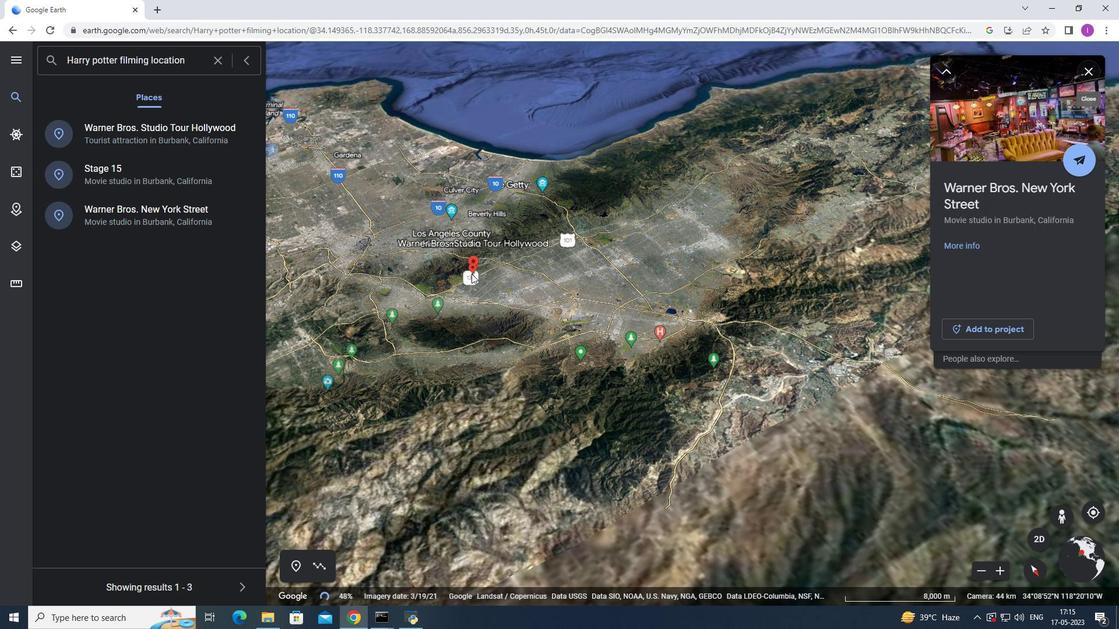 
Action: Mouse scrolled (471, 273) with delta (0, 0)
Screenshot: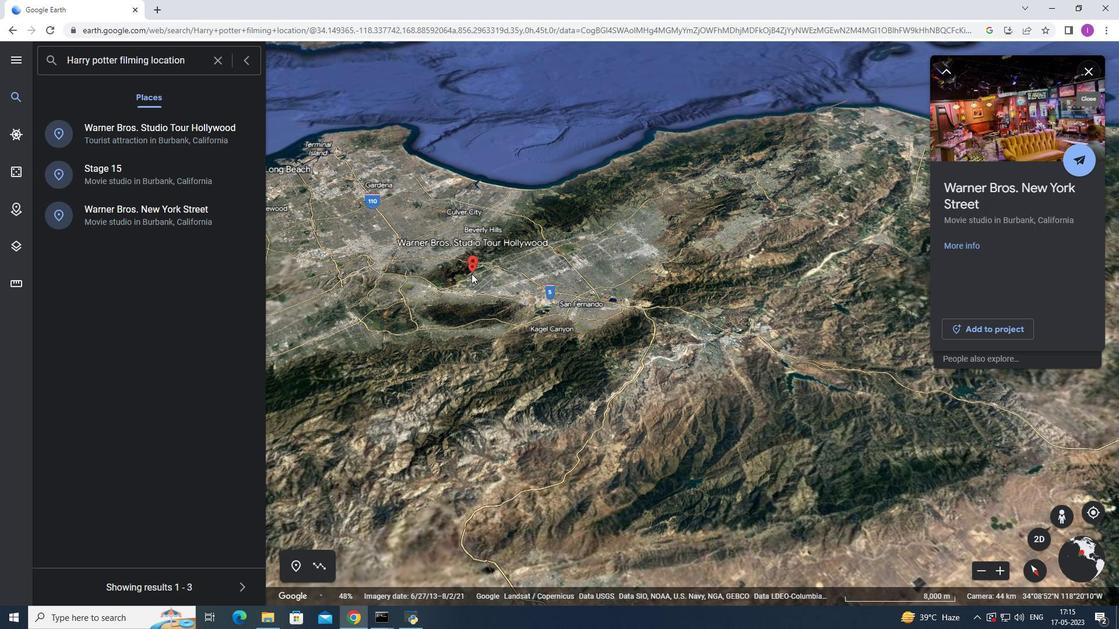
Action: Mouse scrolled (471, 273) with delta (0, 0)
Screenshot: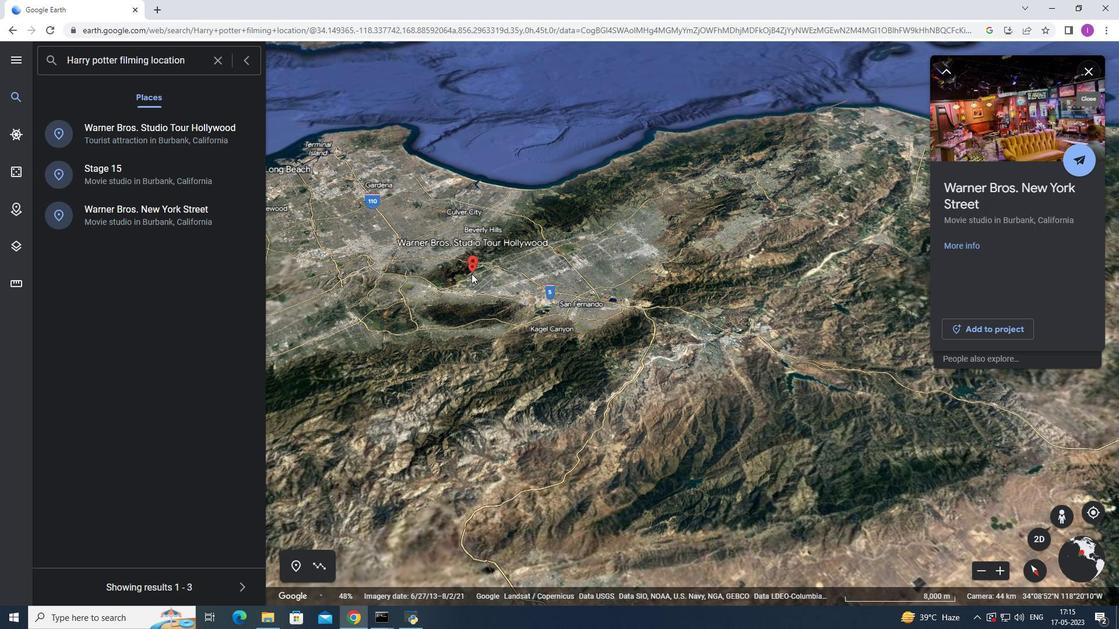 
Action: Mouse scrolled (471, 273) with delta (0, 0)
Screenshot: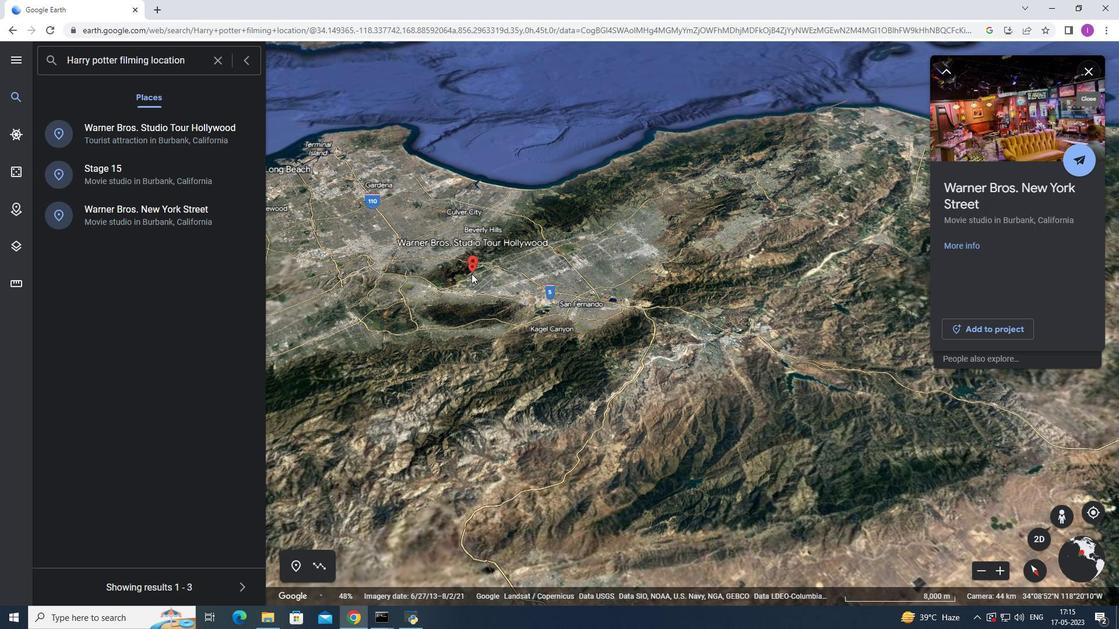 
Action: Mouse scrolled (471, 273) with delta (0, 0)
Screenshot: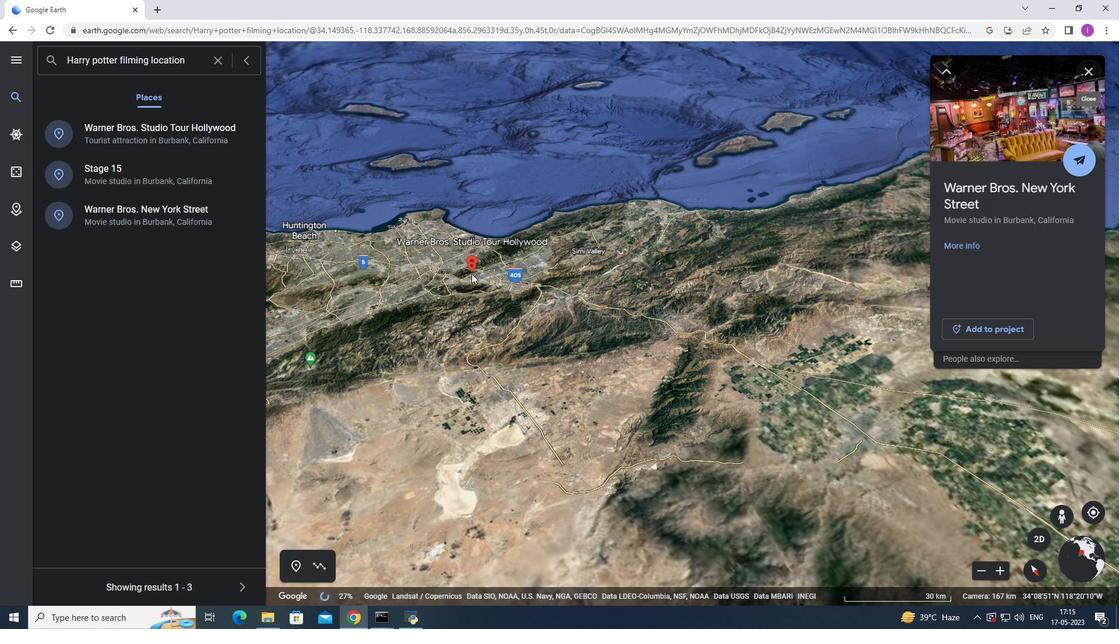 
Action: Mouse scrolled (471, 273) with delta (0, 0)
Screenshot: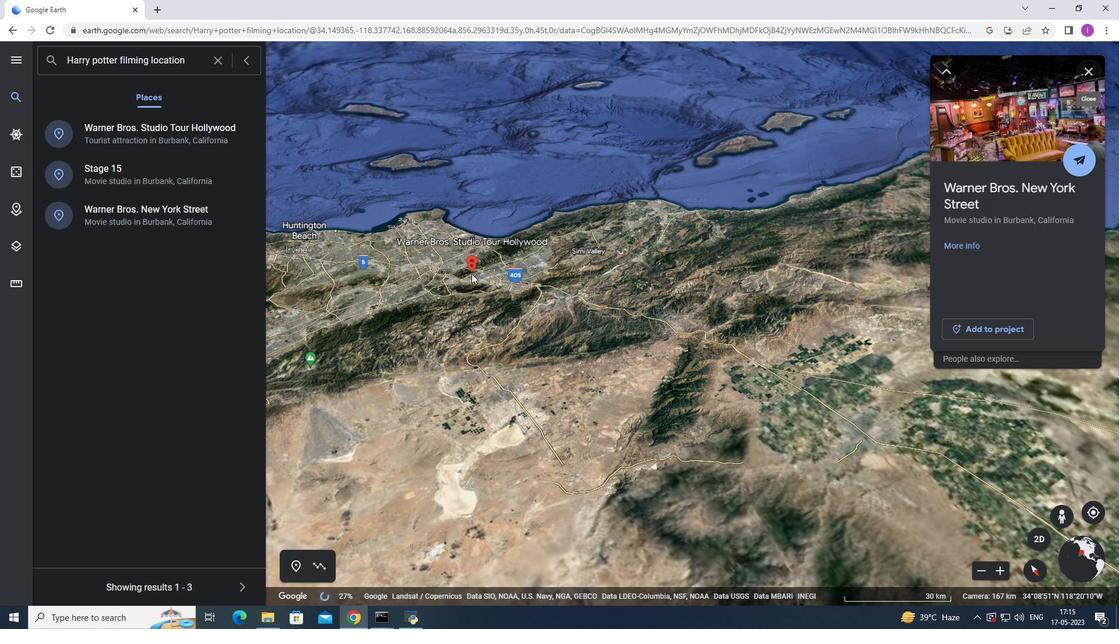 
Action: Mouse scrolled (471, 273) with delta (0, 0)
Screenshot: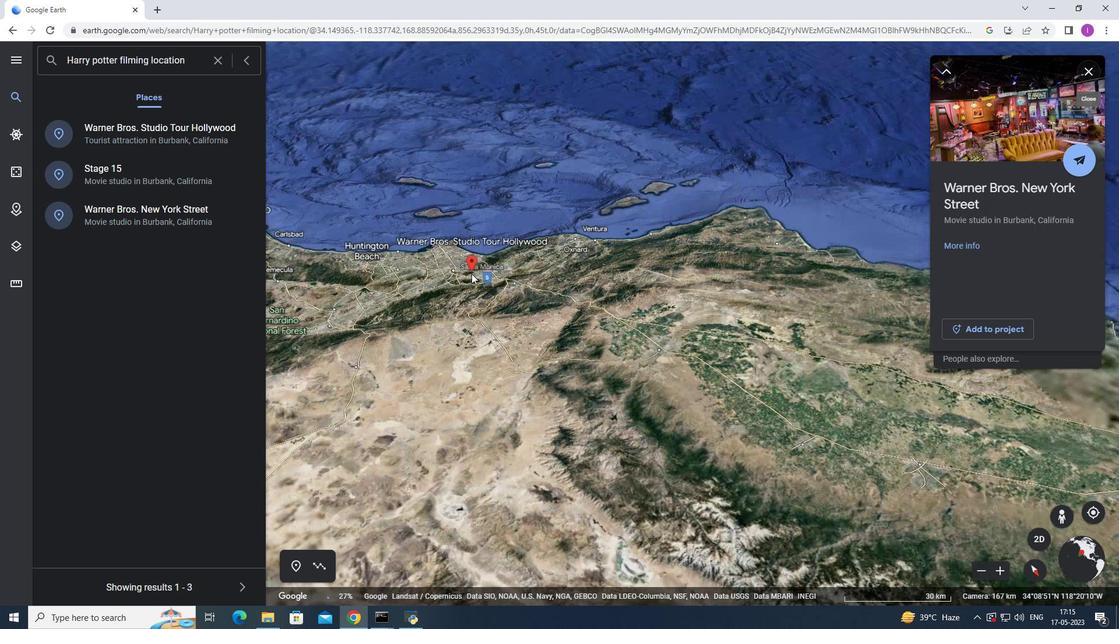 
Action: Mouse scrolled (471, 273) with delta (0, 0)
Screenshot: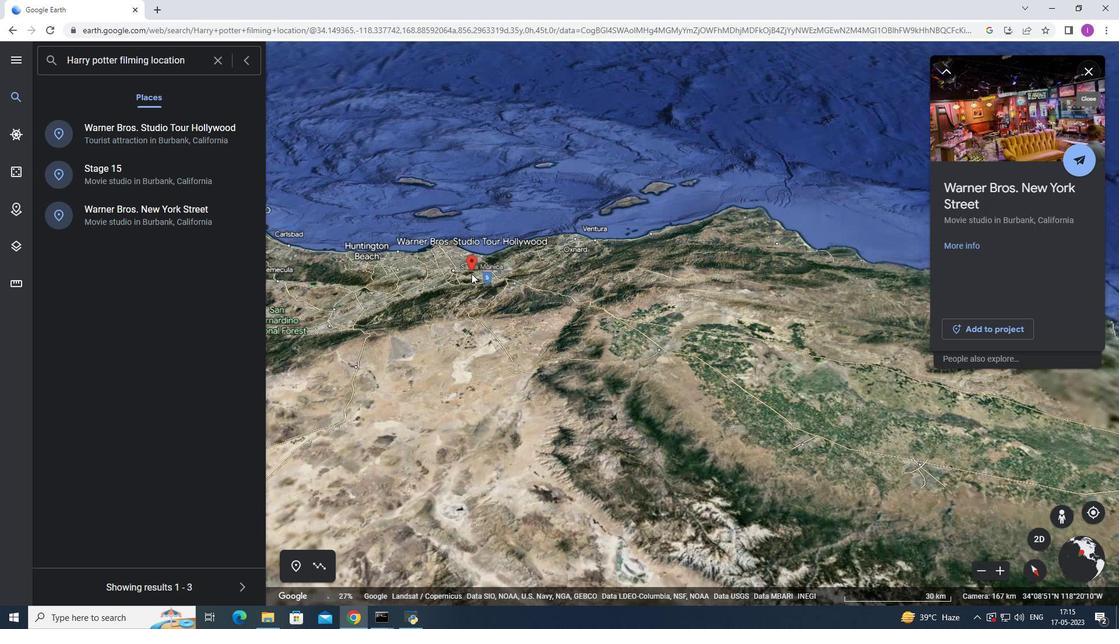 
Action: Mouse scrolled (471, 273) with delta (0, 0)
Screenshot: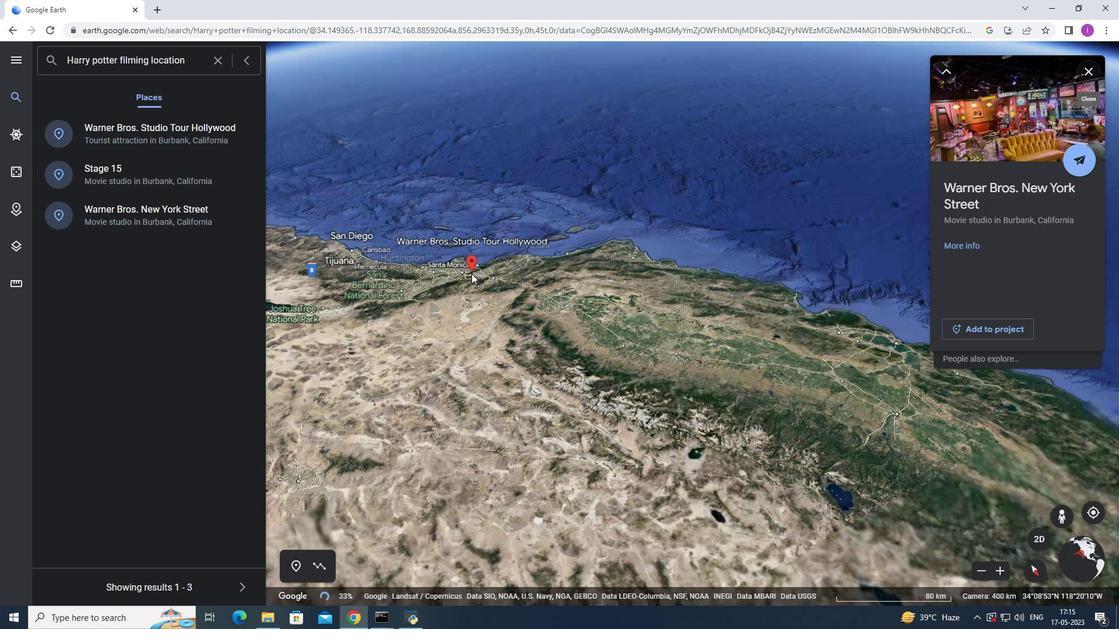 
Action: Mouse scrolled (471, 273) with delta (0, 0)
Screenshot: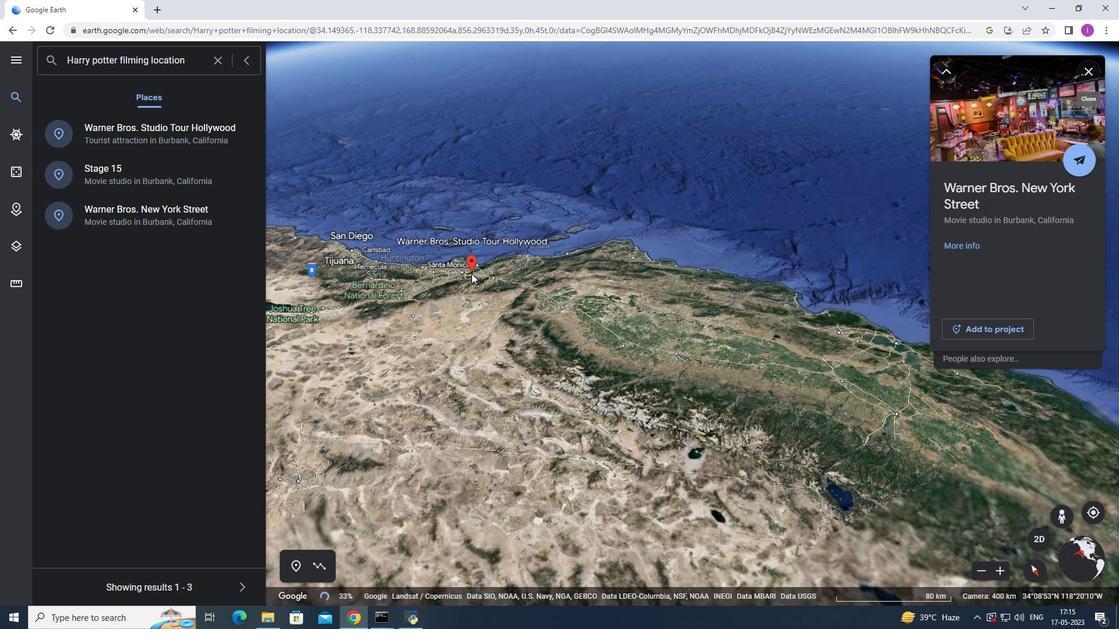 
Action: Mouse scrolled (471, 273) with delta (0, 0)
Screenshot: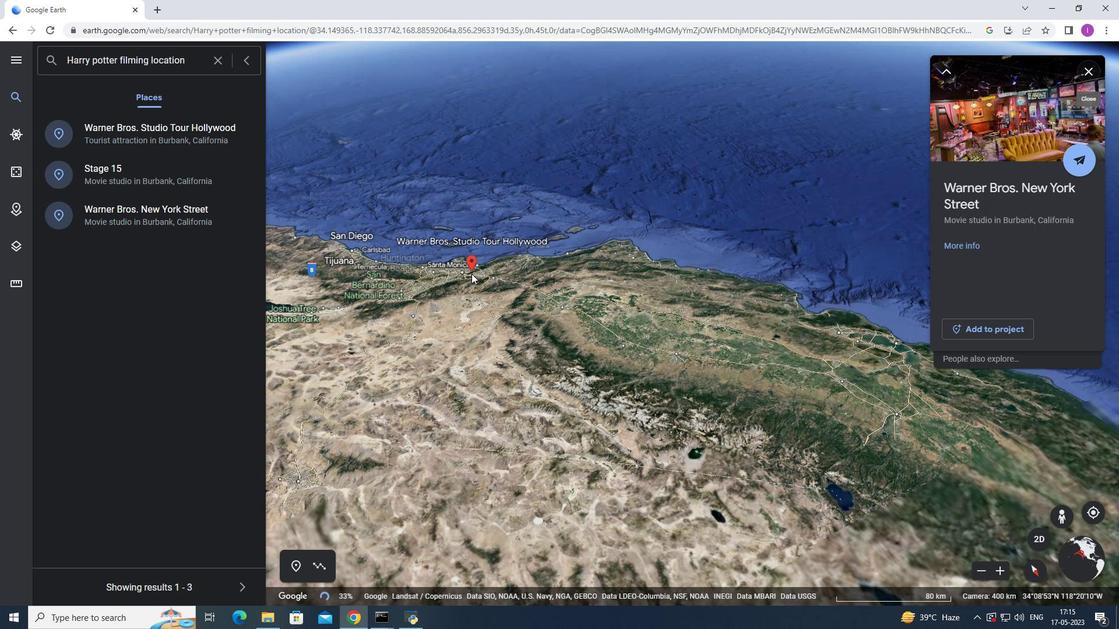 
Action: Mouse scrolled (471, 273) with delta (0, 0)
Screenshot: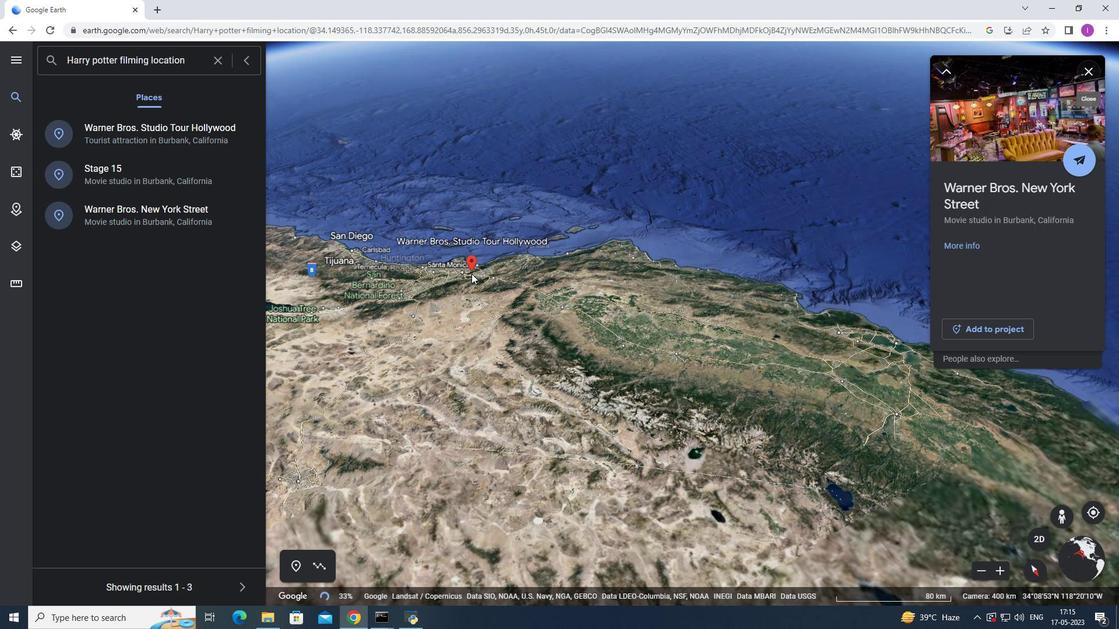 
Action: Mouse scrolled (471, 273) with delta (0, 0)
Screenshot: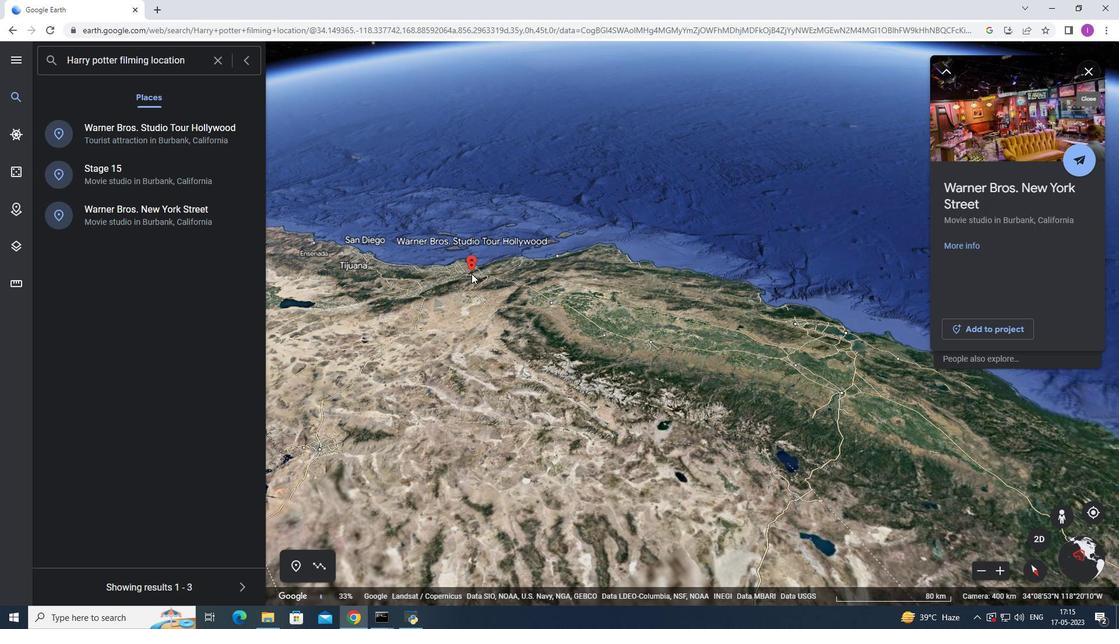 
Action: Mouse scrolled (471, 273) with delta (0, 0)
Screenshot: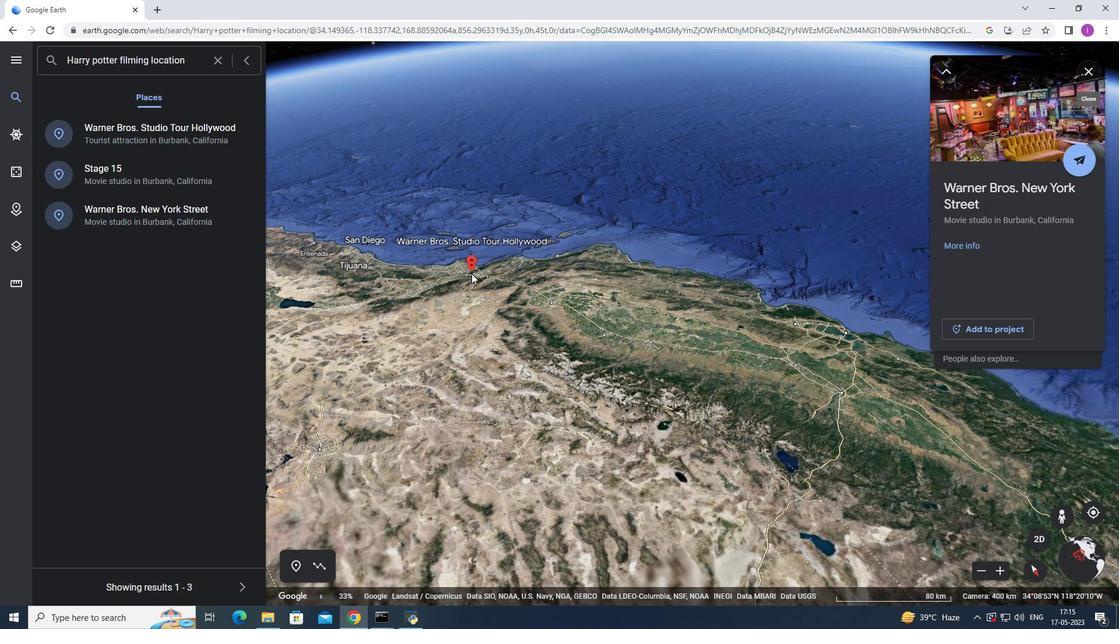 
Action: Mouse scrolled (471, 273) with delta (0, 0)
Screenshot: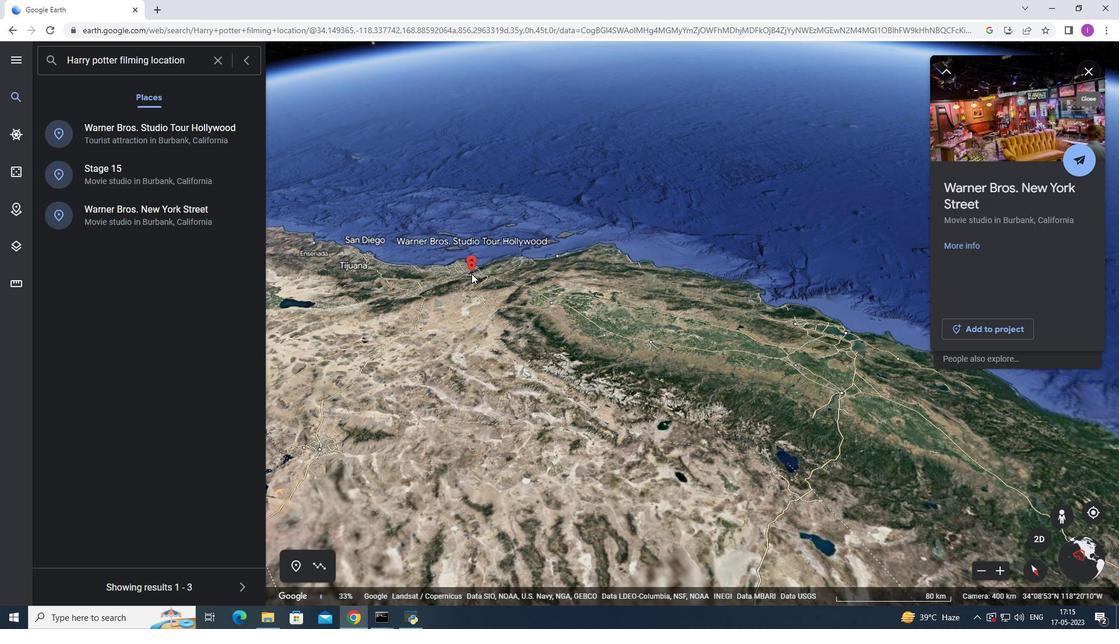 
Action: Mouse scrolled (471, 273) with delta (0, 0)
Screenshot: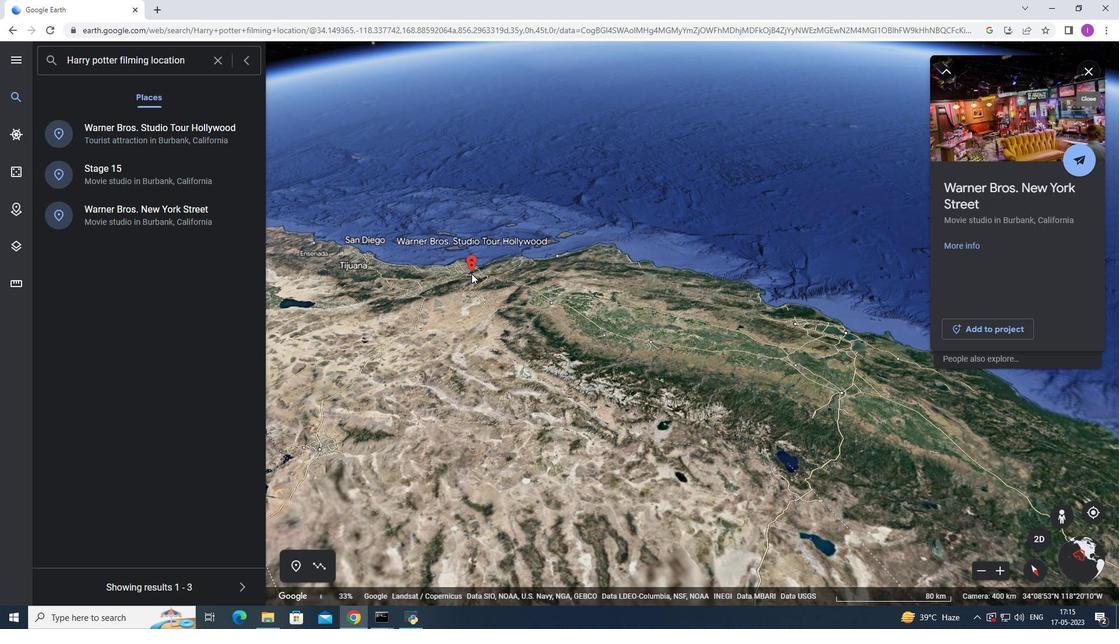 
Action: Mouse scrolled (471, 273) with delta (0, 0)
Screenshot: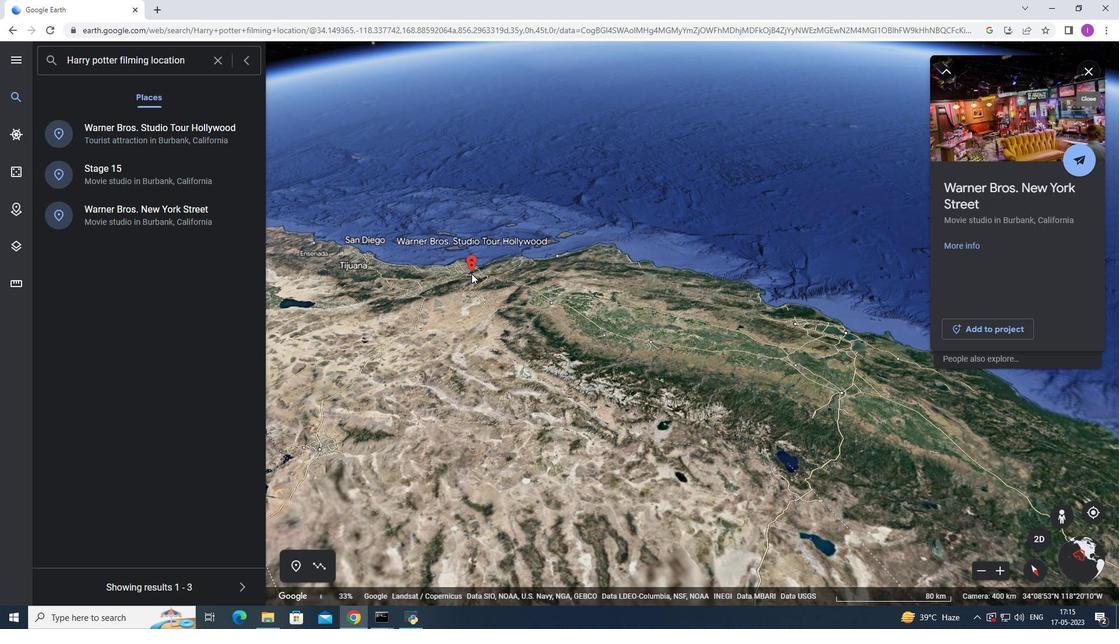 
Action: Mouse scrolled (471, 273) with delta (0, 0)
Screenshot: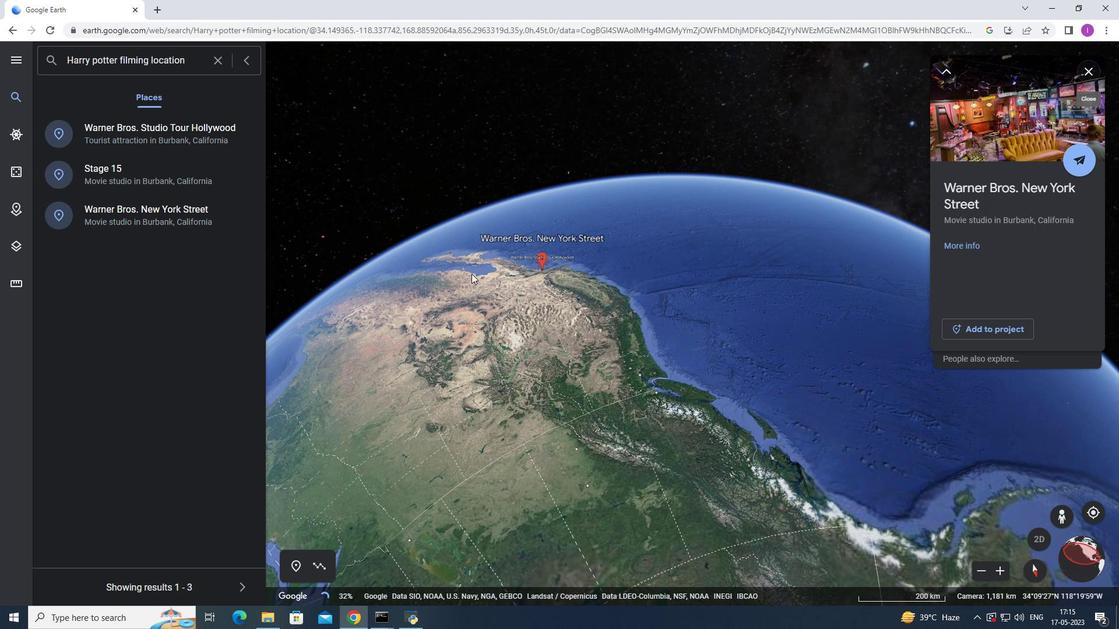 
Action: Mouse scrolled (471, 273) with delta (0, 0)
Screenshot: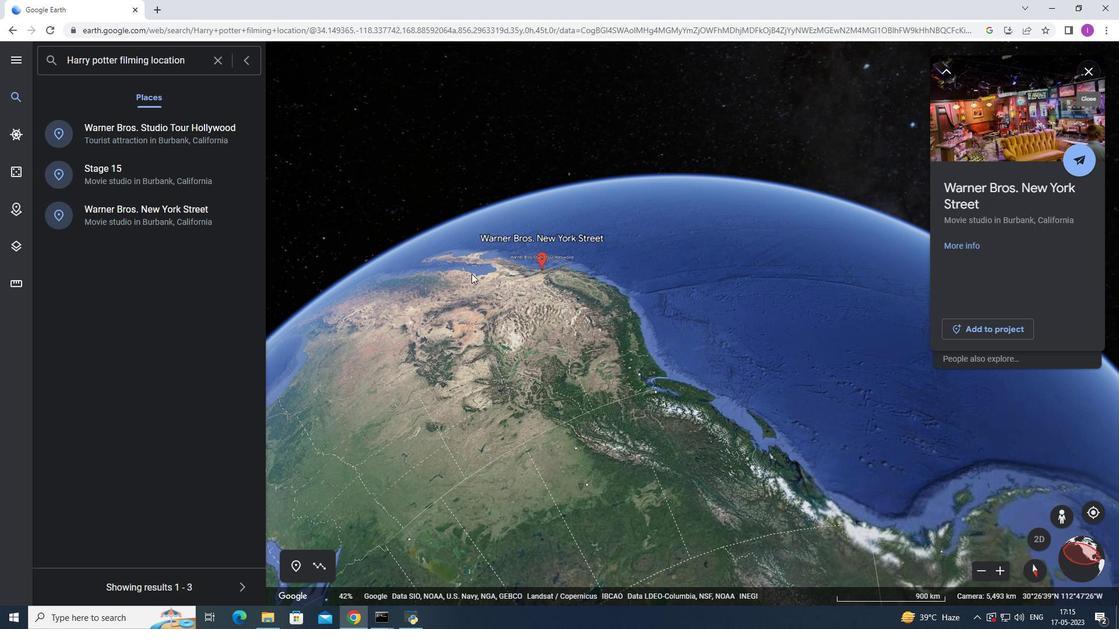 
Action: Mouse scrolled (471, 273) with delta (0, 0)
Screenshot: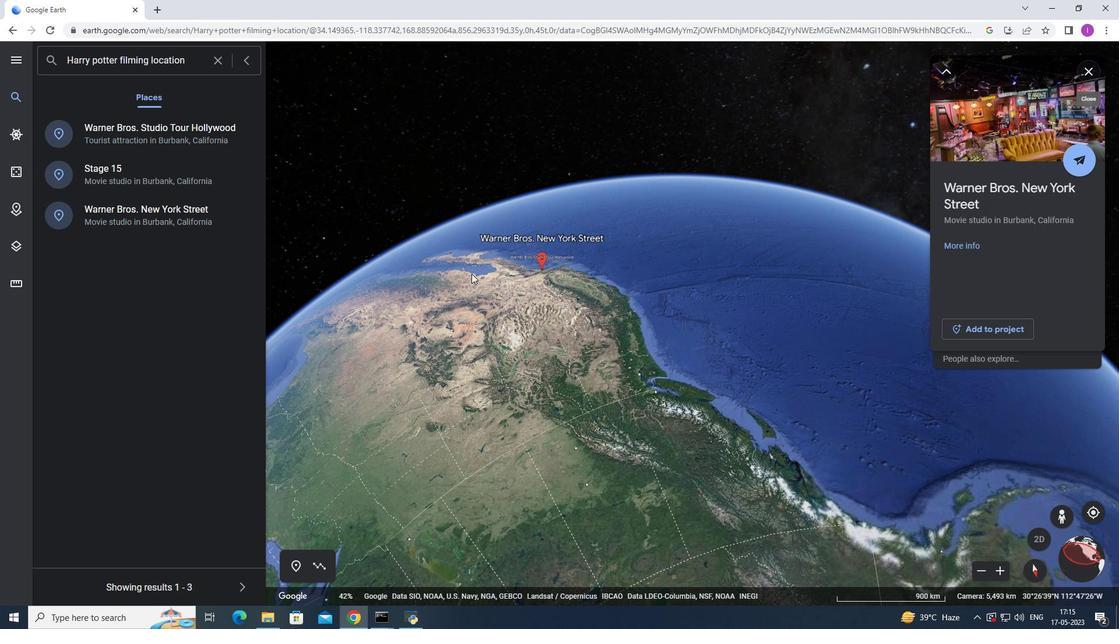 
Action: Mouse scrolled (471, 273) with delta (0, 0)
Screenshot: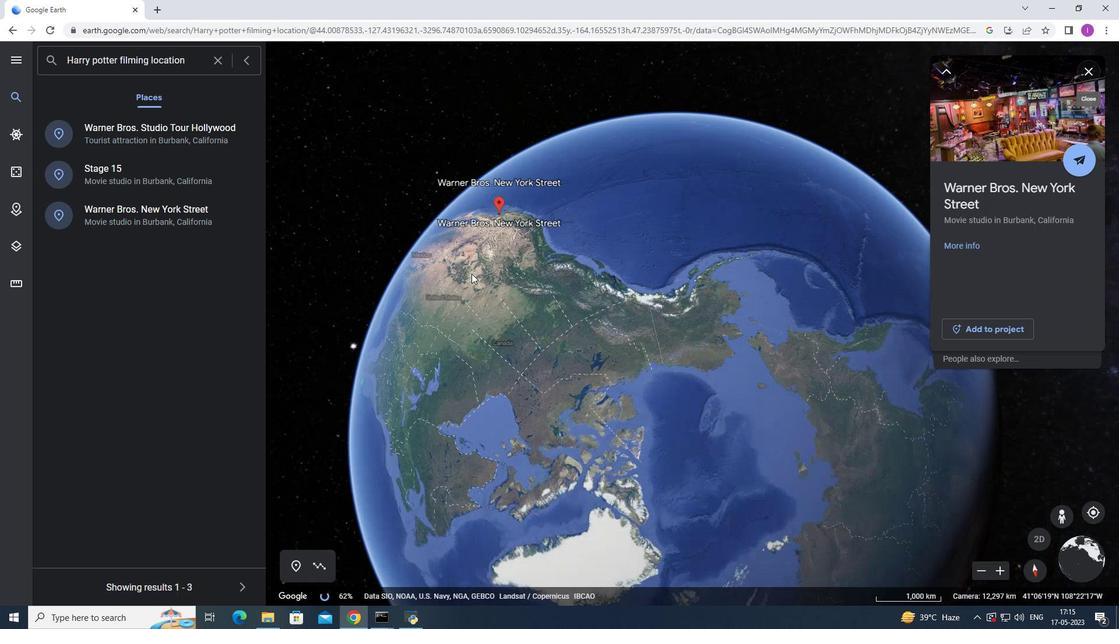 
Action: Mouse scrolled (471, 273) with delta (0, 0)
Screenshot: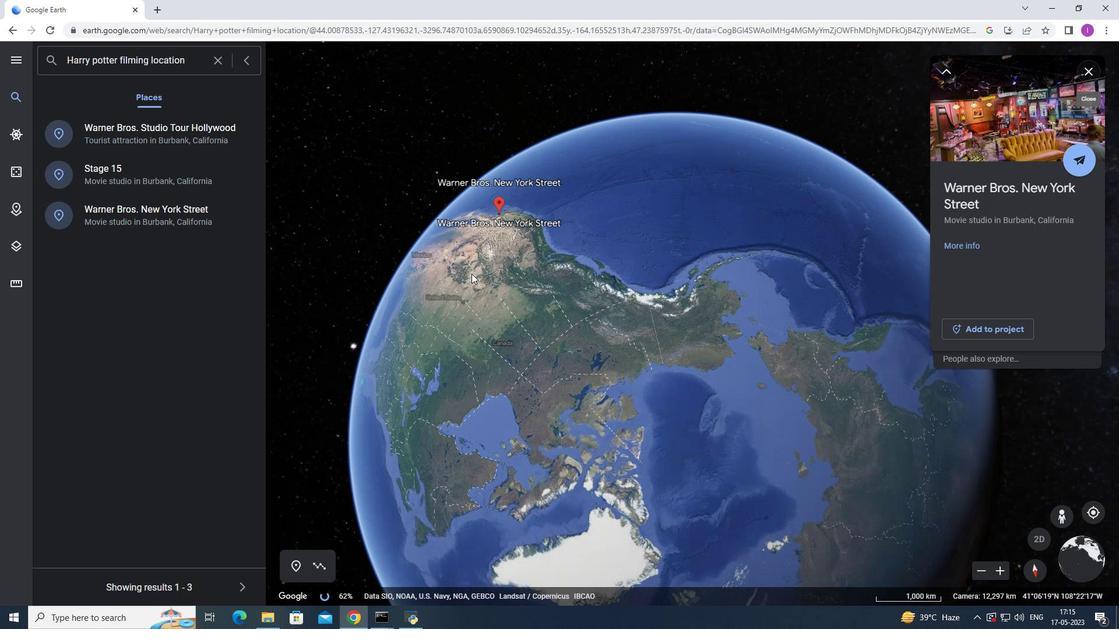 
Action: Mouse scrolled (471, 273) with delta (0, 0)
Screenshot: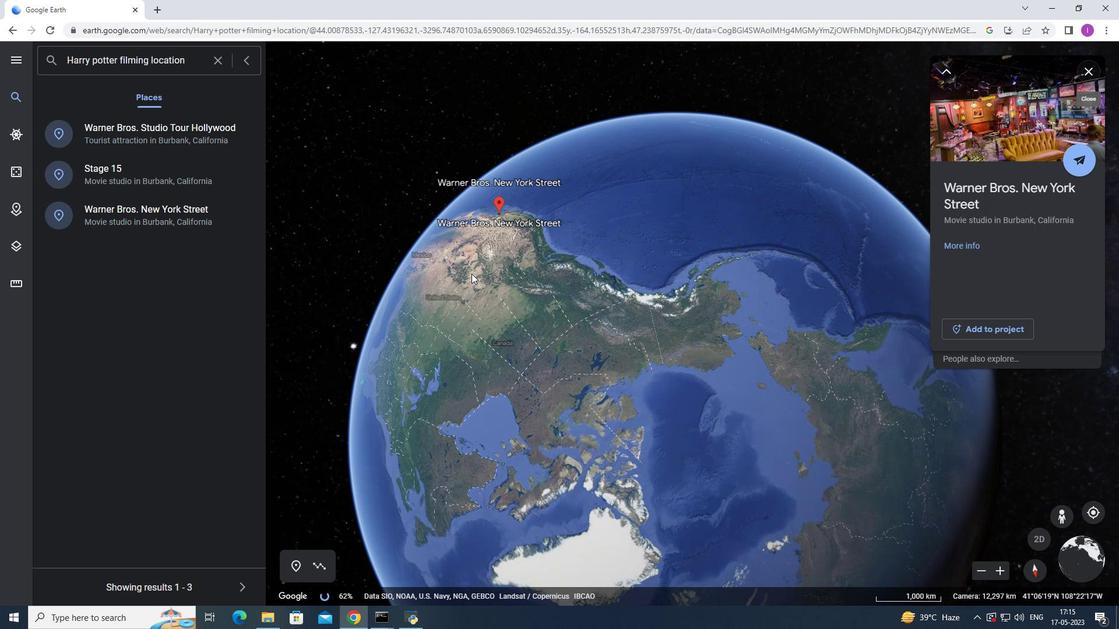 
Action: Mouse scrolled (471, 273) with delta (0, 0)
Screenshot: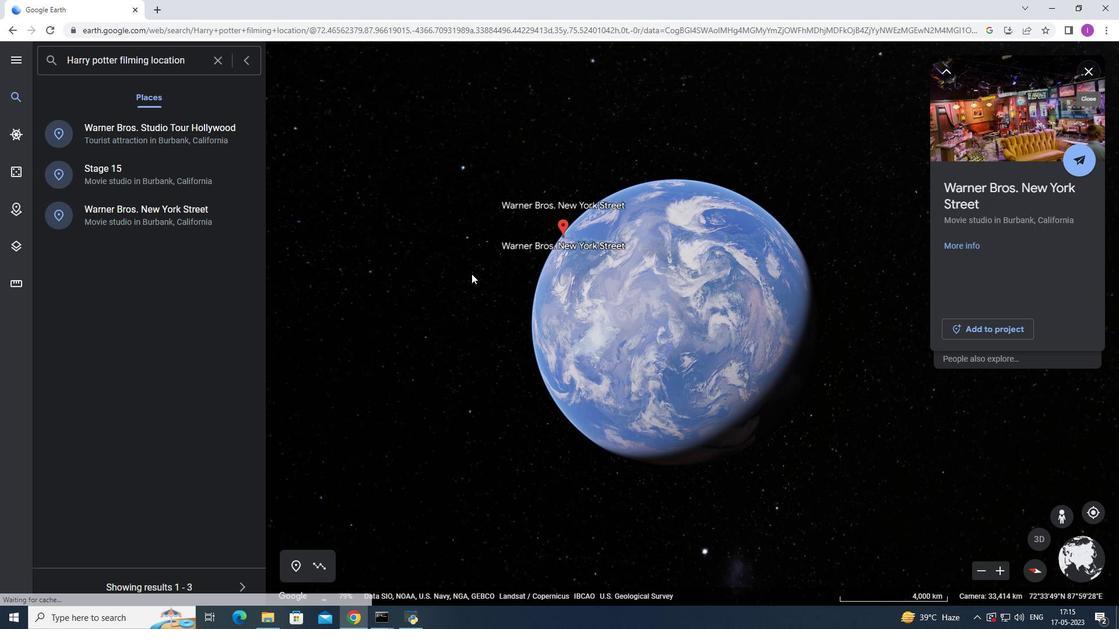 
Action: Mouse scrolled (471, 273) with delta (0, 0)
Screenshot: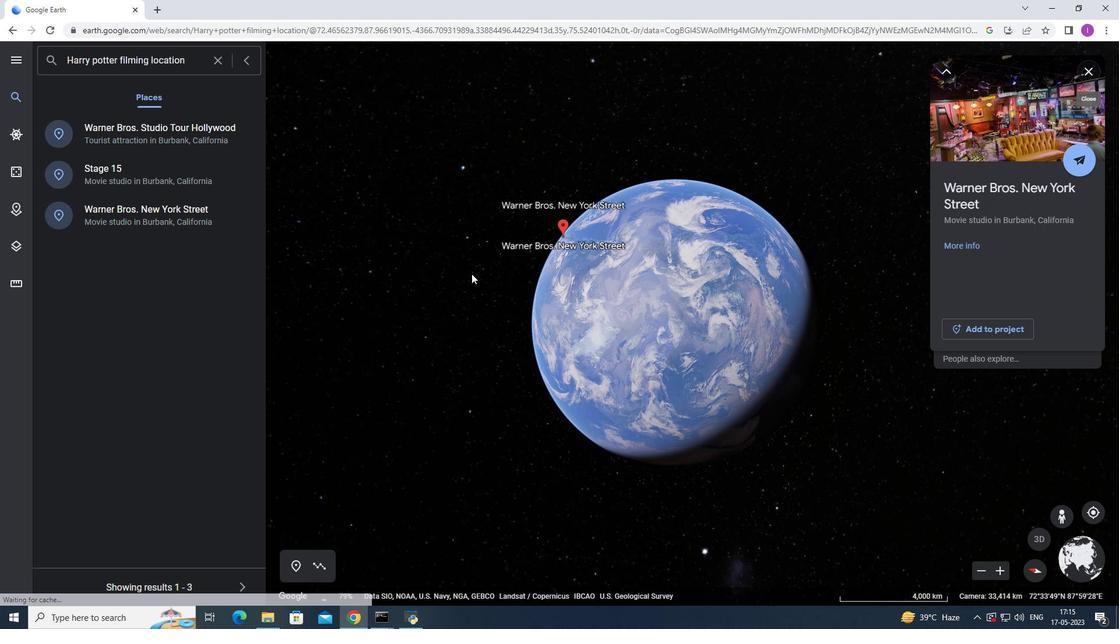 
Action: Mouse scrolled (471, 274) with delta (0, 0)
Screenshot: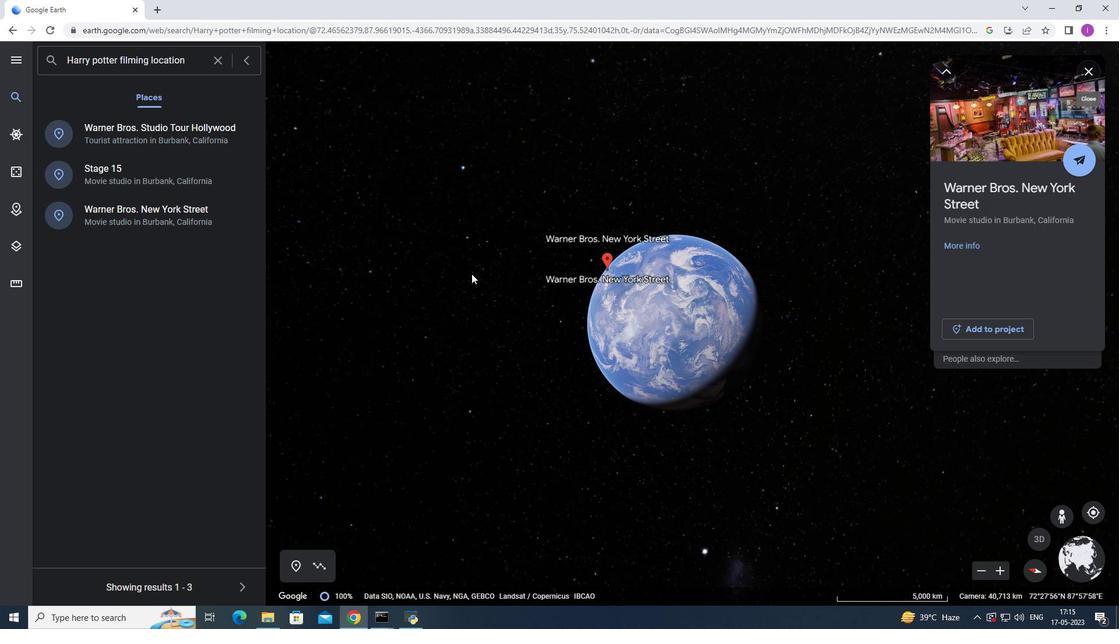 
Action: Mouse scrolled (471, 274) with delta (0, 0)
Screenshot: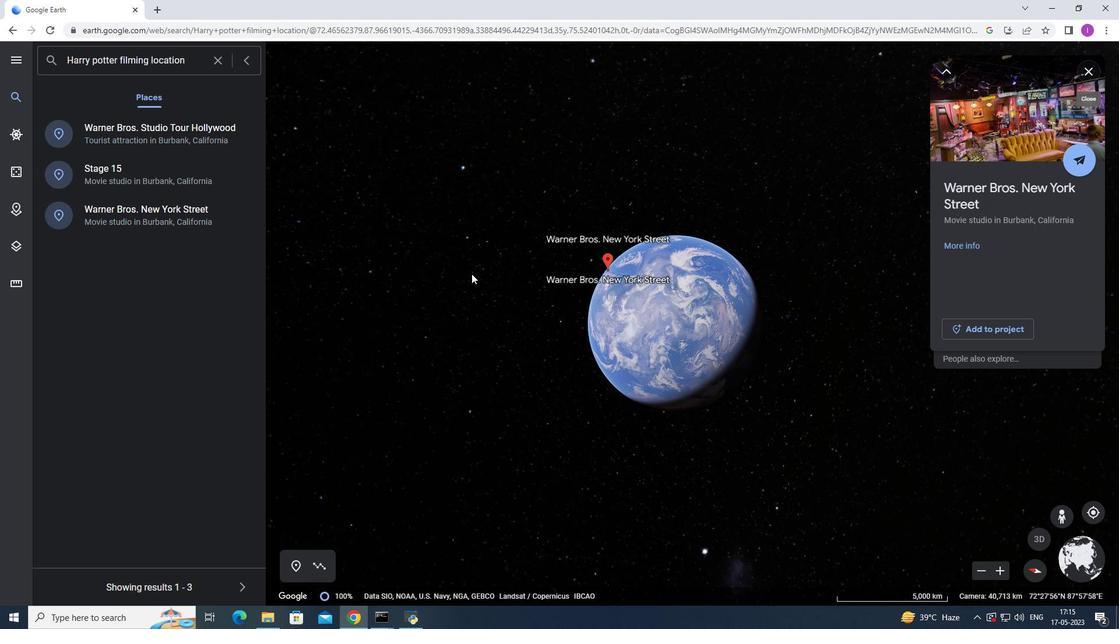 
Action: Mouse scrolled (471, 274) with delta (0, 0)
Screenshot: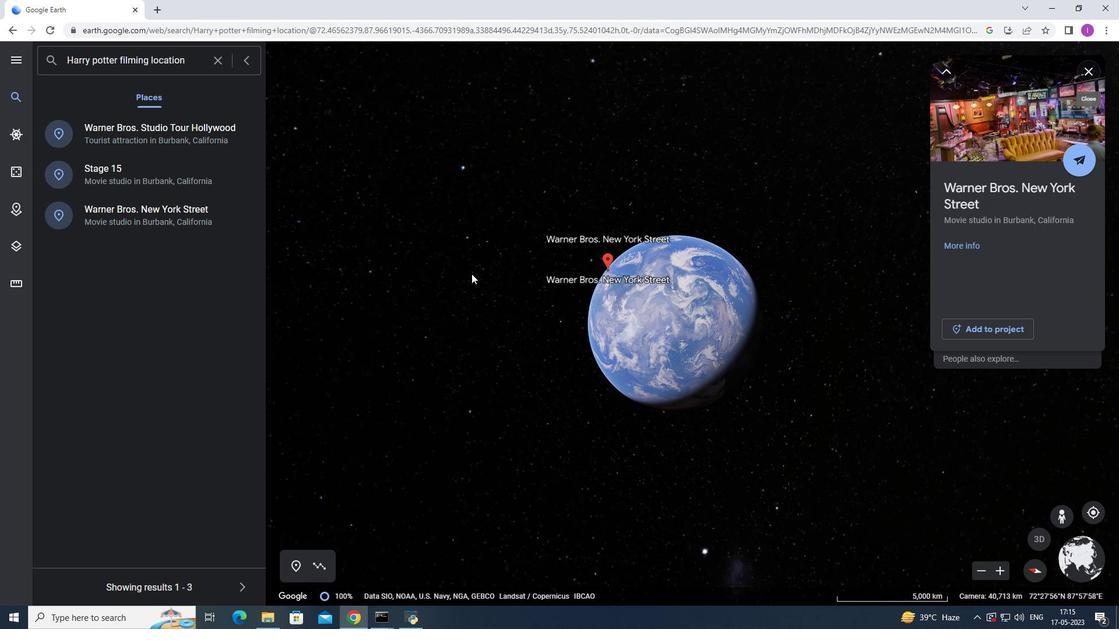 
Action: Mouse scrolled (471, 274) with delta (0, 0)
Screenshot: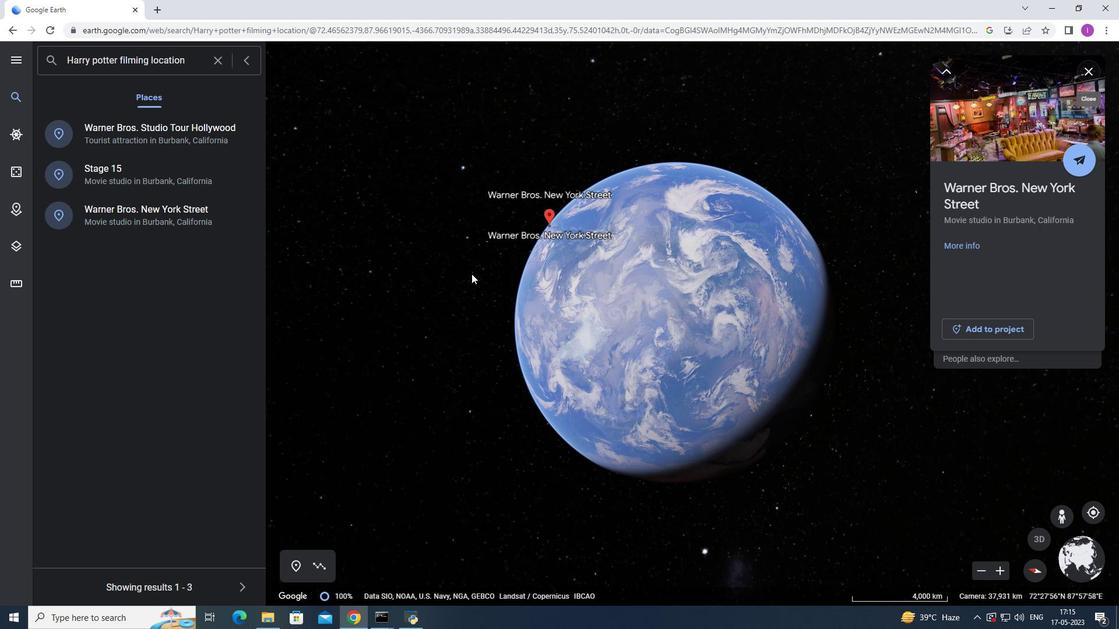 
Action: Mouse scrolled (471, 274) with delta (0, 0)
Screenshot: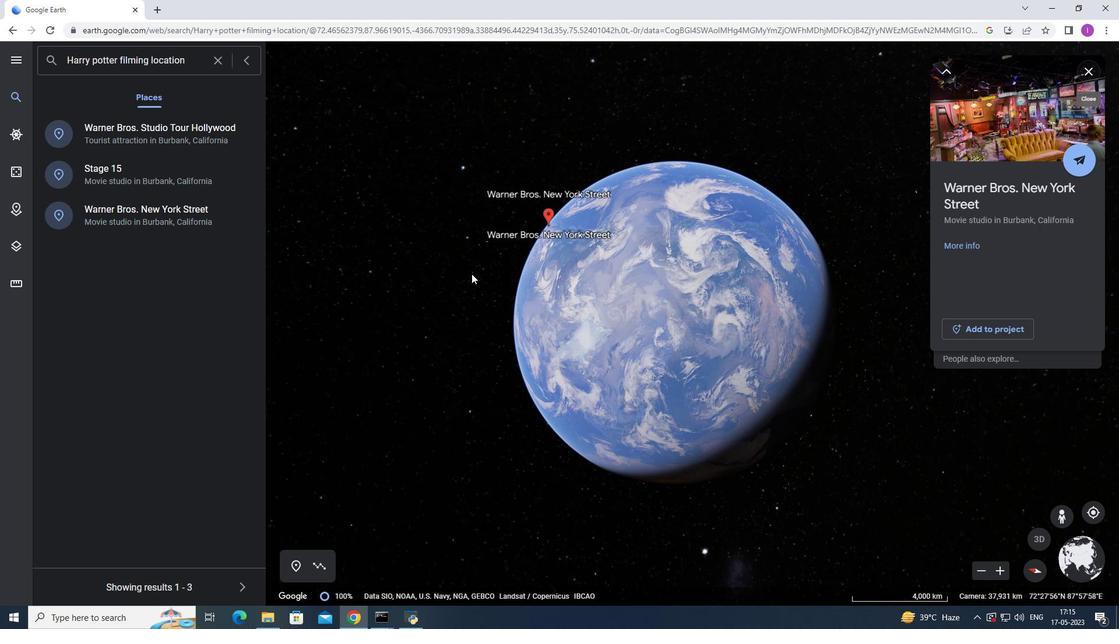 
Action: Mouse scrolled (471, 274) with delta (0, 0)
Screenshot: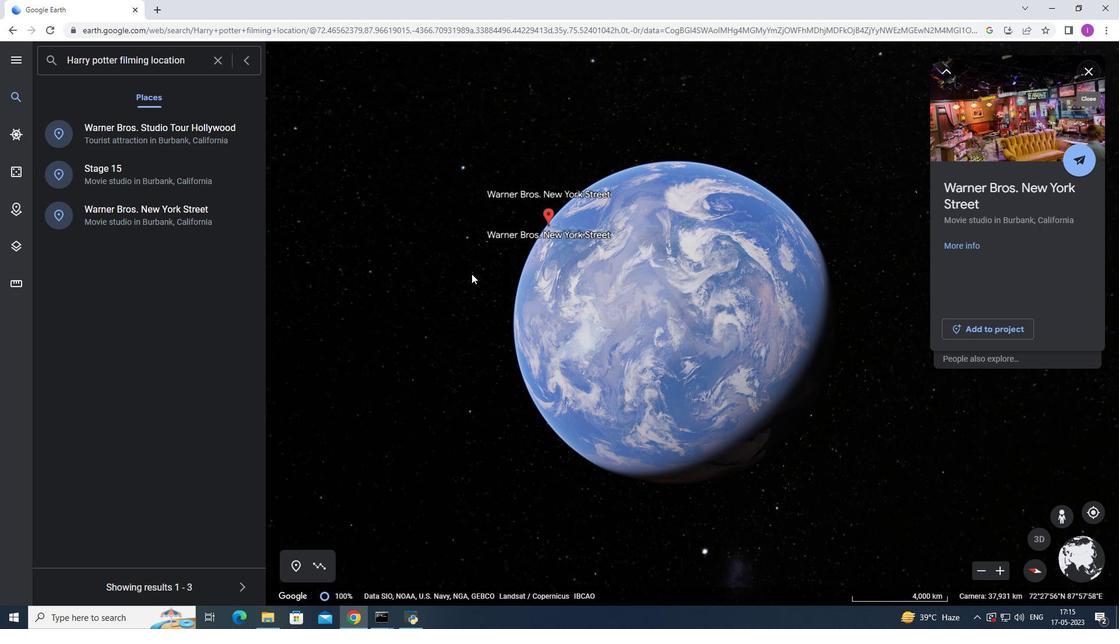 
Action: Mouse scrolled (471, 274) with delta (0, 0)
Screenshot: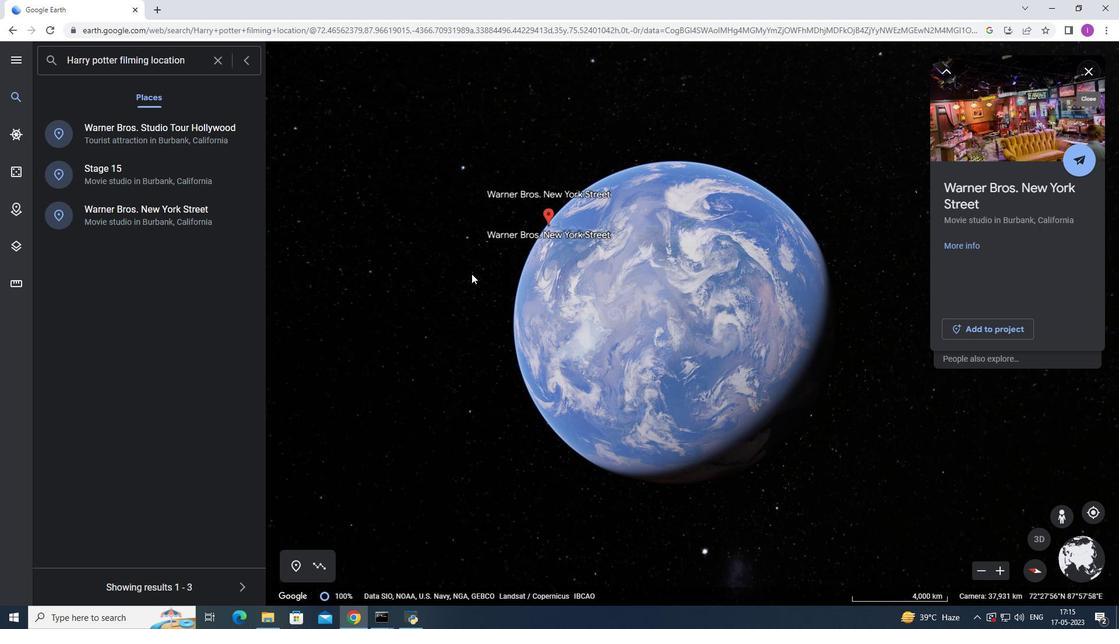 
Action: Mouse scrolled (471, 274) with delta (0, 0)
Screenshot: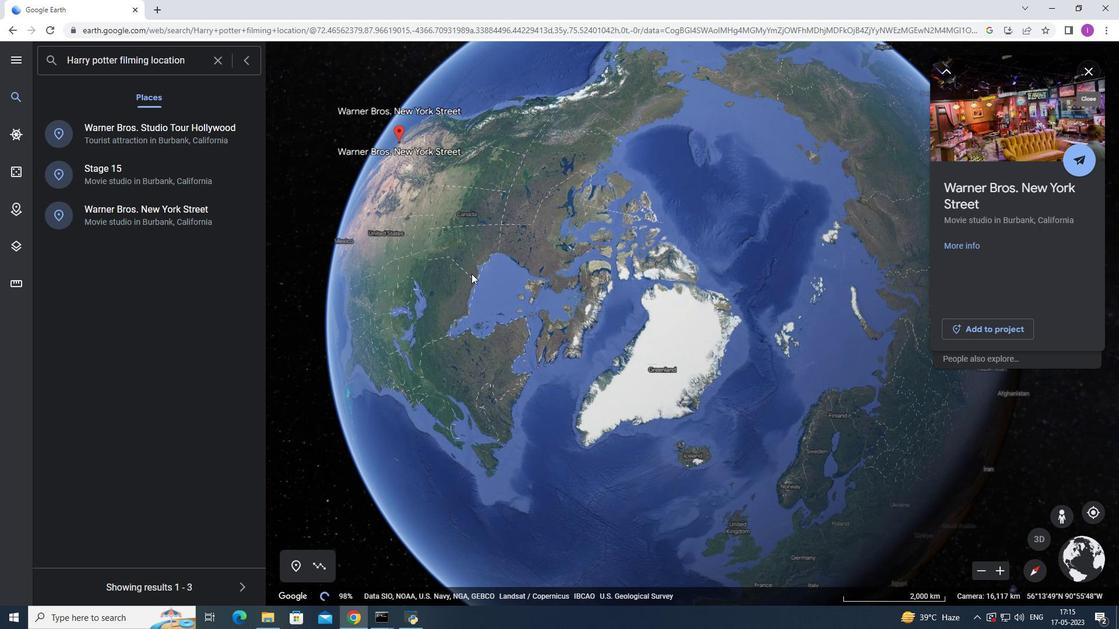 
Action: Mouse scrolled (471, 274) with delta (0, 0)
Screenshot: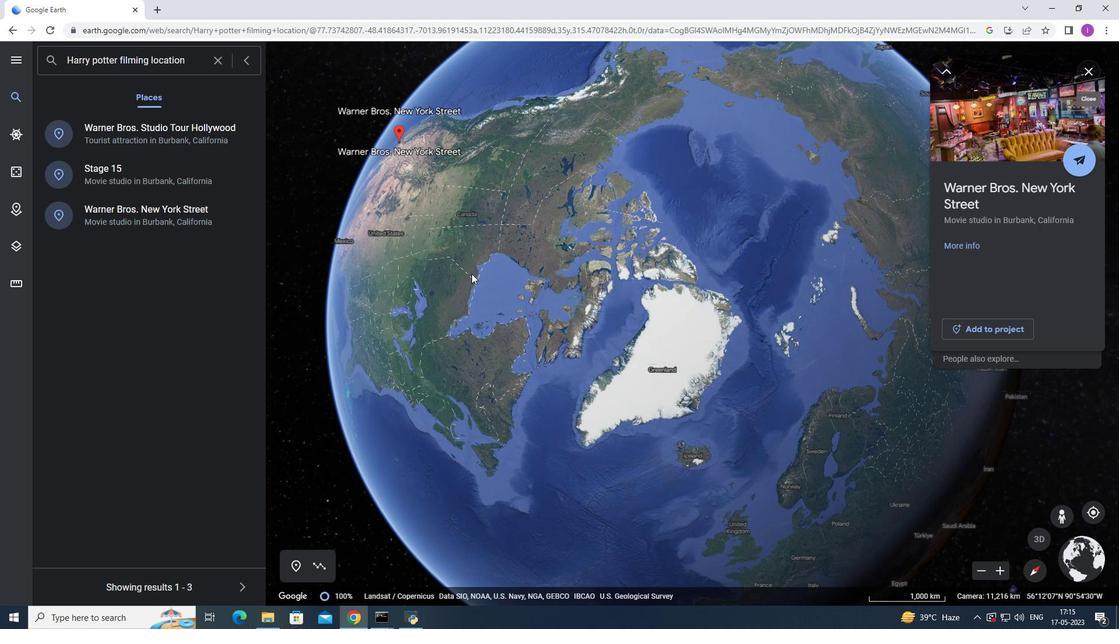 
Action: Mouse scrolled (471, 273) with delta (0, 0)
Screenshot: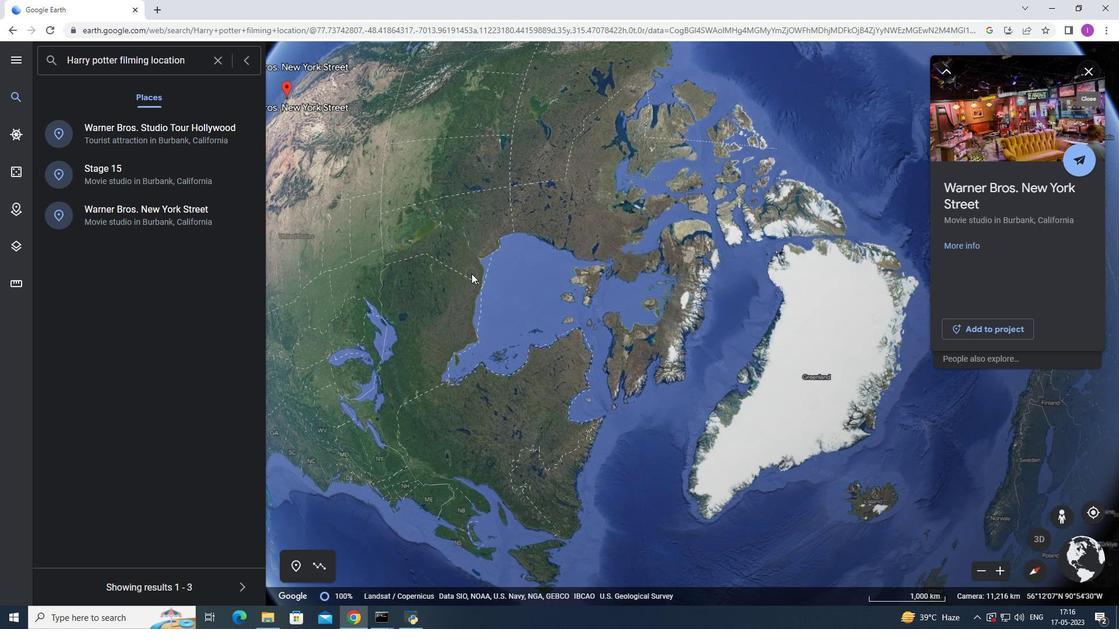 
Action: Mouse scrolled (471, 273) with delta (0, 0)
Screenshot: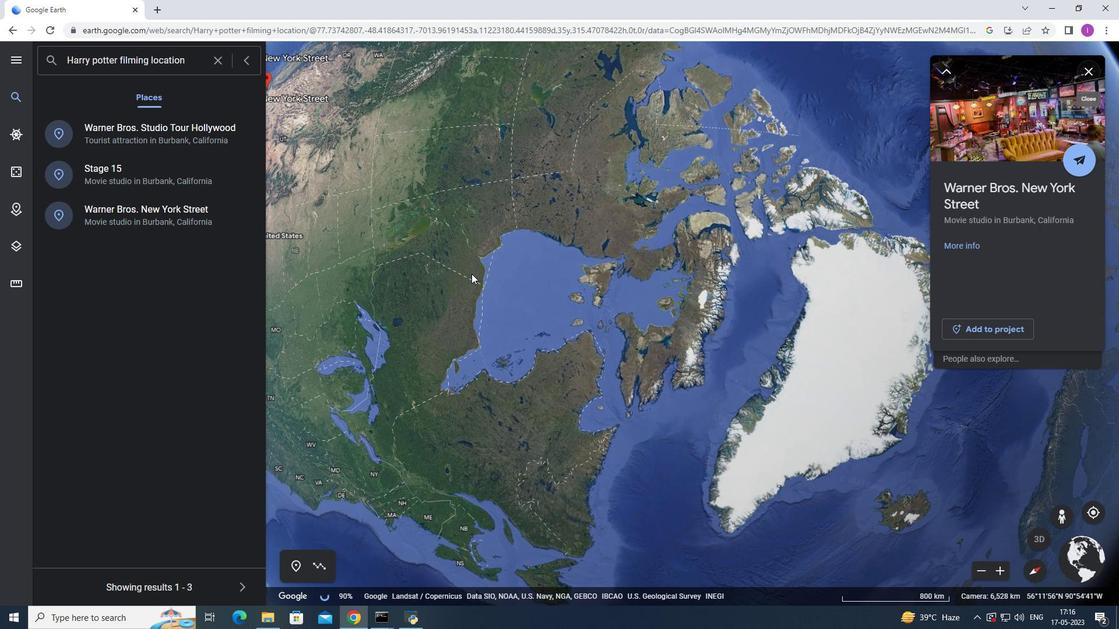 
Action: Mouse scrolled (471, 273) with delta (0, 0)
Screenshot: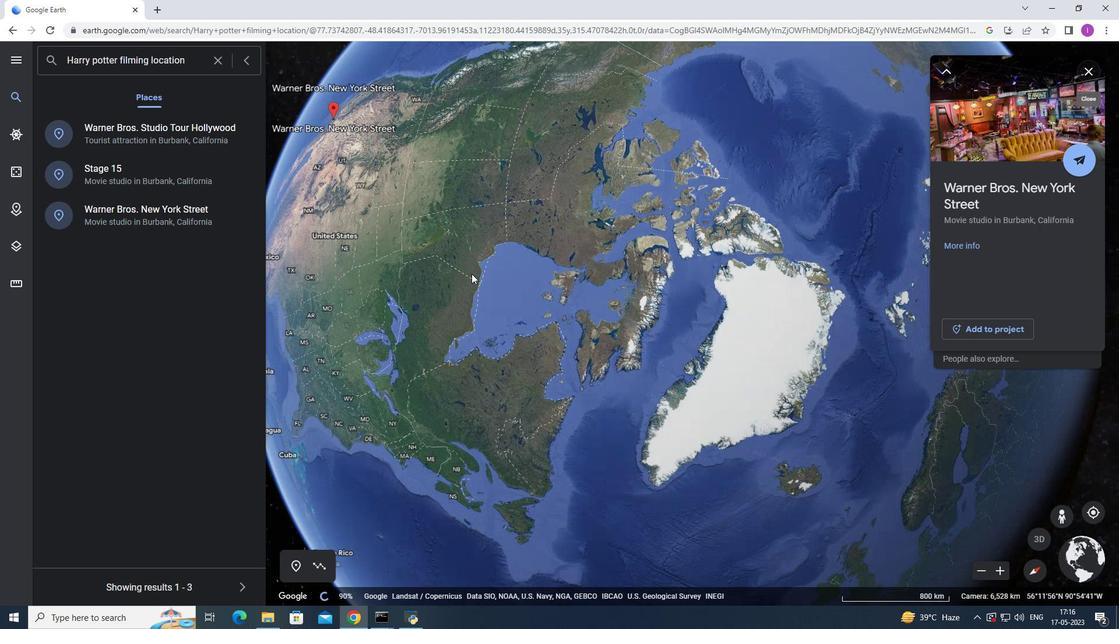 
Action: Mouse scrolled (471, 273) with delta (0, 0)
Screenshot: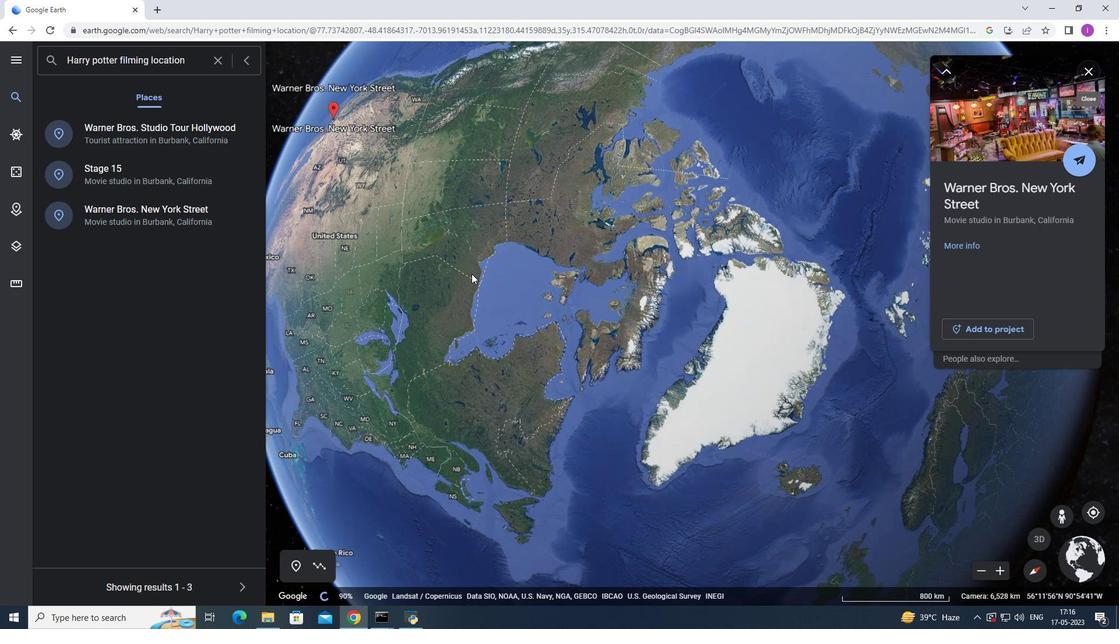 
Action: Mouse scrolled (471, 273) with delta (0, 0)
Screenshot: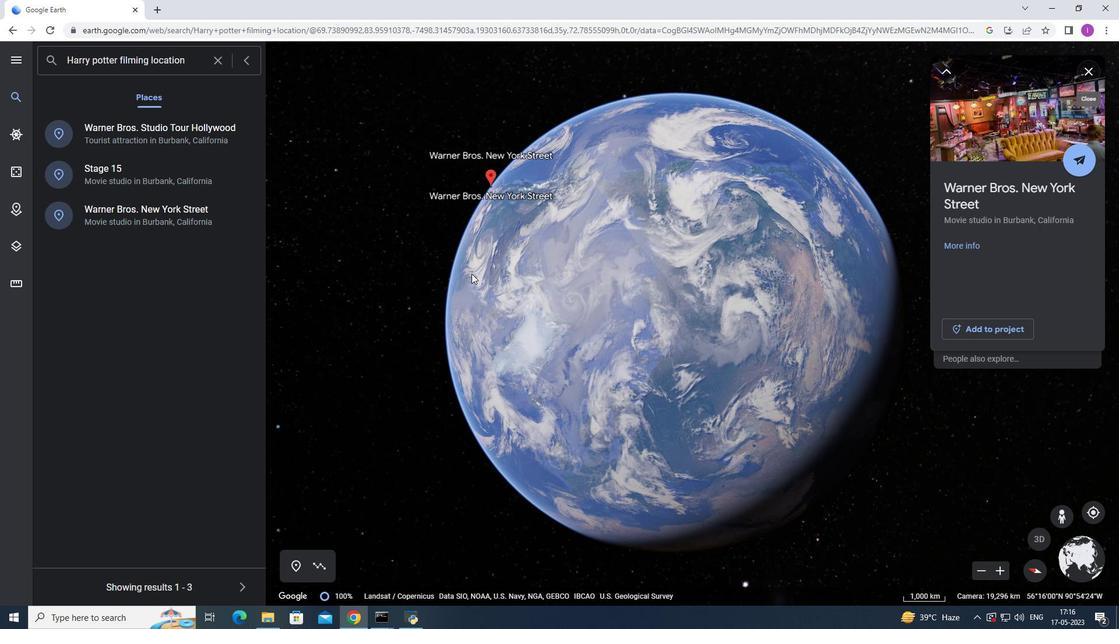 
Action: Mouse scrolled (471, 273) with delta (0, 0)
Screenshot: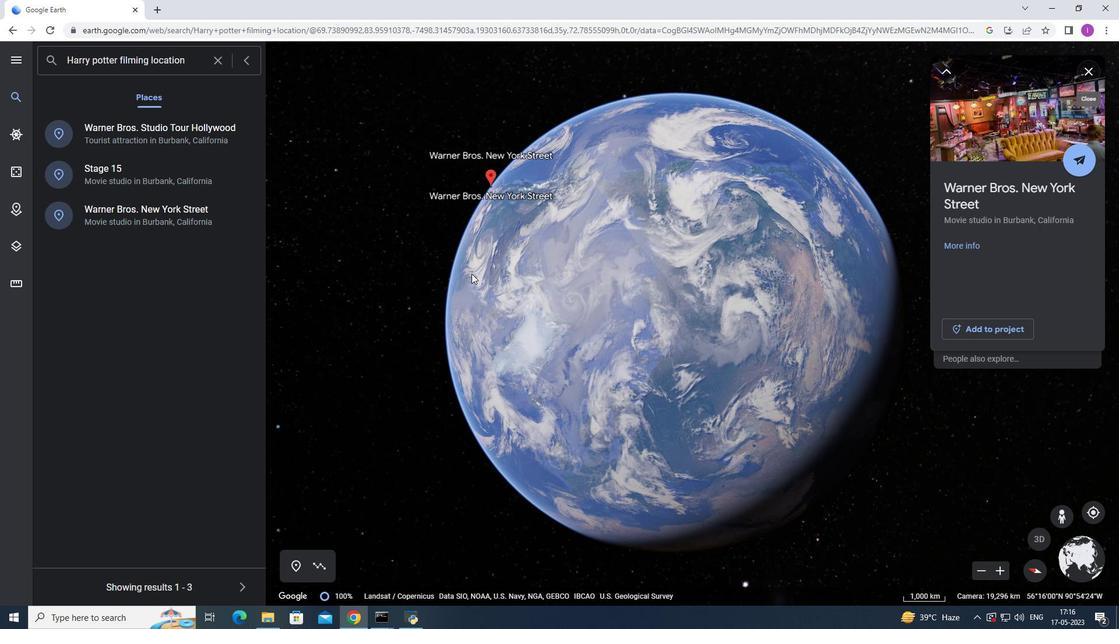
Action: Mouse scrolled (471, 274) with delta (0, 0)
Screenshot: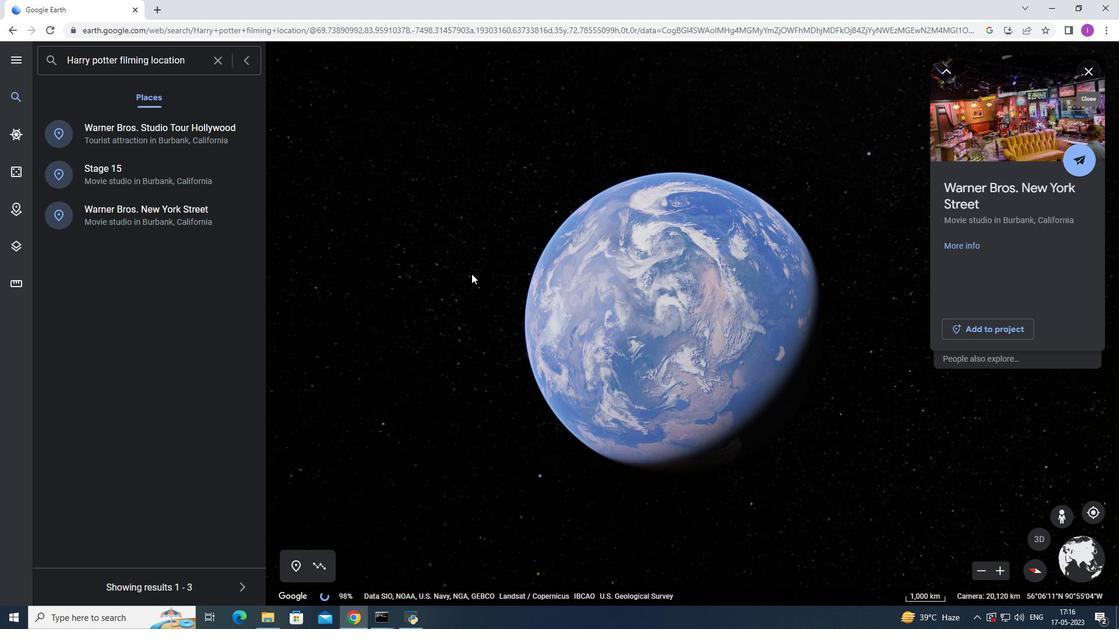 
Action: Mouse scrolled (471, 274) with delta (0, 0)
Screenshot: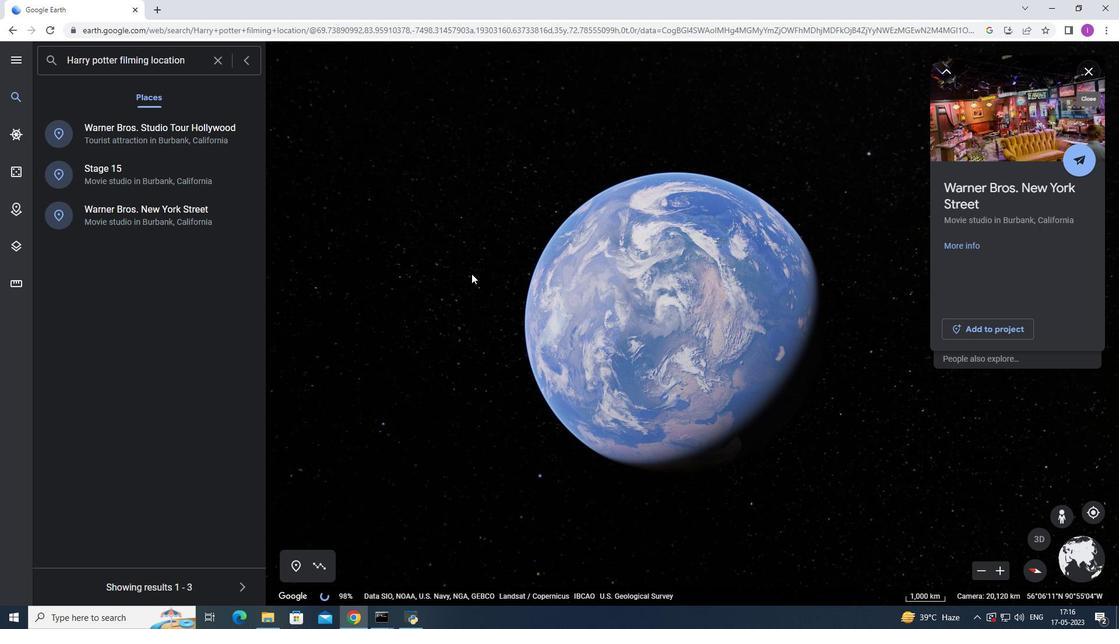 
Action: Mouse scrolled (471, 274) with delta (0, 0)
Screenshot: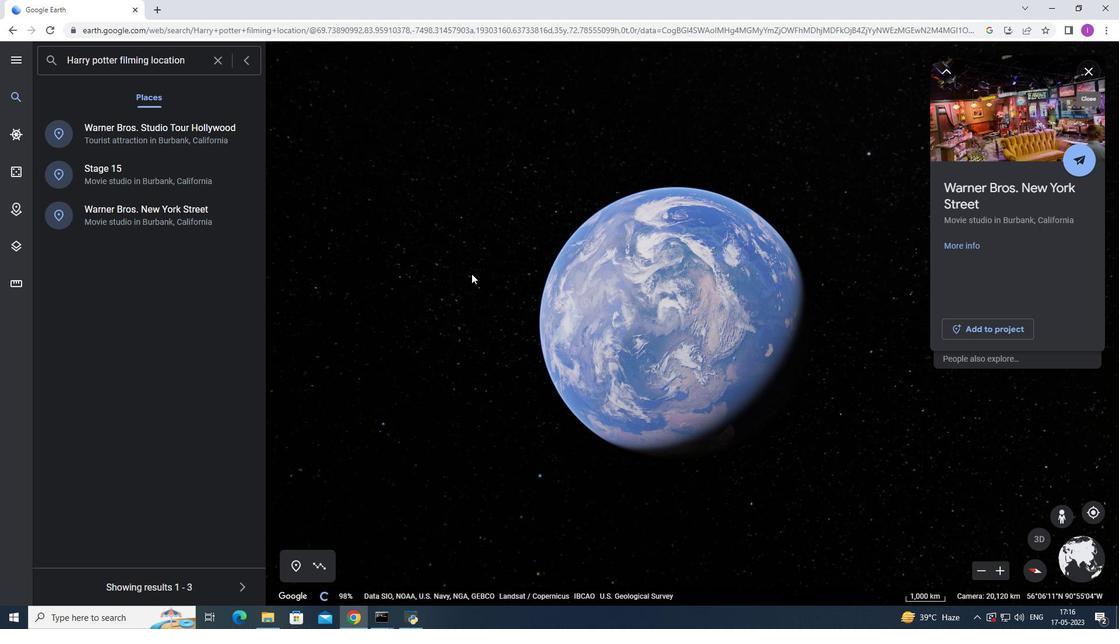 
Action: Mouse scrolled (471, 274) with delta (0, 0)
Screenshot: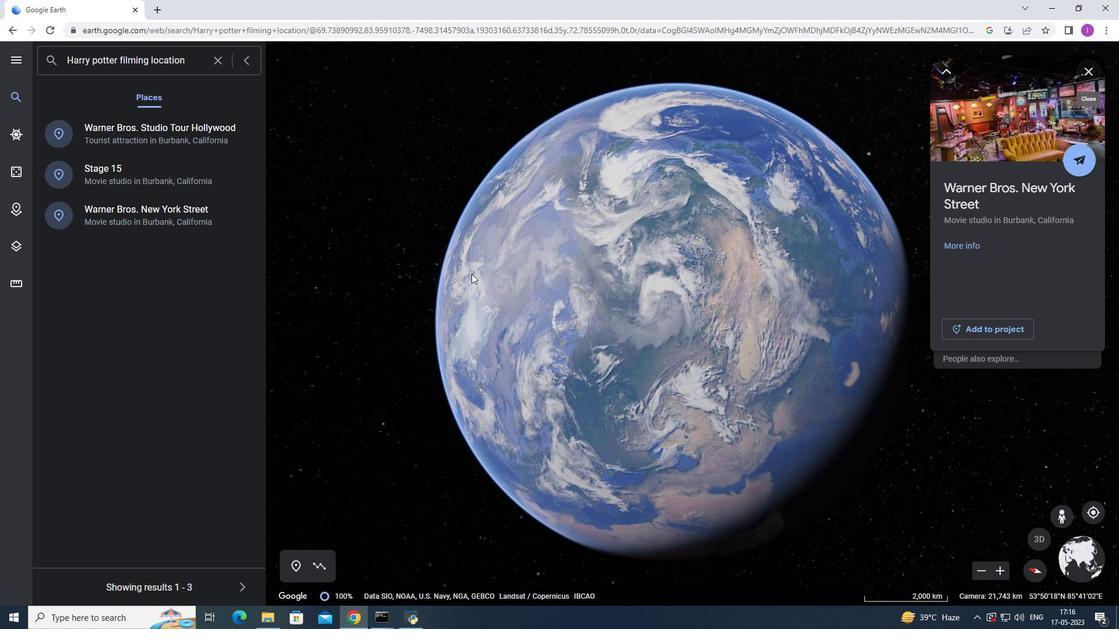 
Action: Mouse scrolled (471, 274) with delta (0, 0)
Screenshot: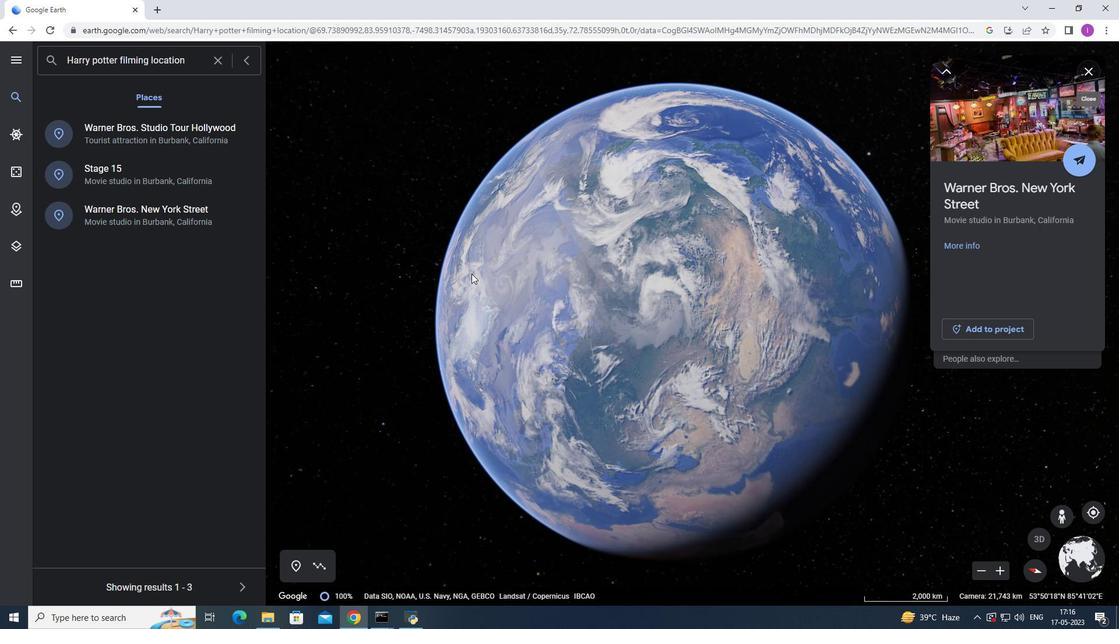 
Action: Mouse scrolled (471, 274) with delta (0, 0)
Screenshot: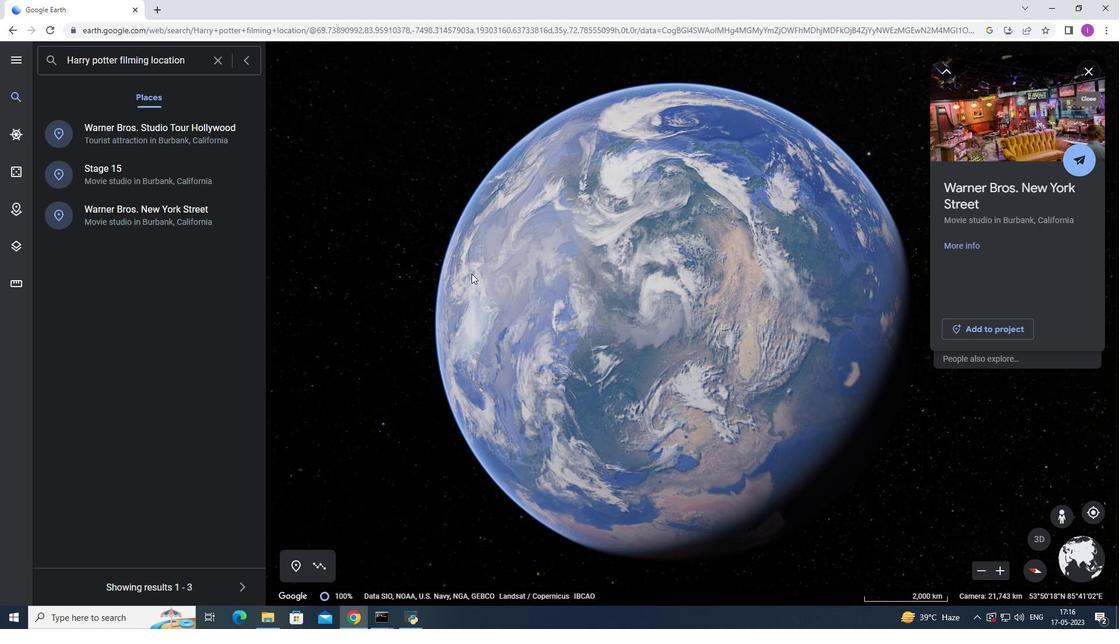 
Action: Mouse scrolled (471, 274) with delta (0, 0)
Screenshot: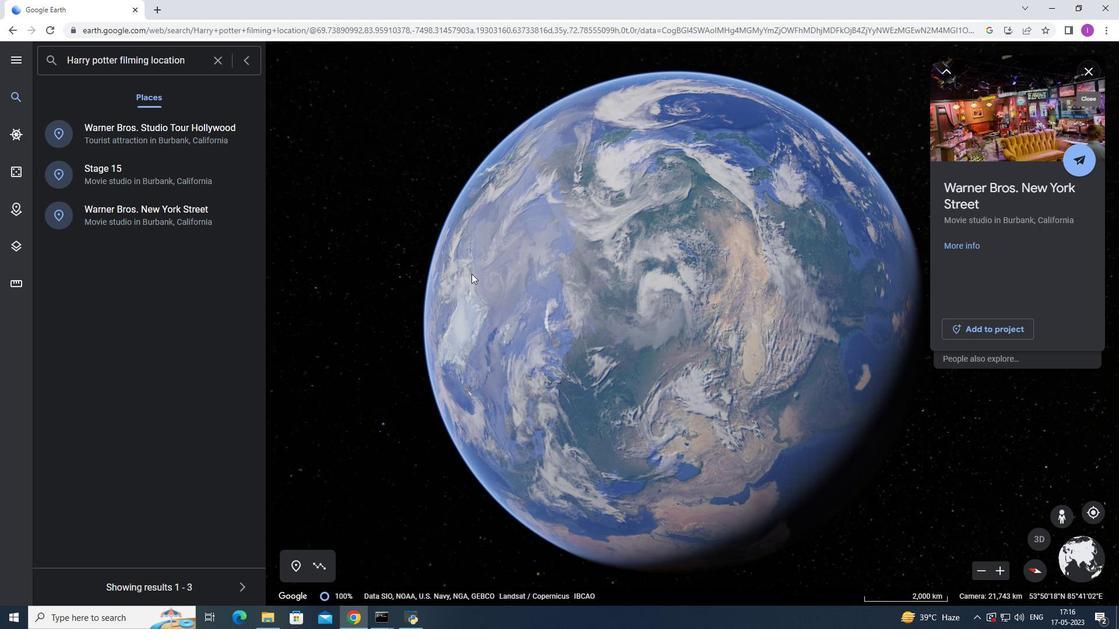 
Action: Mouse scrolled (471, 273) with delta (0, 0)
Screenshot: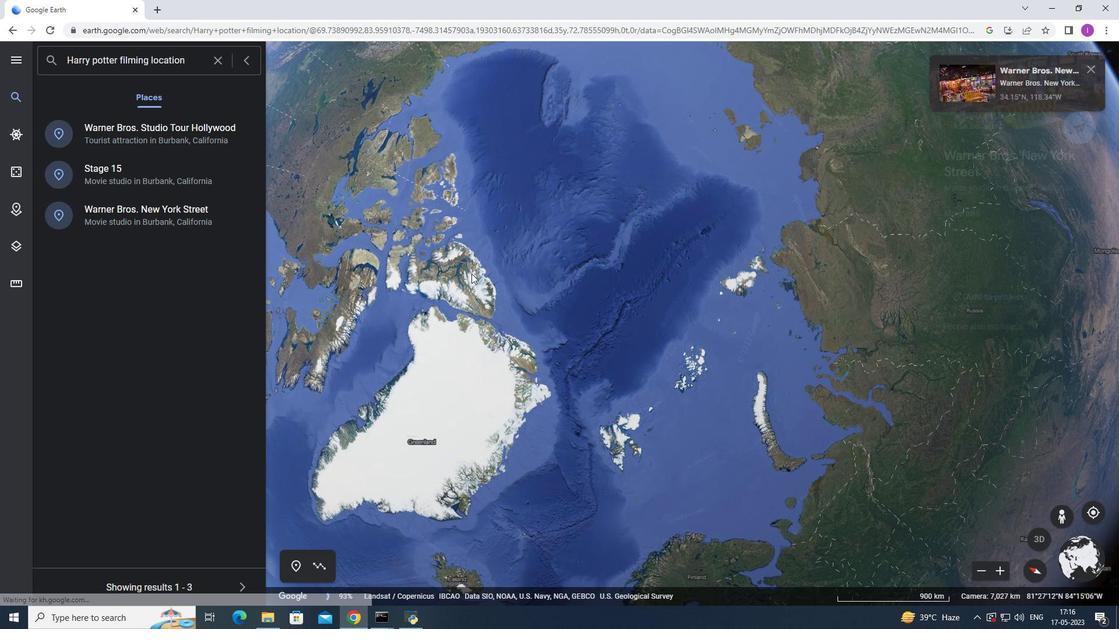 
Action: Mouse scrolled (471, 273) with delta (0, 0)
Screenshot: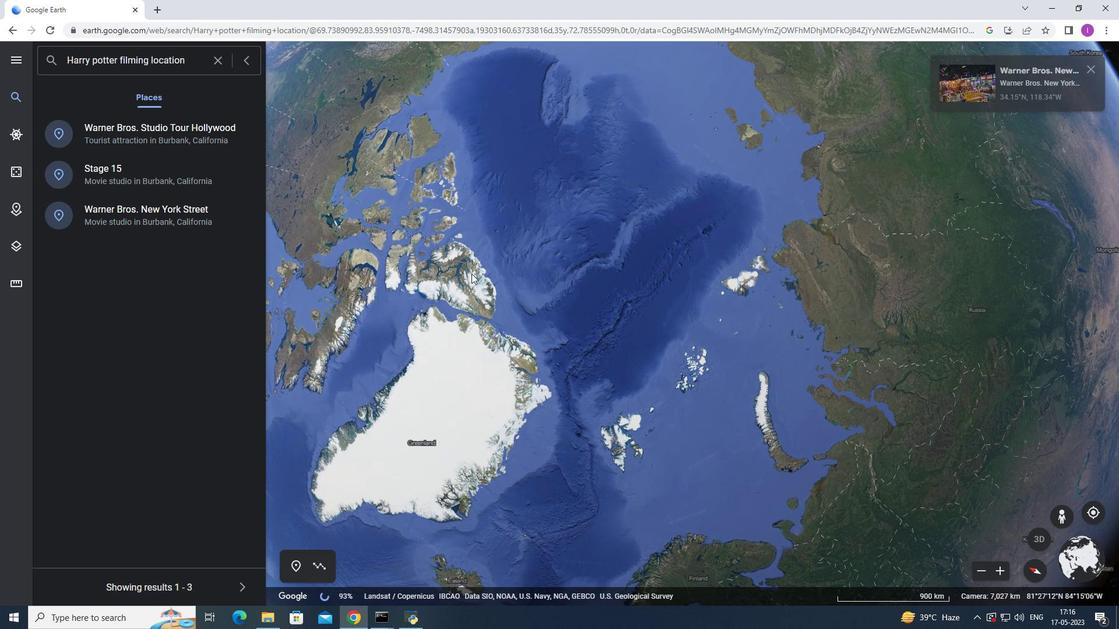 
